 Task: Look for space in Millerovo, Russia from 10th June, 2023 to 25th June, 2023 for 4 adults in price range Rs.10000 to Rs.15000. Place can be private room with 4 bedrooms having 4 beds and 4 bathrooms. Property type can be house, flat, guest house, hotel. Amenities needed are: wifi, TV, free parkinig on premises, gym, breakfast. Booking option can be shelf check-in. Required host language is English.
Action: Mouse moved to (573, 120)
Screenshot: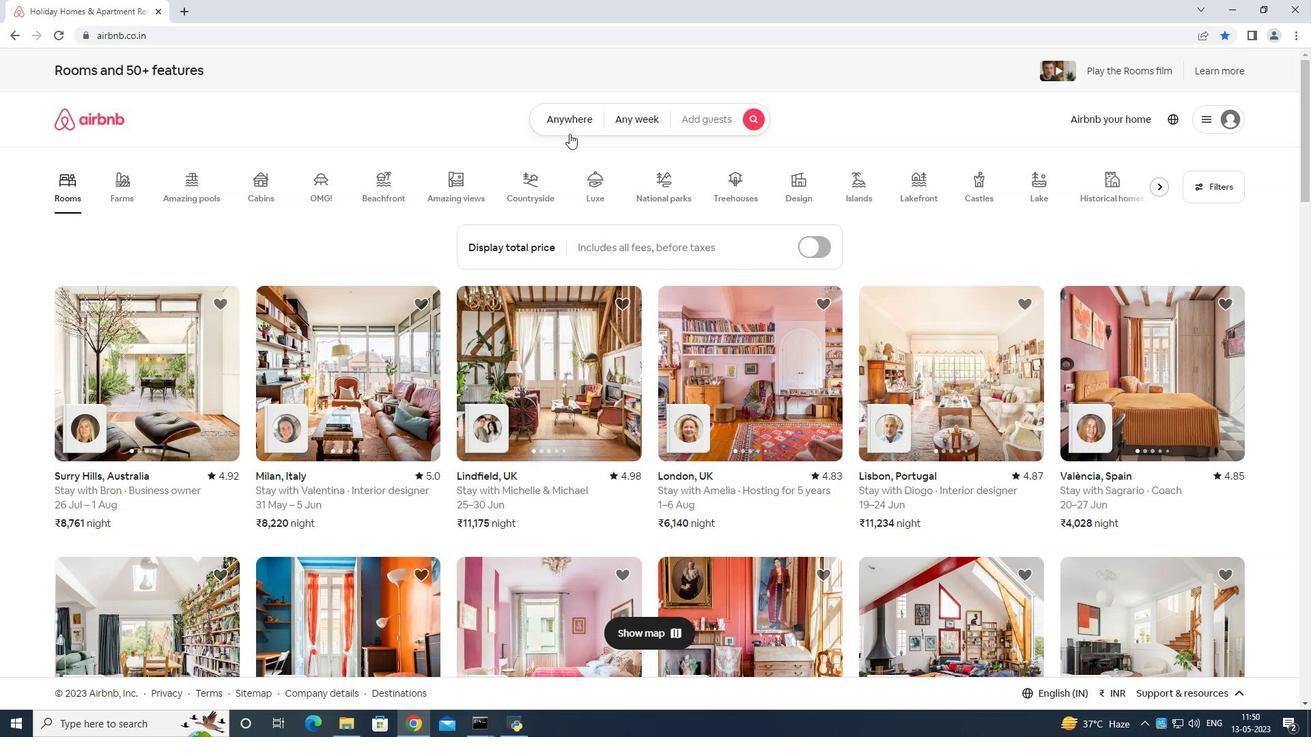 
Action: Mouse pressed left at (573, 120)
Screenshot: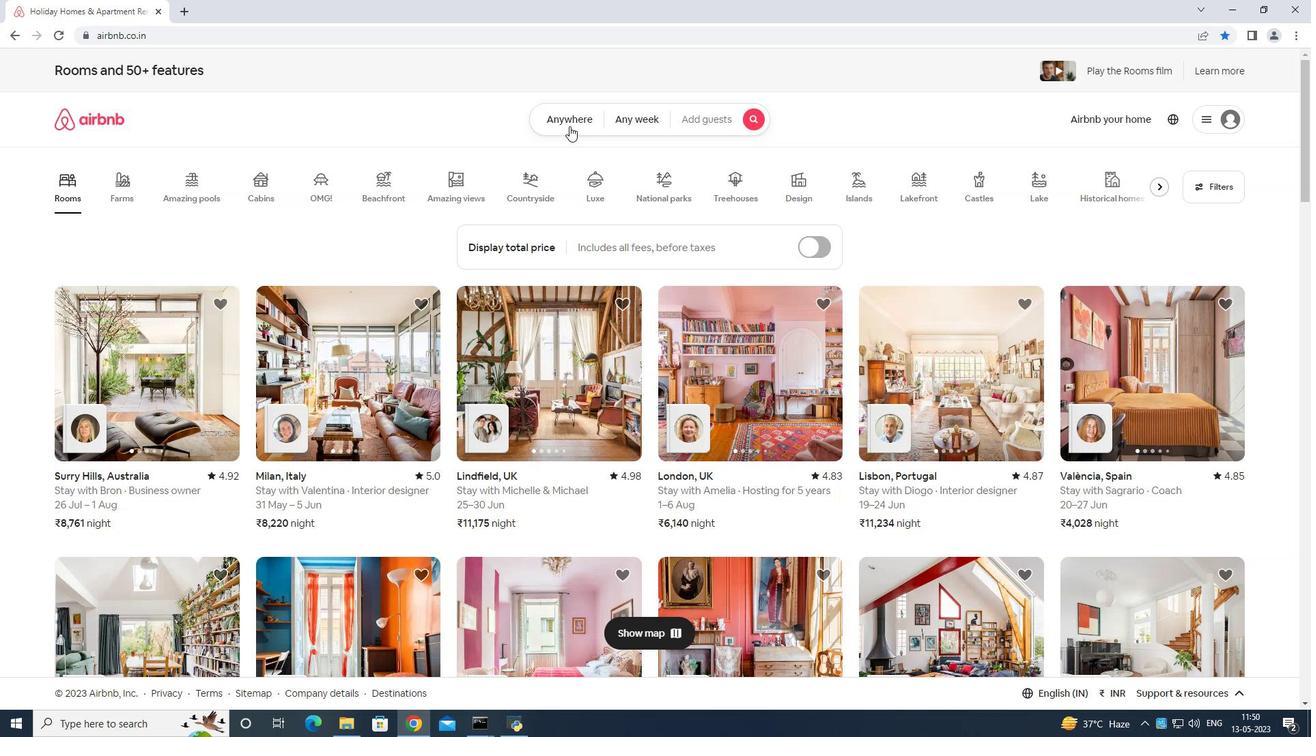 
Action: Mouse moved to (543, 168)
Screenshot: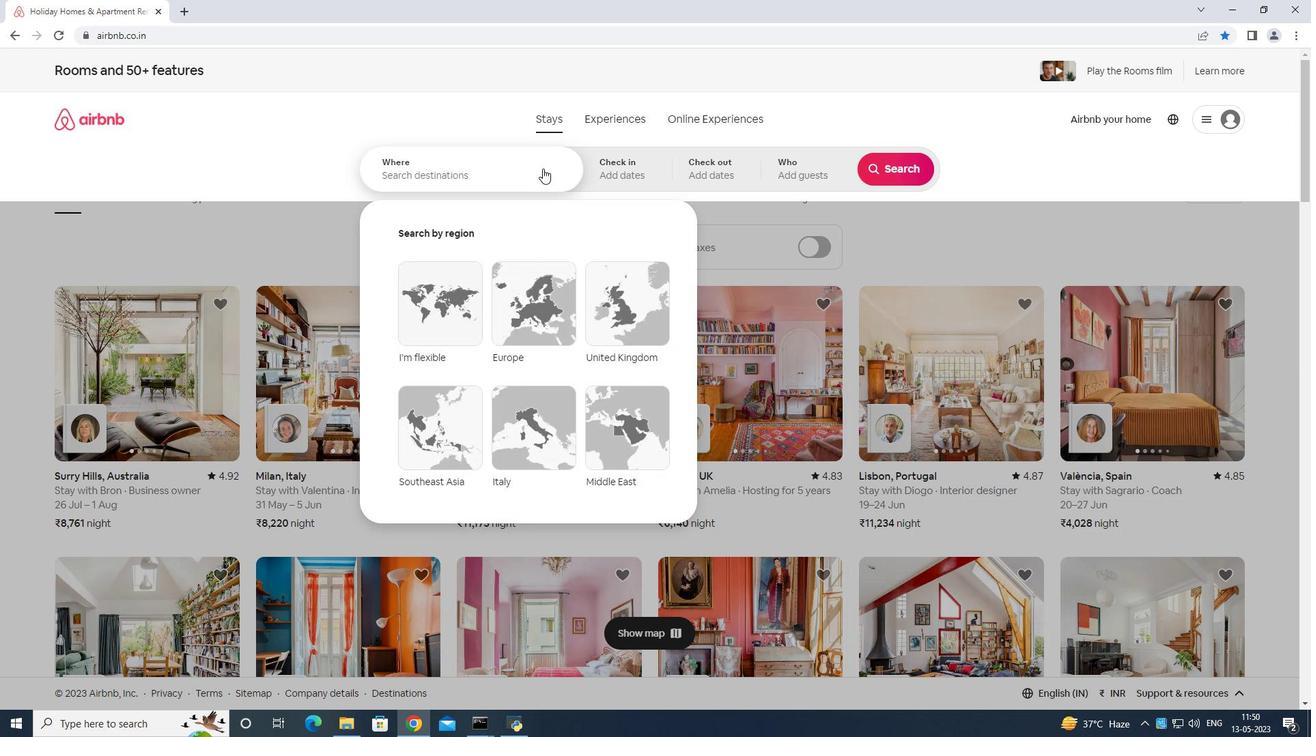
Action: Mouse pressed left at (543, 168)
Screenshot: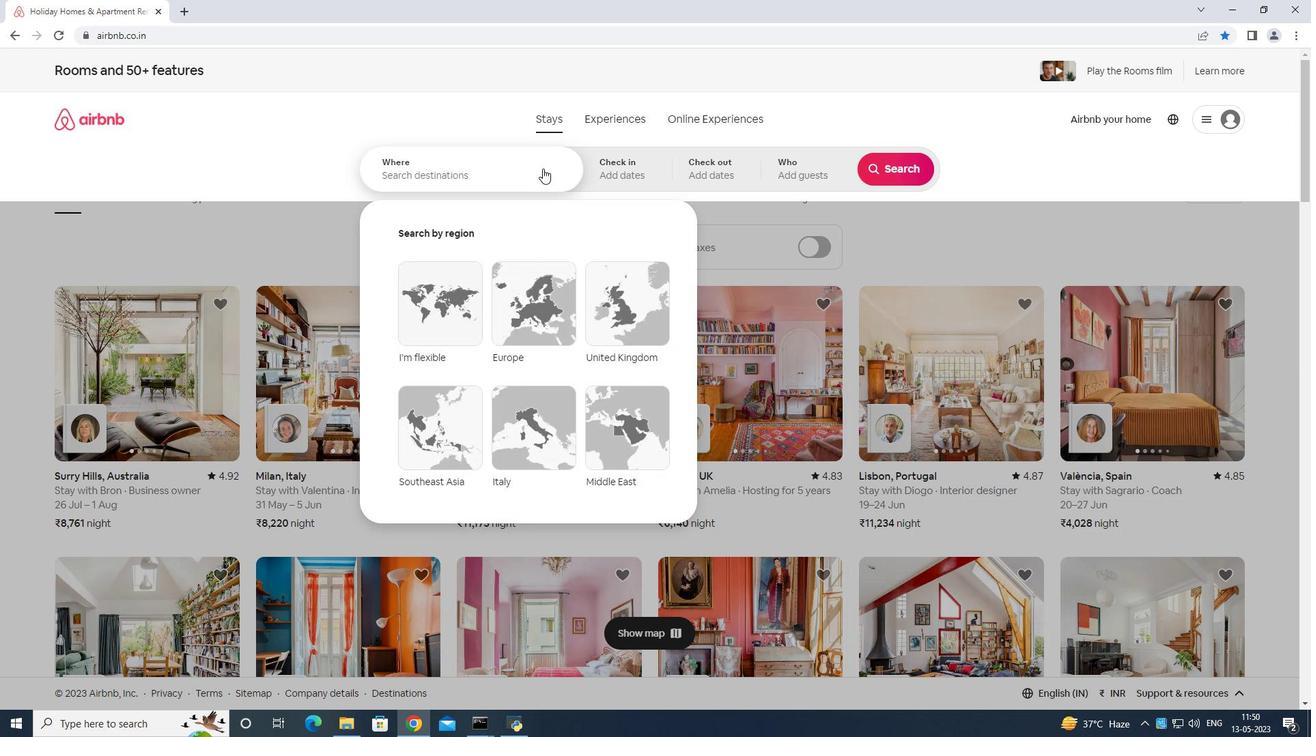 
Action: Mouse moved to (739, 153)
Screenshot: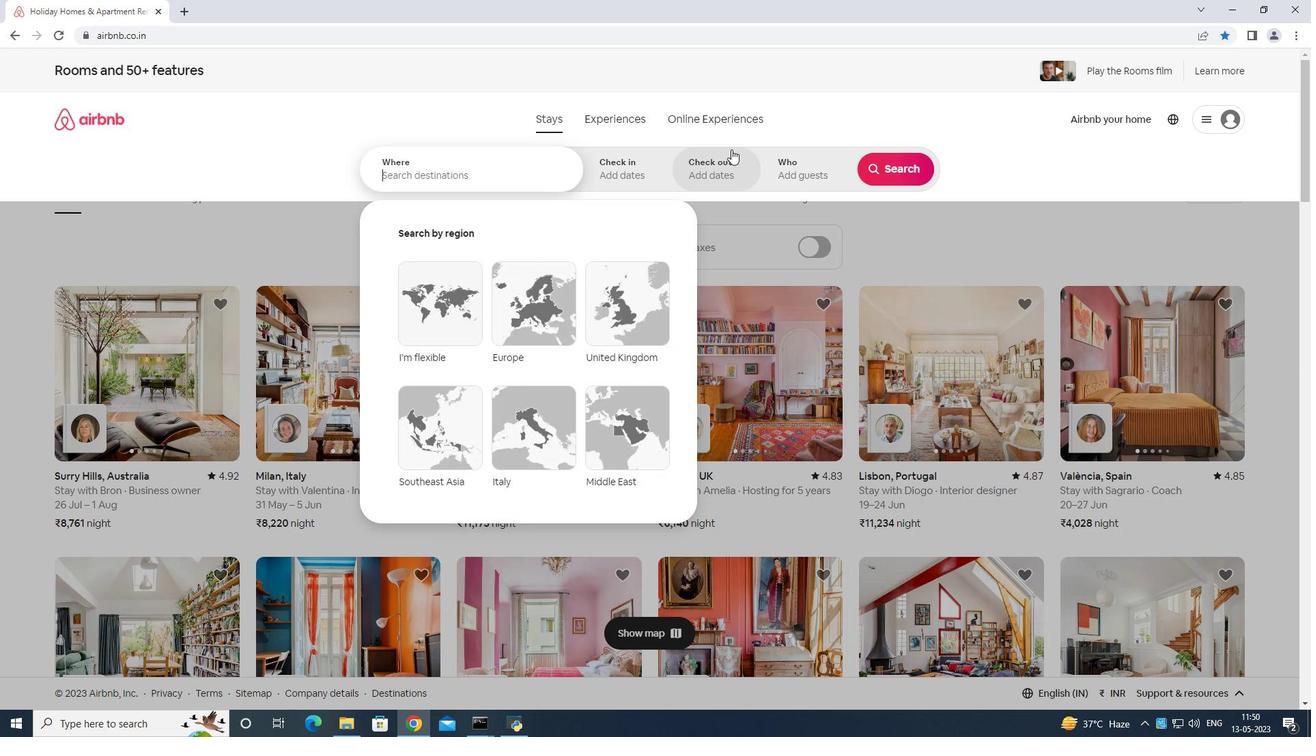 
Action: Key pressed <Key.shift>Millerob<Key.backspace>vo<Key.space>russia<Key.enter>
Screenshot: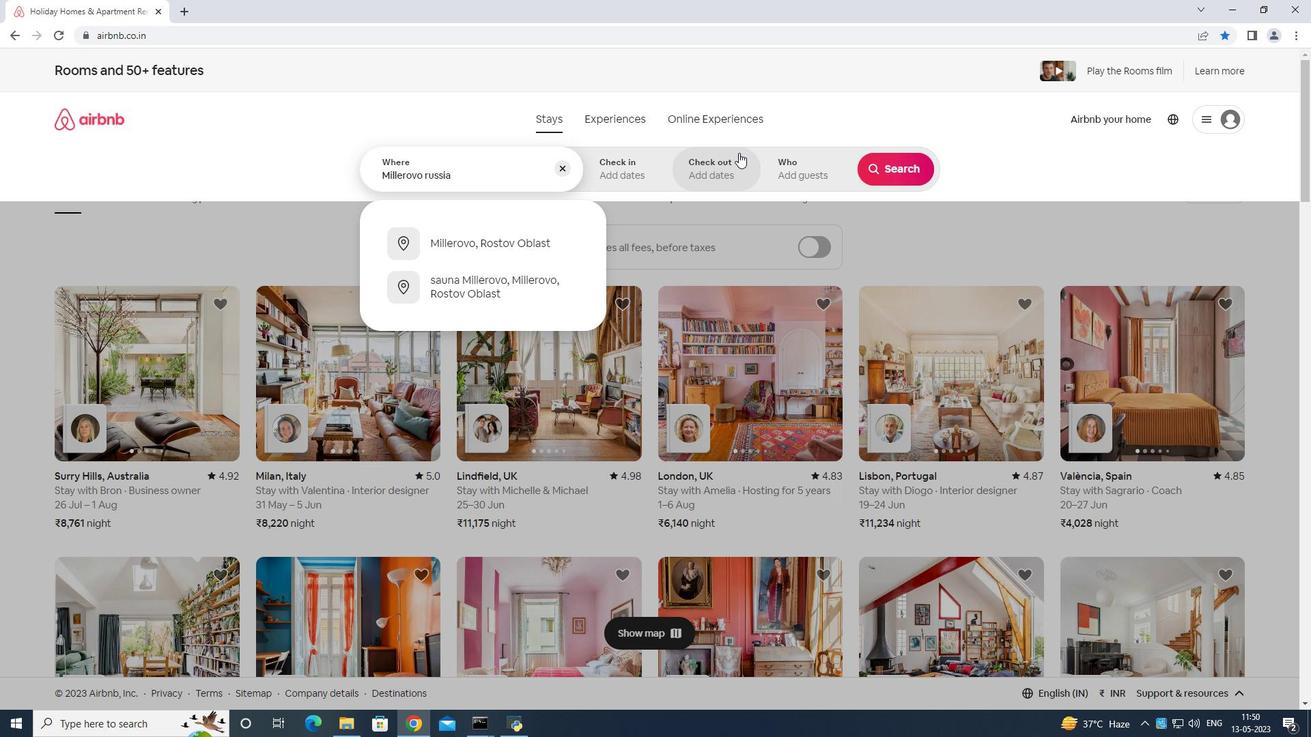 
Action: Mouse moved to (879, 356)
Screenshot: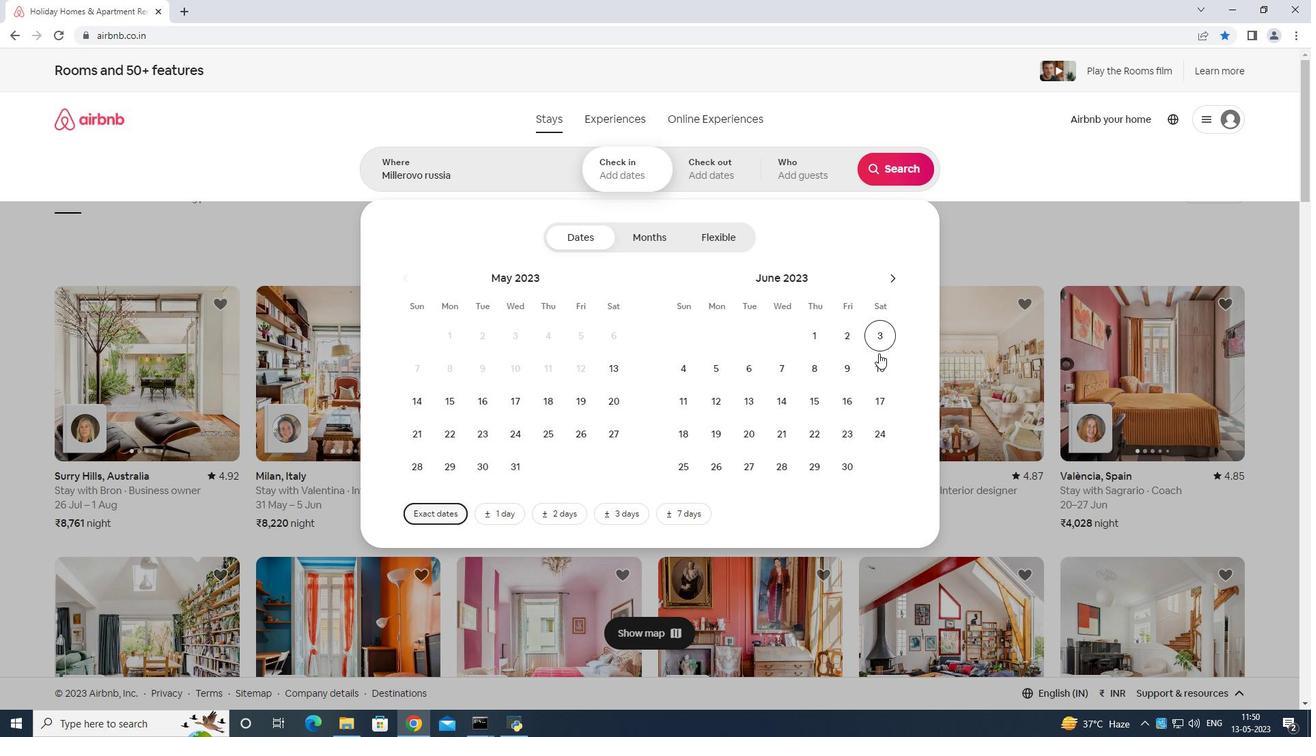 
Action: Mouse pressed left at (879, 356)
Screenshot: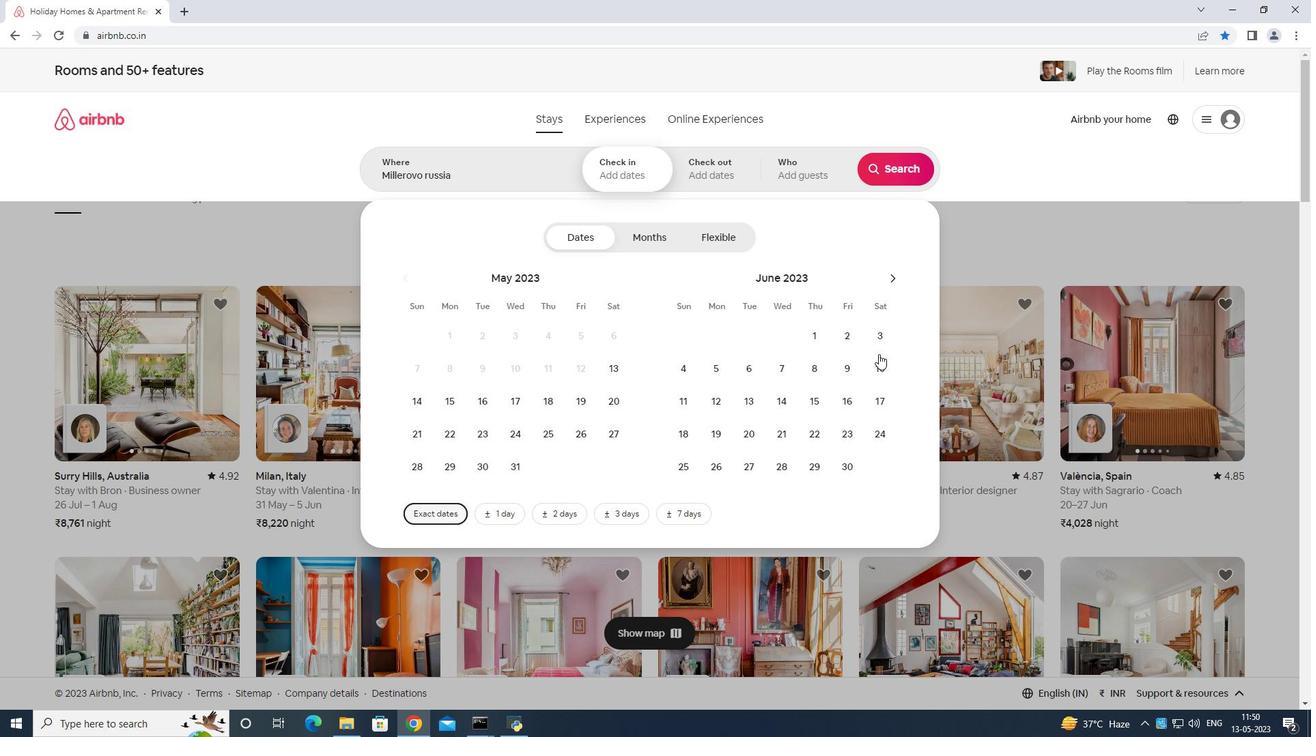 
Action: Mouse moved to (681, 458)
Screenshot: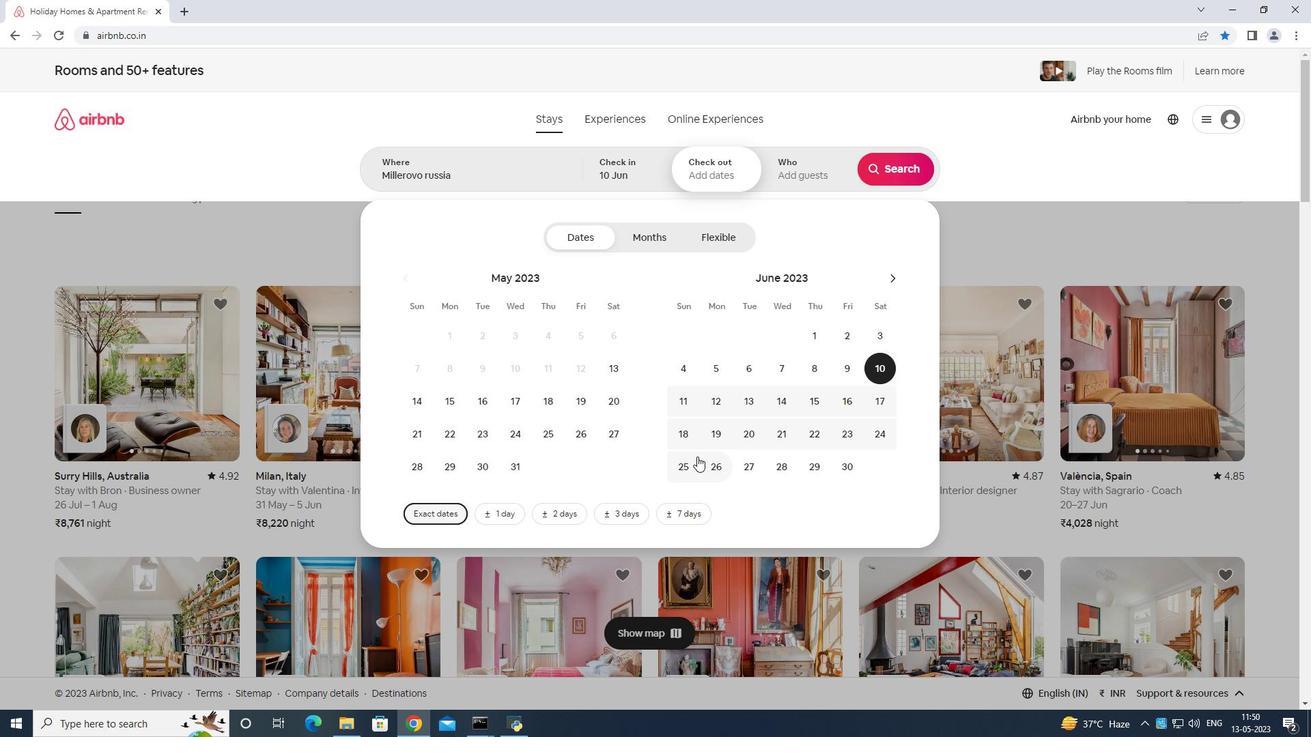 
Action: Mouse pressed left at (681, 458)
Screenshot: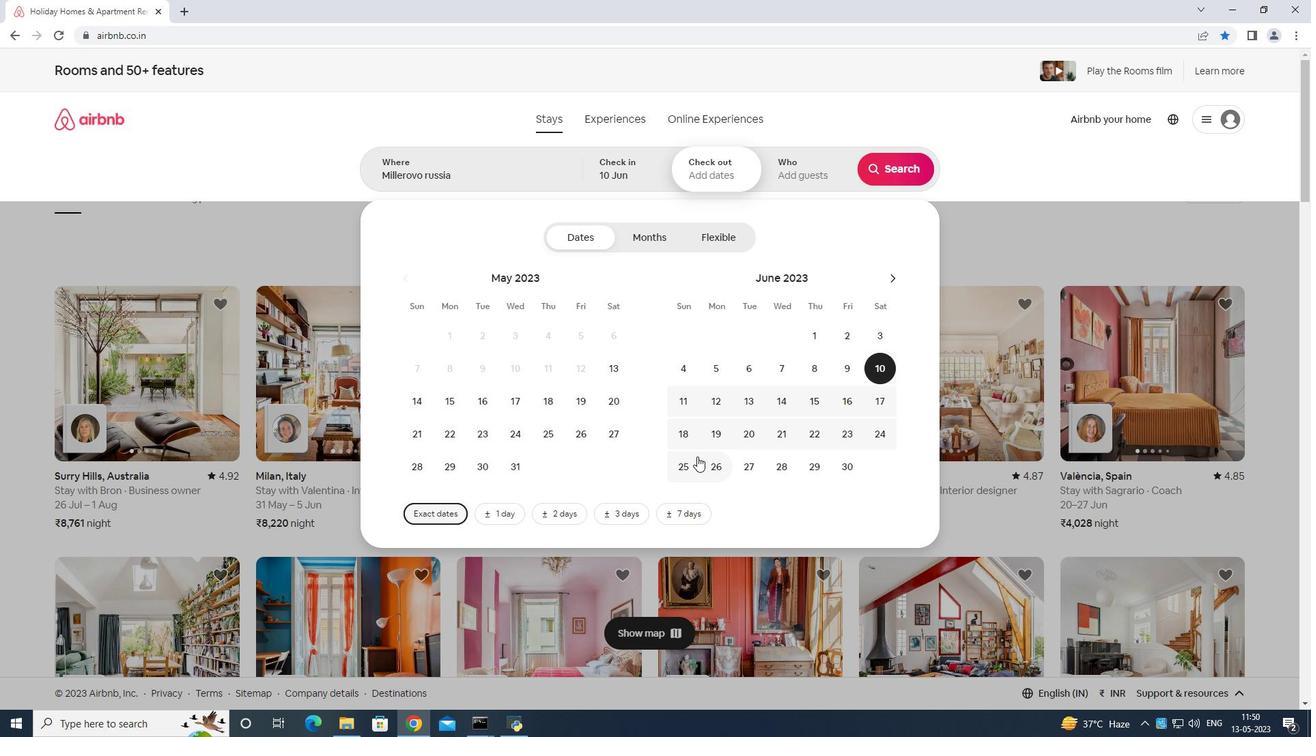
Action: Mouse moved to (787, 170)
Screenshot: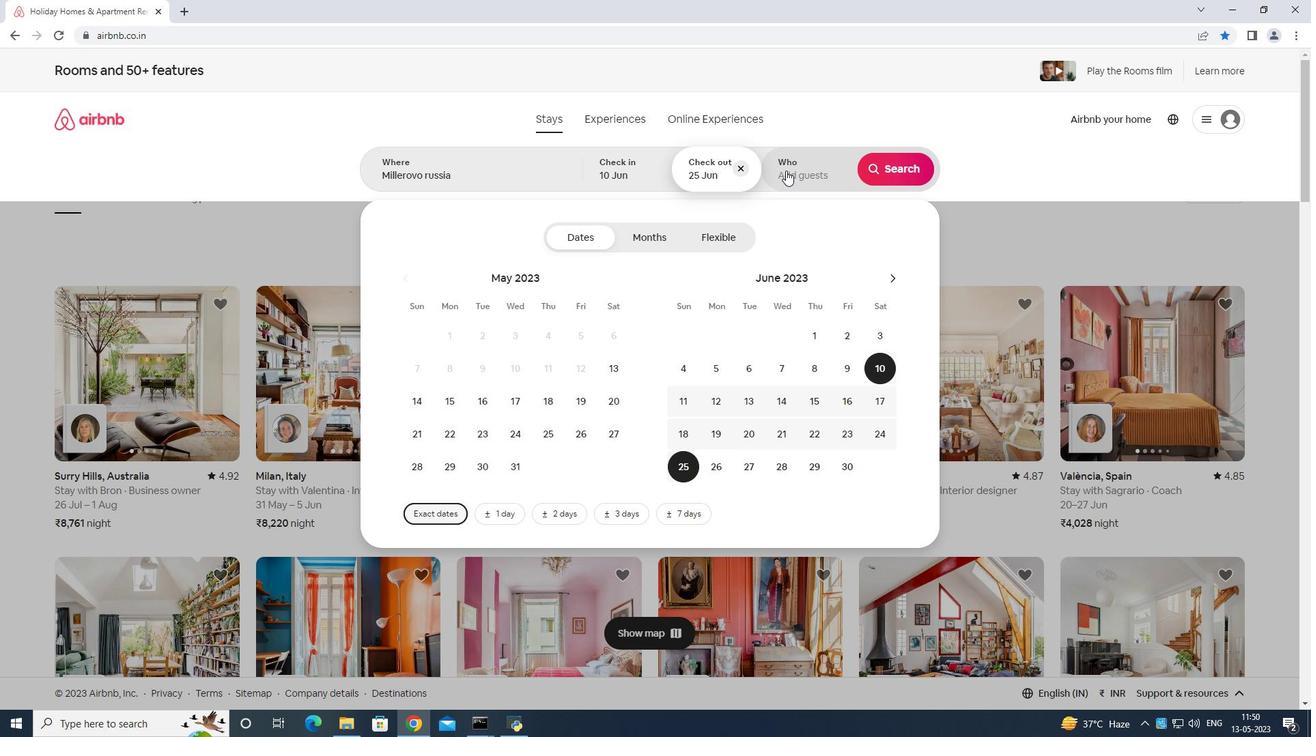 
Action: Mouse pressed left at (787, 170)
Screenshot: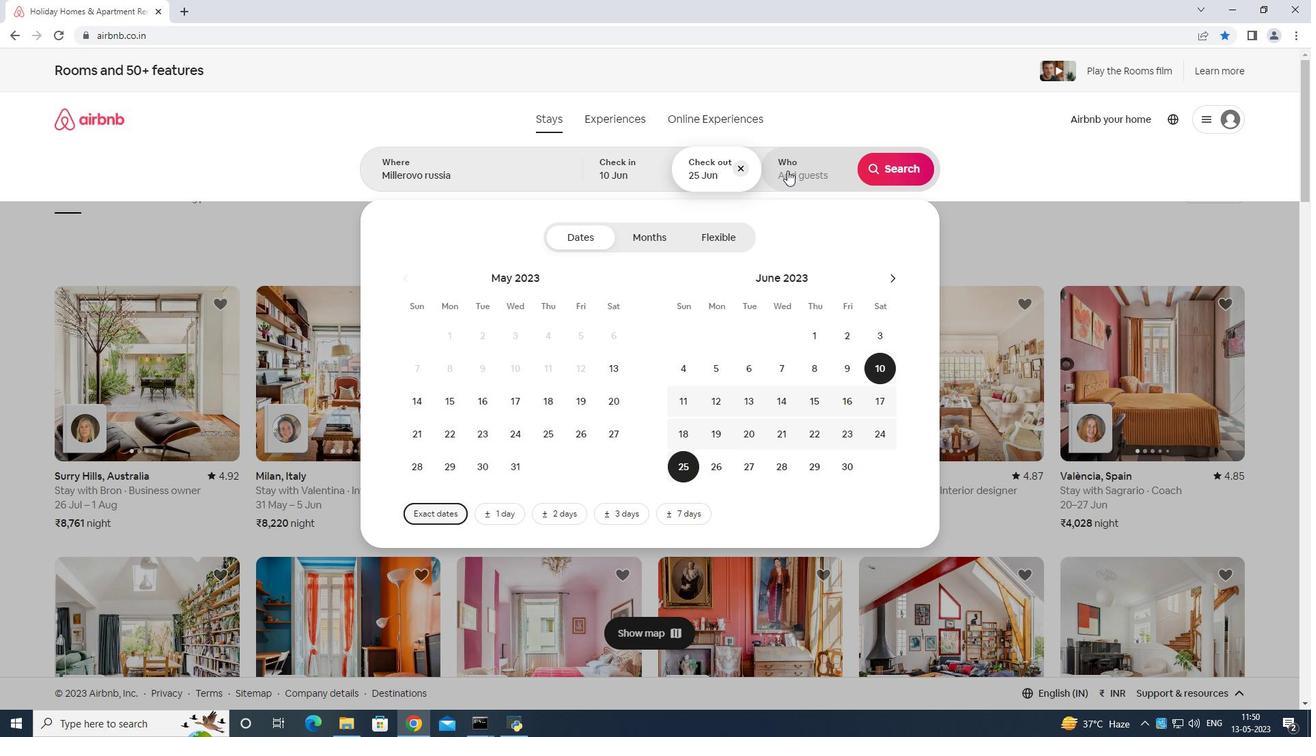 
Action: Mouse moved to (896, 237)
Screenshot: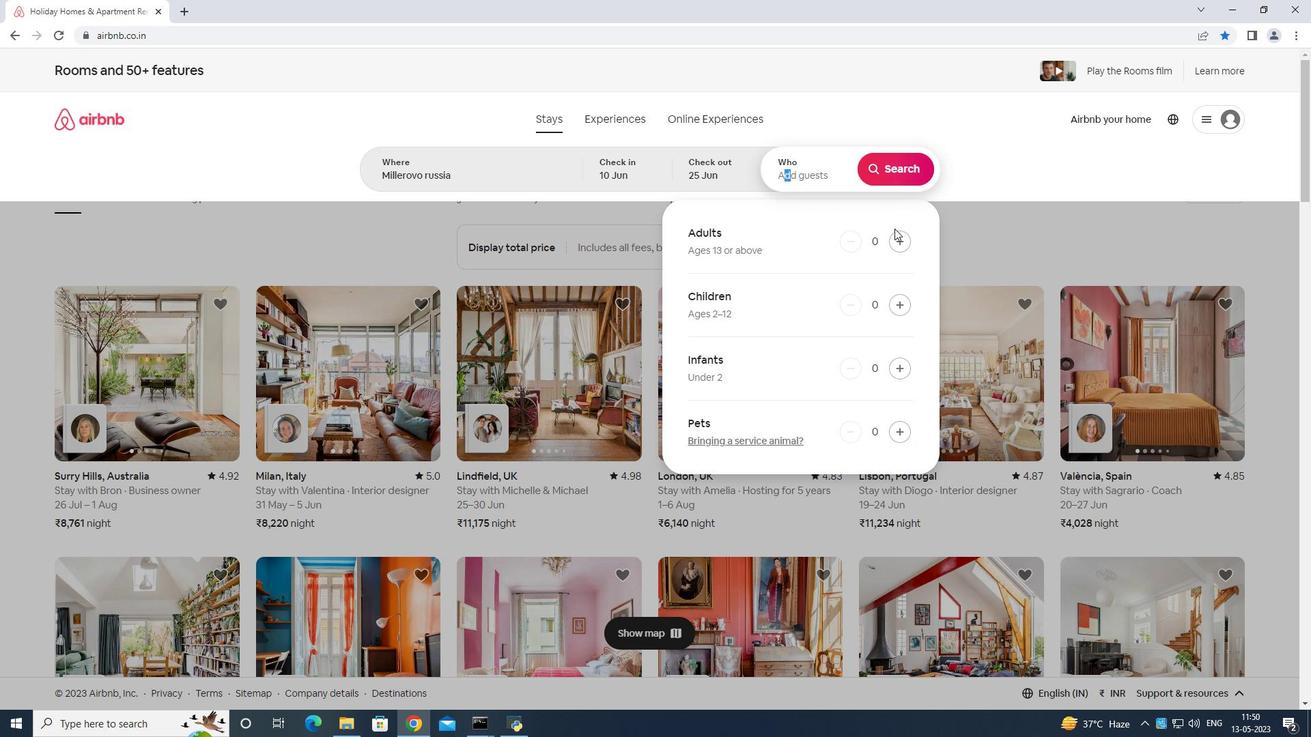 
Action: Mouse pressed left at (896, 237)
Screenshot: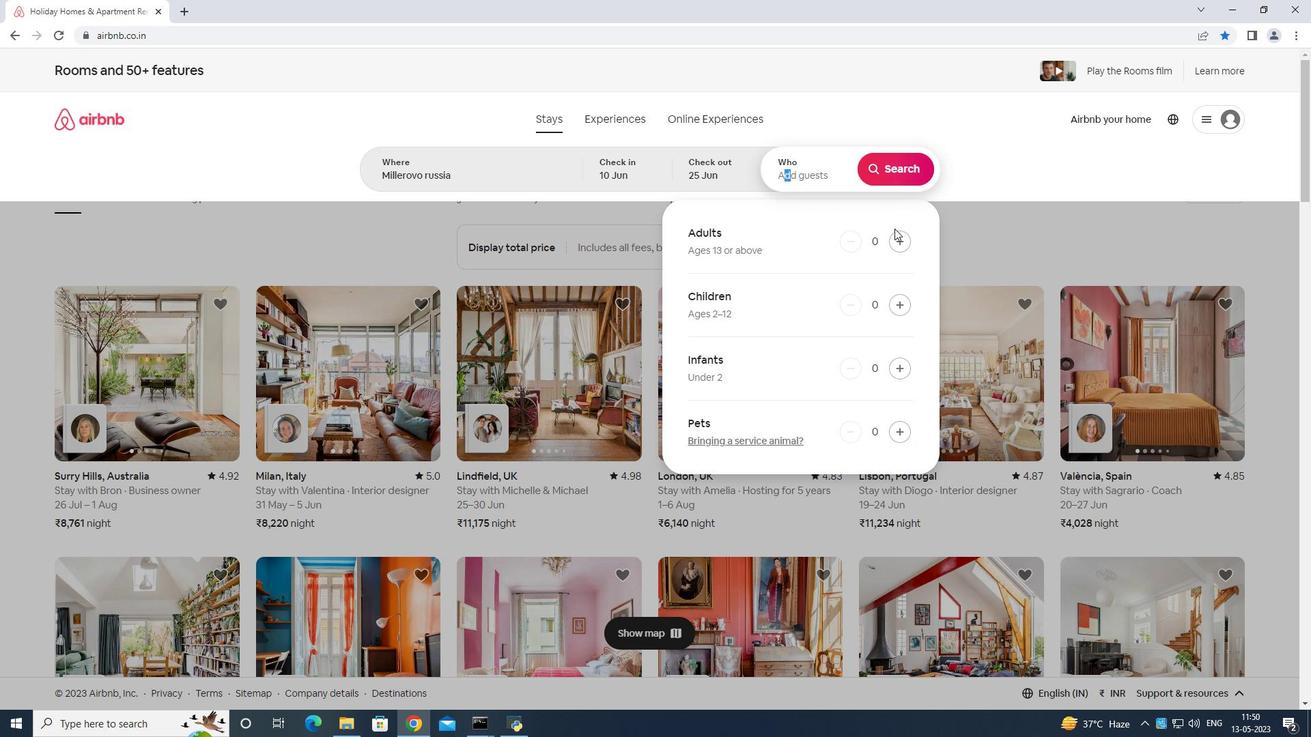 
Action: Mouse moved to (898, 237)
Screenshot: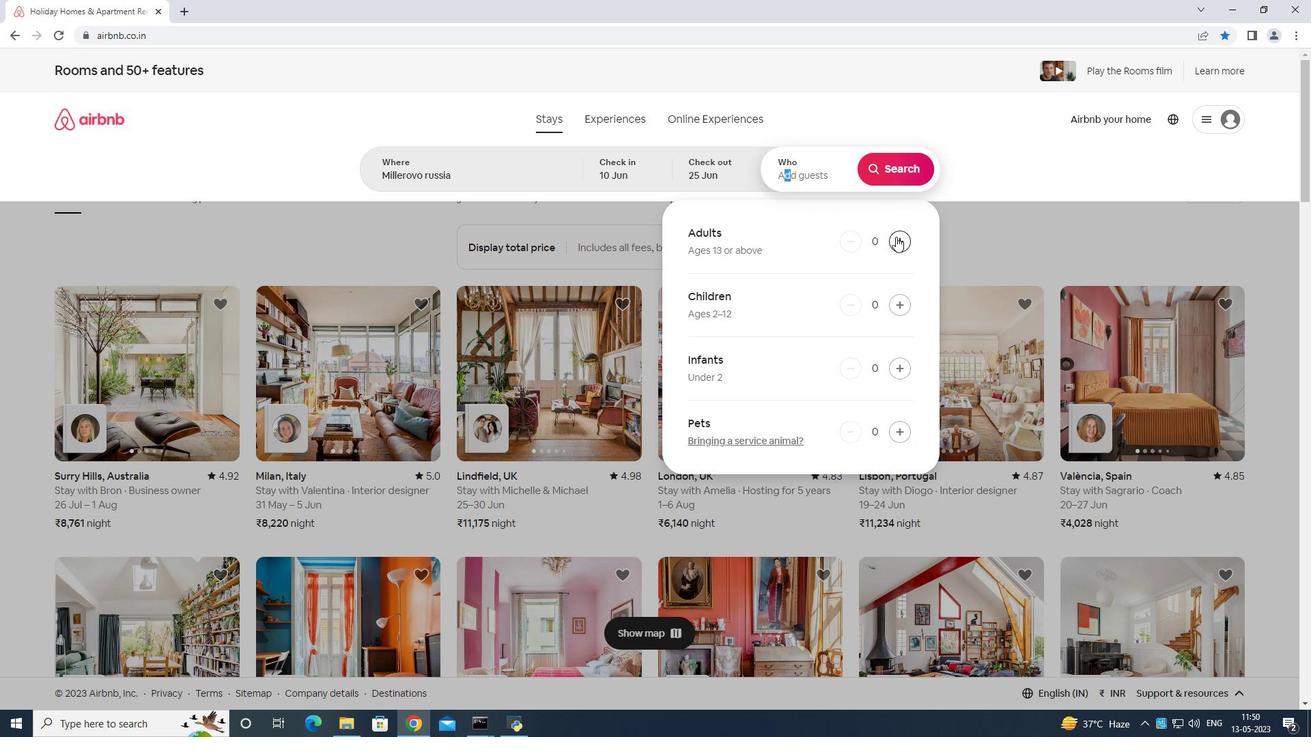 
Action: Mouse pressed left at (898, 237)
Screenshot: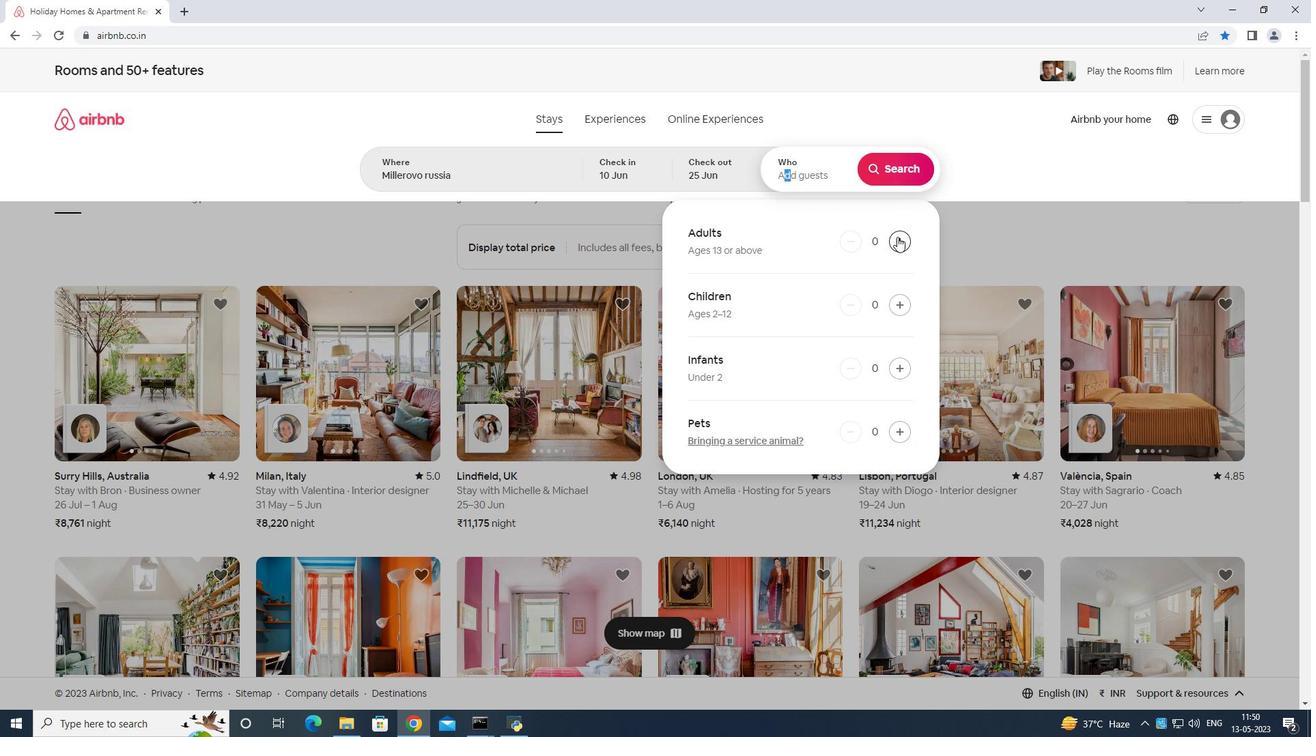 
Action: Mouse moved to (898, 235)
Screenshot: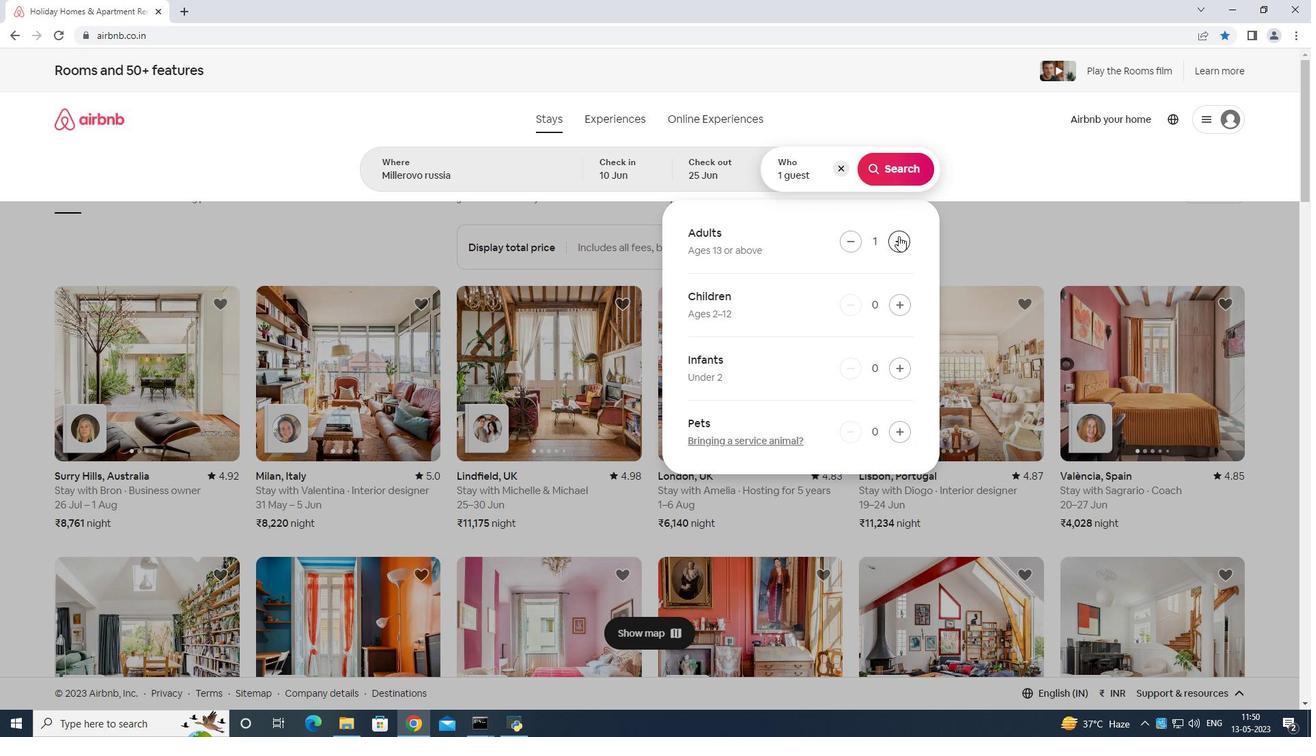 
Action: Mouse pressed left at (898, 235)
Screenshot: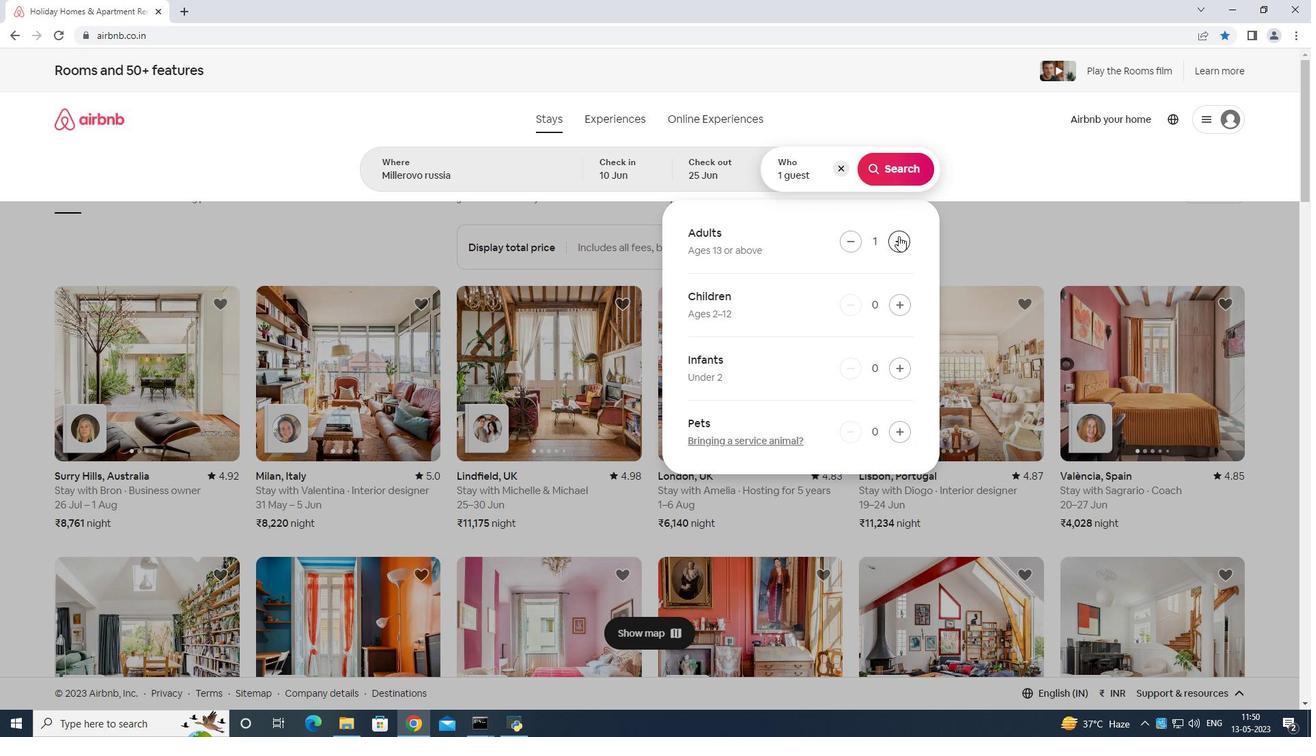 
Action: Mouse moved to (898, 235)
Screenshot: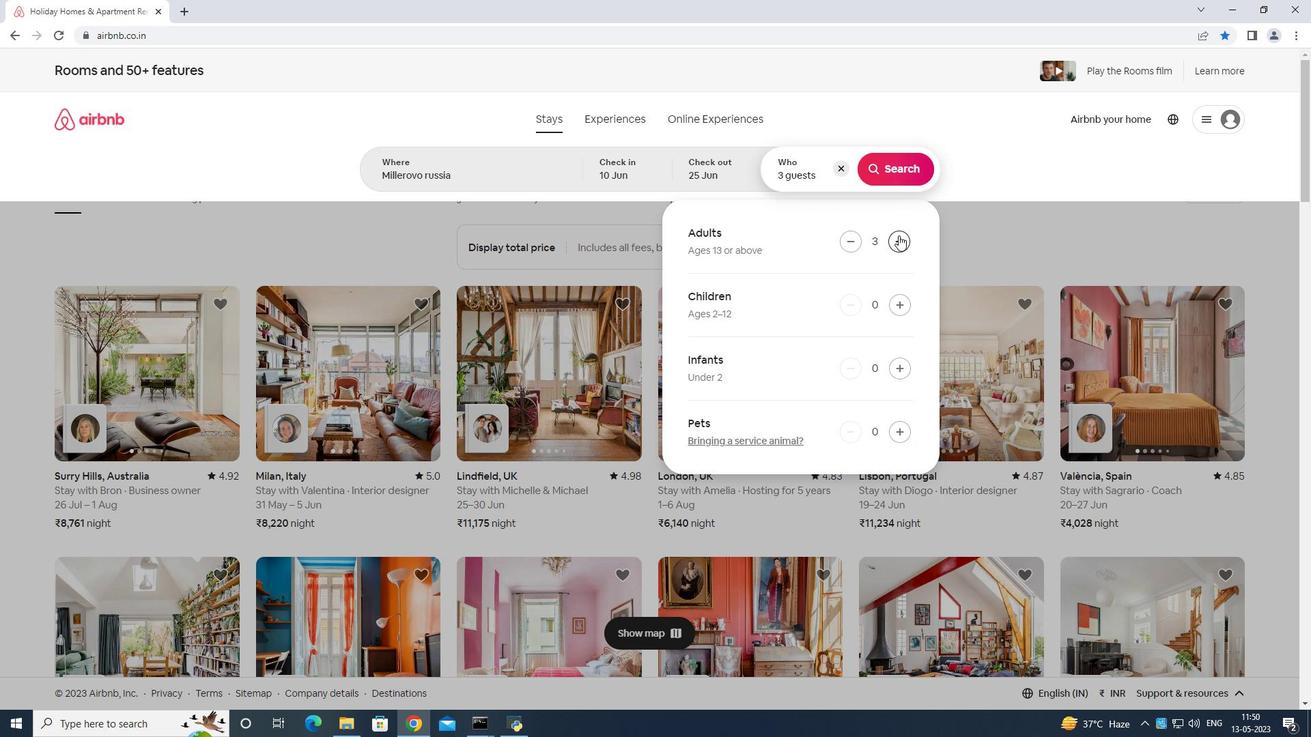 
Action: Mouse pressed left at (898, 235)
Screenshot: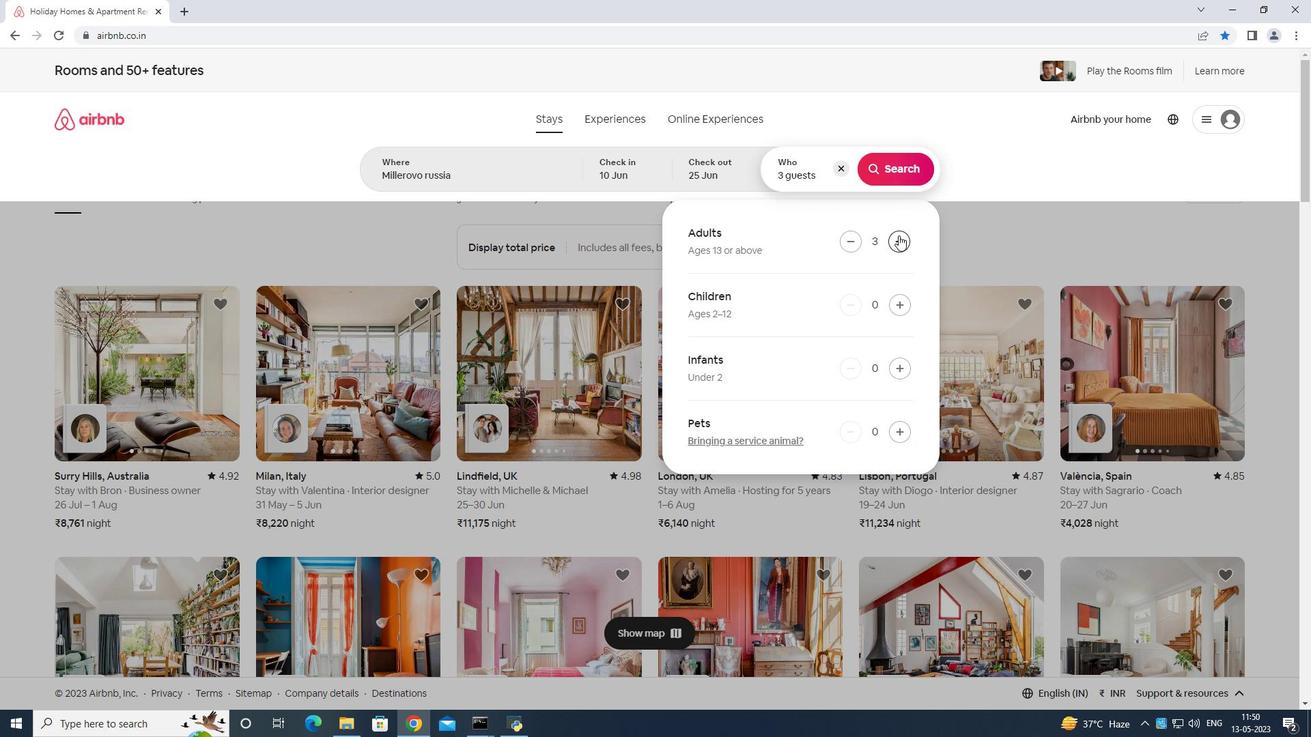 
Action: Mouse moved to (894, 165)
Screenshot: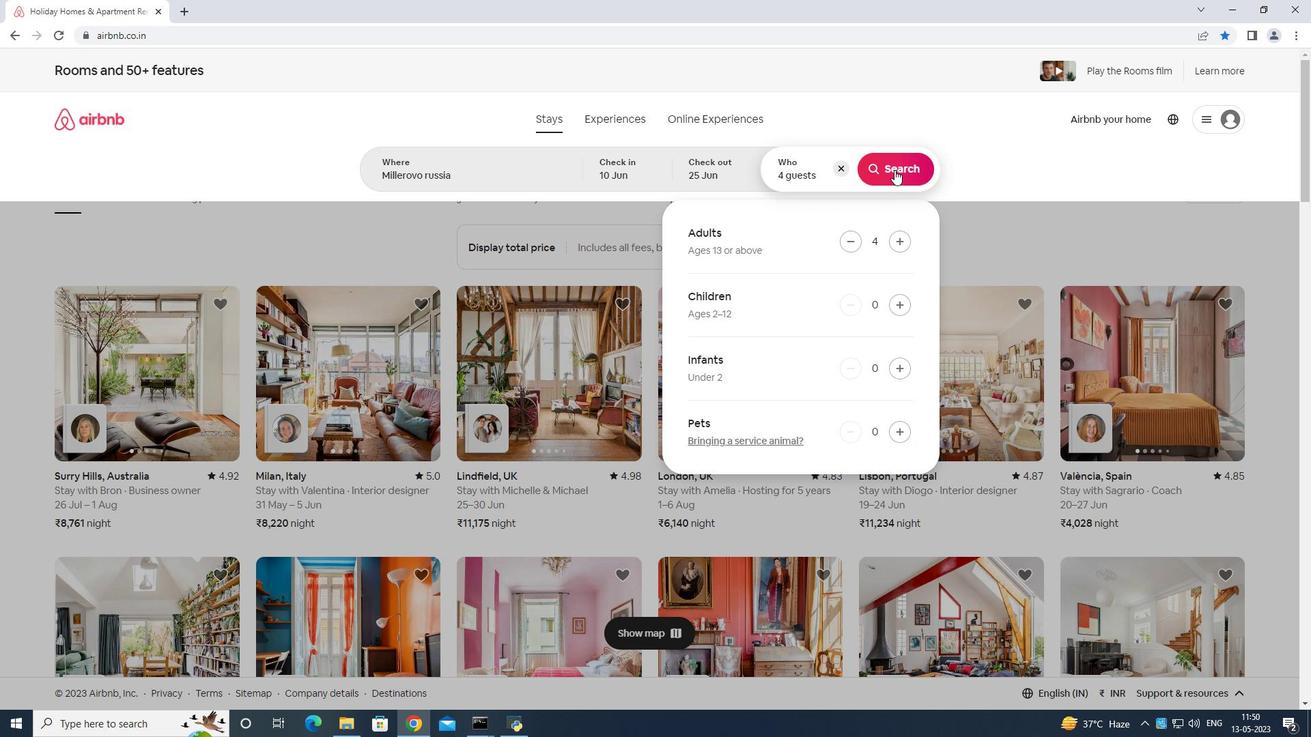 
Action: Mouse pressed left at (894, 165)
Screenshot: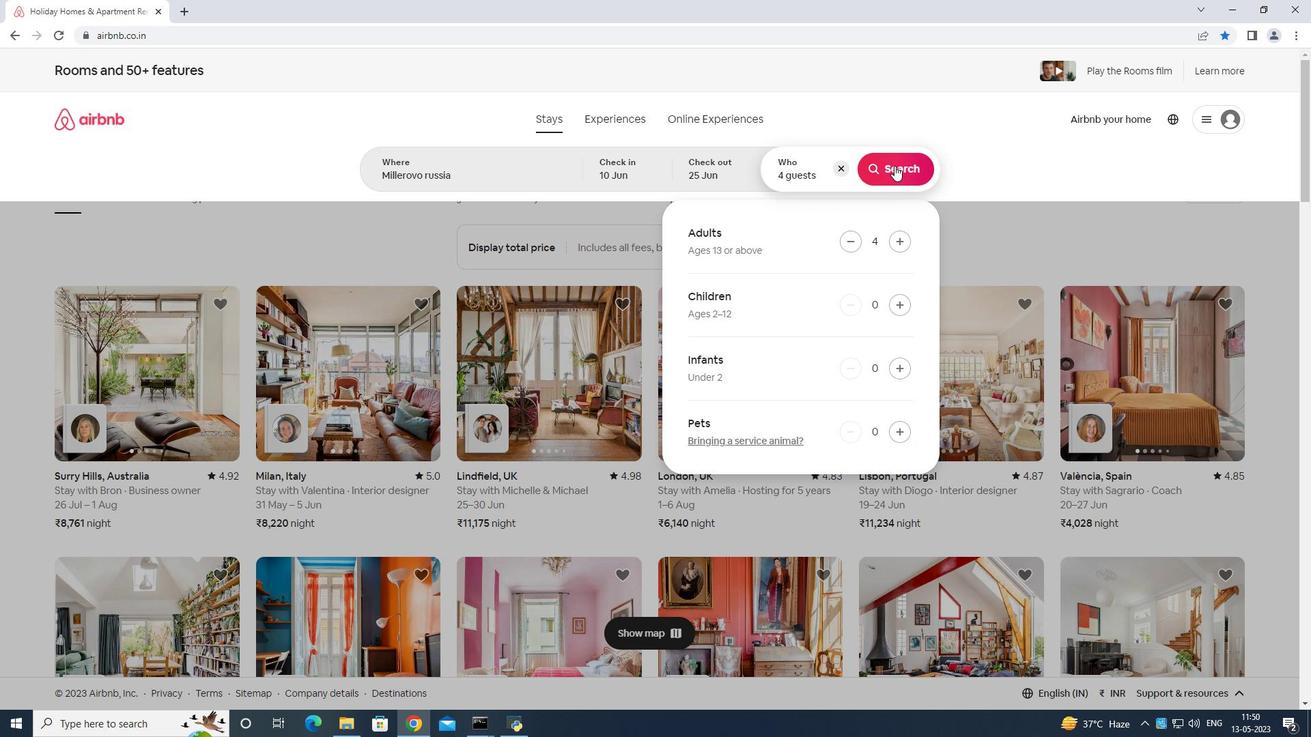 
Action: Mouse moved to (1253, 129)
Screenshot: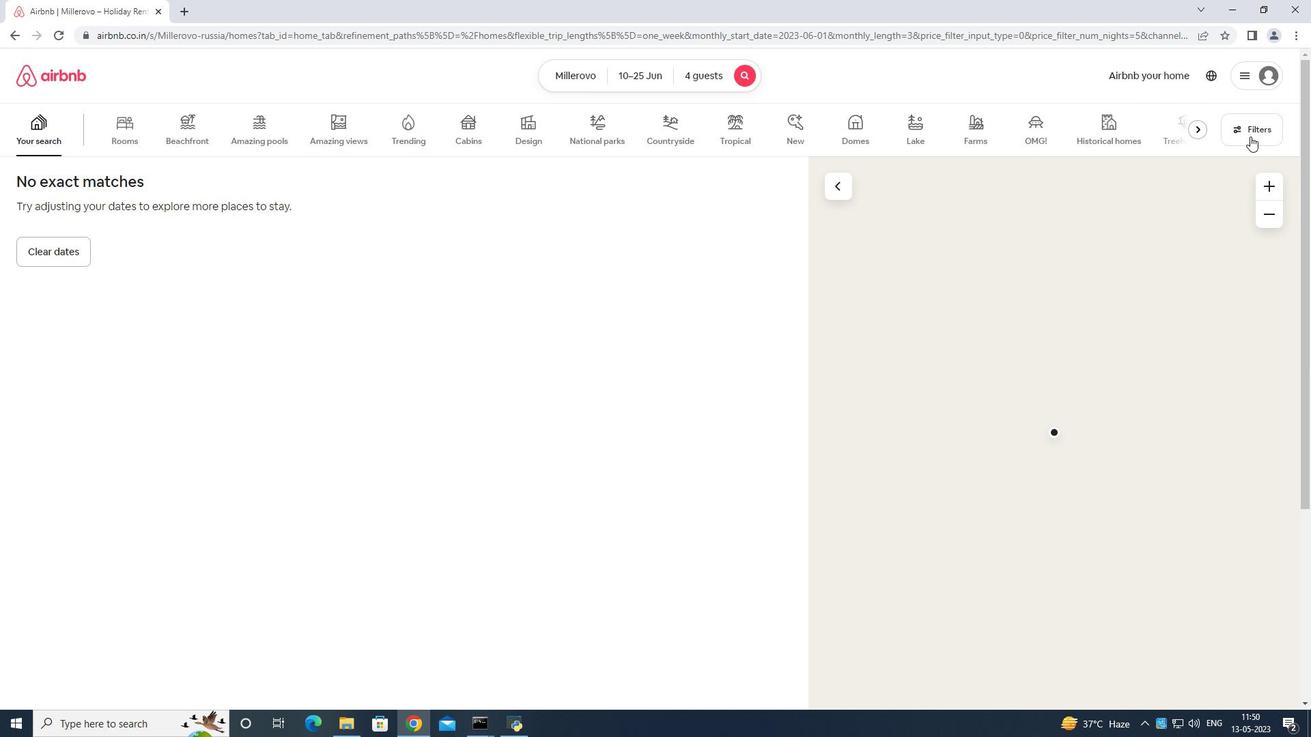 
Action: Mouse pressed left at (1253, 129)
Screenshot: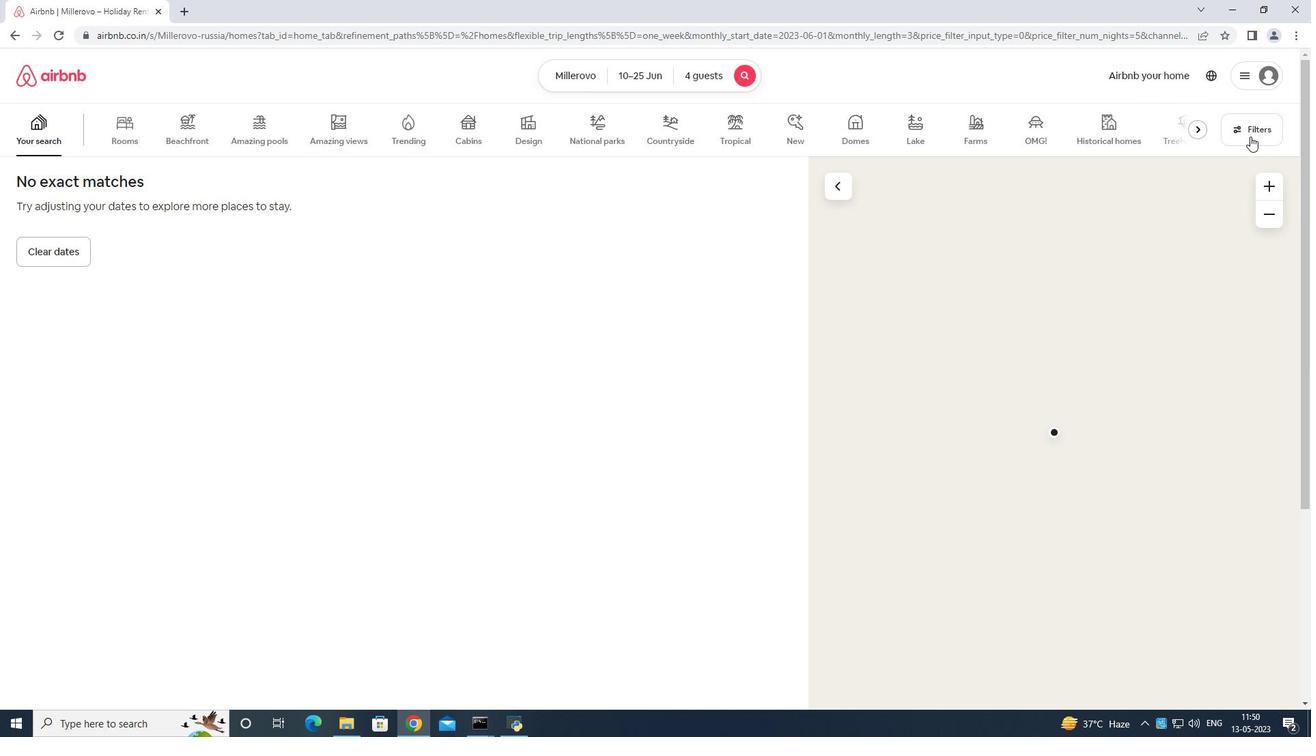 
Action: Mouse moved to (1243, 133)
Screenshot: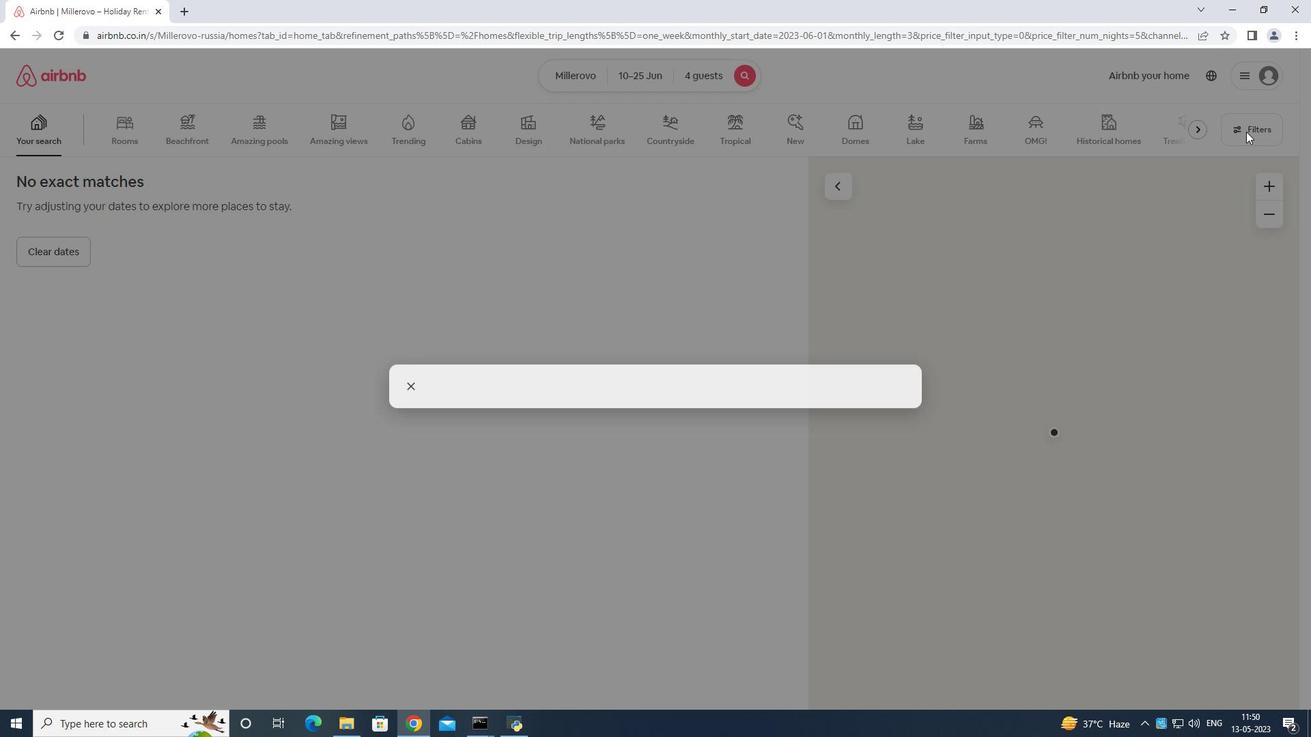 
Action: Key pressed <Key.backspace>
Screenshot: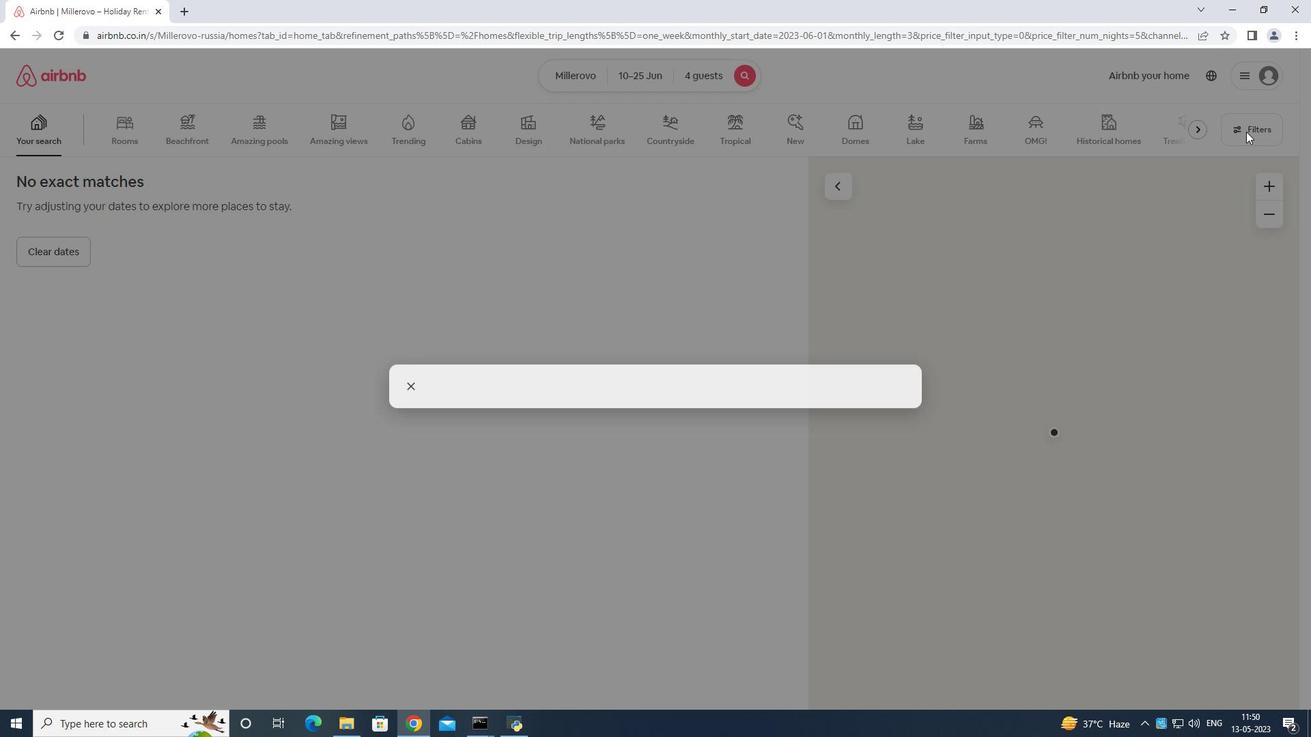 
Action: Mouse moved to (1239, 133)
Screenshot: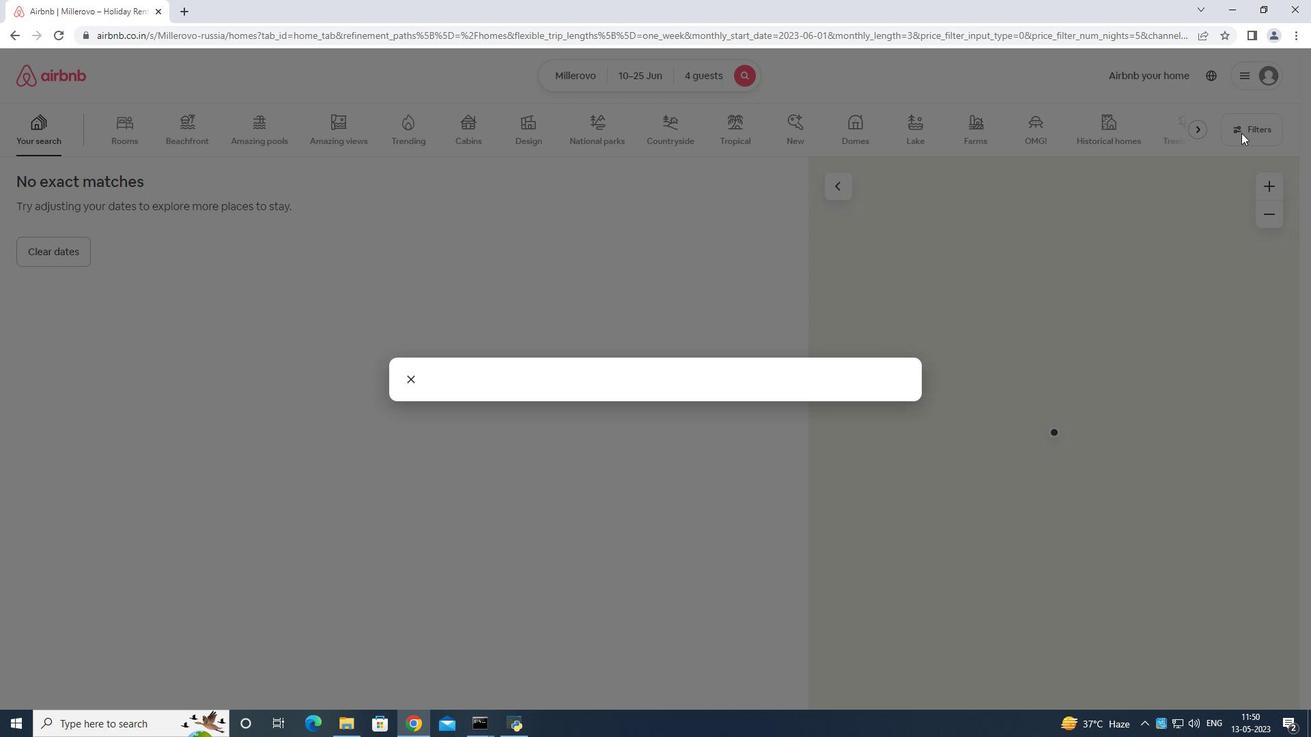 
Action: Key pressed <Key.backspace><Key.backspace><Key.backspace><Key.backspace><Key.backspace><Key.backspace><Key.backspace><Key.backspace><Key.backspace>
Screenshot: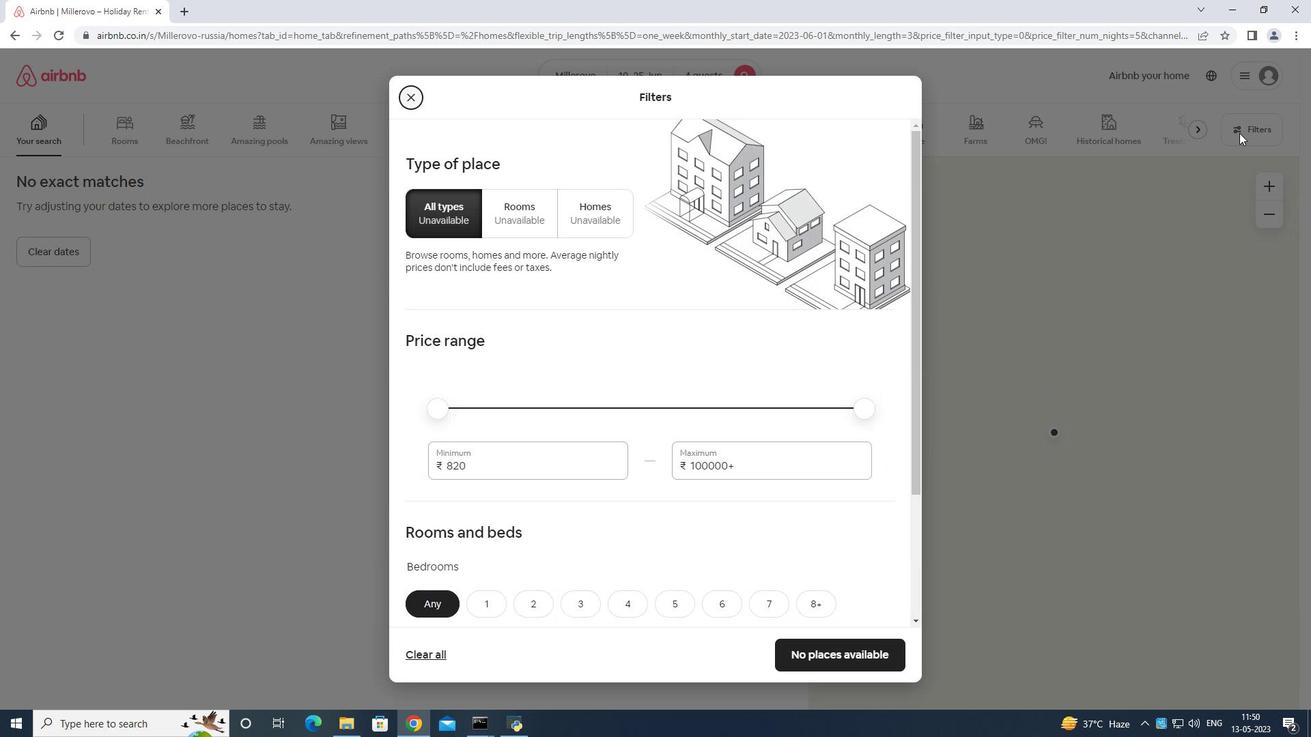 
Action: Mouse moved to (1238, 134)
Screenshot: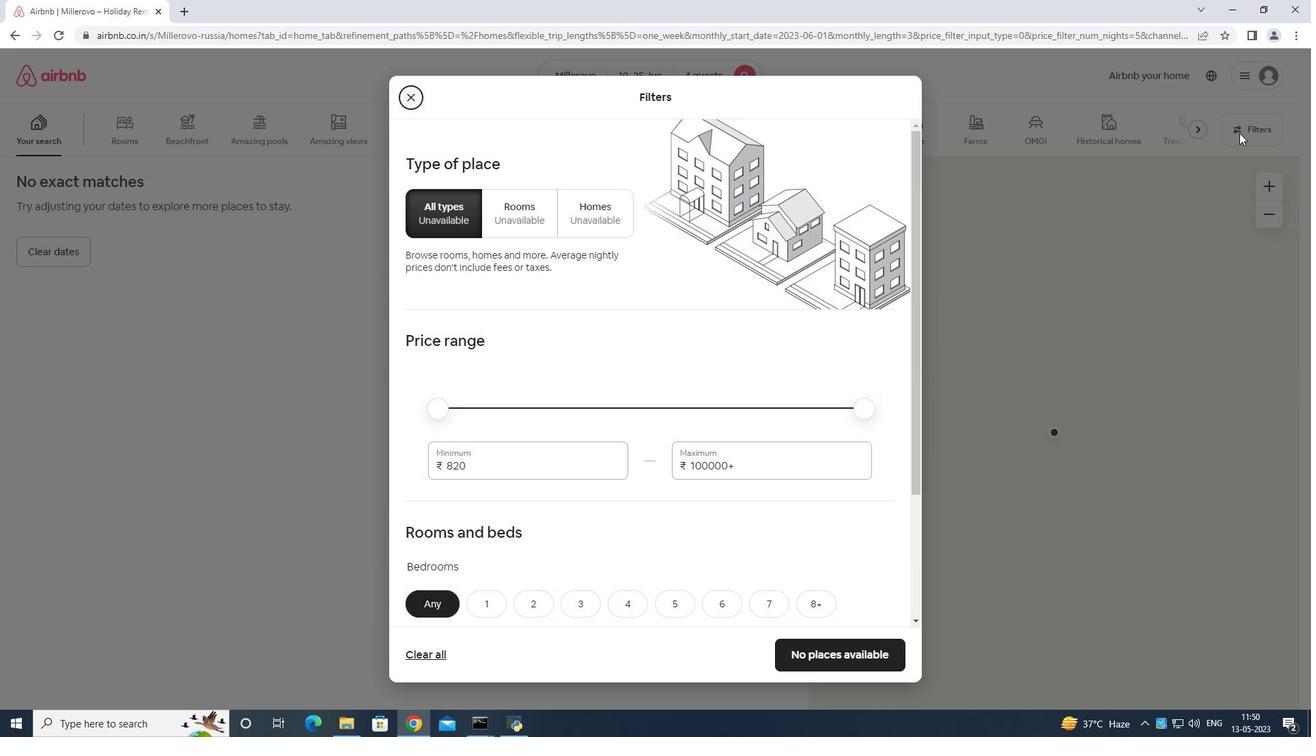 
Action: Key pressed <Key.backspace>
Screenshot: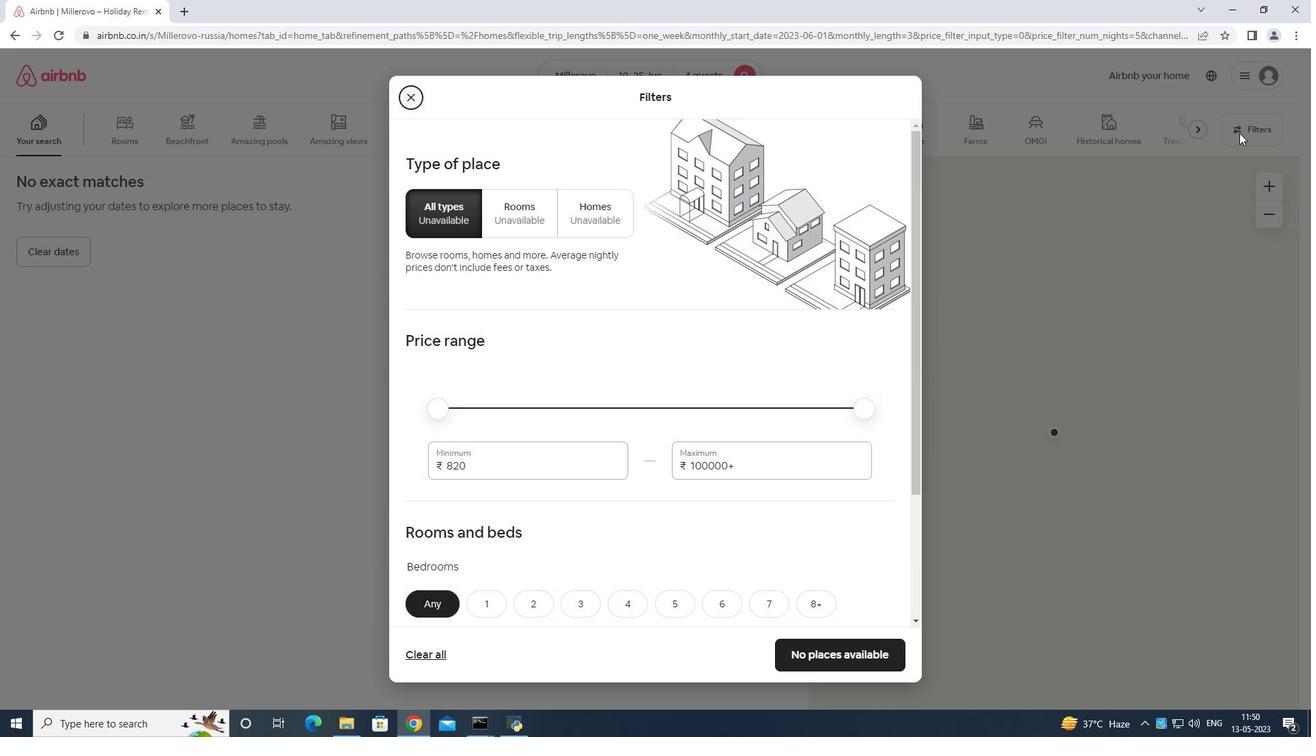 
Action: Mouse moved to (1163, 161)
Screenshot: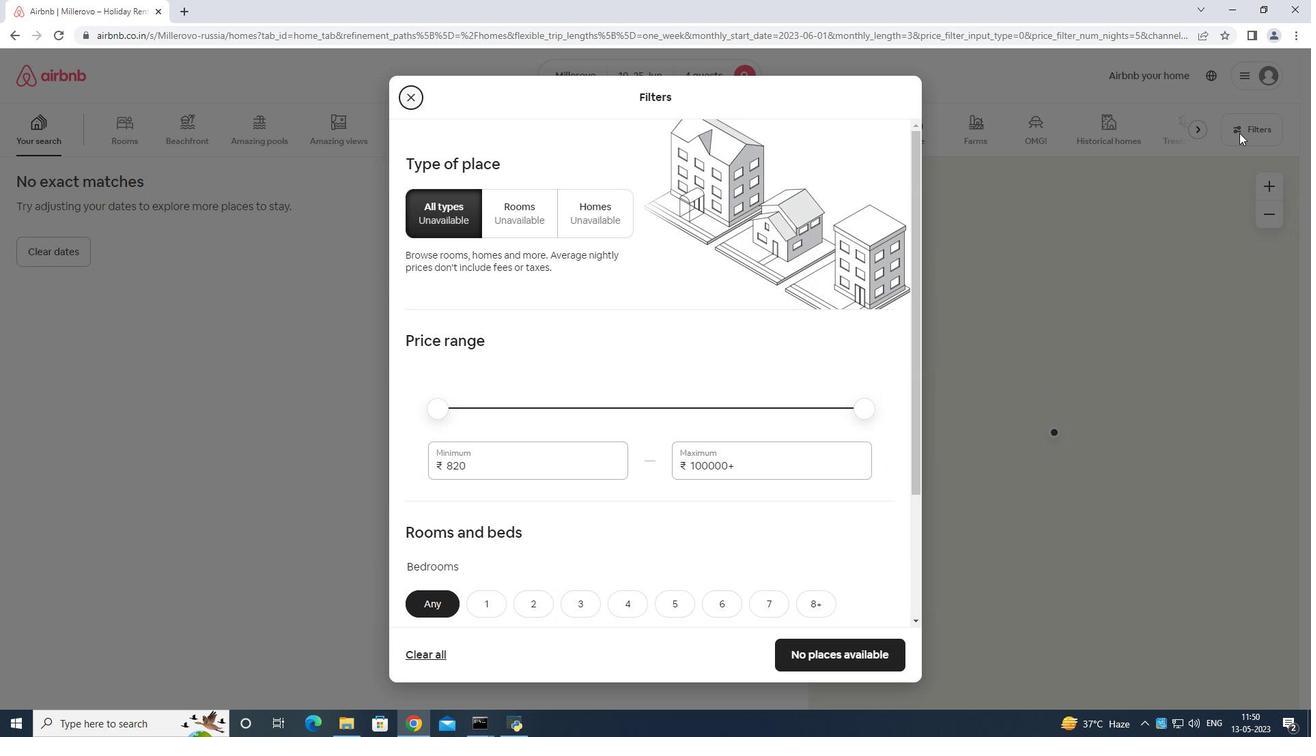 
Action: Key pressed <Key.backspace>
Screenshot: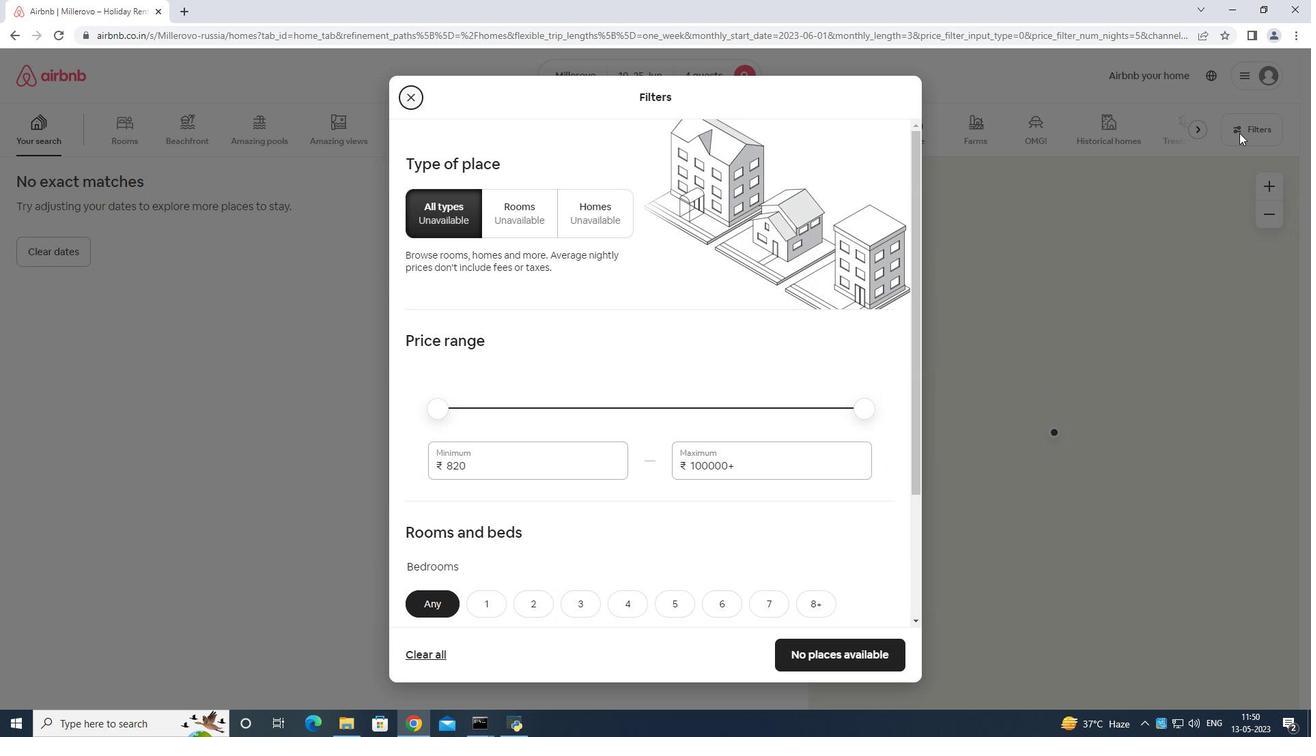 
Action: Mouse moved to (1040, 214)
Screenshot: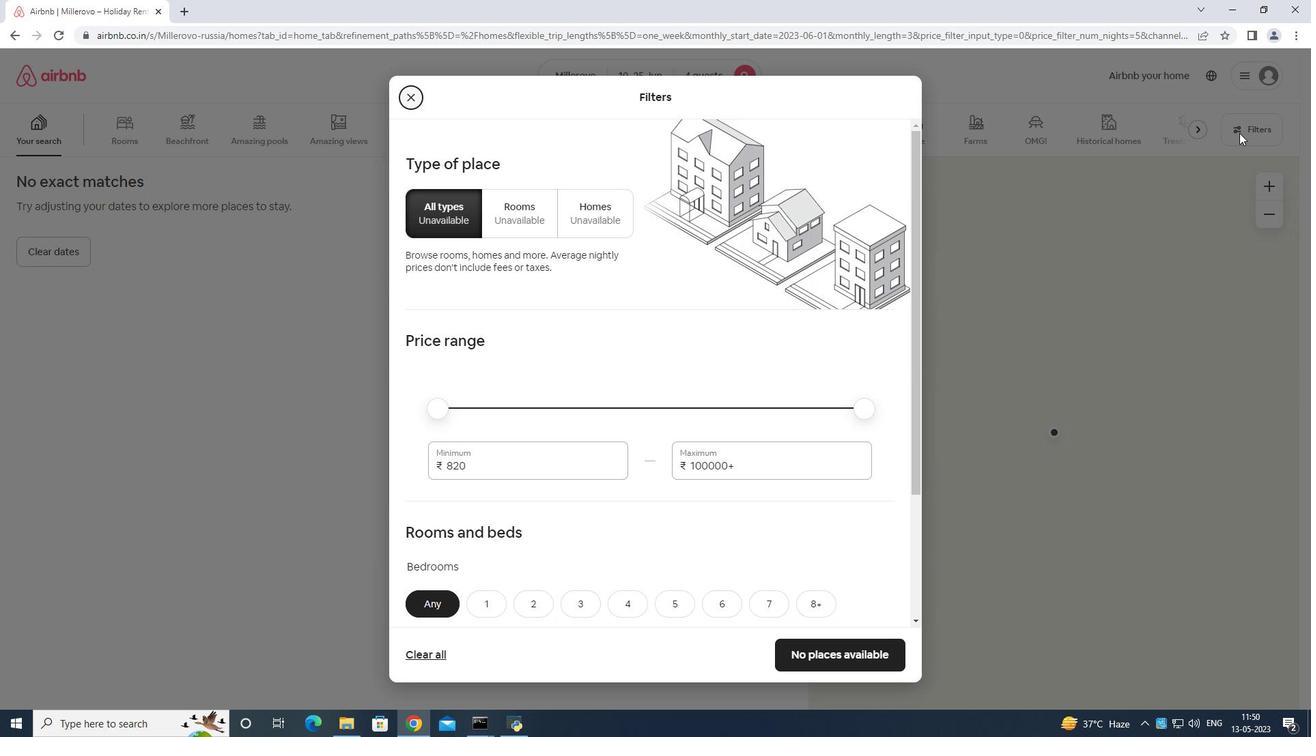 
Action: Key pressed <Key.backspace>
Screenshot: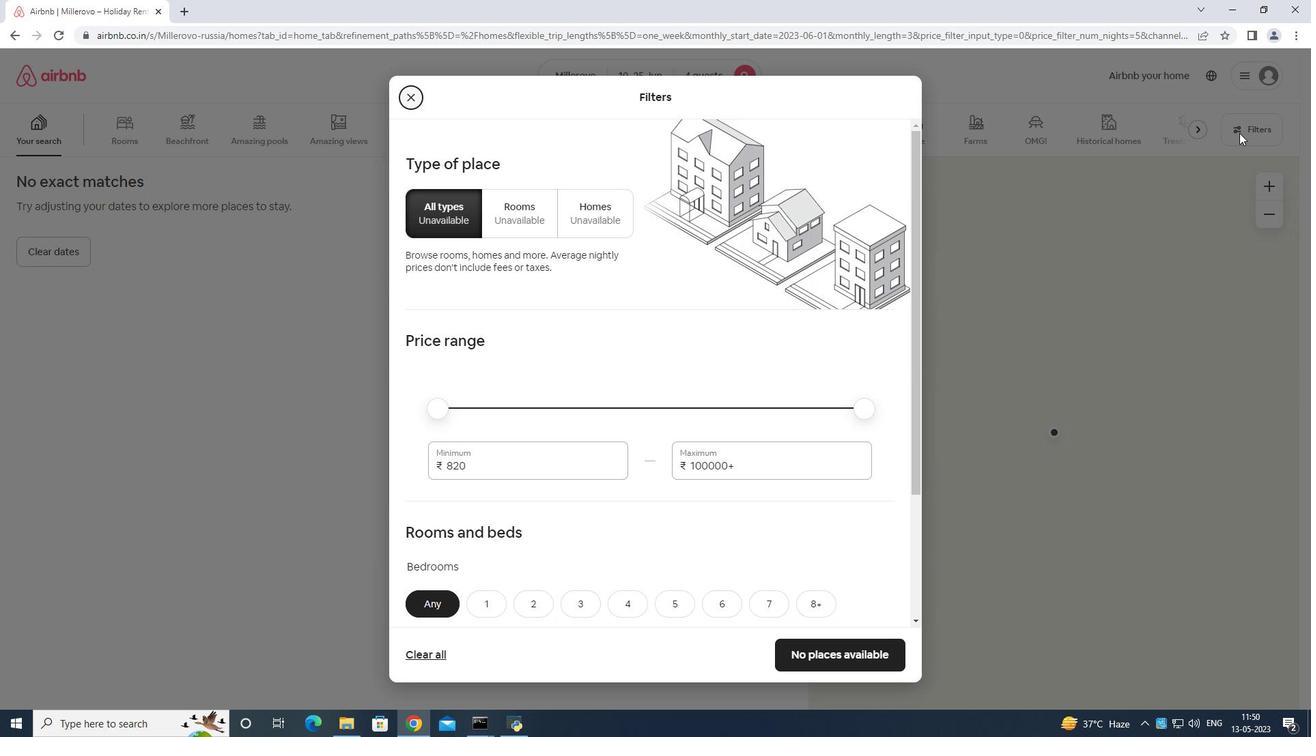 
Action: Mouse moved to (939, 255)
Screenshot: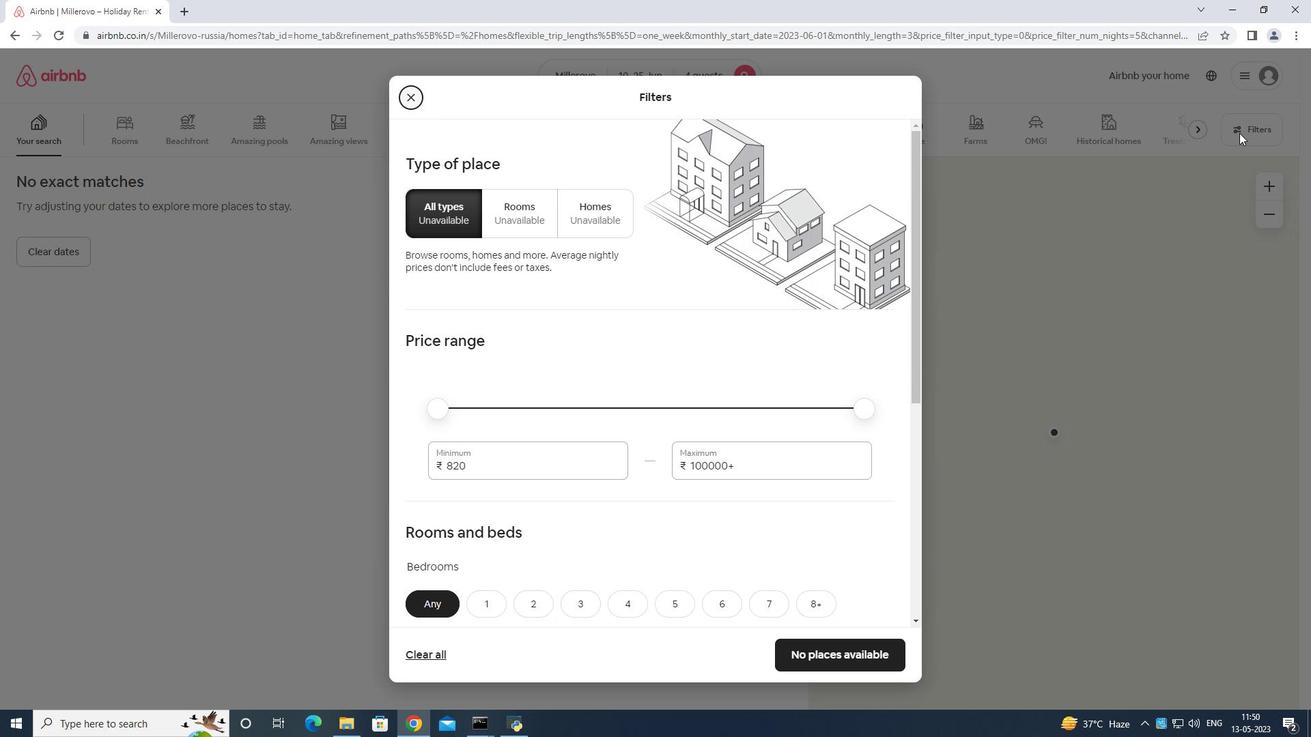 
Action: Key pressed <Key.backspace>
Screenshot: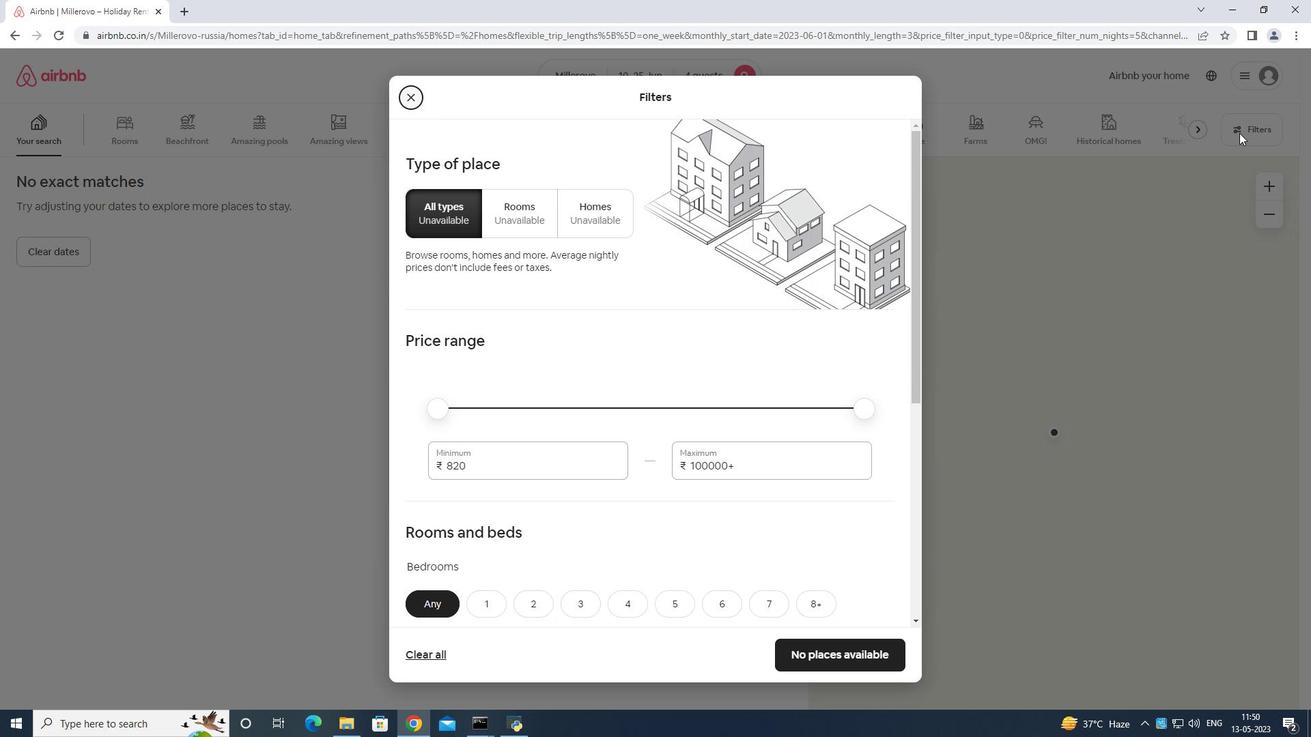 
Action: Mouse moved to (535, 456)
Screenshot: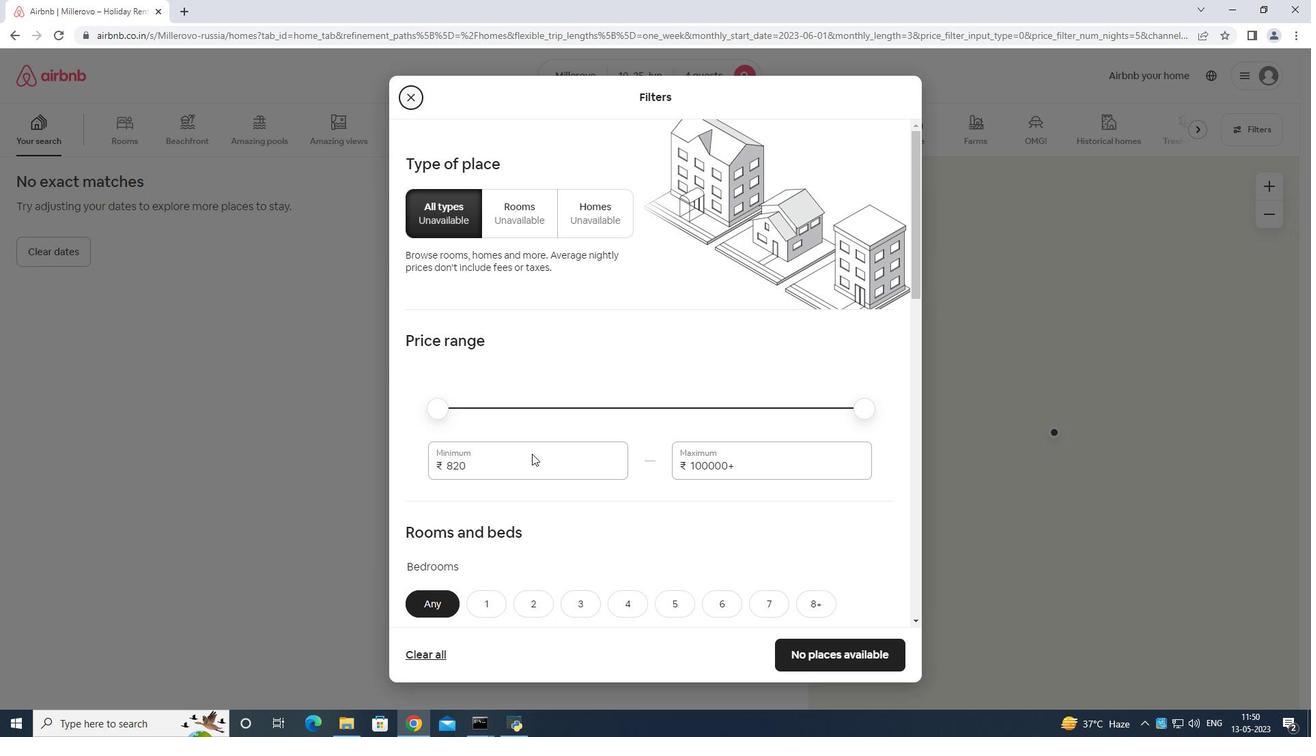 
Action: Mouse pressed left at (535, 456)
Screenshot: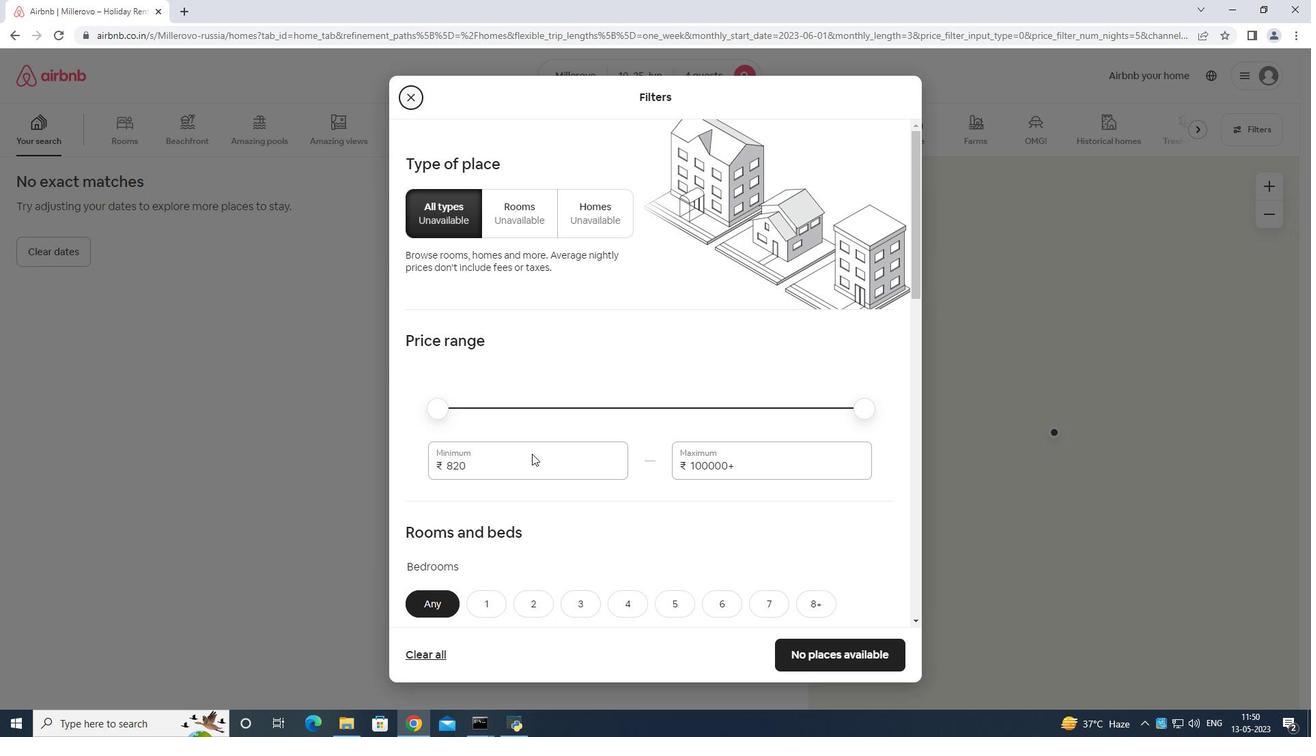 
Action: Mouse moved to (536, 453)
Screenshot: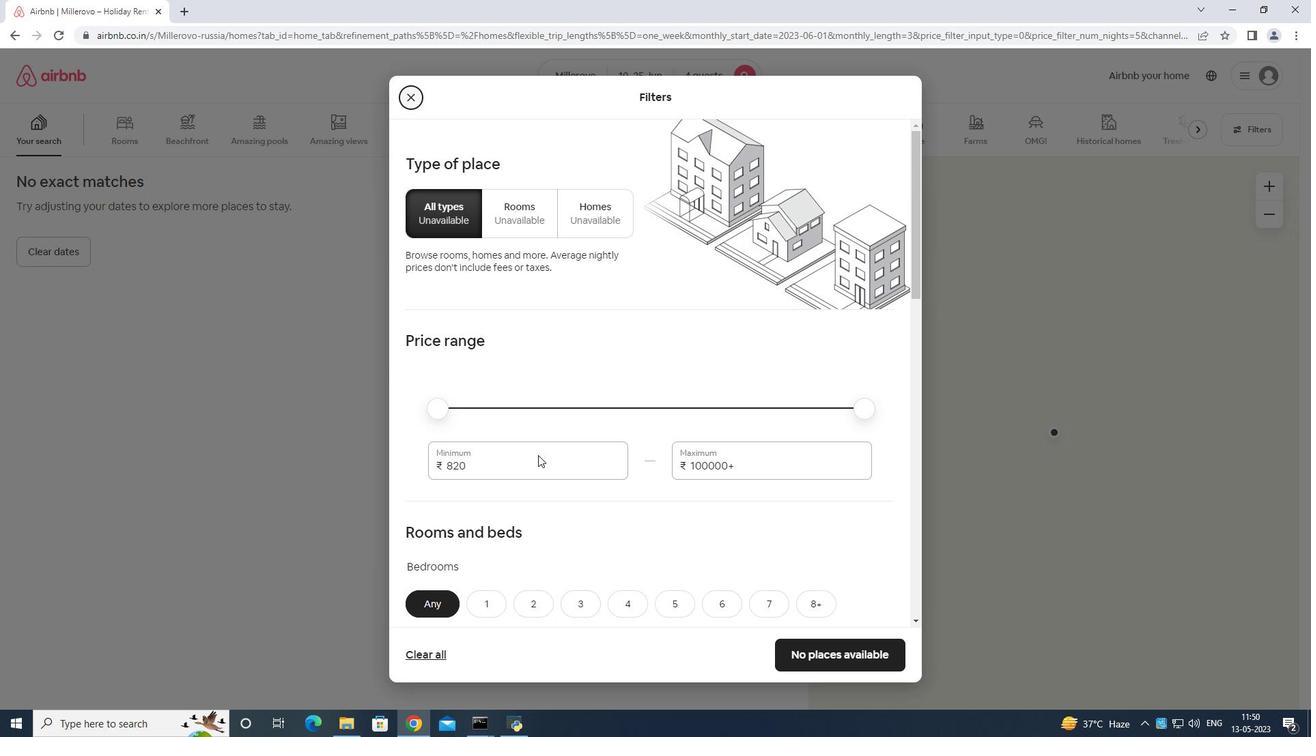 
Action: Key pressed <Key.backspace>
Screenshot: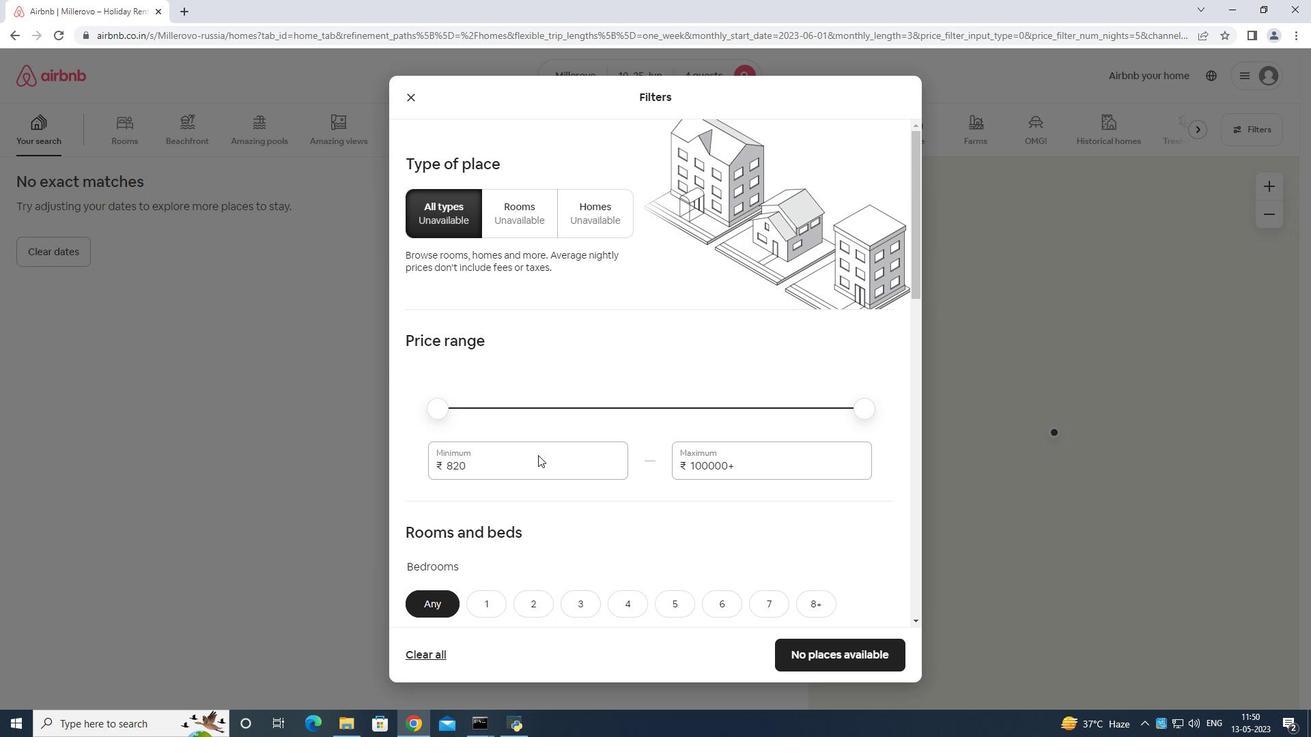 
Action: Mouse moved to (538, 450)
Screenshot: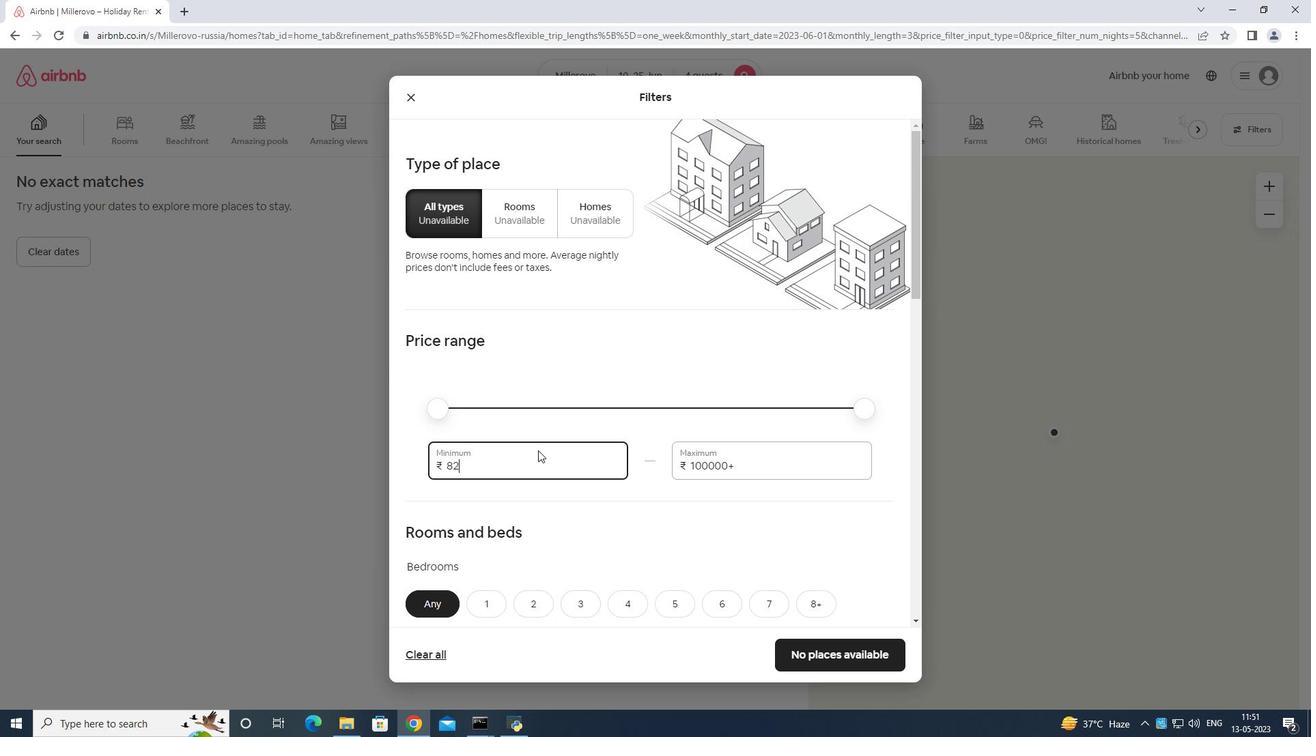 
Action: Key pressed <Key.backspace>
Screenshot: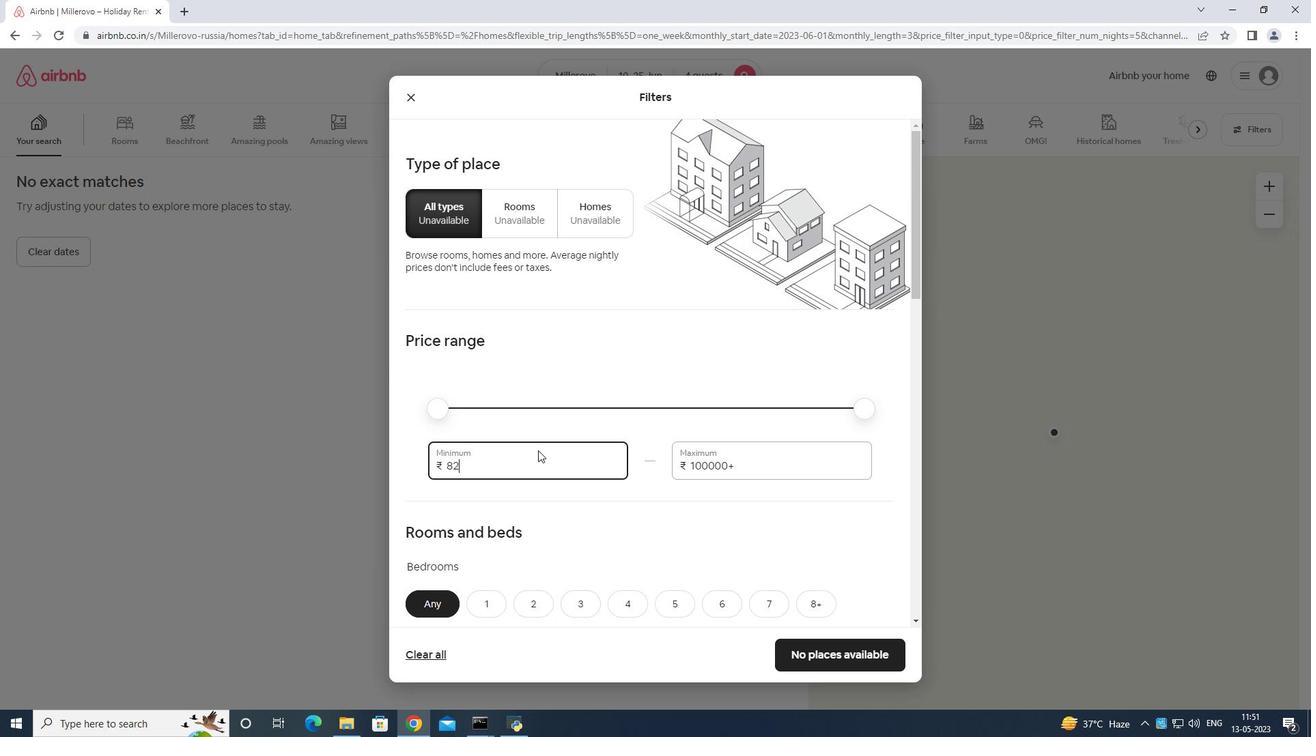 
Action: Mouse moved to (538, 449)
Screenshot: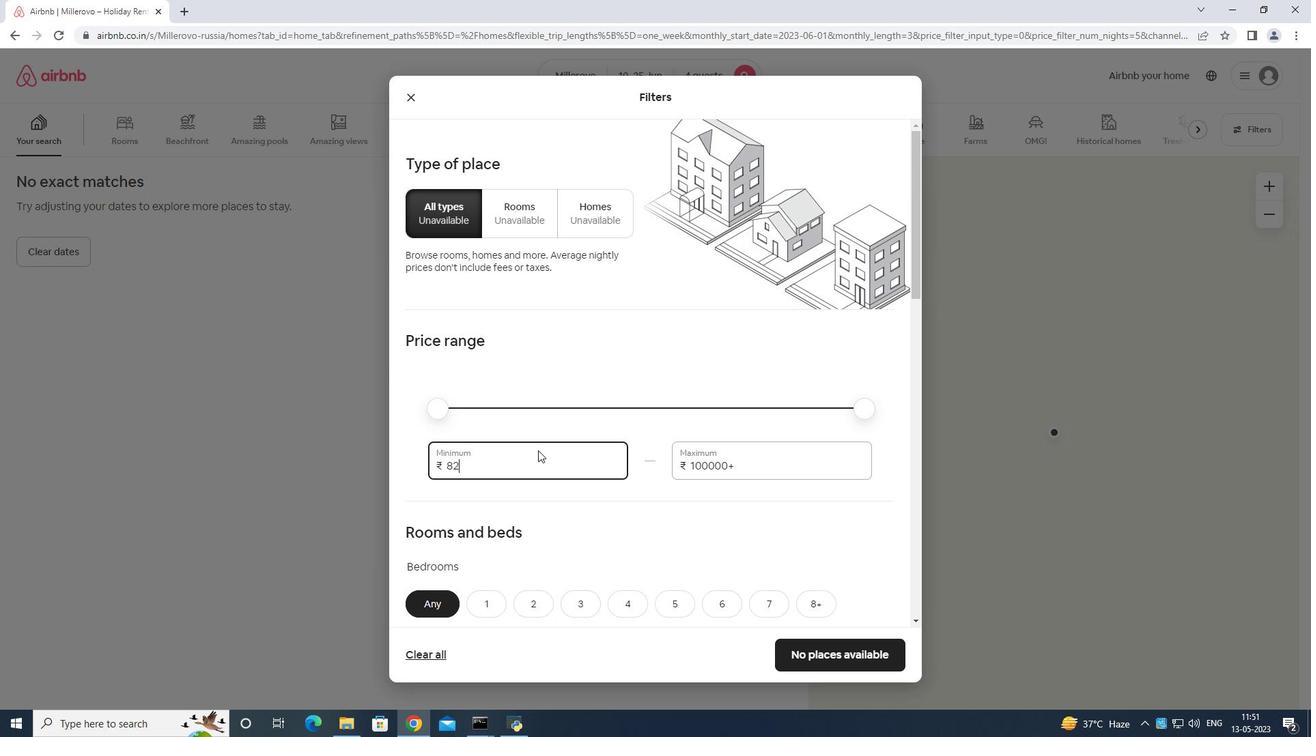 
Action: Key pressed <Key.backspace><Key.backspace>
Screenshot: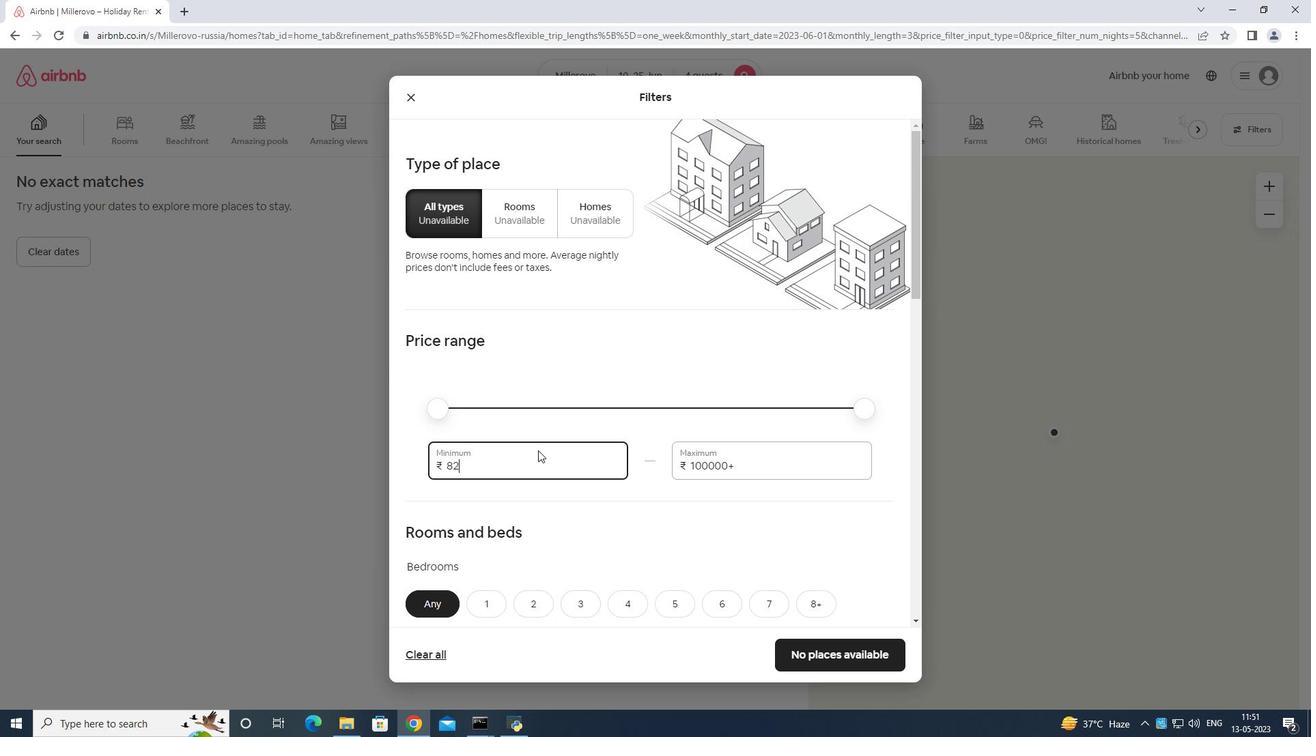 
Action: Mouse moved to (538, 448)
Screenshot: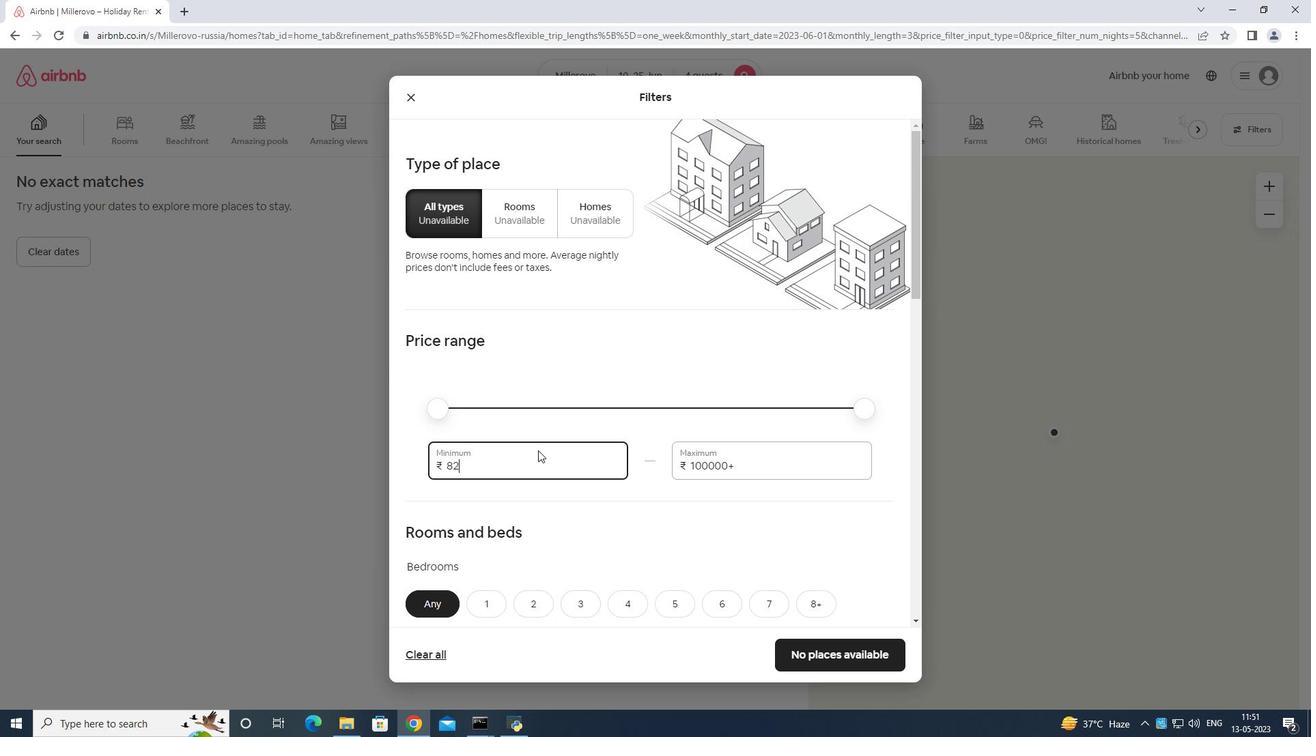 
Action: Key pressed <Key.backspace><Key.backspace><Key.backspace>
Screenshot: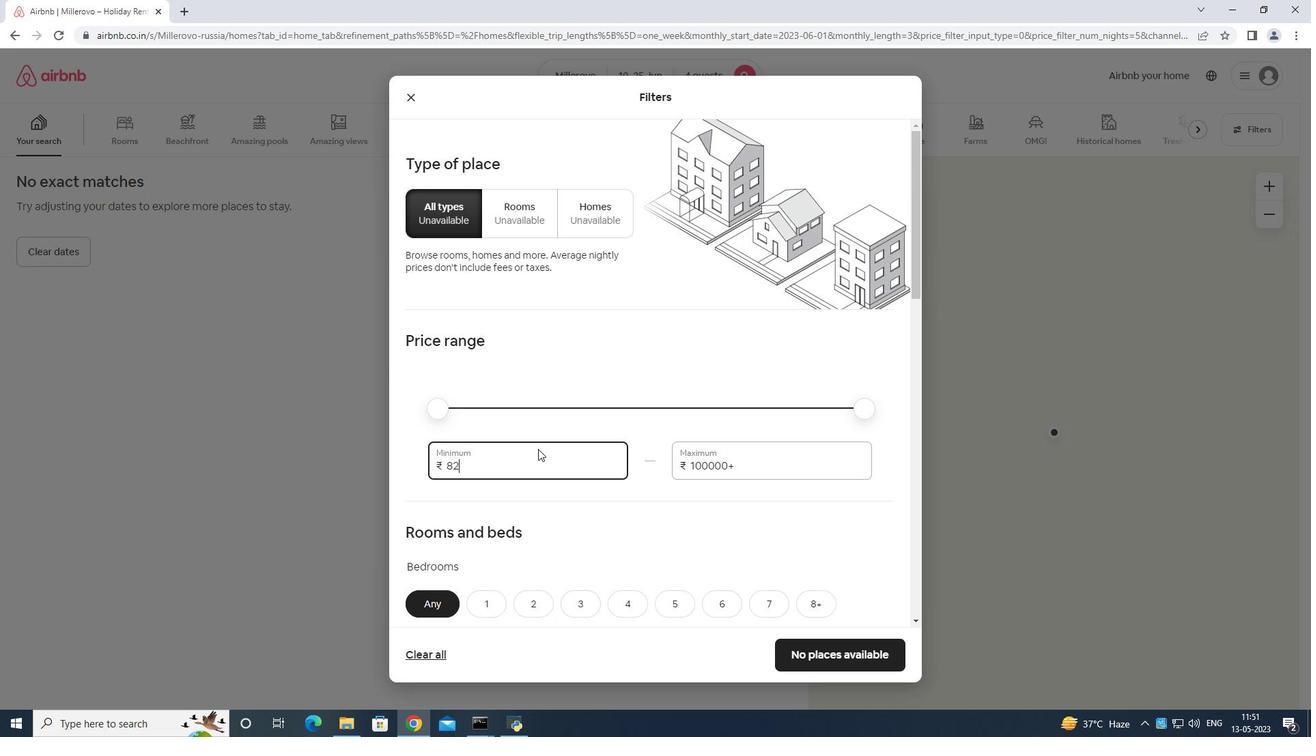 
Action: Mouse moved to (538, 448)
Screenshot: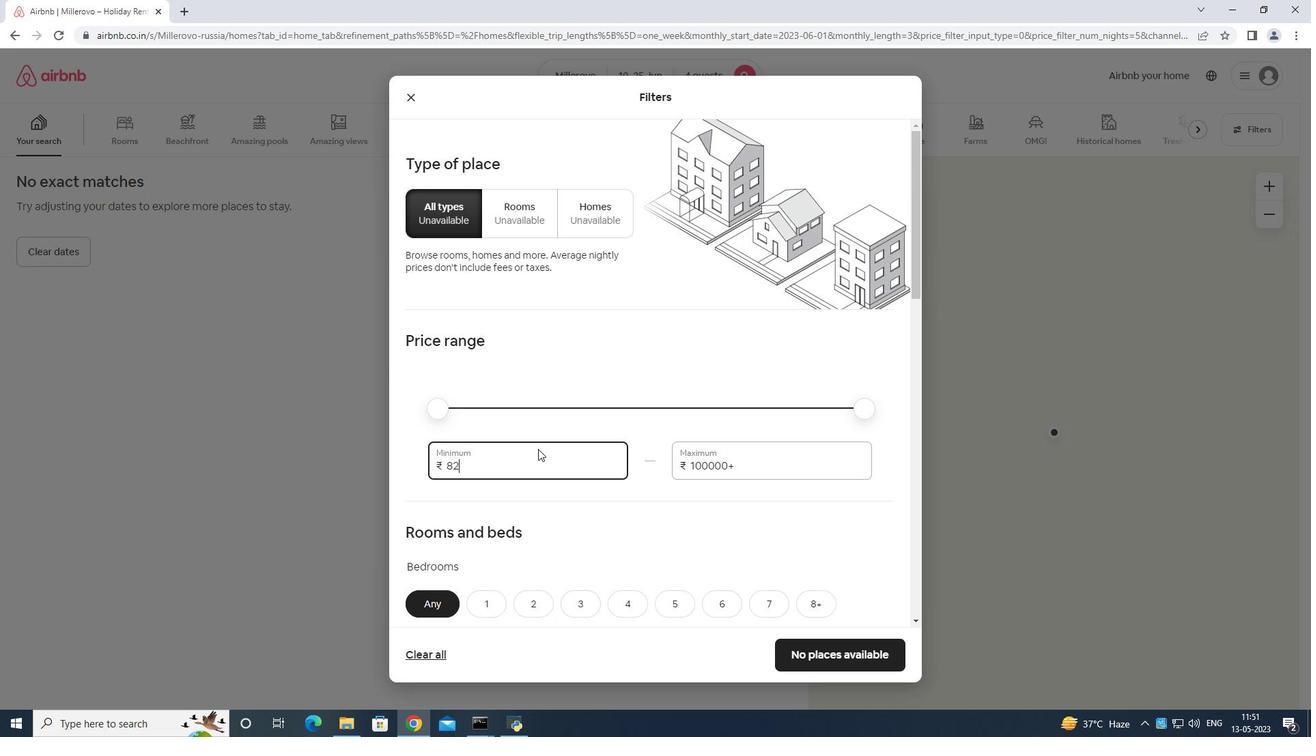
Action: Key pressed <Key.backspace>
Screenshot: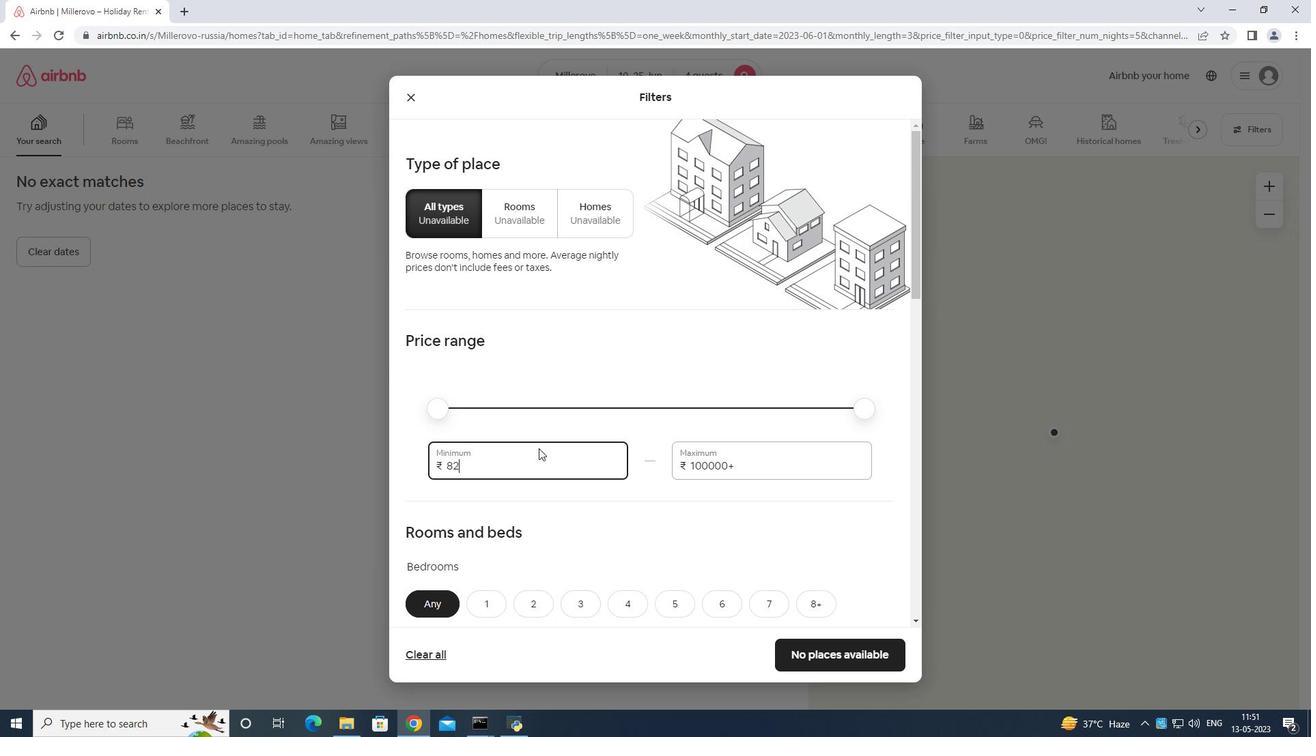 
Action: Mouse moved to (539, 448)
Screenshot: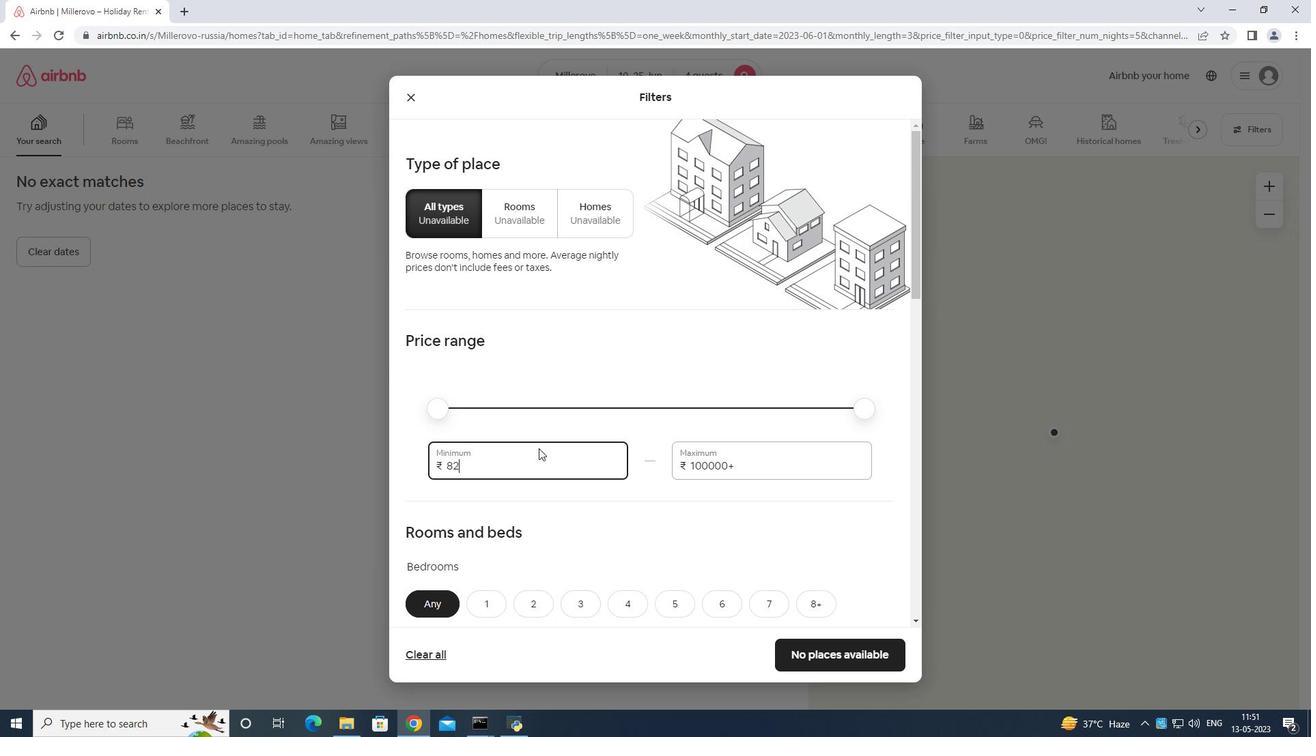 
Action: Key pressed <Key.backspace>
Screenshot: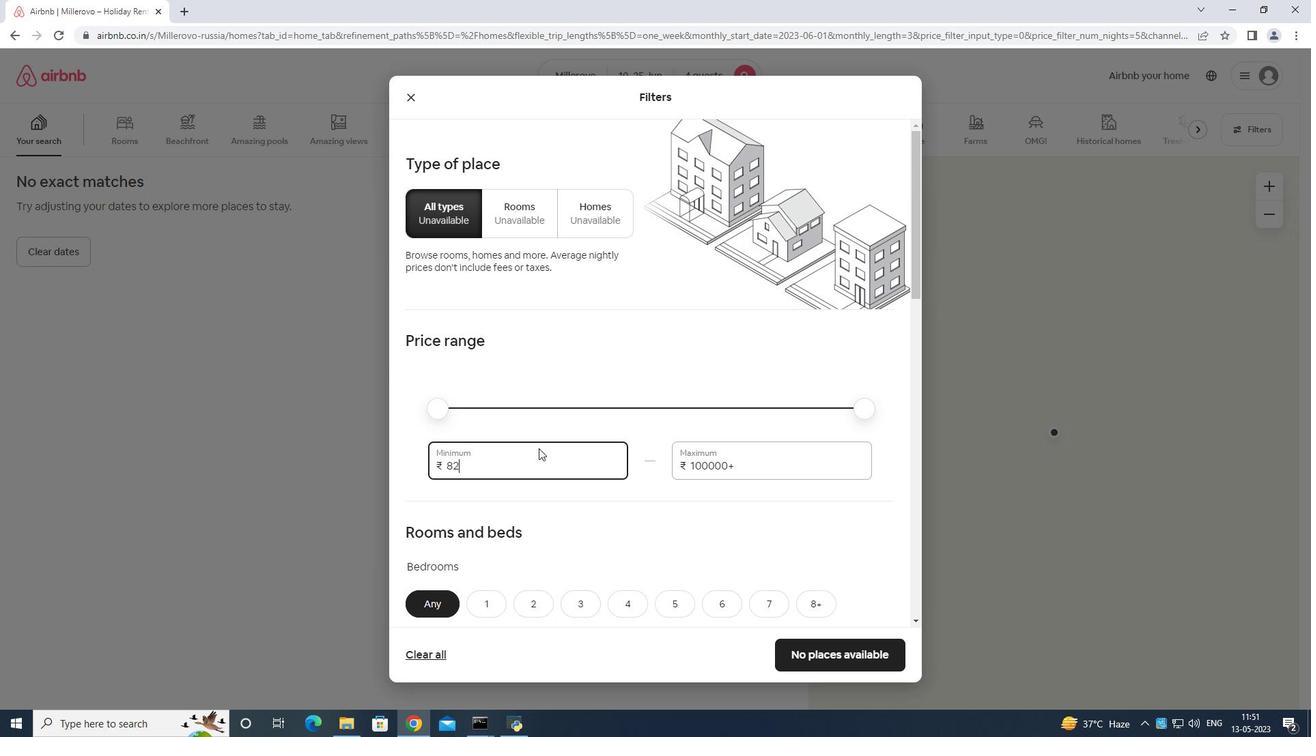 
Action: Mouse moved to (539, 448)
Screenshot: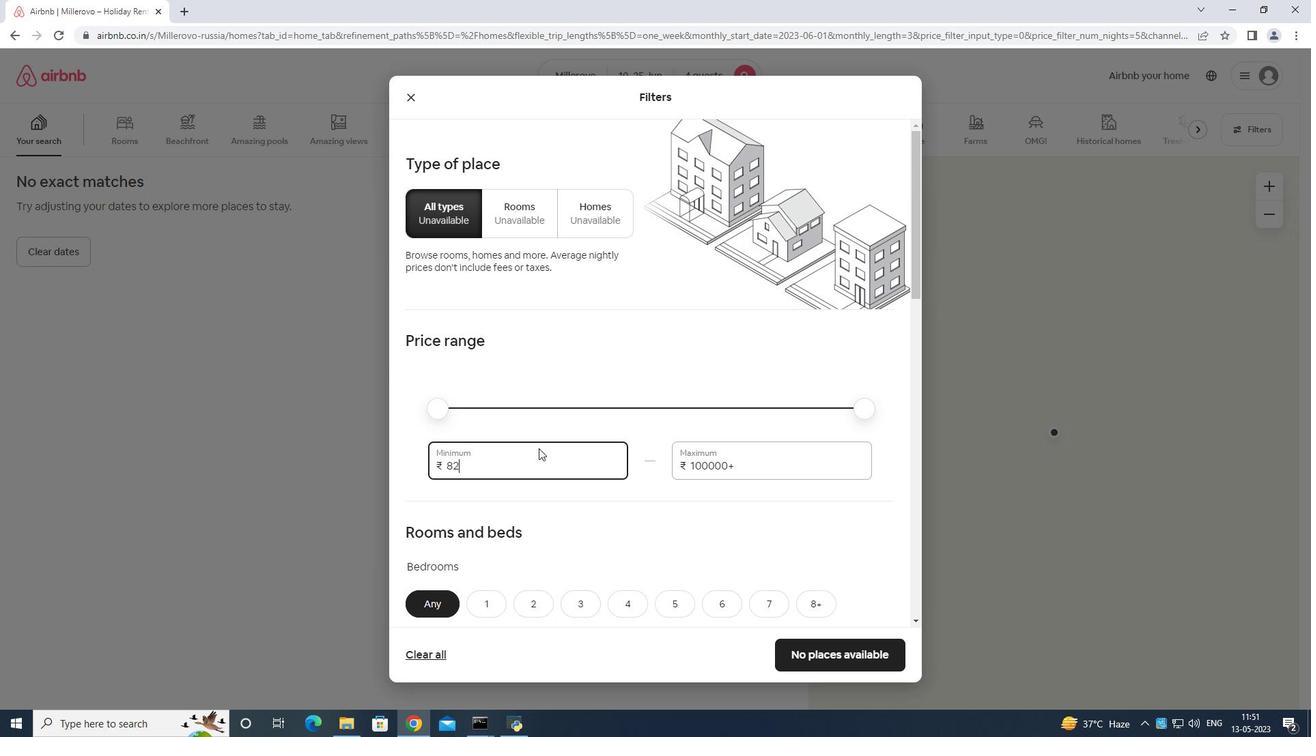 
Action: Key pressed <Key.backspace>
Screenshot: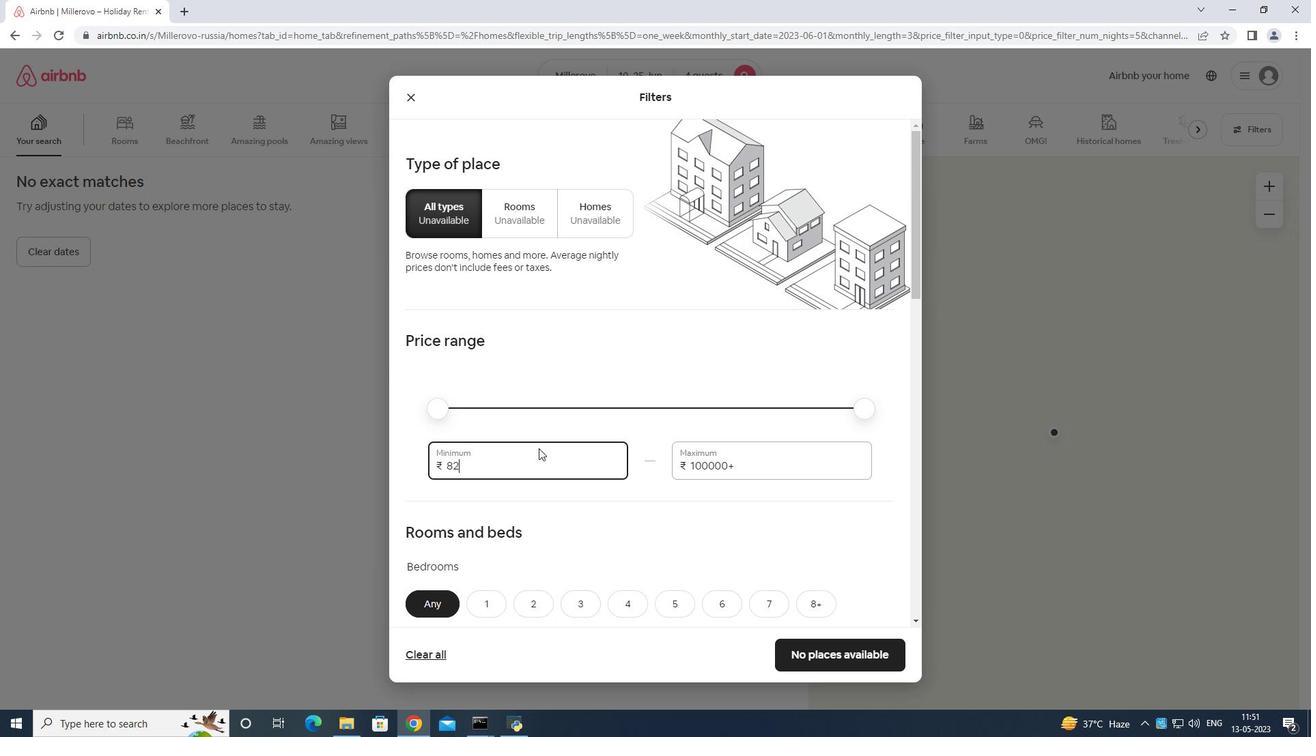 
Action: Mouse moved to (543, 446)
Screenshot: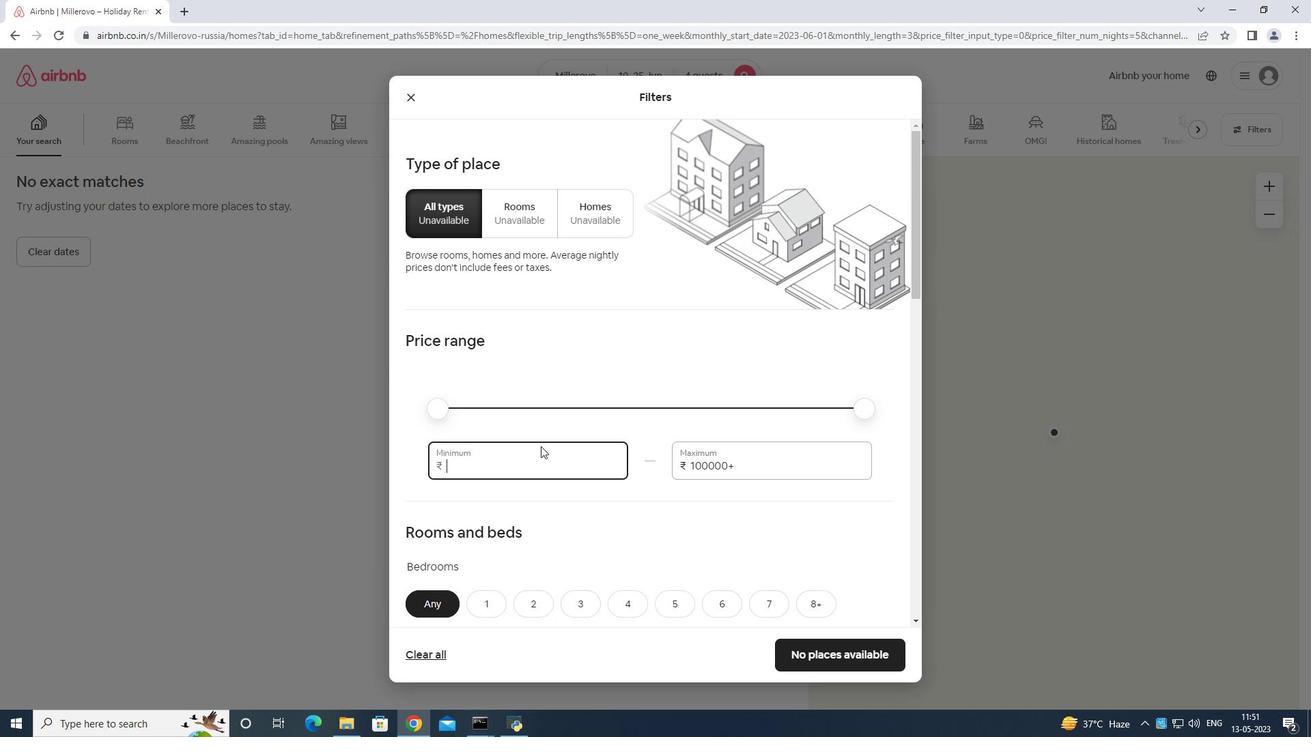 
Action: Key pressed 1
Screenshot: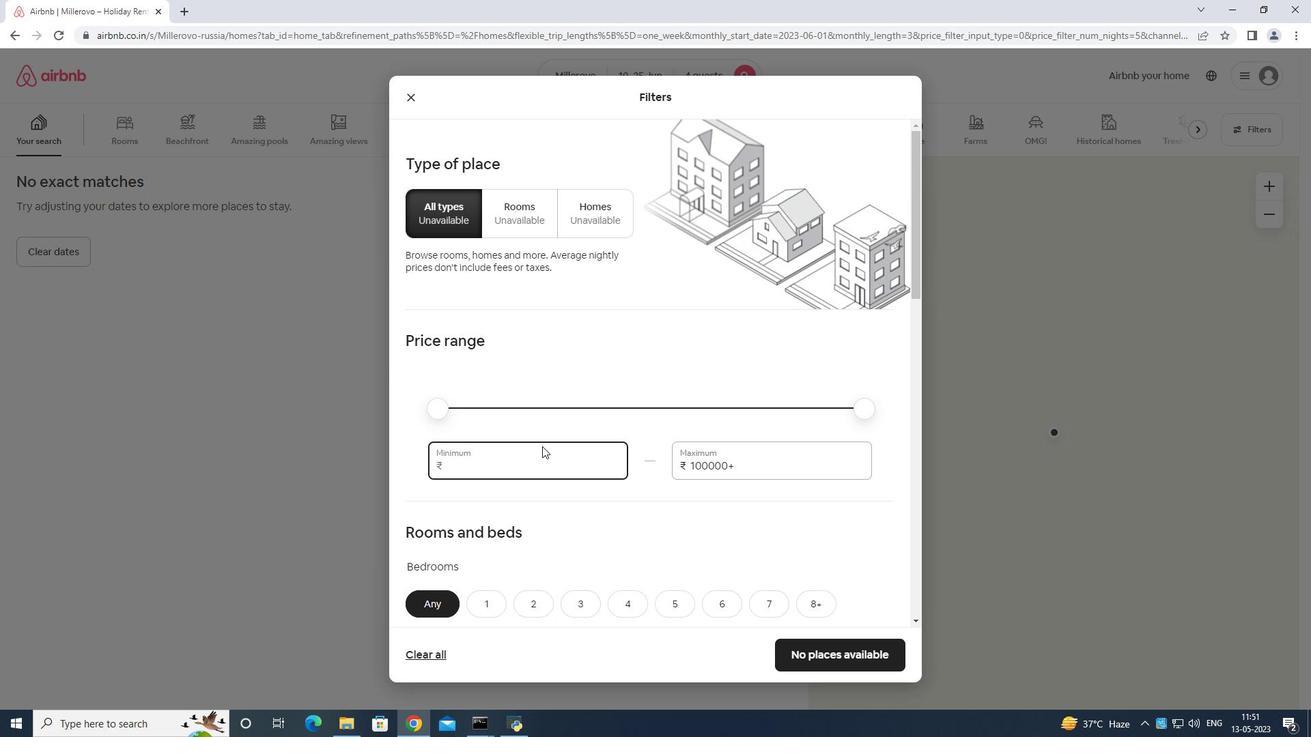 
Action: Mouse moved to (544, 446)
Screenshot: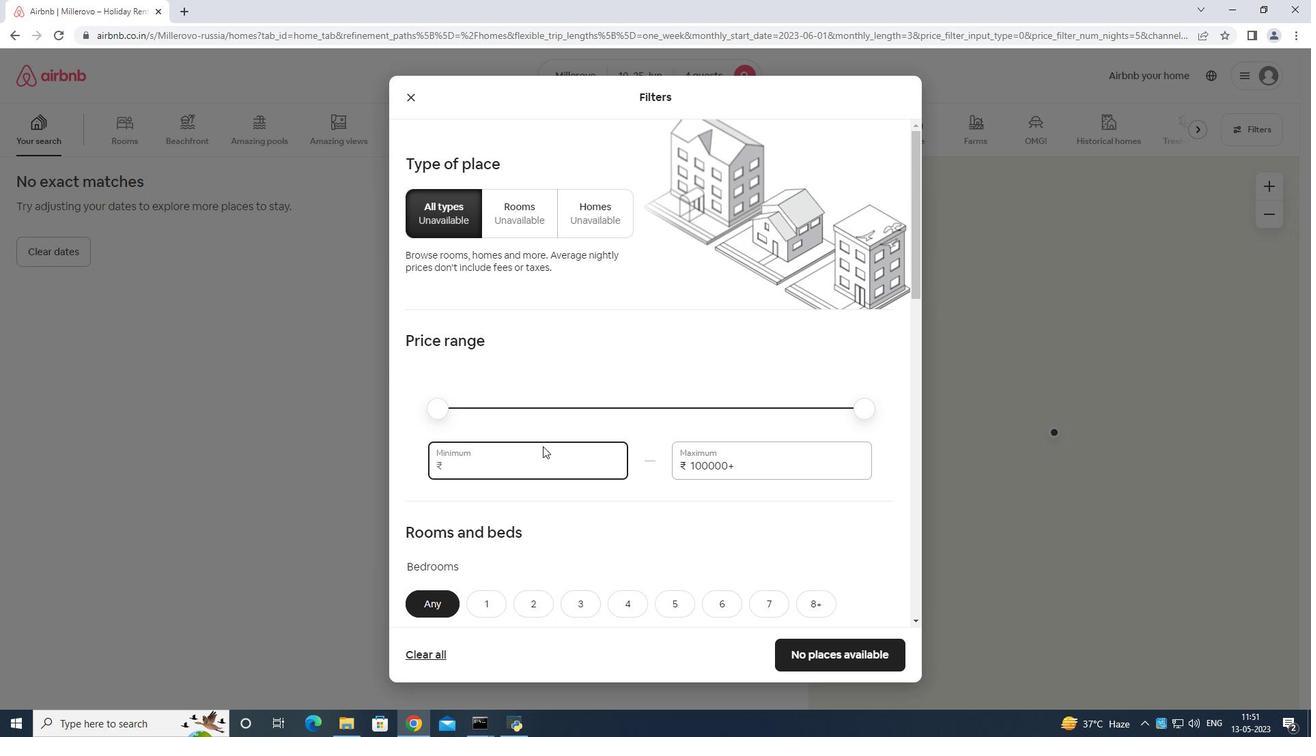 
Action: Key pressed 000
Screenshot: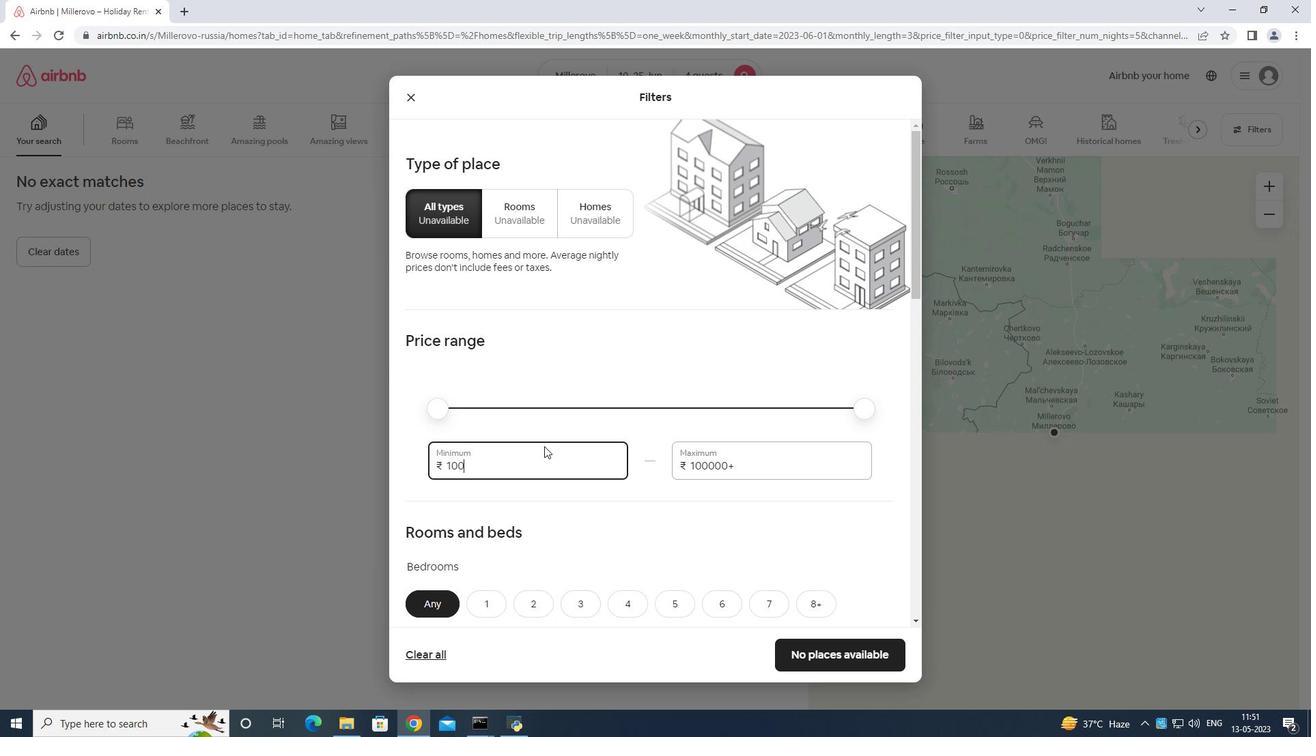 
Action: Mouse moved to (544, 446)
Screenshot: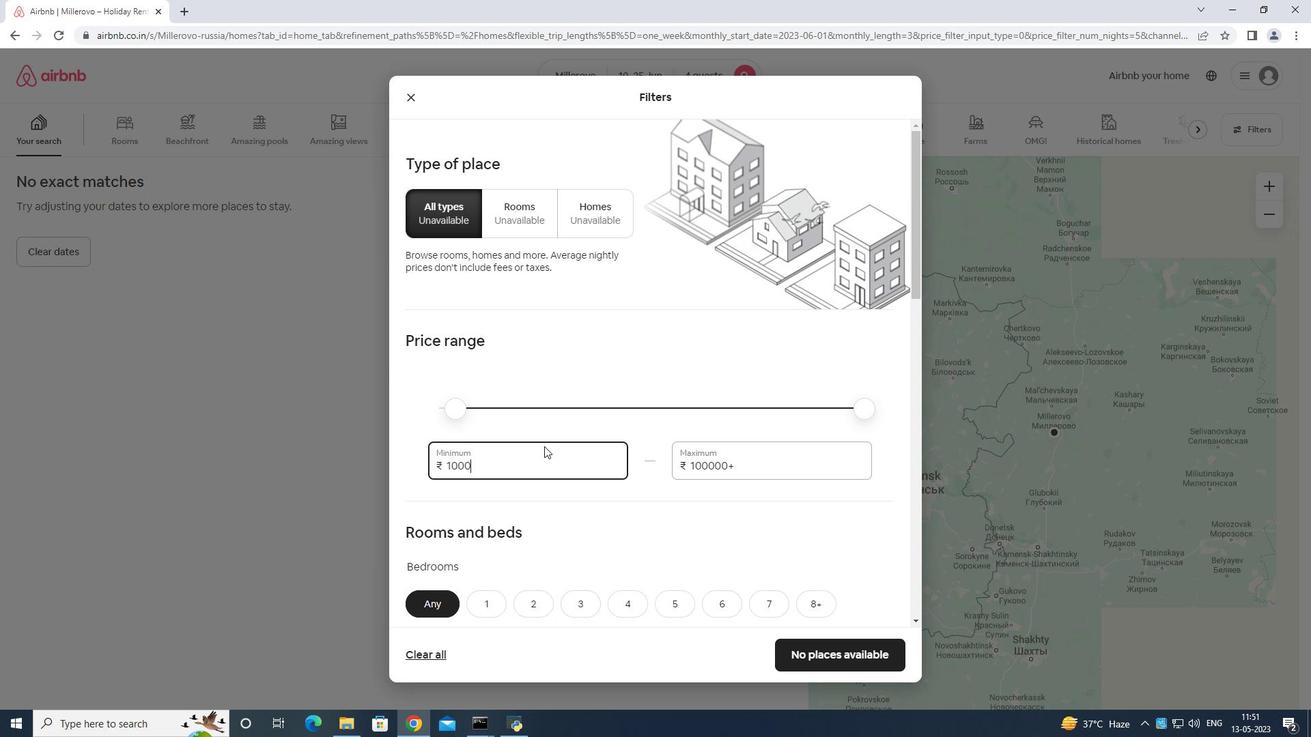 
Action: Key pressed 0
Screenshot: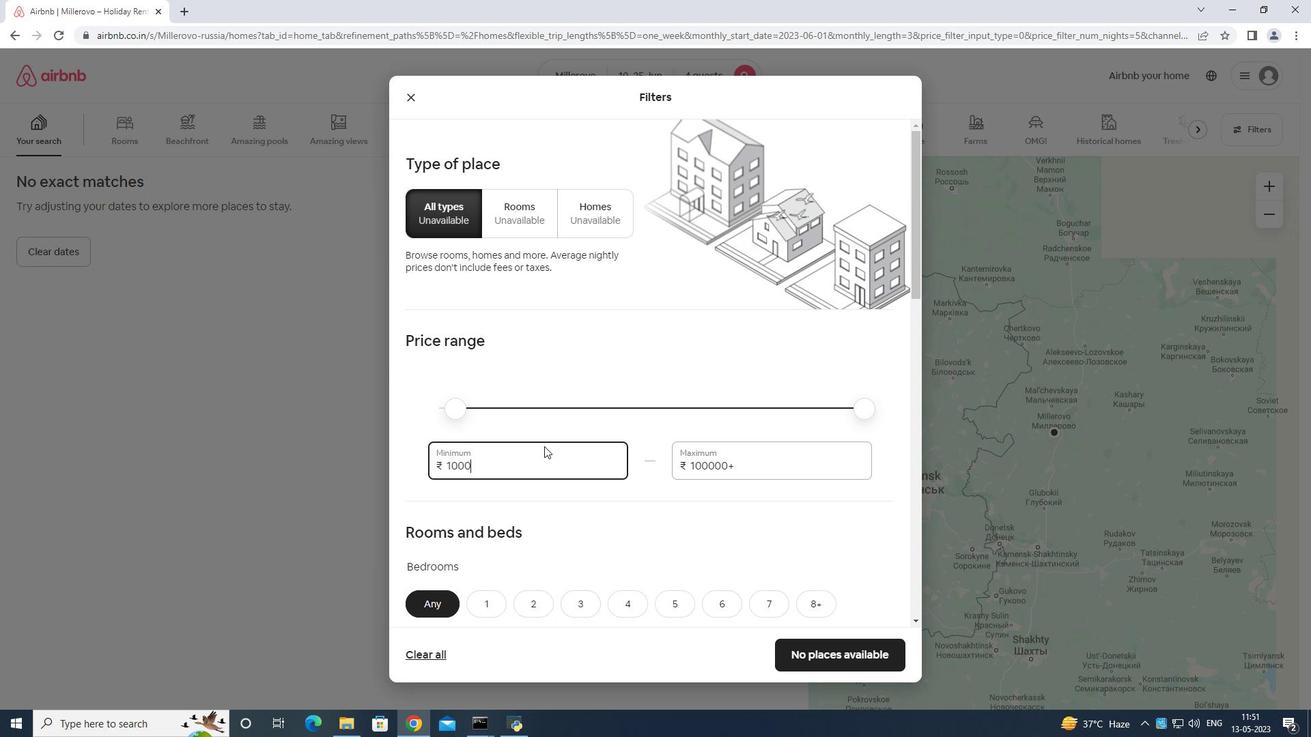 
Action: Mouse moved to (745, 459)
Screenshot: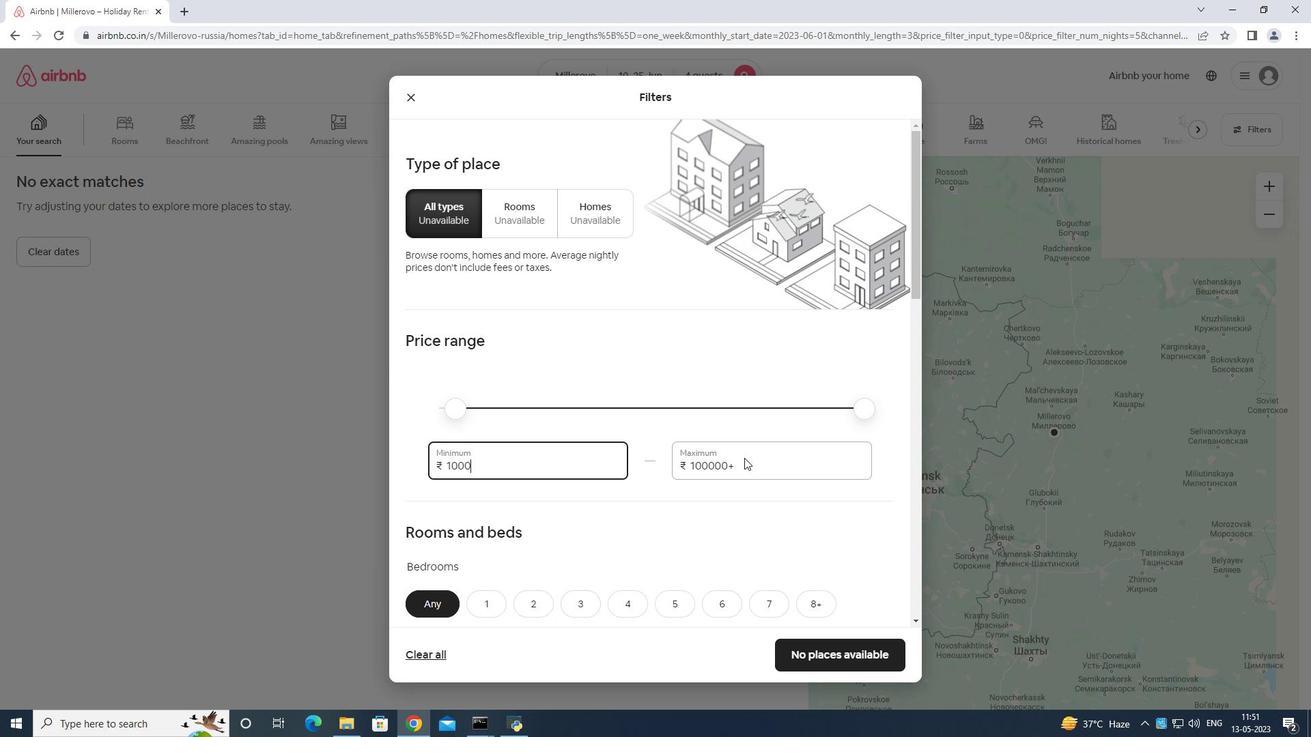 
Action: Key pressed 0
Screenshot: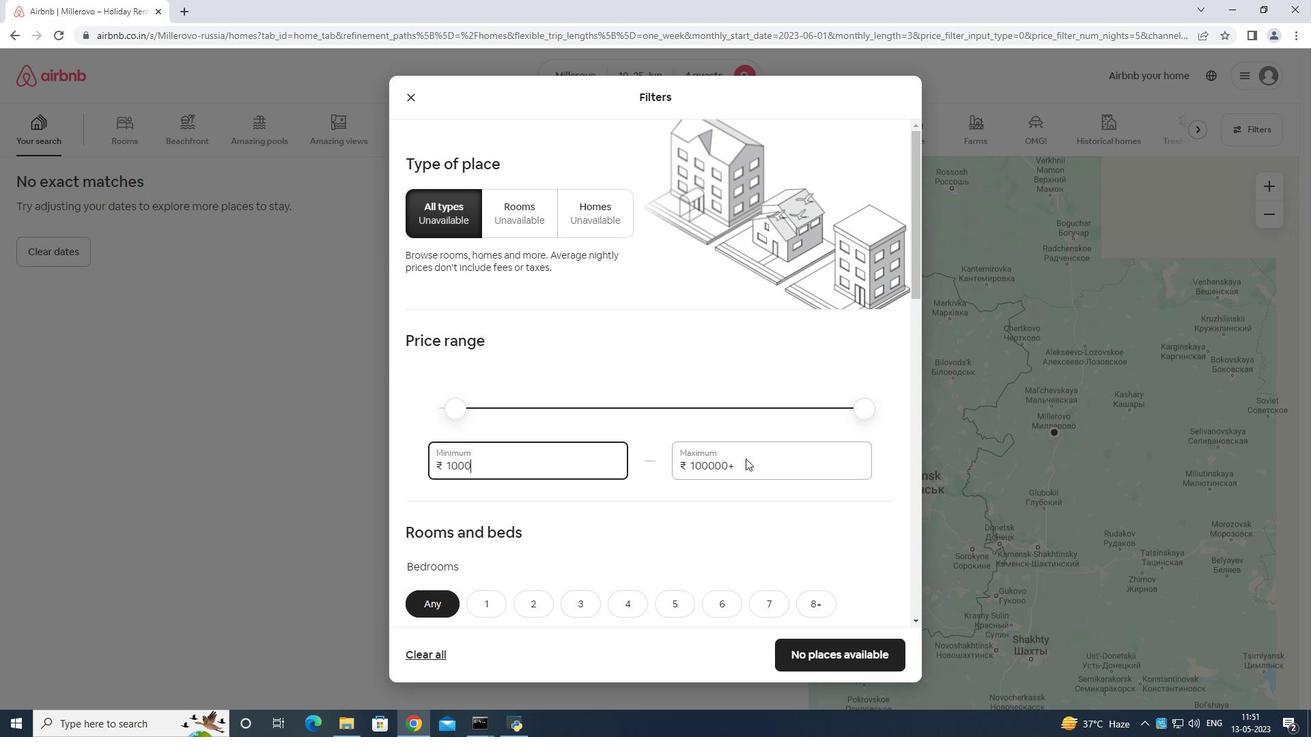 
Action: Mouse moved to (576, 457)
Screenshot: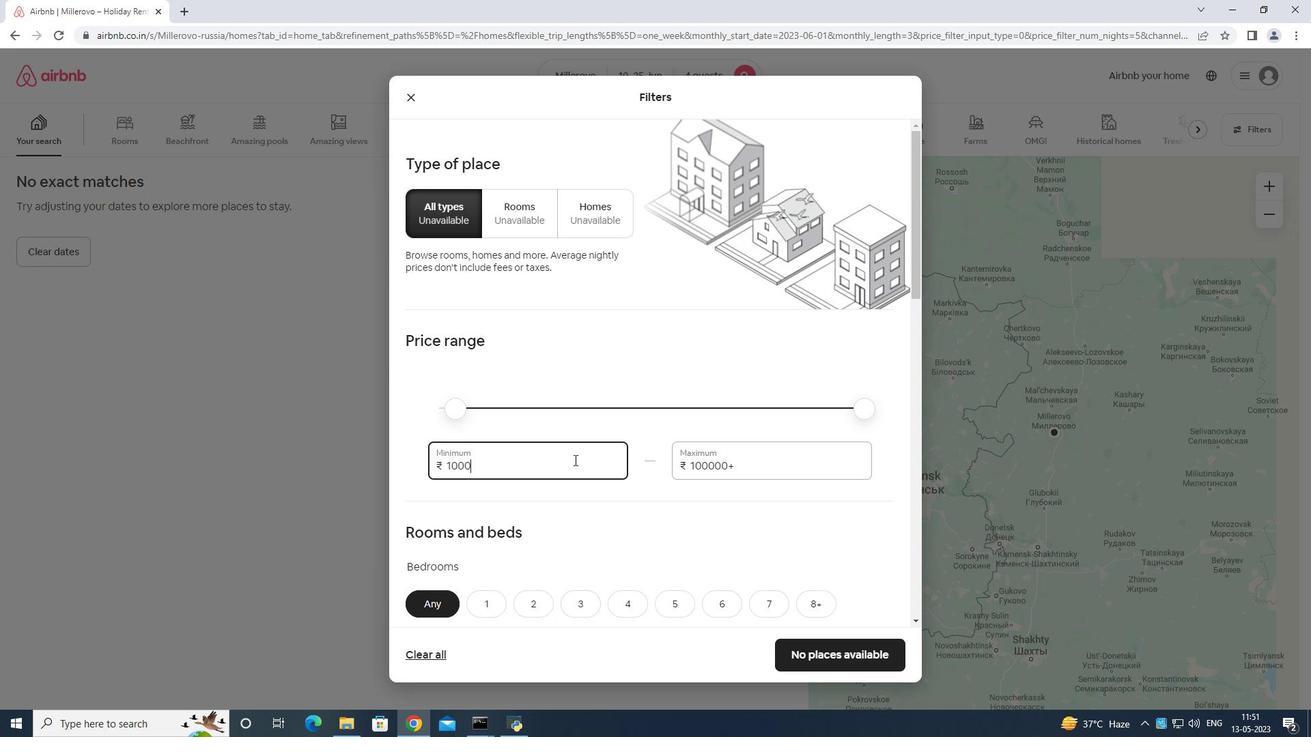 
Action: Mouse pressed left at (576, 457)
Screenshot: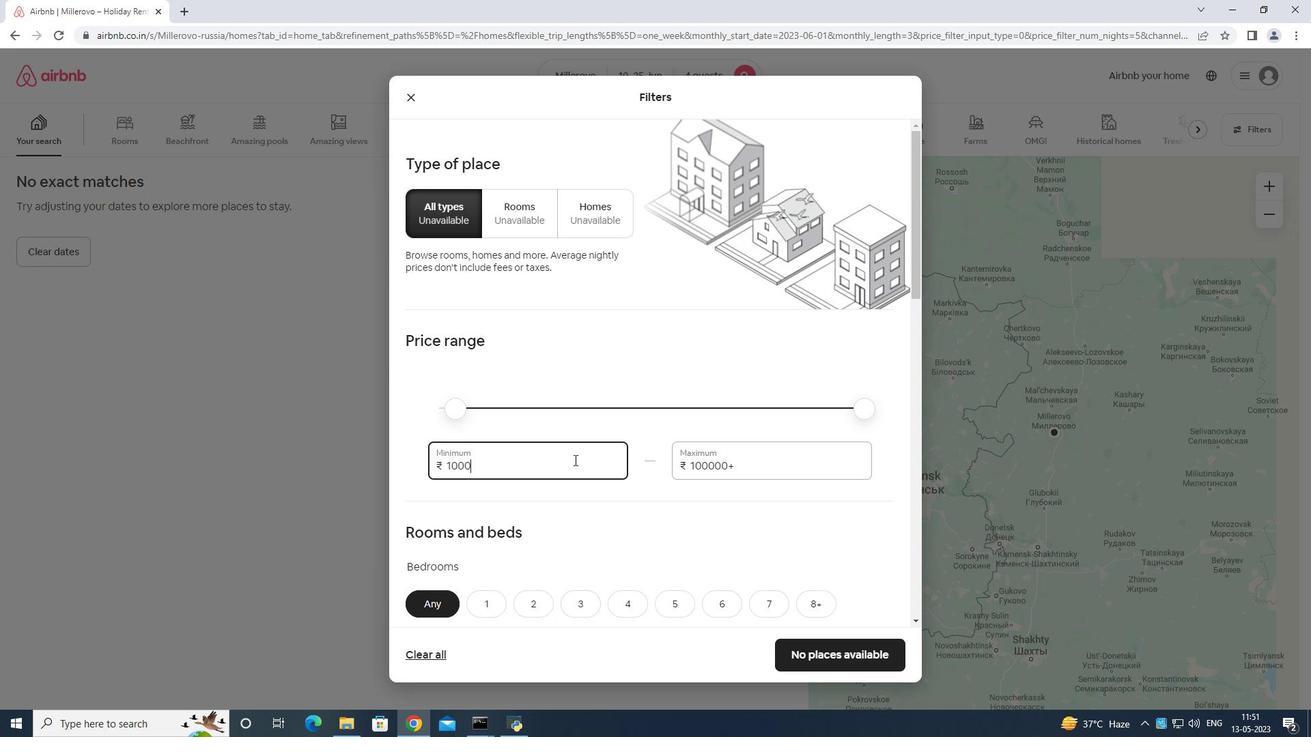 
Action: Mouse moved to (577, 457)
Screenshot: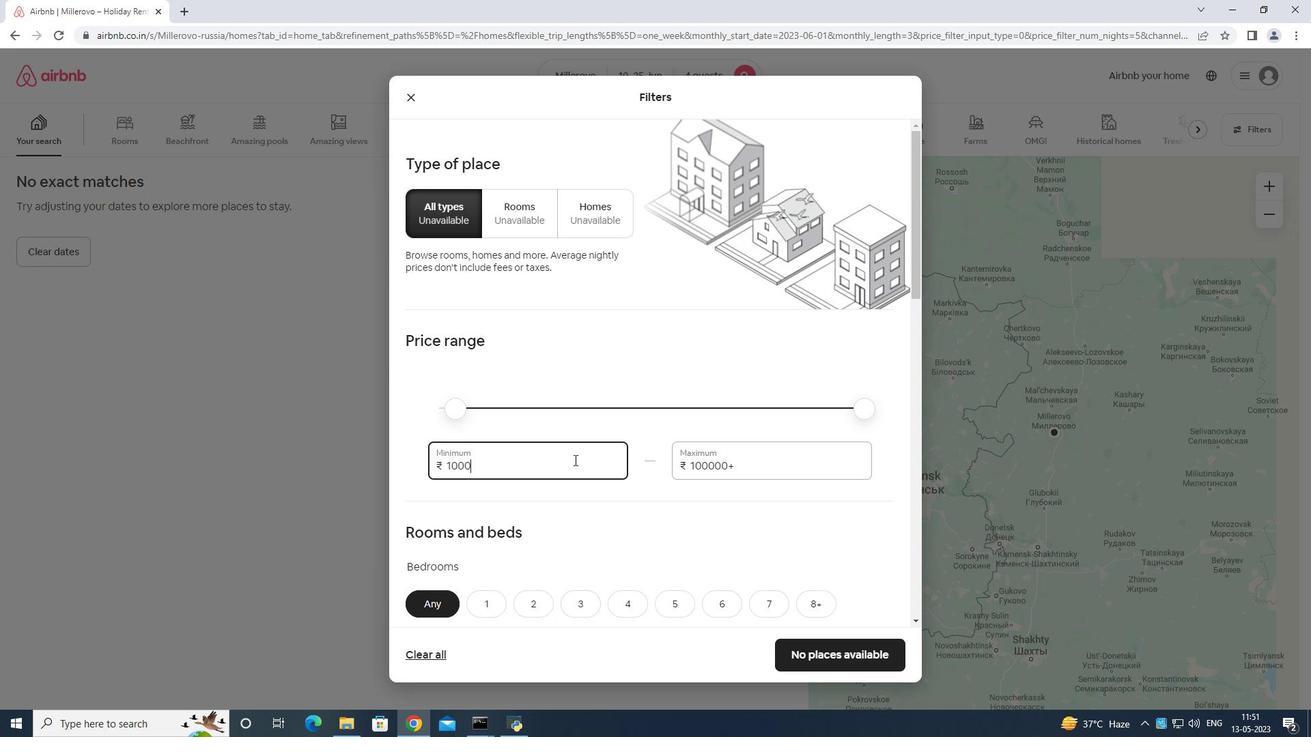 
Action: Key pressed 0
Screenshot: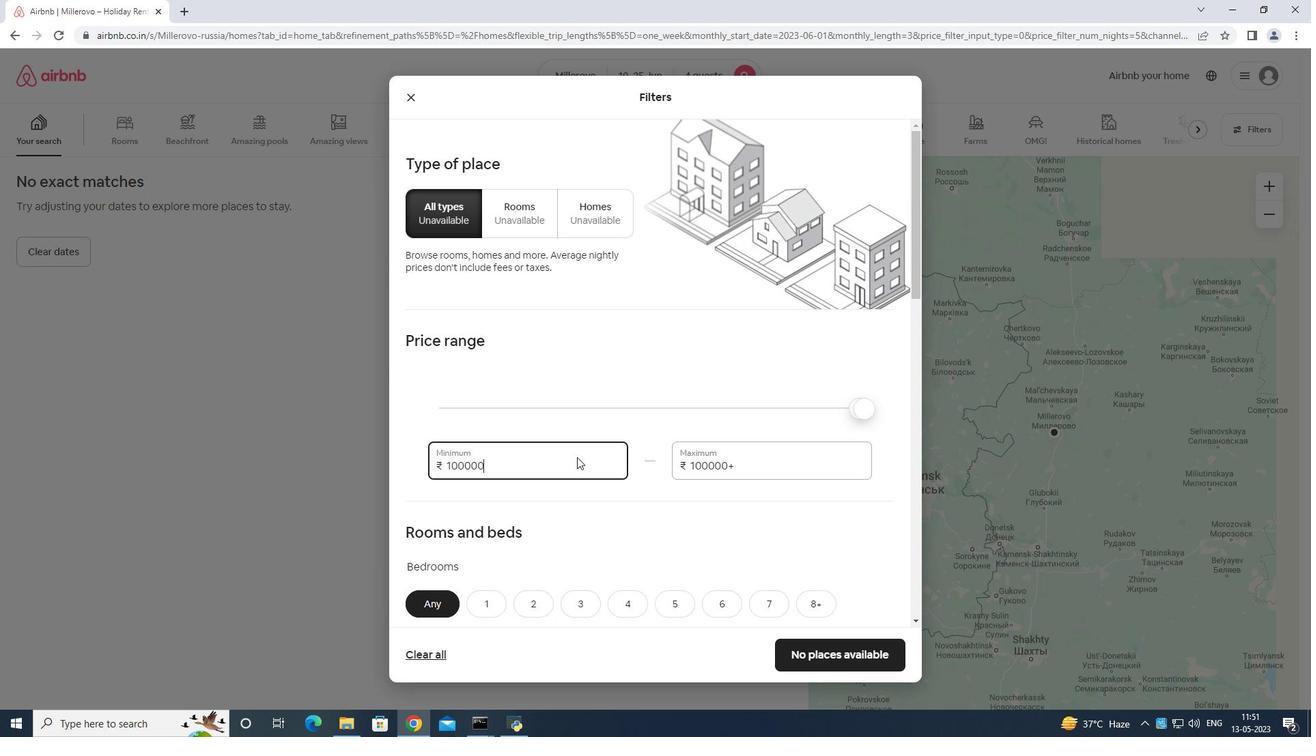 
Action: Mouse moved to (587, 453)
Screenshot: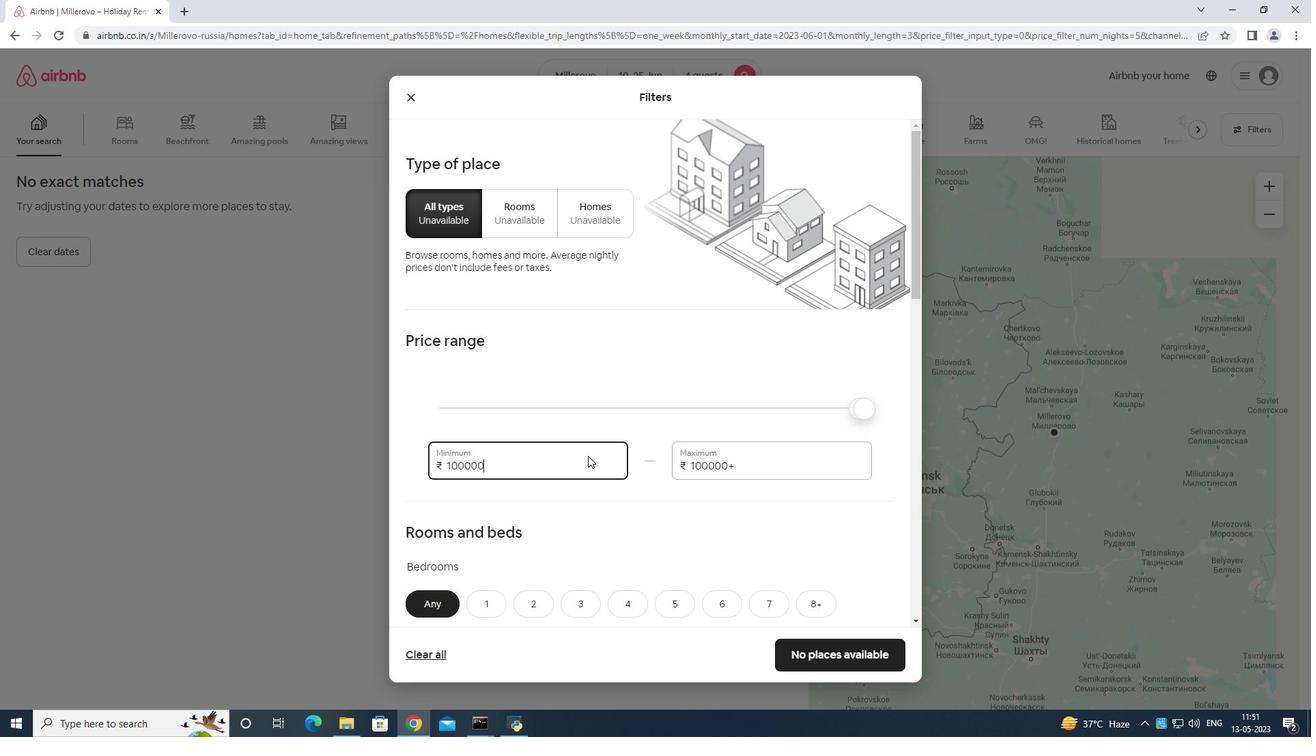 
Action: Key pressed <Key.backspace>
Screenshot: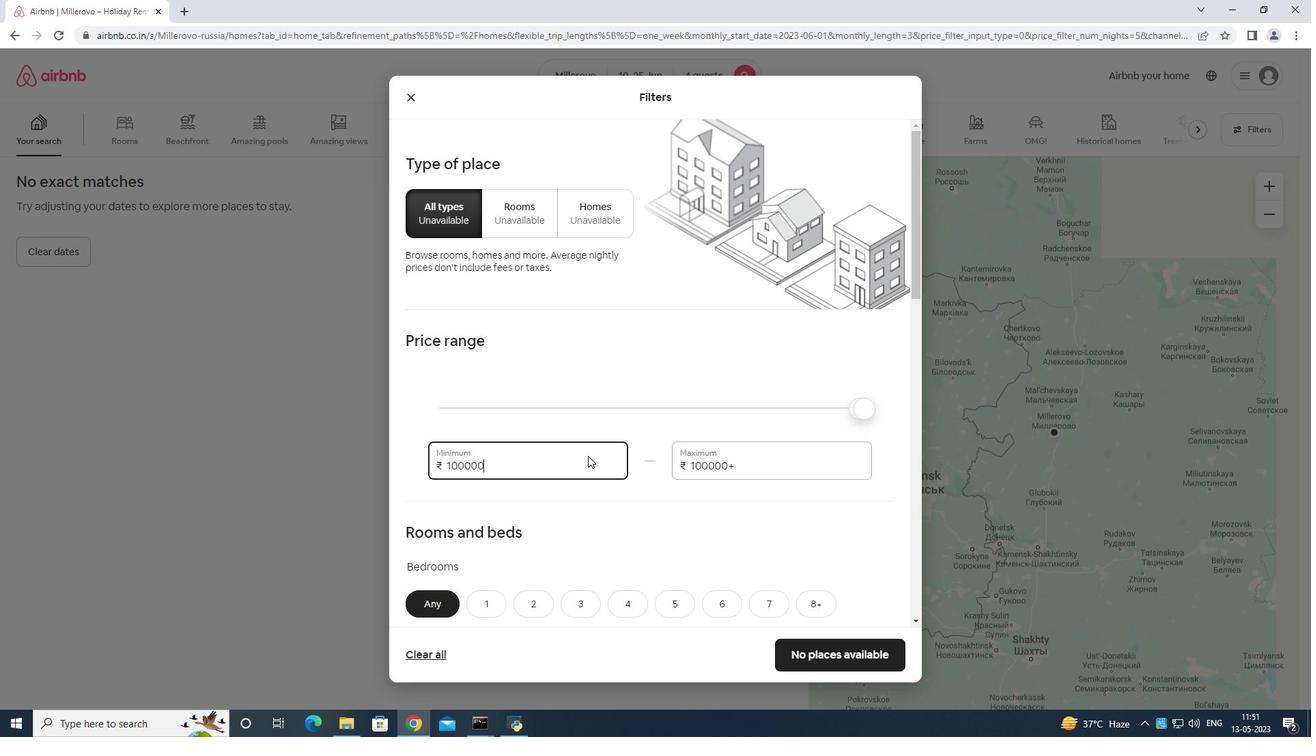 
Action: Mouse moved to (767, 459)
Screenshot: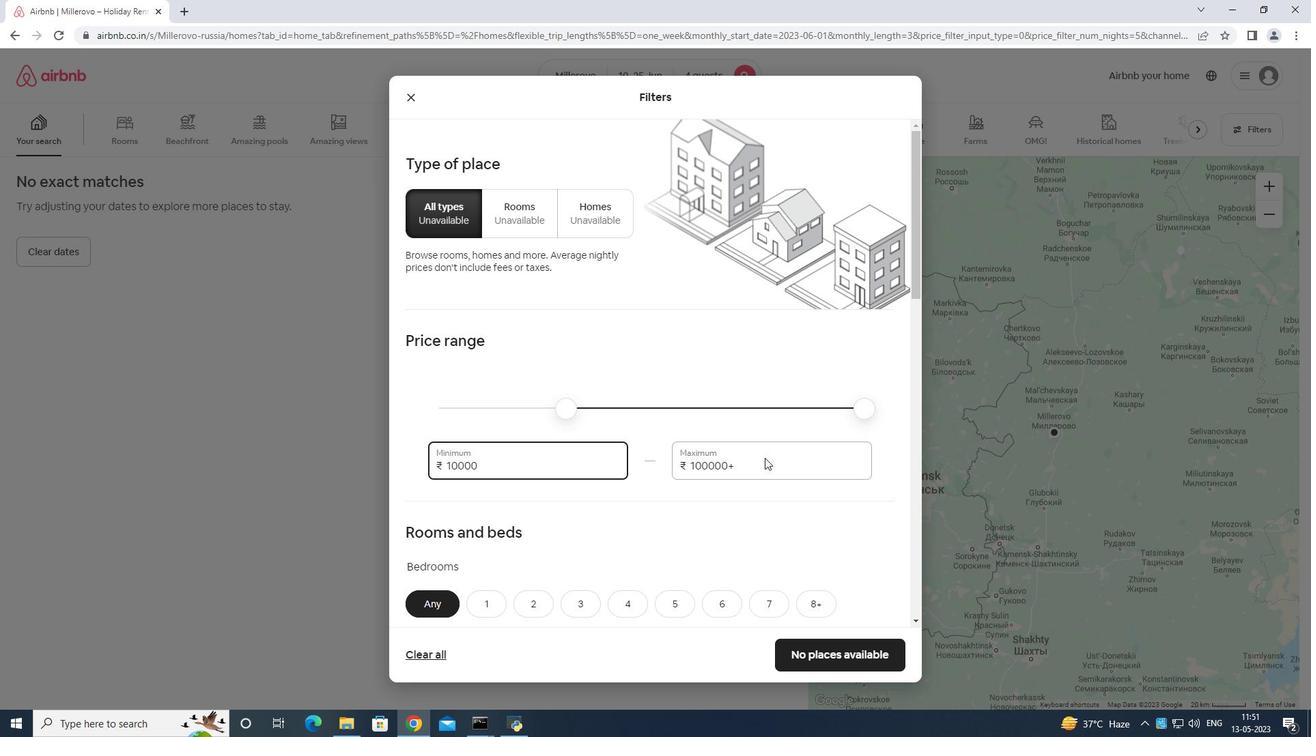 
Action: Mouse pressed left at (767, 459)
Screenshot: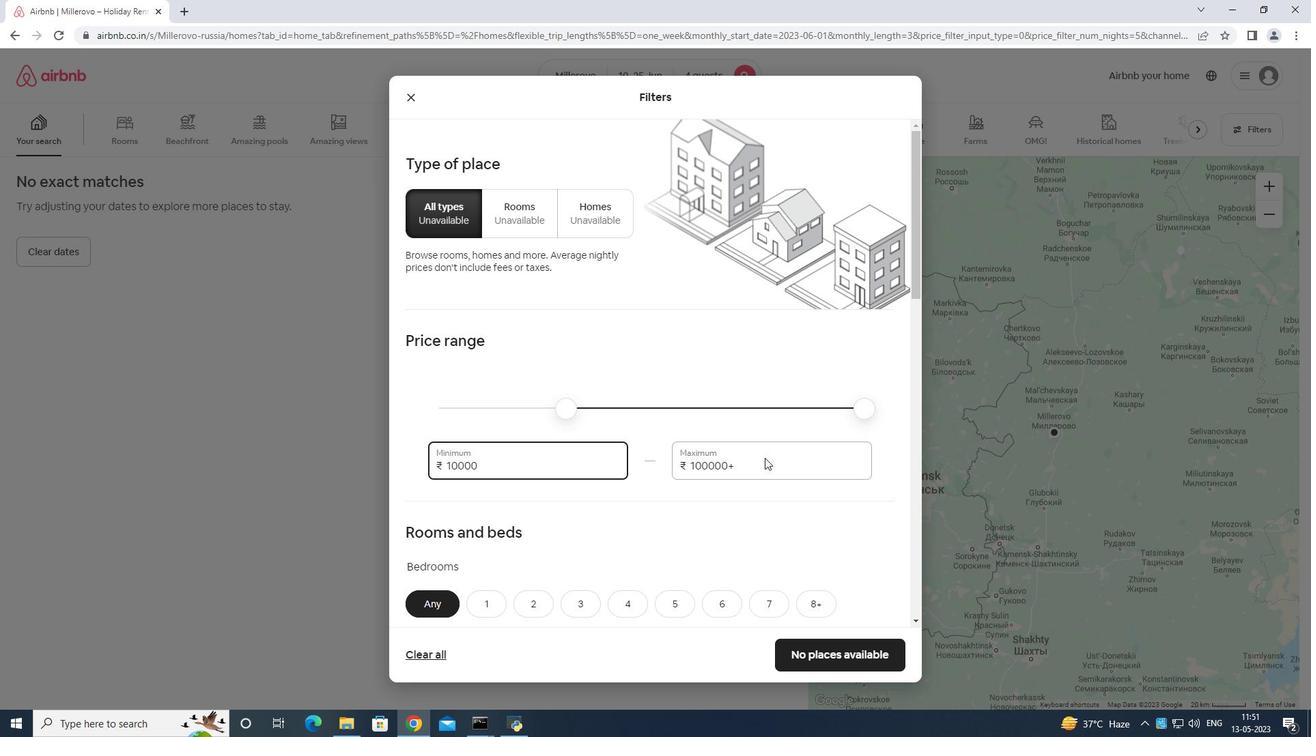 
Action: Mouse moved to (767, 459)
Screenshot: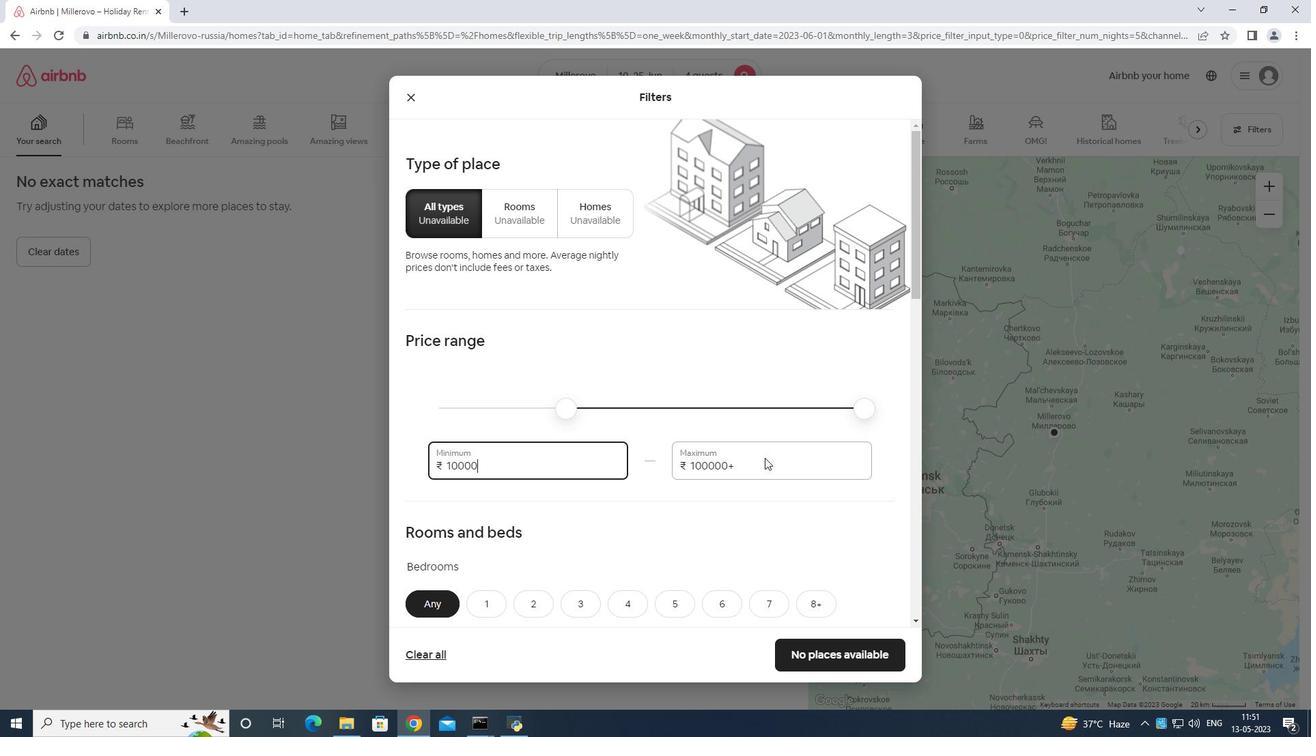 
Action: Key pressed <Key.backspace><Key.backspace><Key.backspace><Key.backspace><Key.backspace><Key.backspace><Key.backspace><Key.backspace><Key.backspace><Key.backspace><Key.backspace><Key.backspace><Key.backspace><Key.backspace><Key.backspace><Key.backspace><Key.backspace><Key.backspace><Key.backspace><Key.backspace><Key.backspace><Key.backspace><Key.backspace><Key.backspace><Key.backspace>25
Screenshot: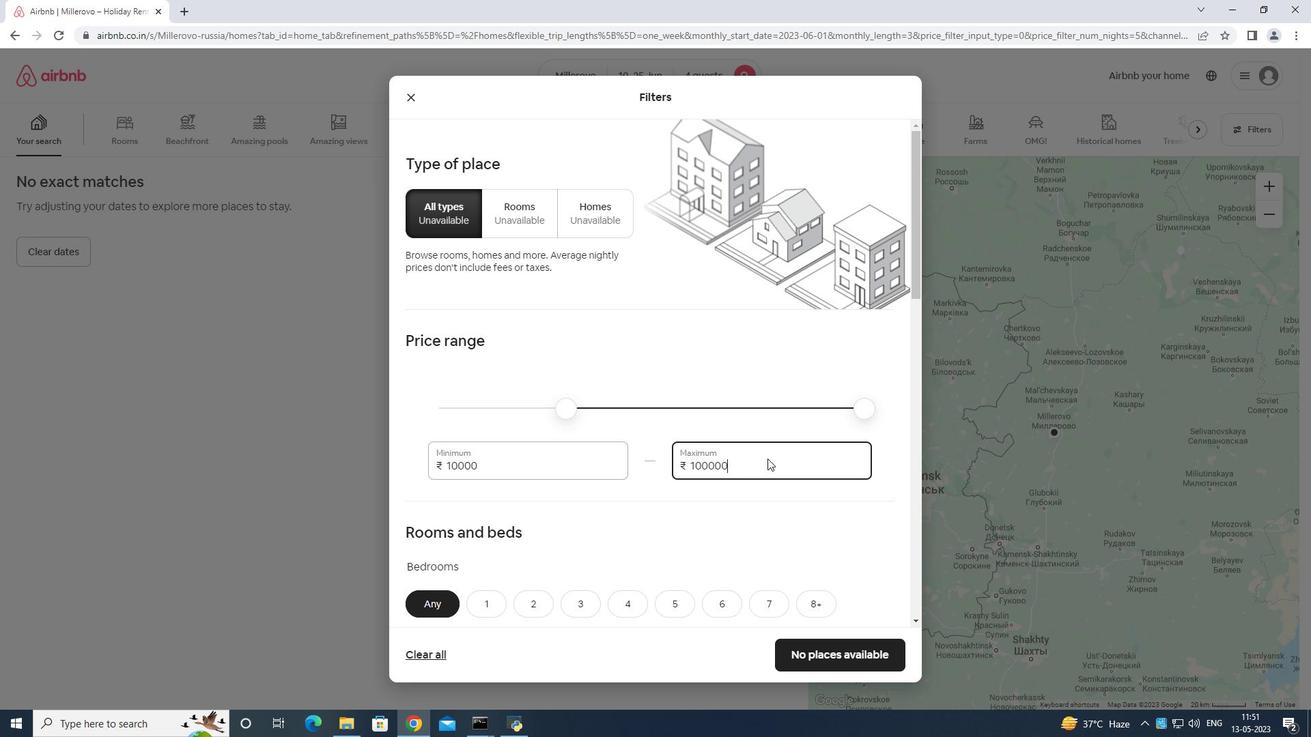 
Action: Mouse moved to (768, 459)
Screenshot: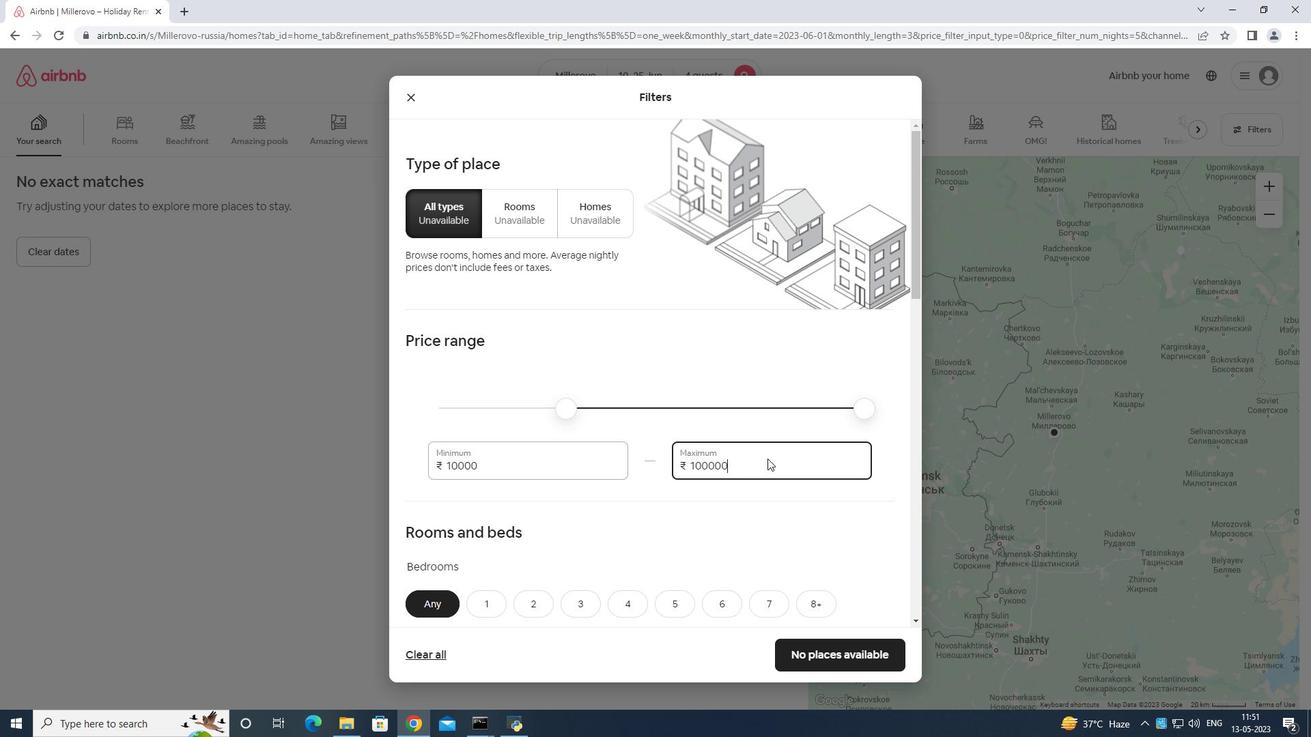 
Action: Key pressed <Key.backspace><Key.backspace>15
Screenshot: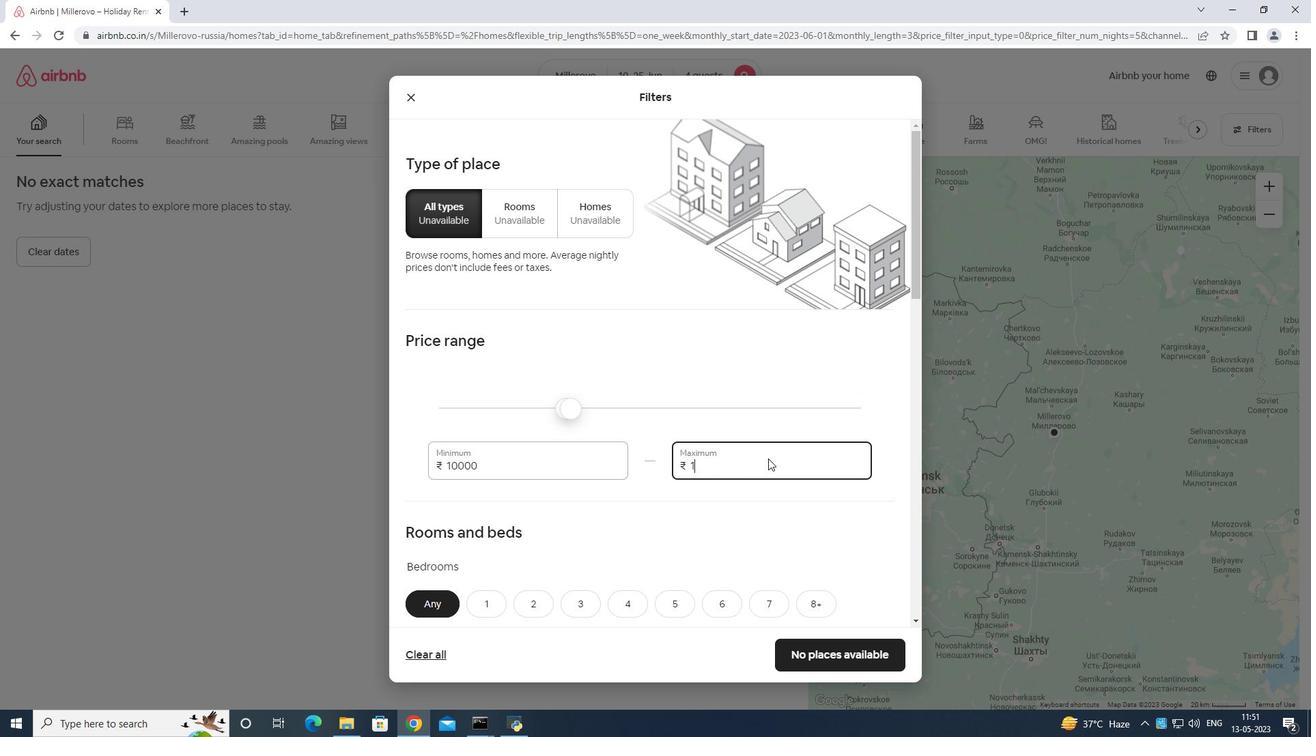 
Action: Mouse moved to (769, 459)
Screenshot: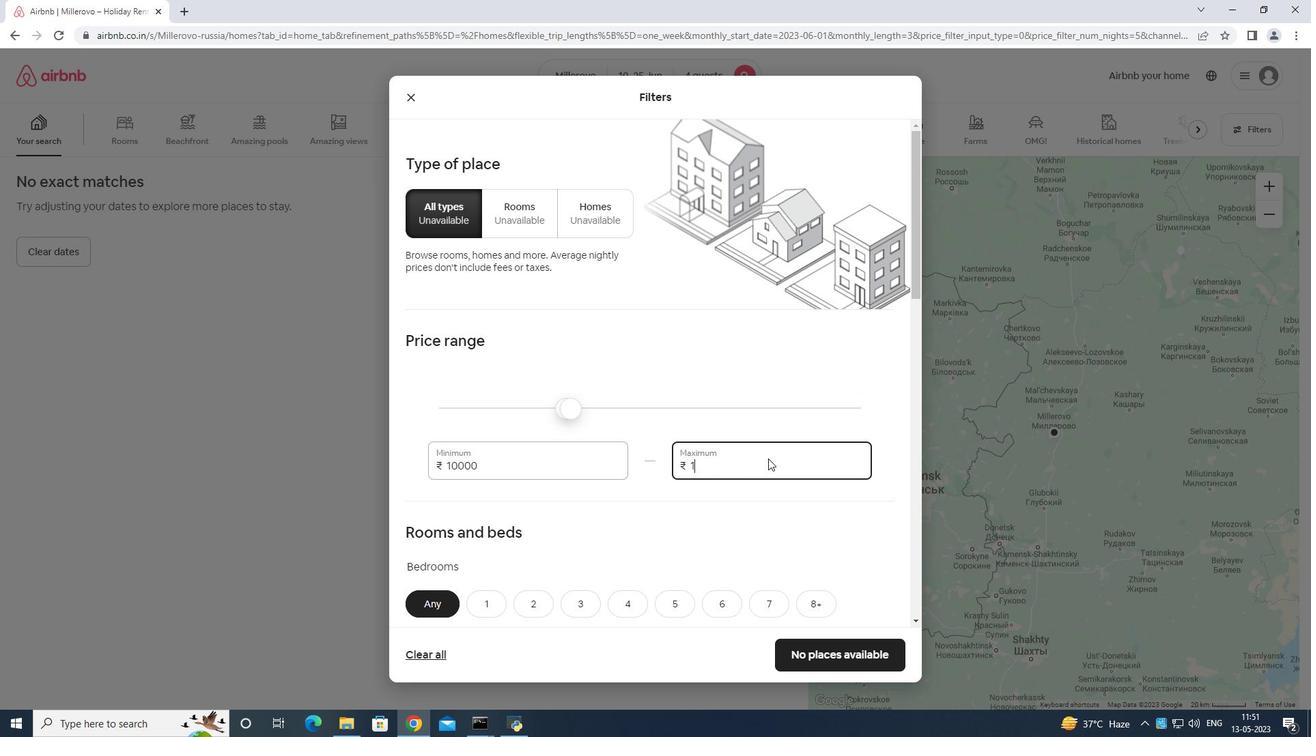 
Action: Key pressed 000
Screenshot: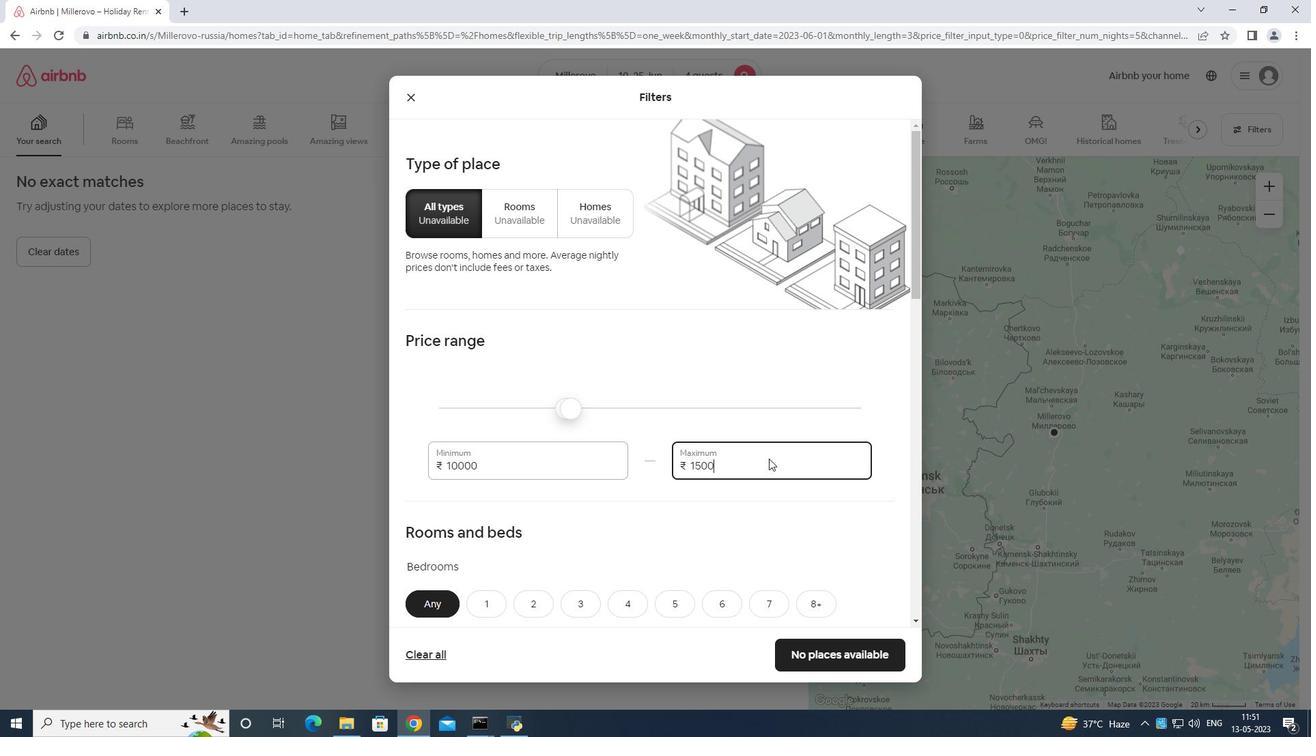 
Action: Mouse moved to (768, 448)
Screenshot: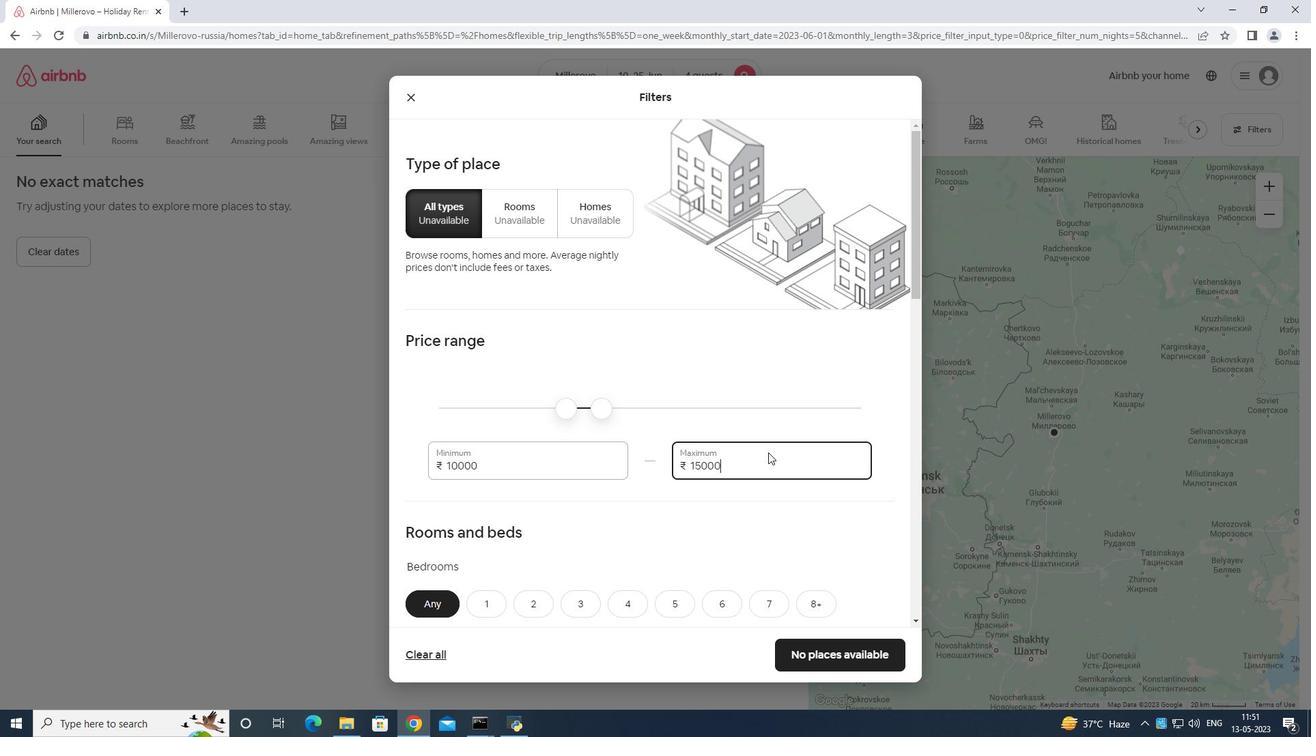 
Action: Mouse scrolled (768, 447) with delta (0, 0)
Screenshot: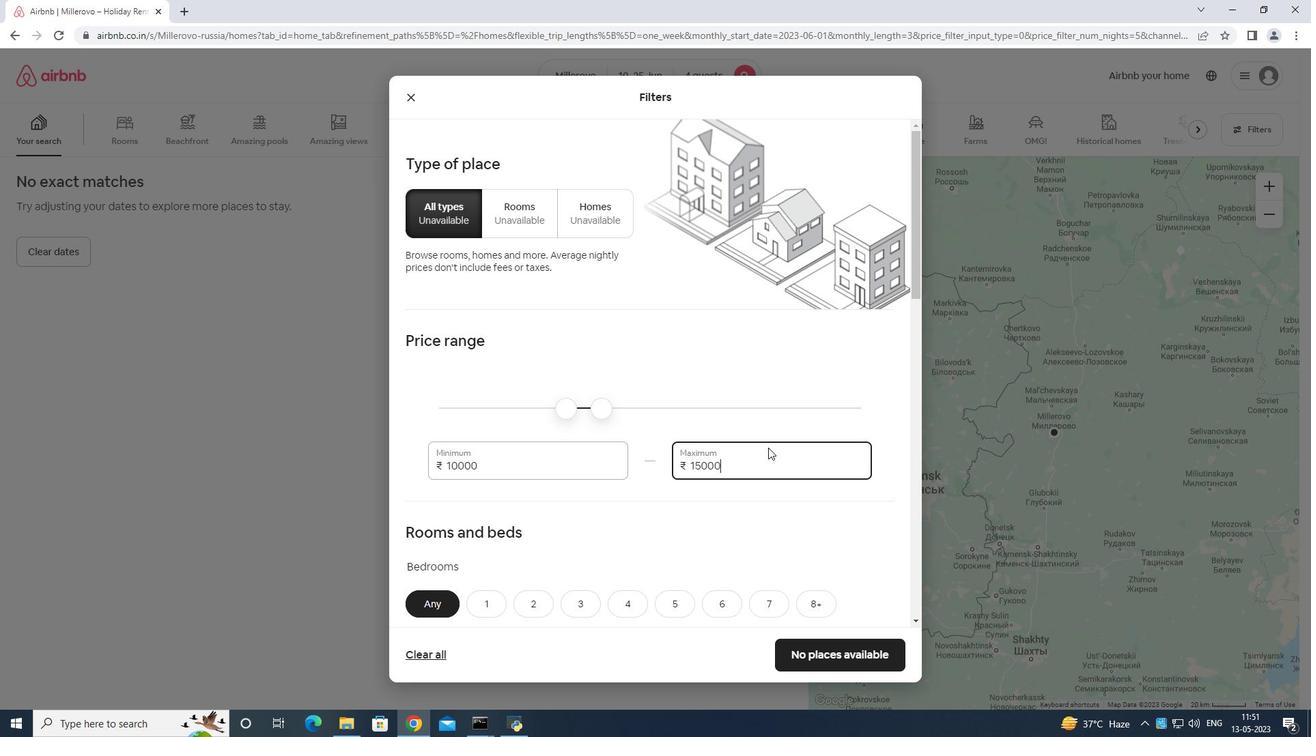 
Action: Mouse scrolled (768, 447) with delta (0, 0)
Screenshot: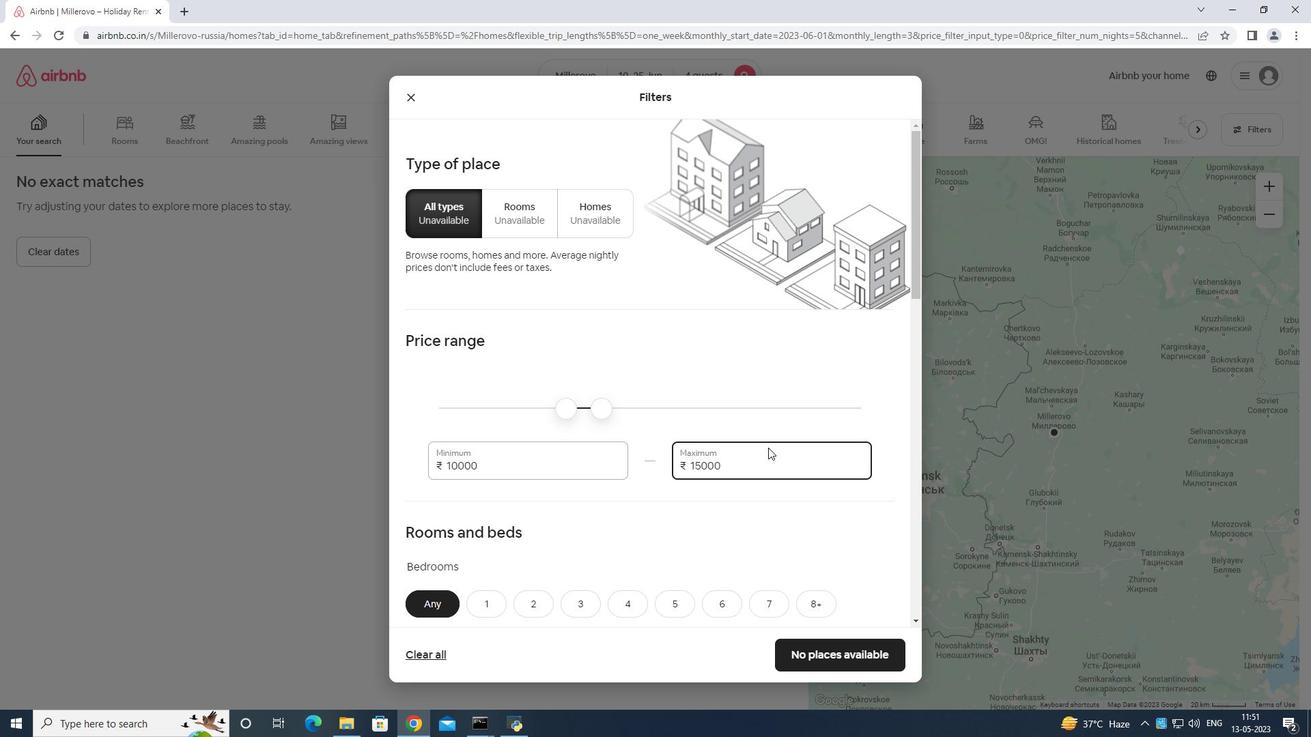 
Action: Mouse scrolled (768, 447) with delta (0, 0)
Screenshot: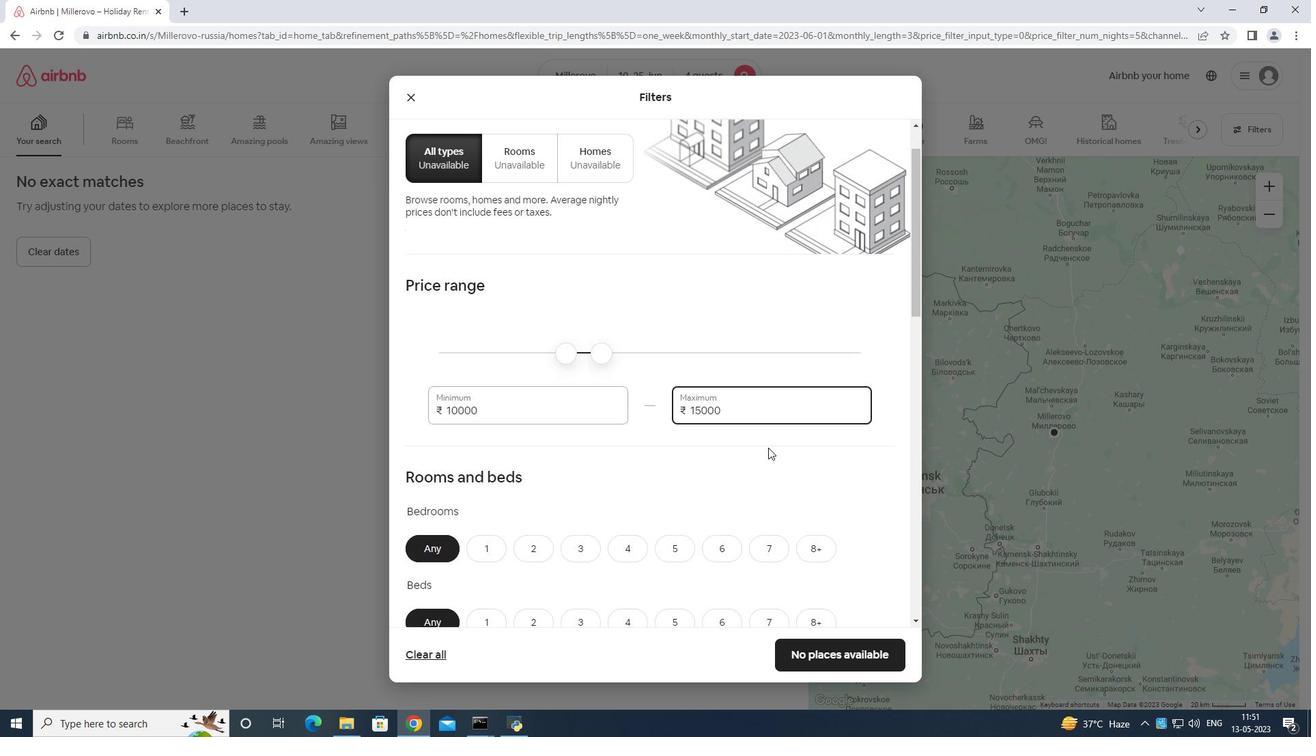 
Action: Mouse moved to (624, 400)
Screenshot: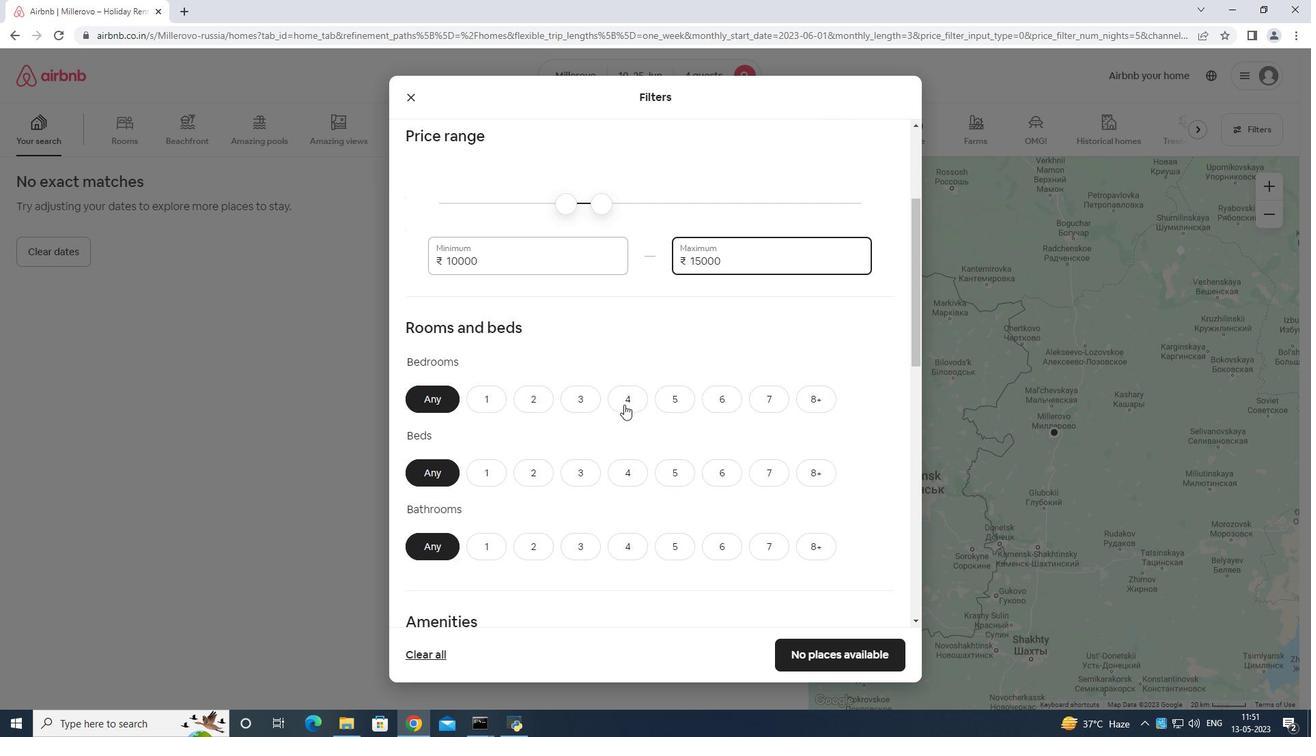 
Action: Mouse pressed left at (624, 400)
Screenshot: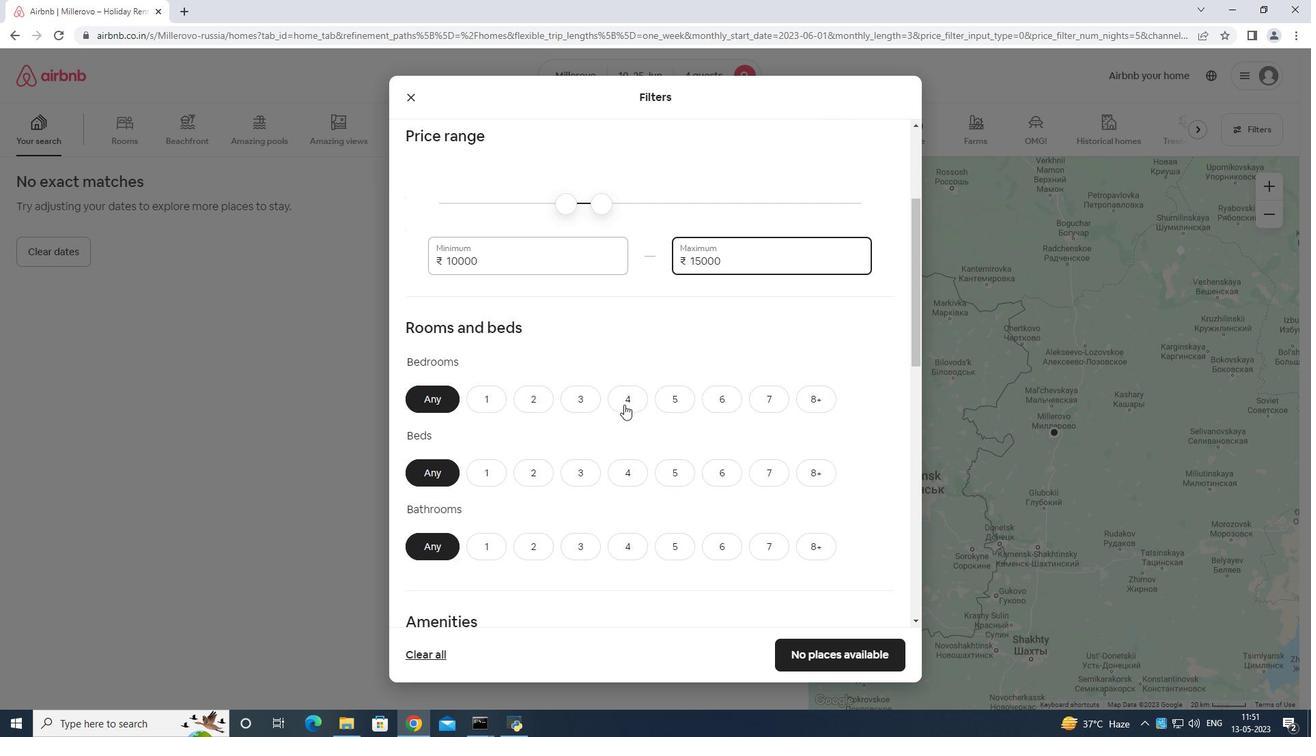 
Action: Mouse moved to (627, 475)
Screenshot: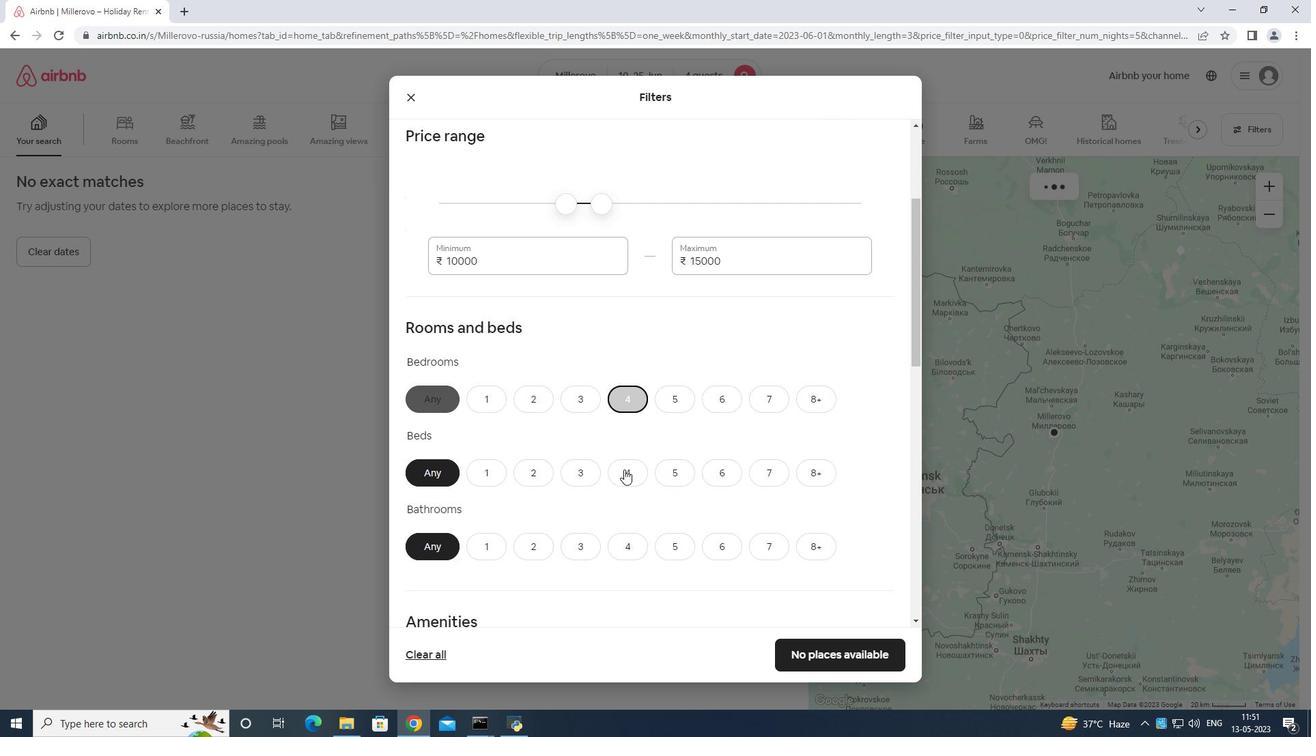 
Action: Mouse pressed left at (627, 475)
Screenshot: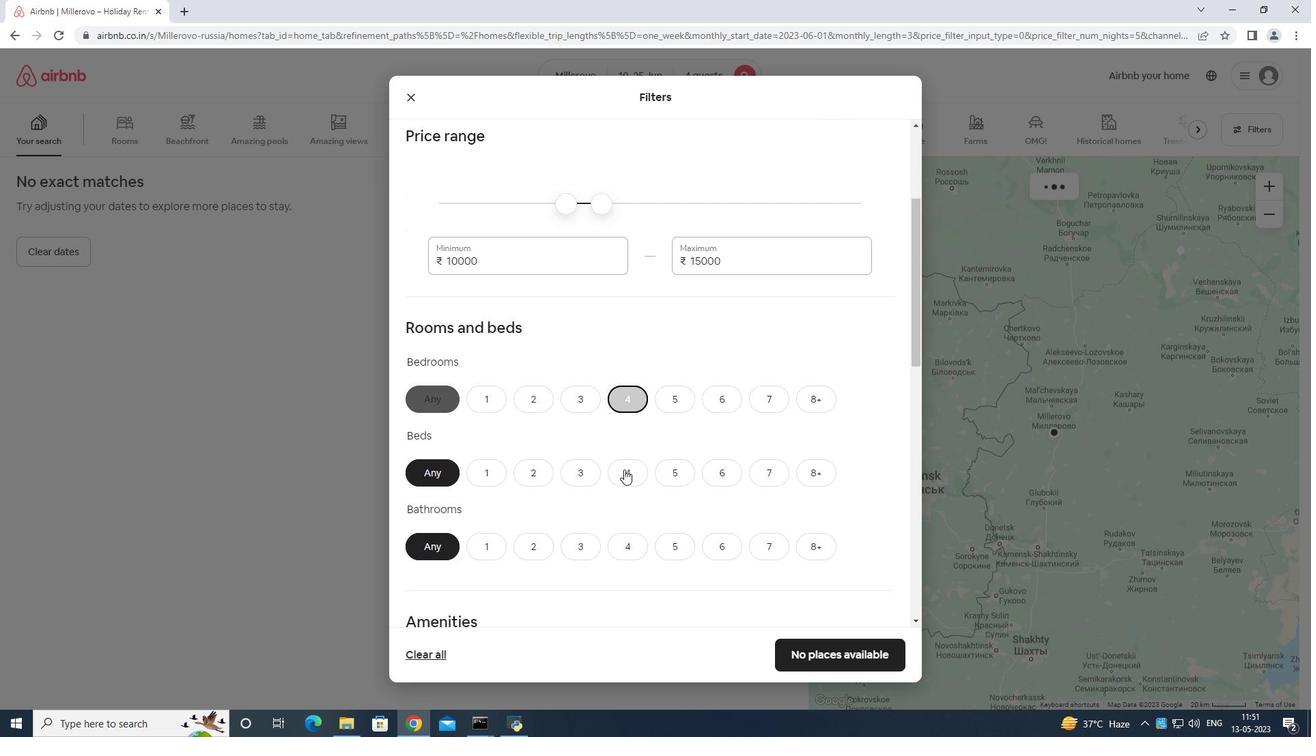
Action: Mouse moved to (629, 547)
Screenshot: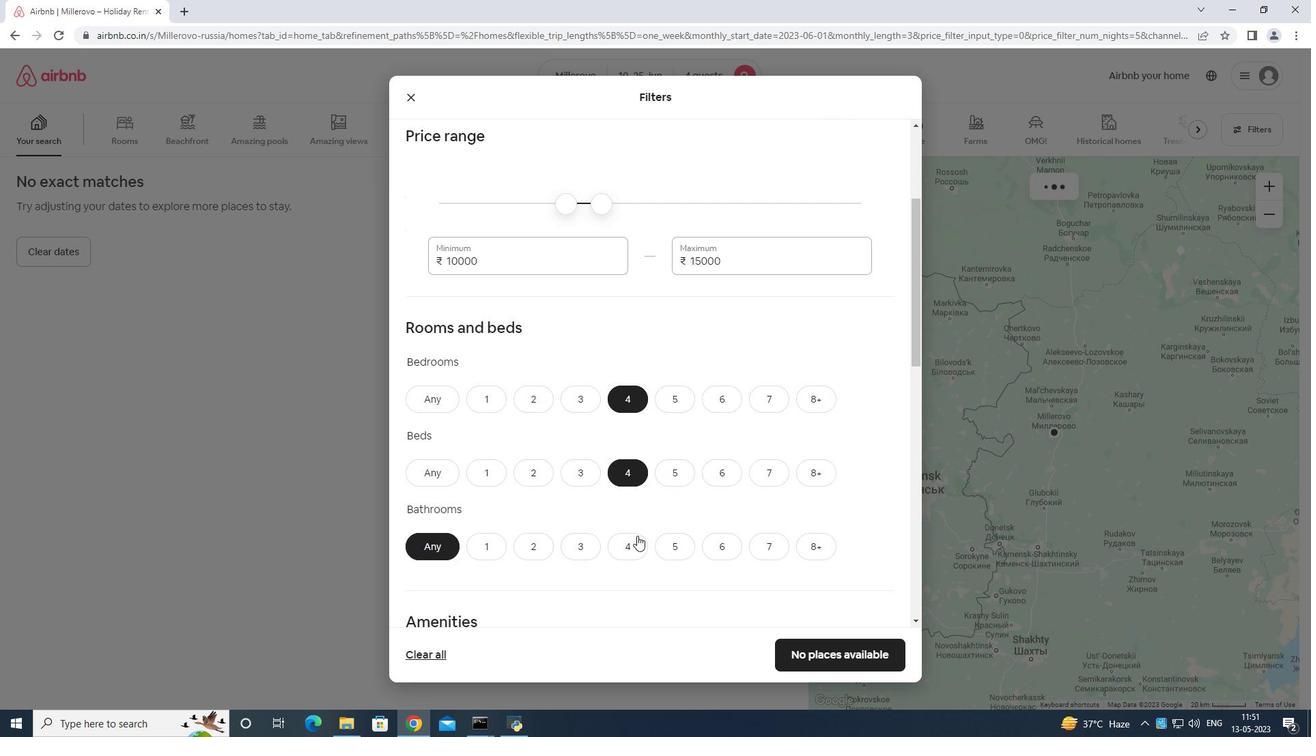 
Action: Mouse pressed left at (629, 547)
Screenshot: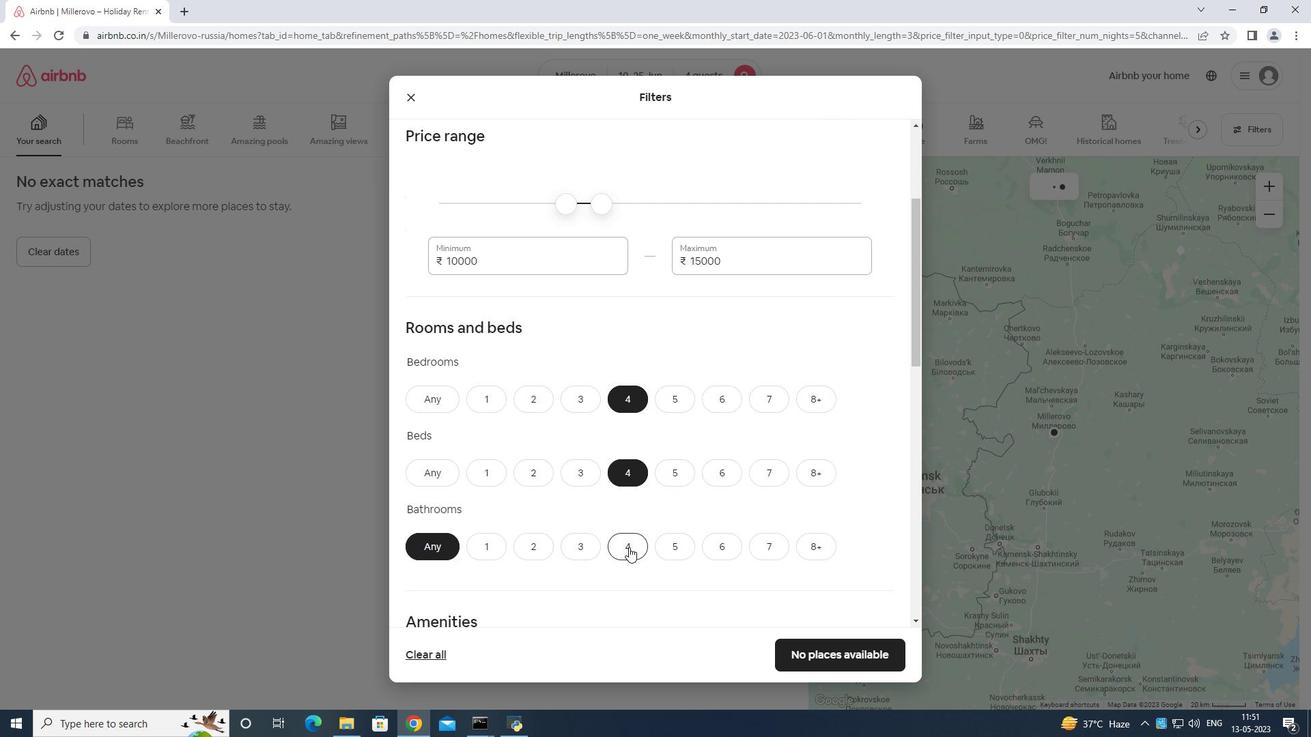 
Action: Mouse moved to (816, 394)
Screenshot: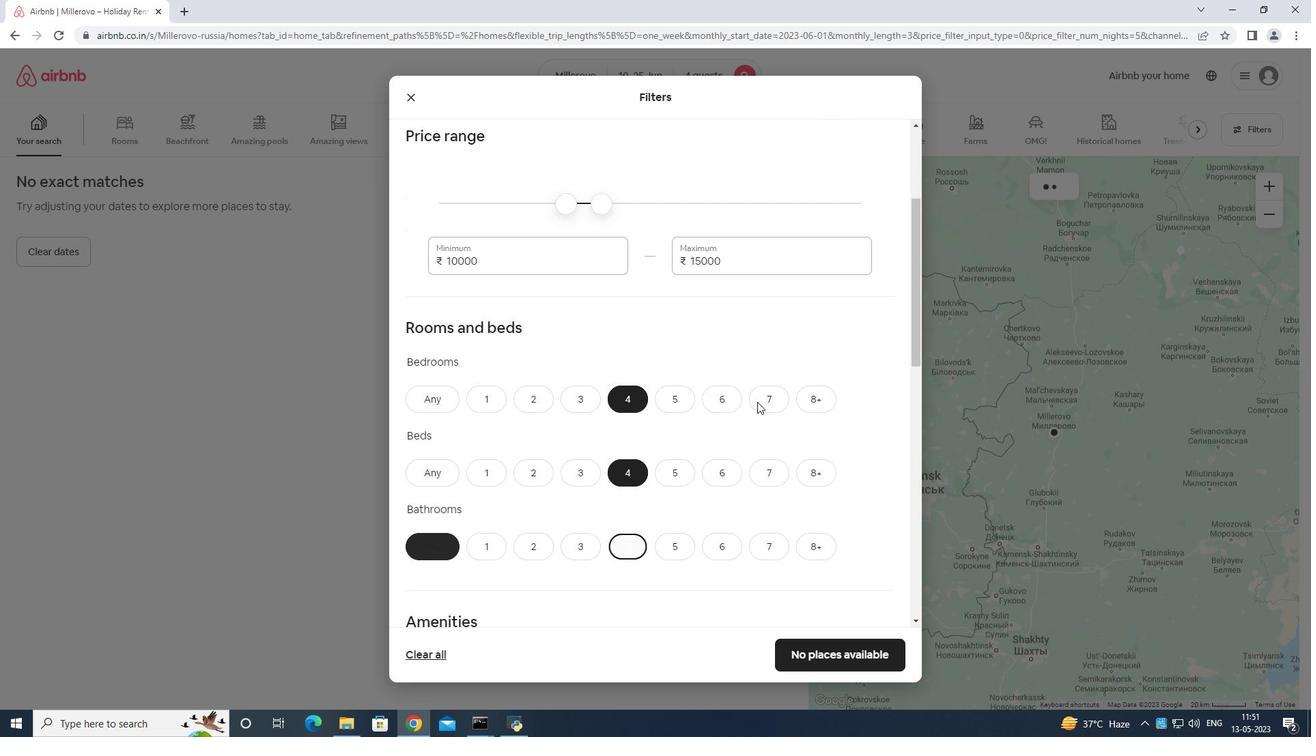 
Action: Mouse scrolled (816, 394) with delta (0, 0)
Screenshot: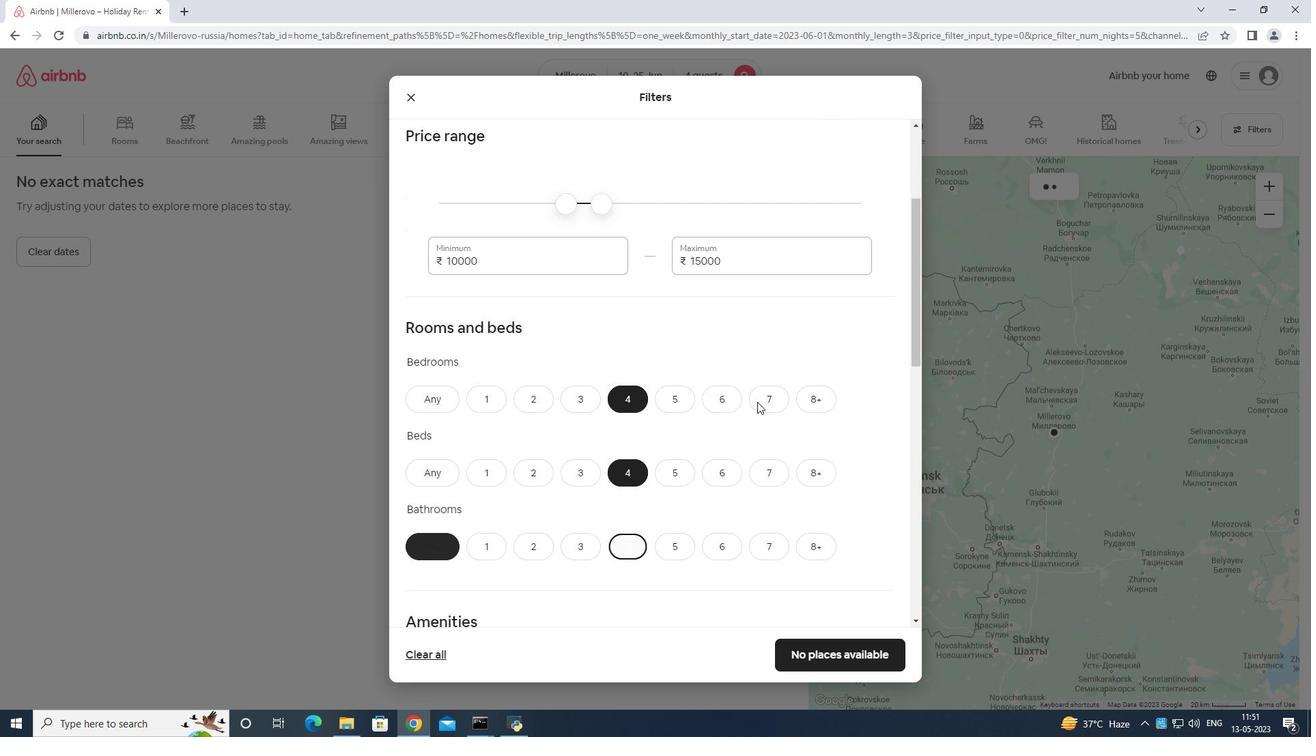 
Action: Mouse moved to (827, 407)
Screenshot: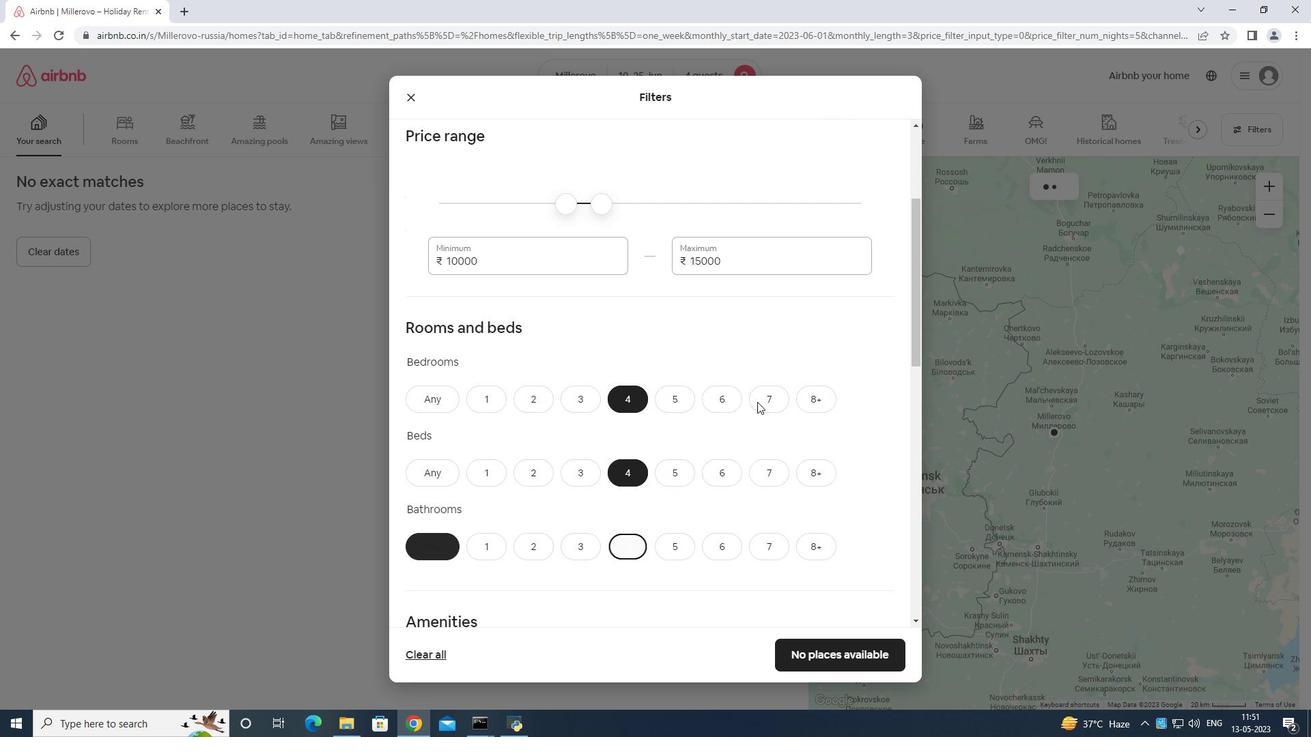 
Action: Mouse scrolled (827, 406) with delta (0, 0)
Screenshot: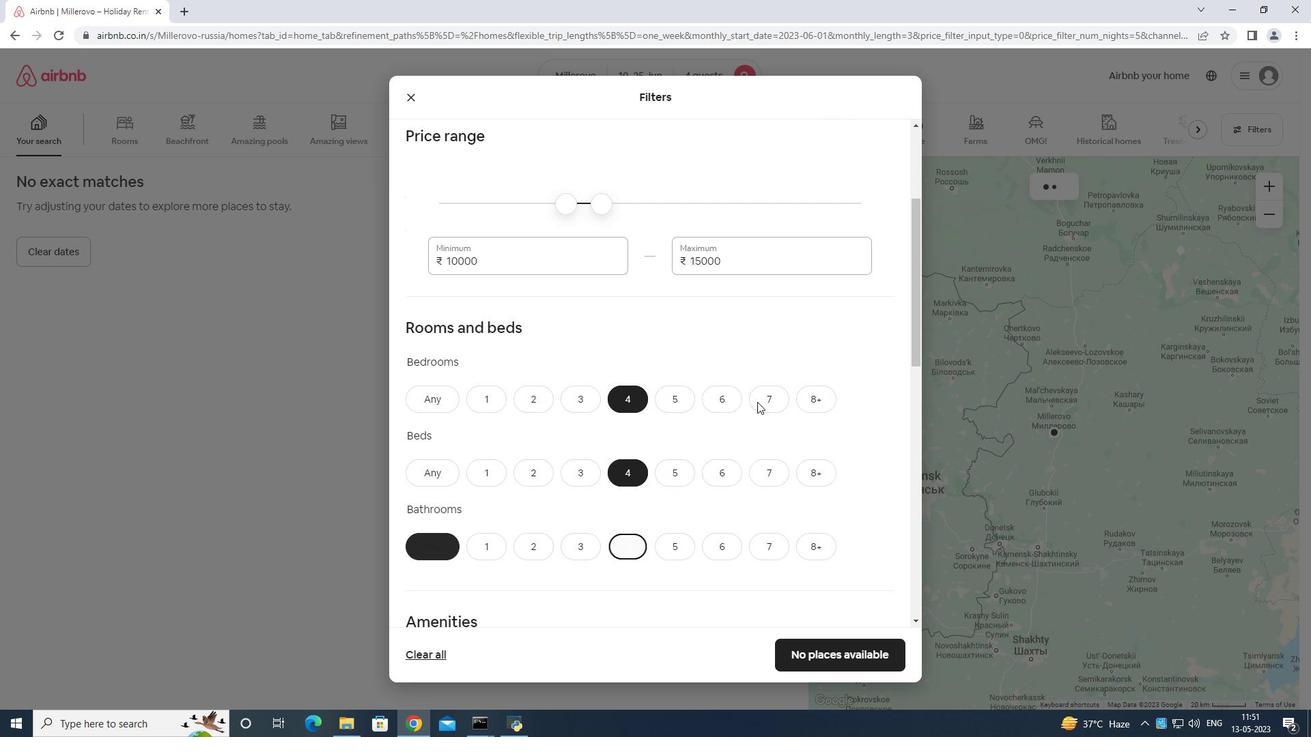 
Action: Mouse moved to (827, 407)
Screenshot: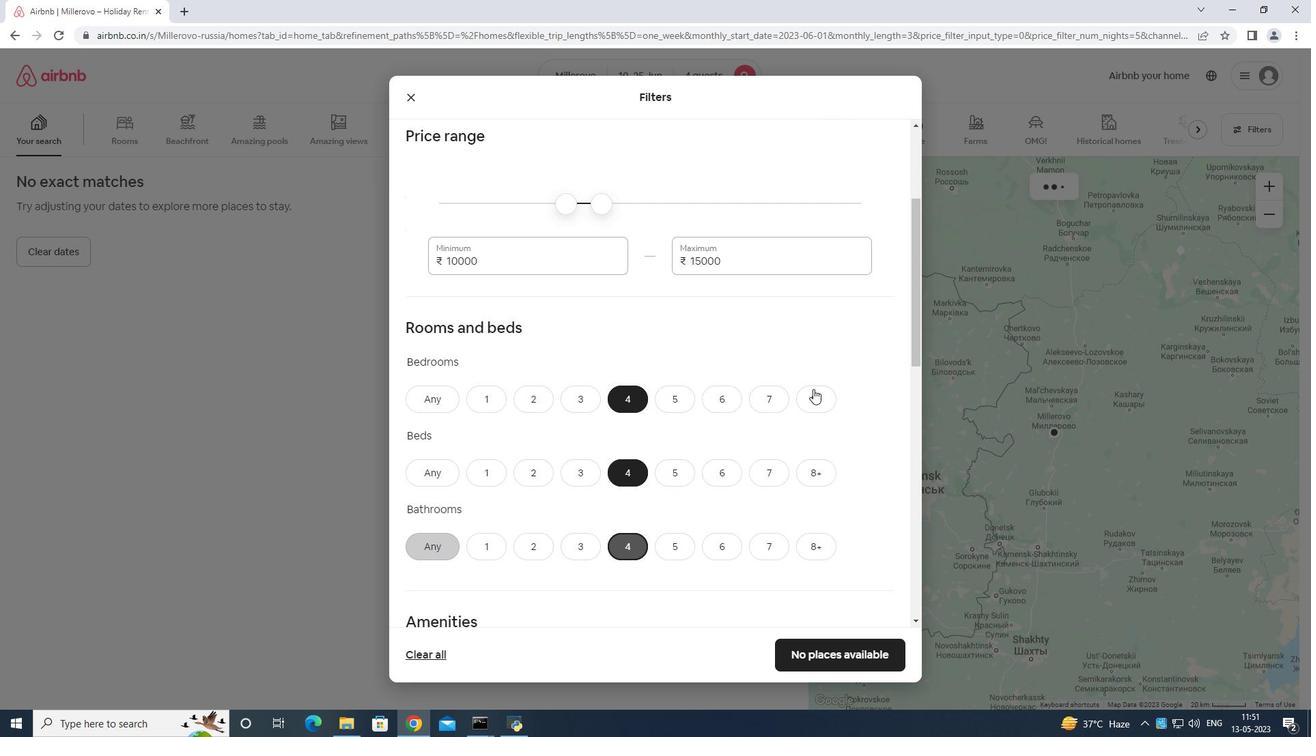 
Action: Mouse scrolled (827, 406) with delta (0, 0)
Screenshot: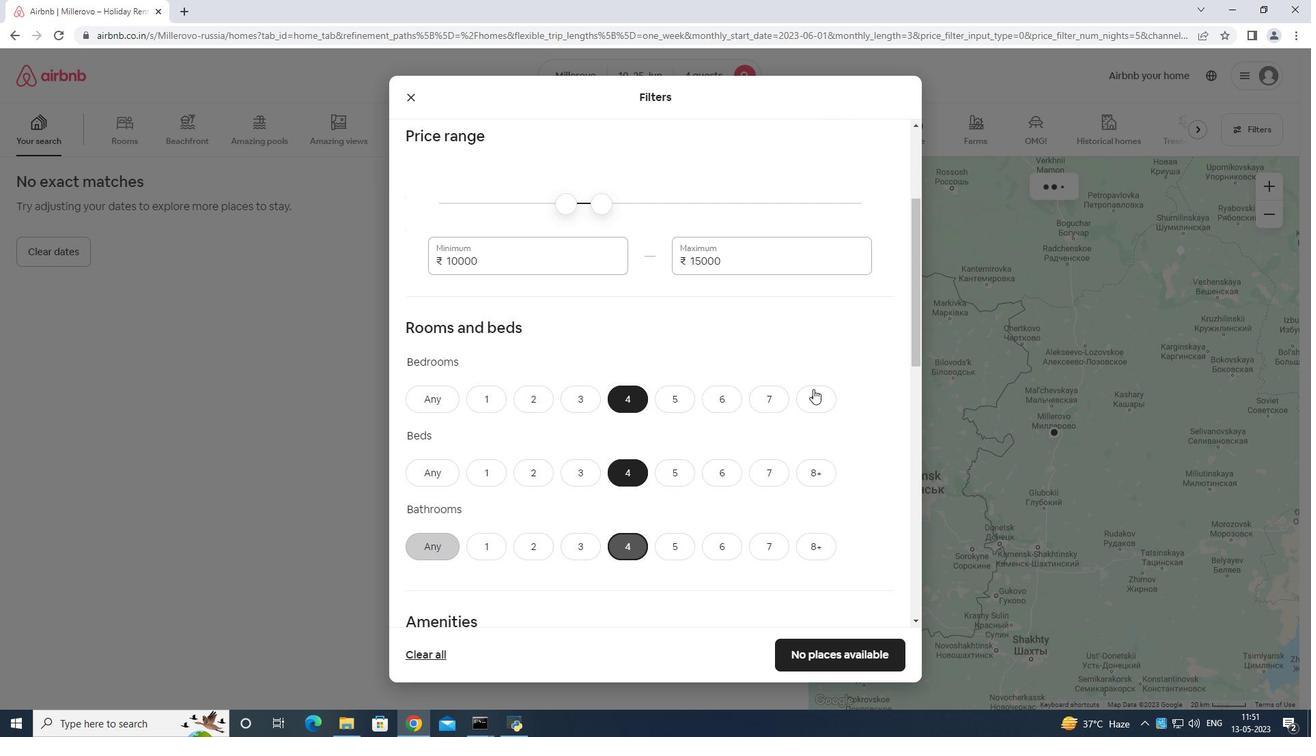 
Action: Mouse moved to (825, 404)
Screenshot: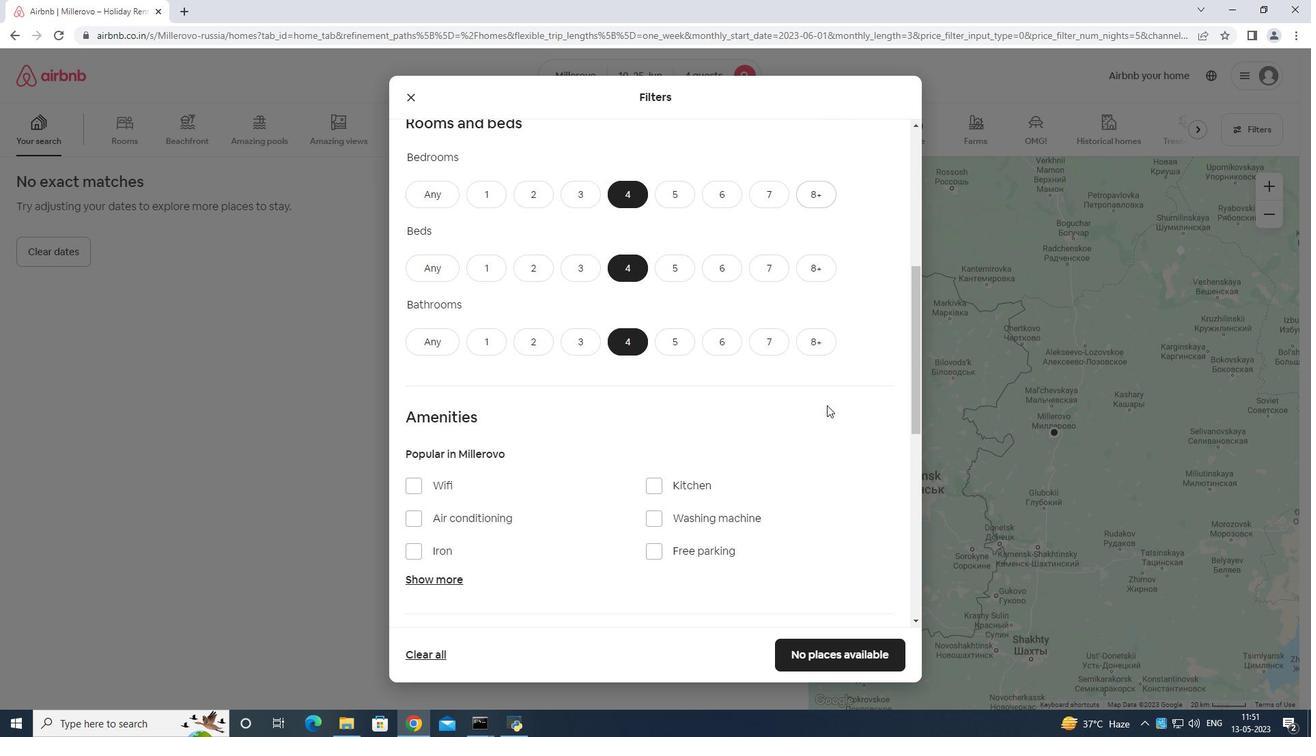 
Action: Mouse scrolled (825, 403) with delta (0, 0)
Screenshot: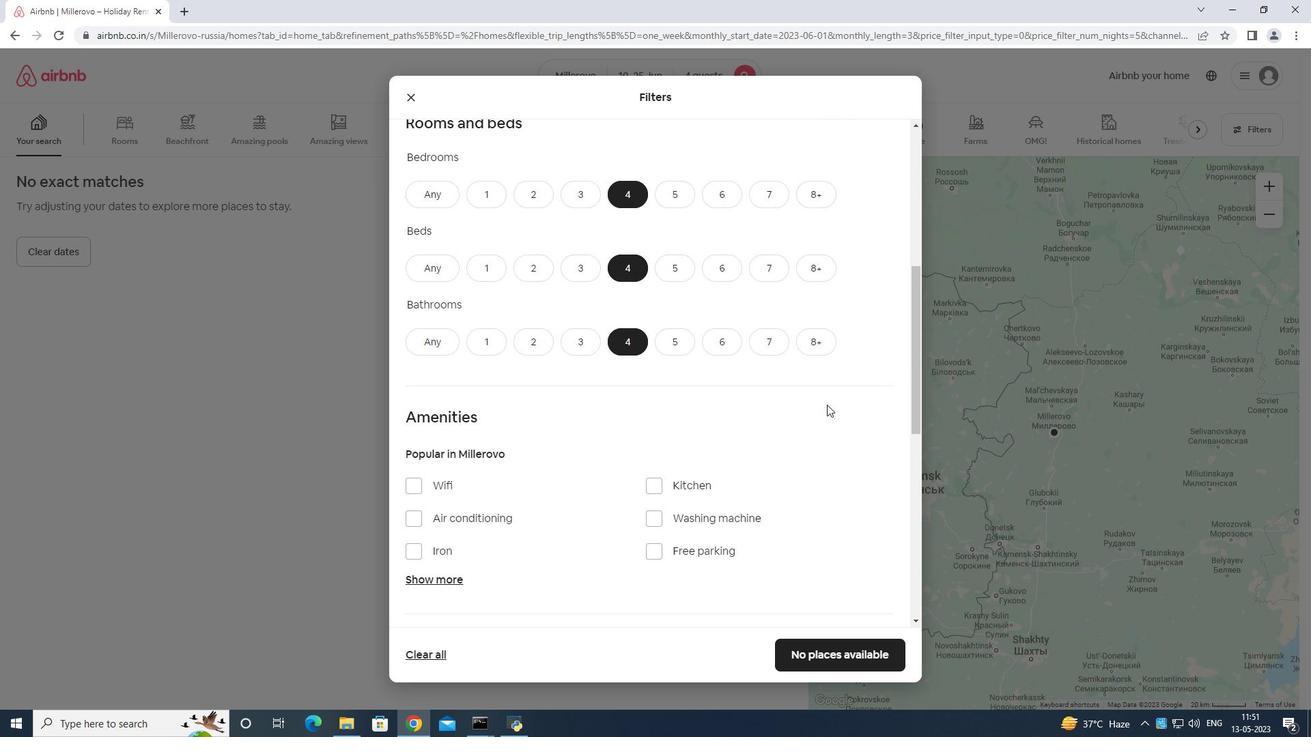 
Action: Mouse moved to (649, 483)
Screenshot: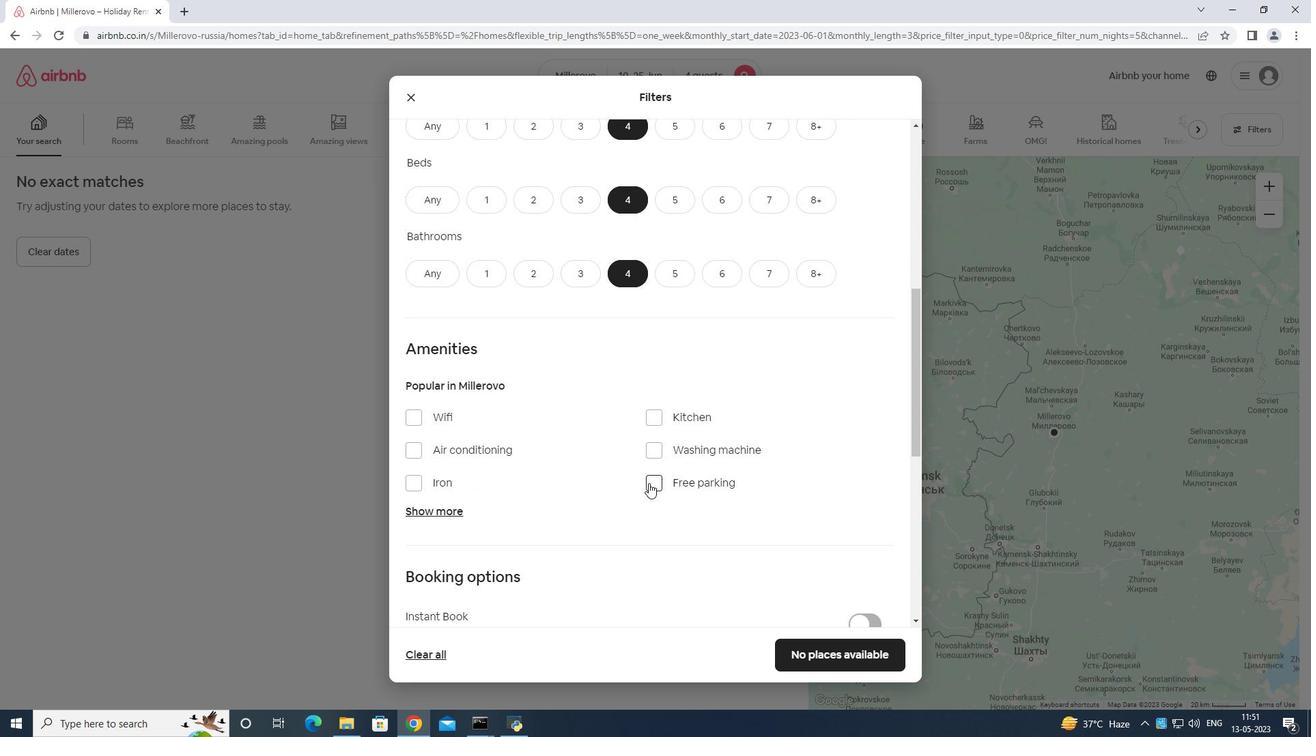 
Action: Mouse pressed left at (649, 483)
Screenshot: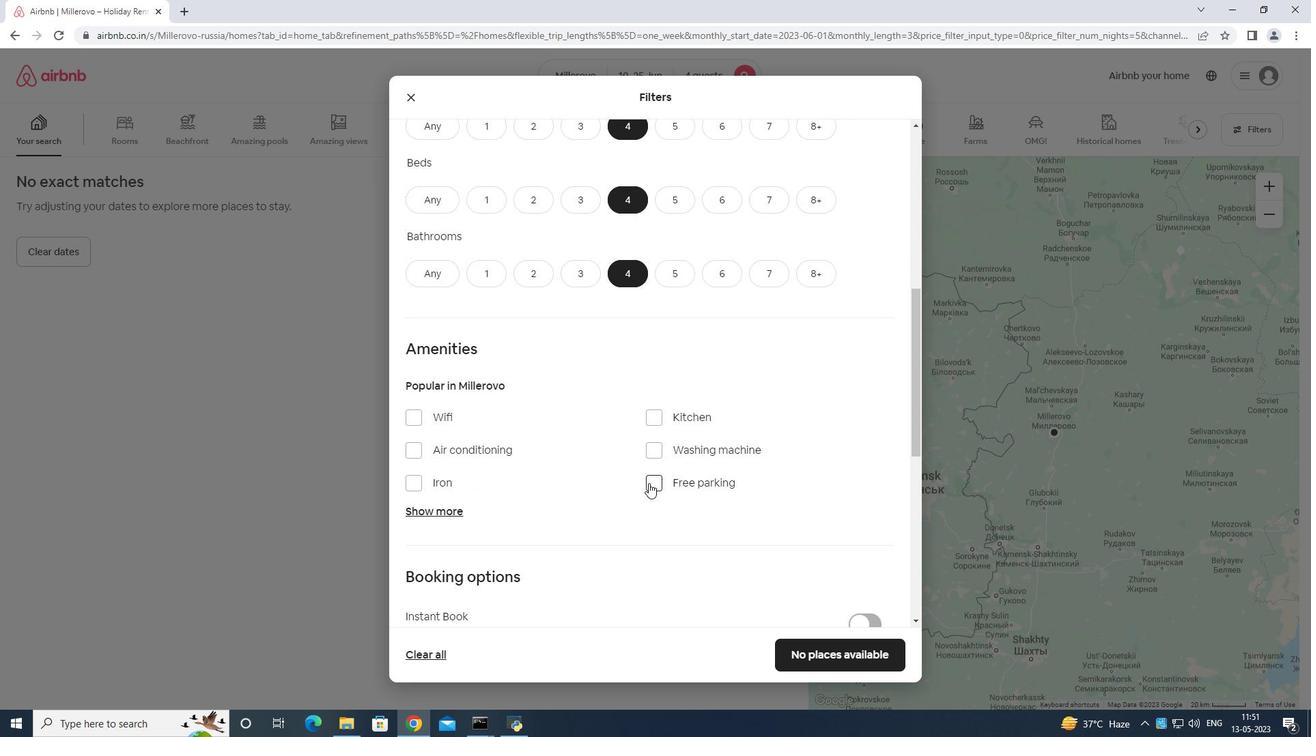 
Action: Mouse moved to (409, 418)
Screenshot: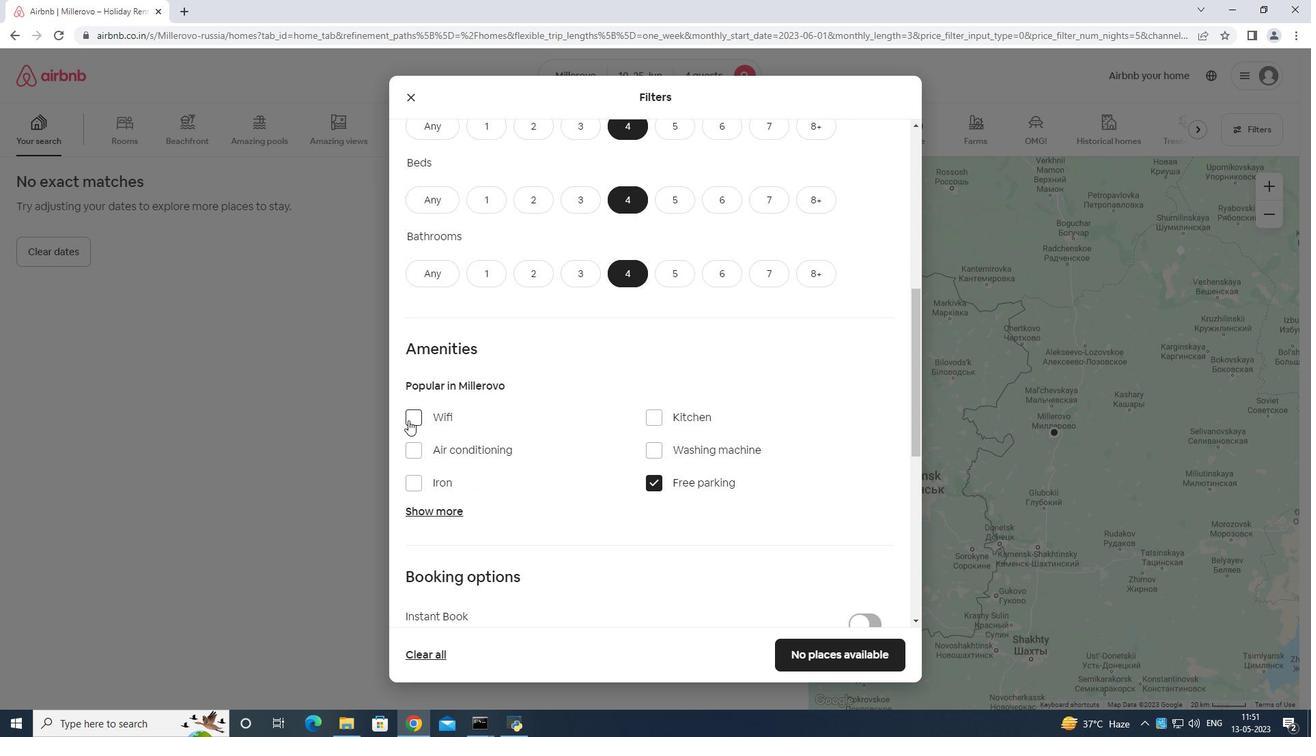 
Action: Mouse pressed left at (409, 418)
Screenshot: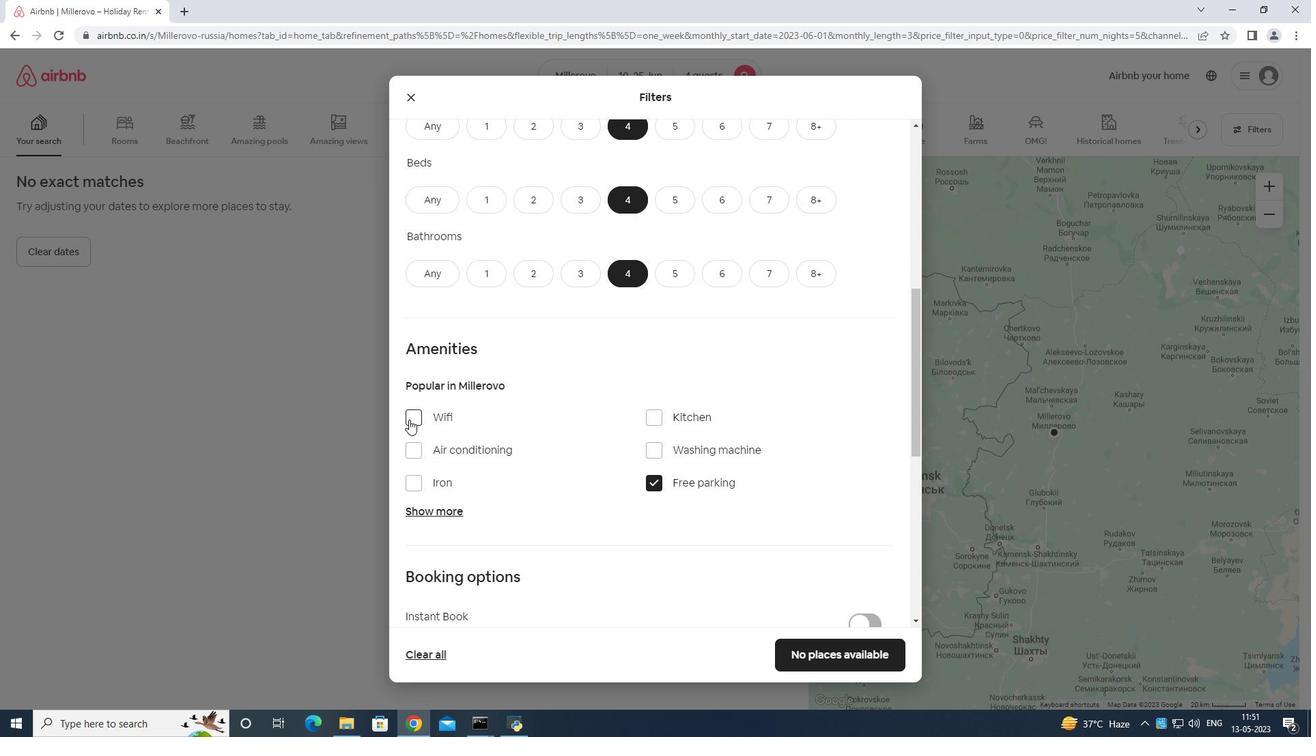 
Action: Mouse moved to (438, 508)
Screenshot: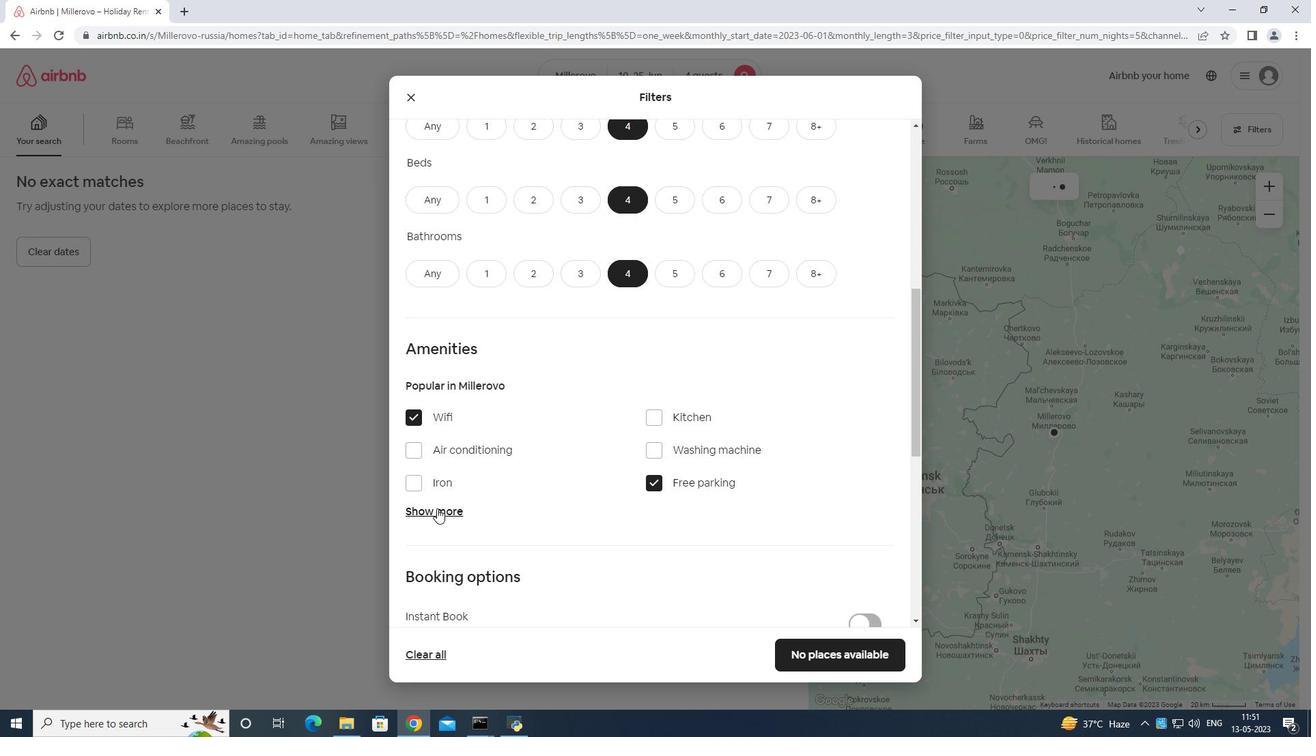 
Action: Mouse pressed left at (438, 508)
Screenshot: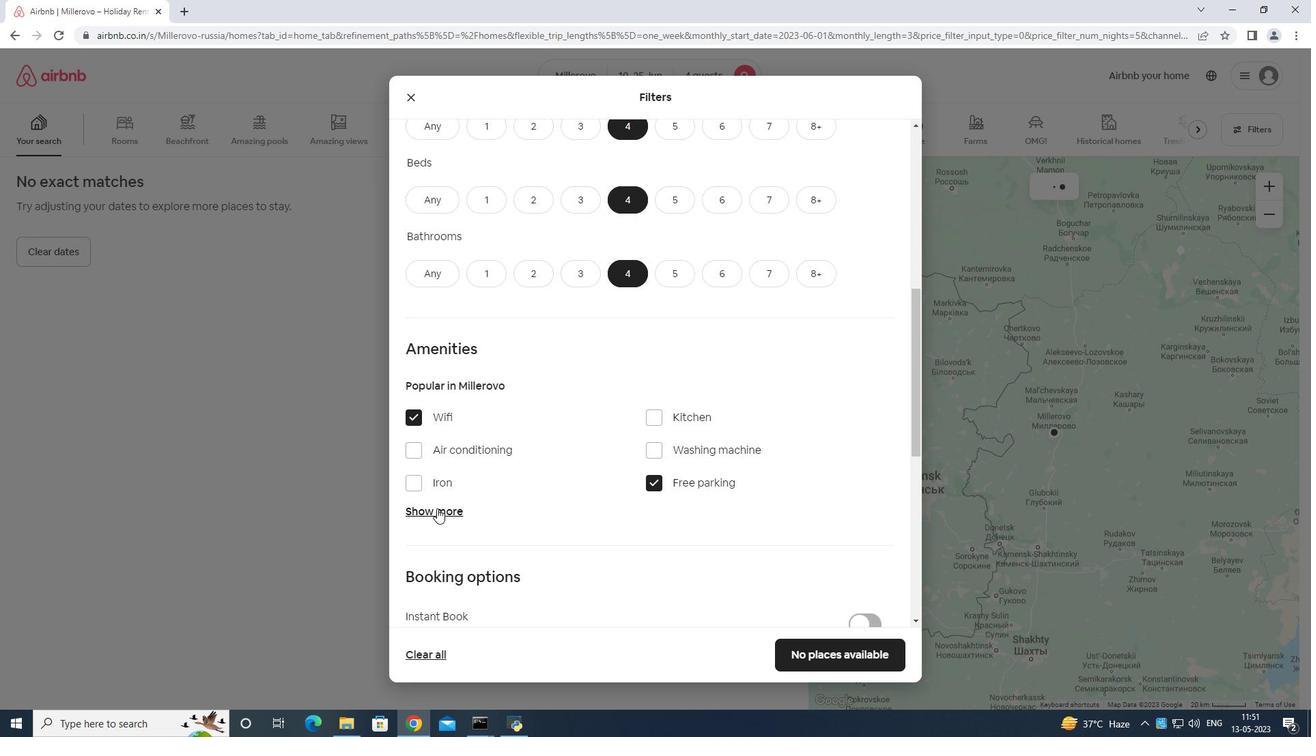 
Action: Mouse moved to (700, 444)
Screenshot: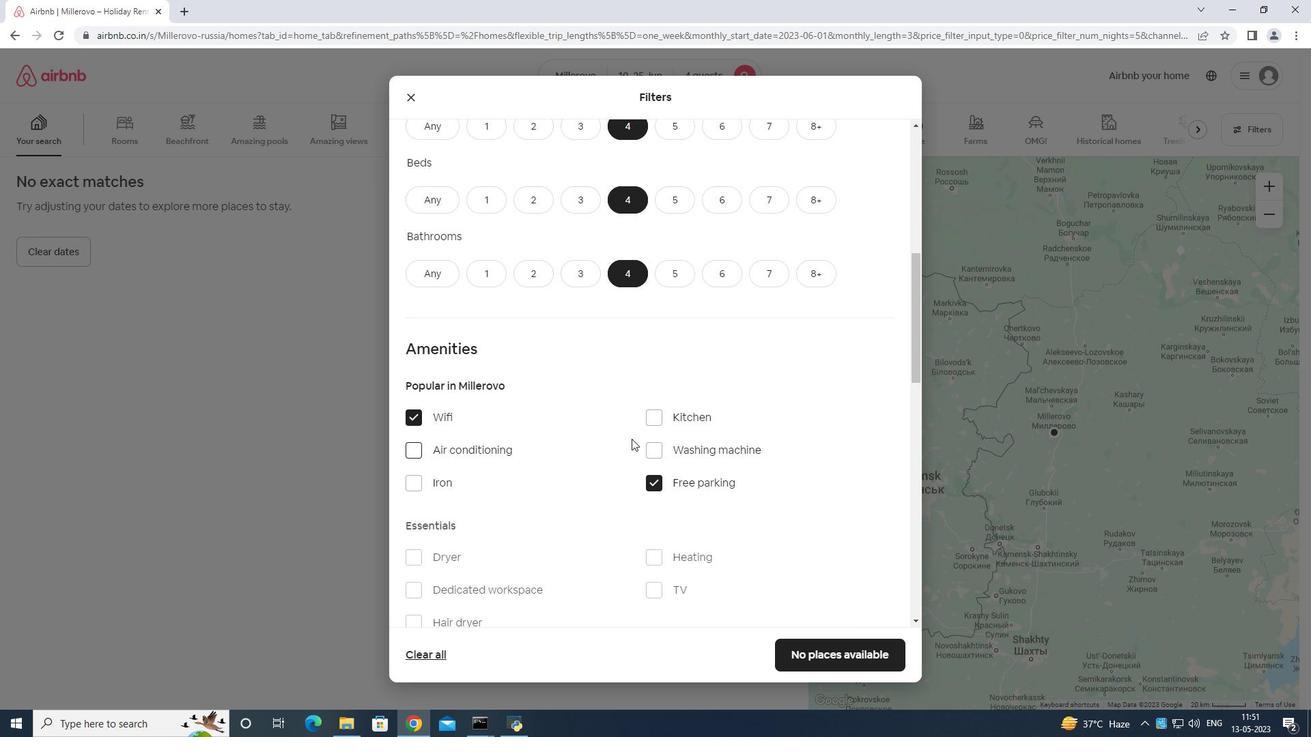 
Action: Mouse scrolled (700, 444) with delta (0, 0)
Screenshot: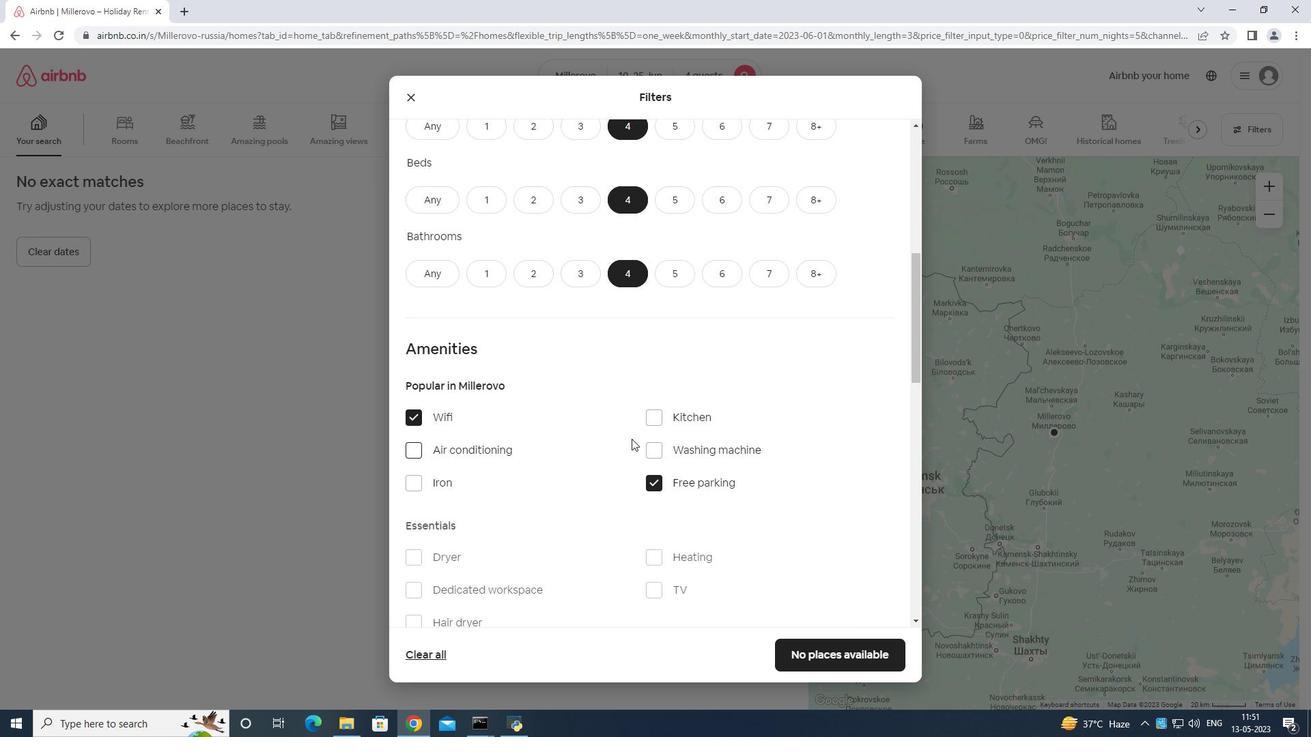 
Action: Mouse moved to (704, 444)
Screenshot: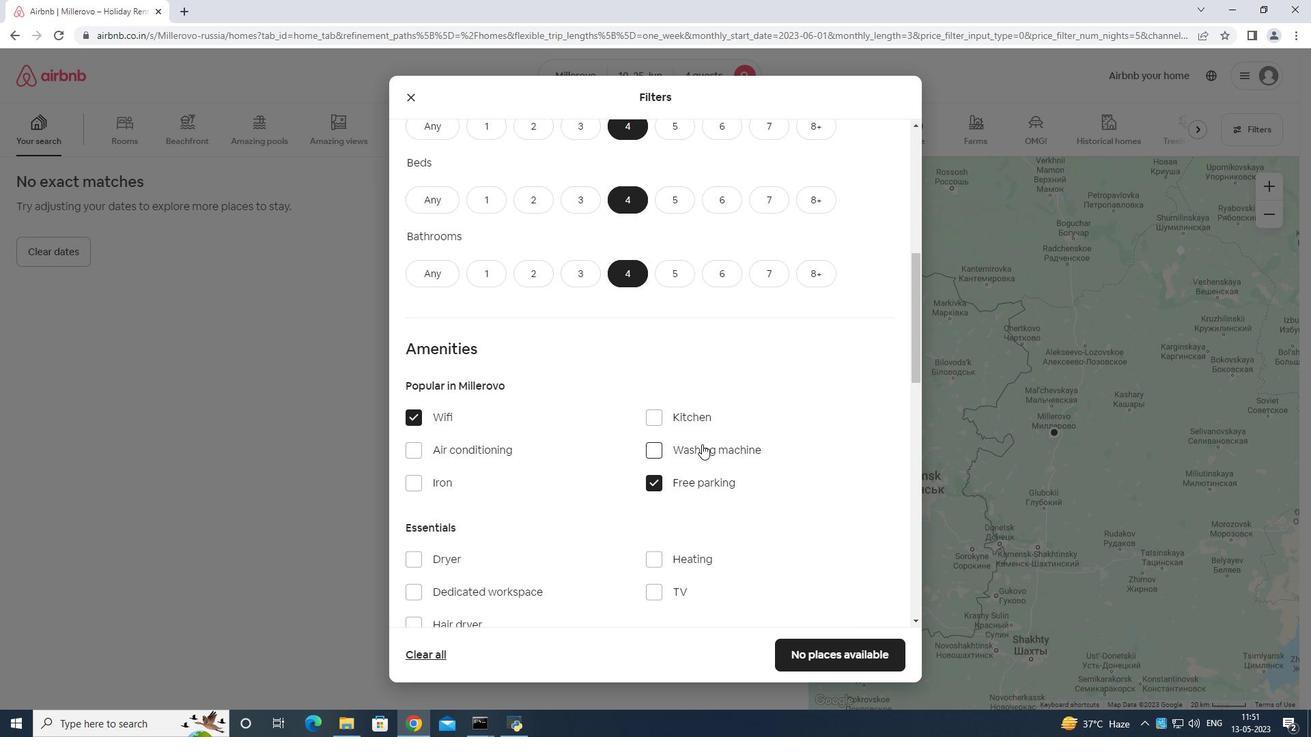 
Action: Mouse scrolled (704, 444) with delta (0, 0)
Screenshot: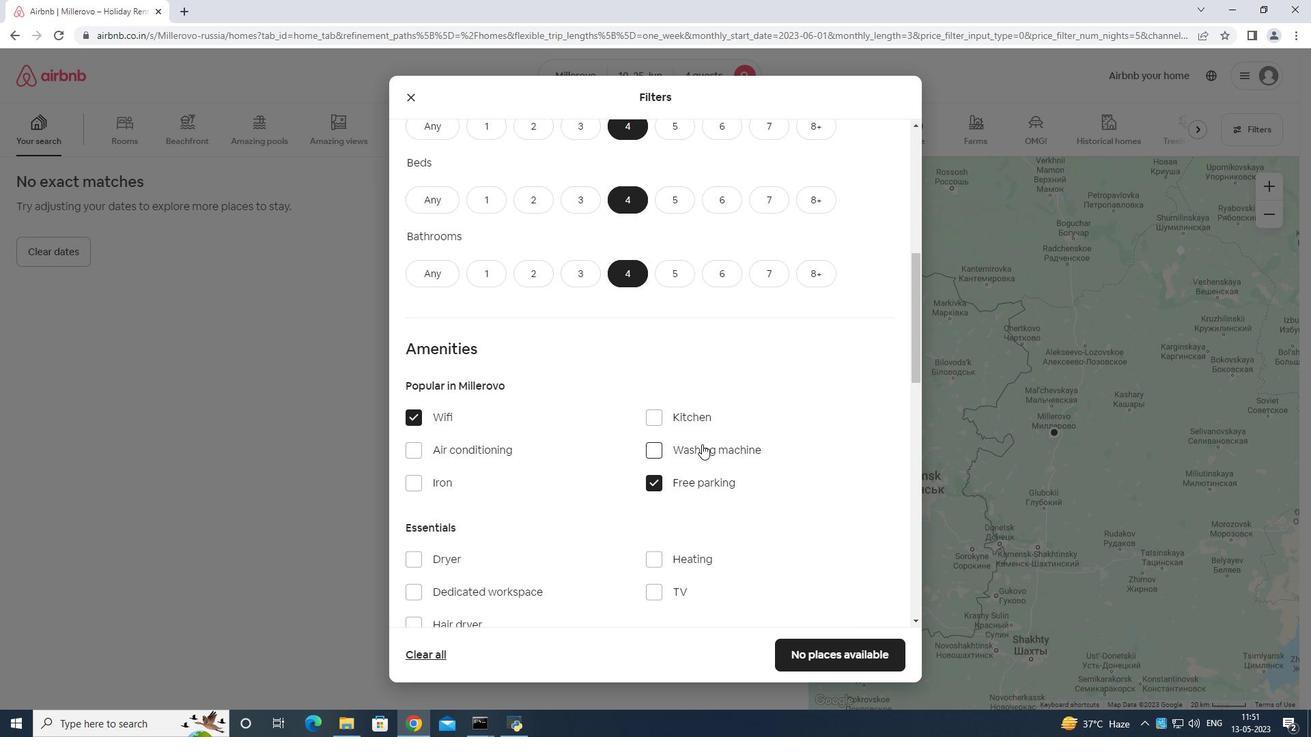 
Action: Mouse moved to (653, 452)
Screenshot: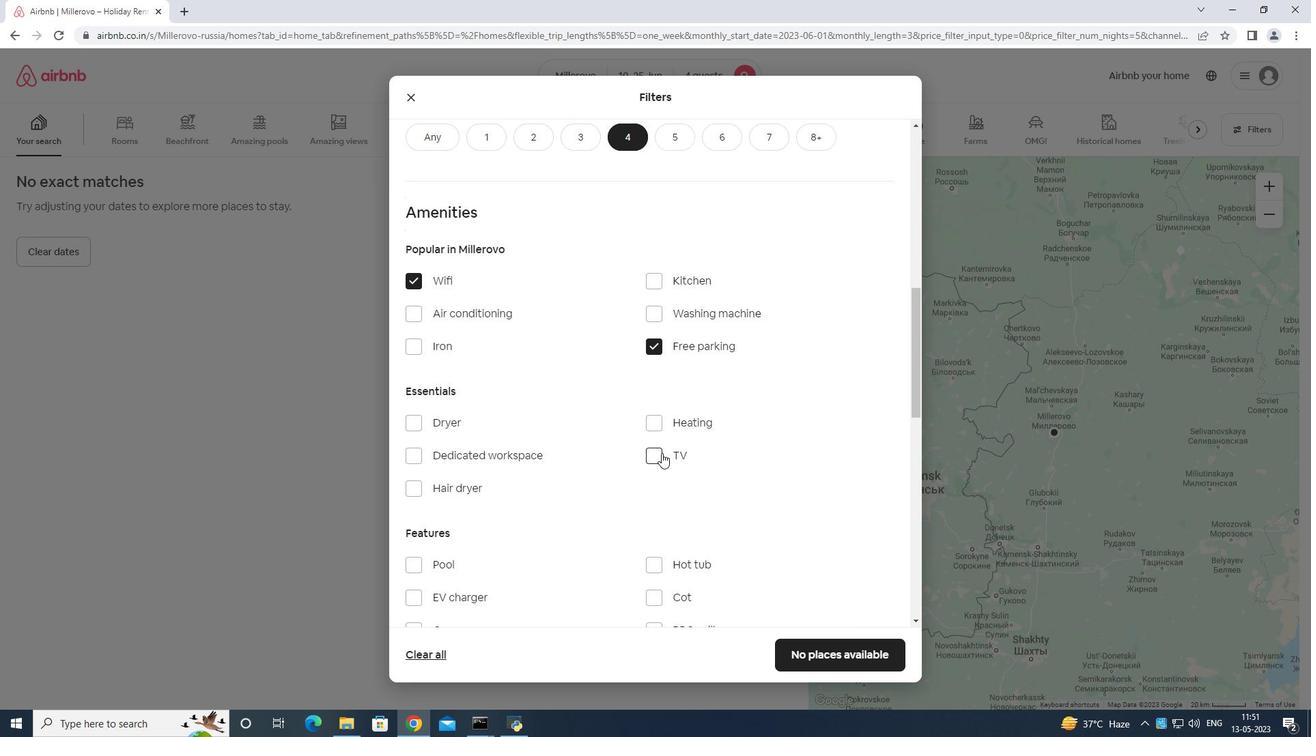 
Action: Mouse pressed left at (653, 452)
Screenshot: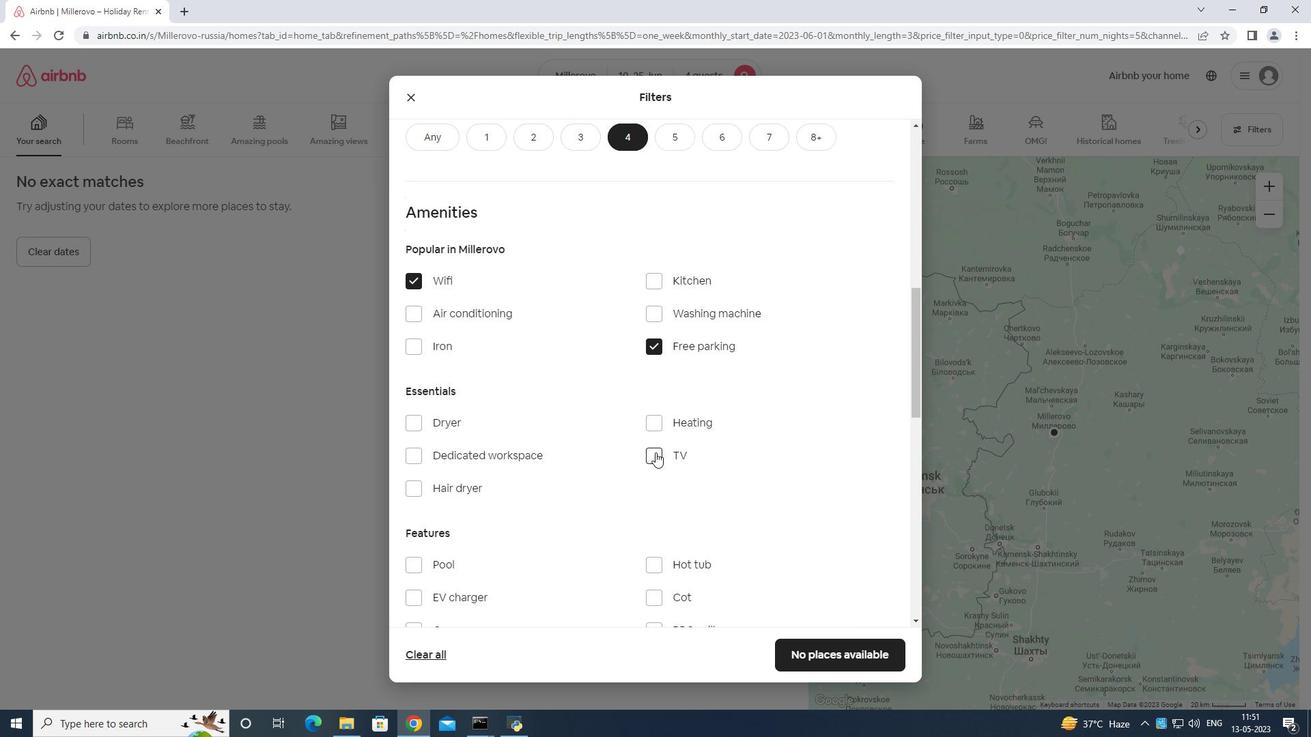 
Action: Mouse moved to (708, 380)
Screenshot: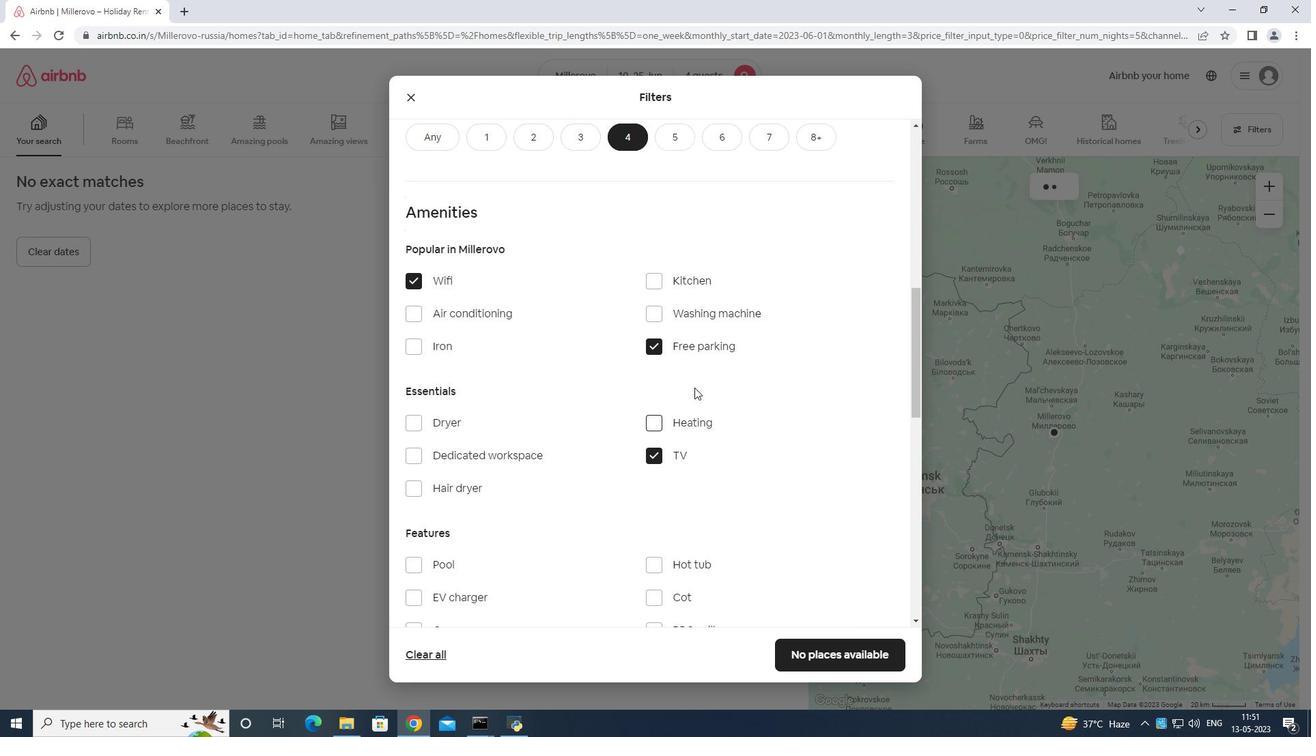 
Action: Mouse scrolled (708, 379) with delta (0, 0)
Screenshot: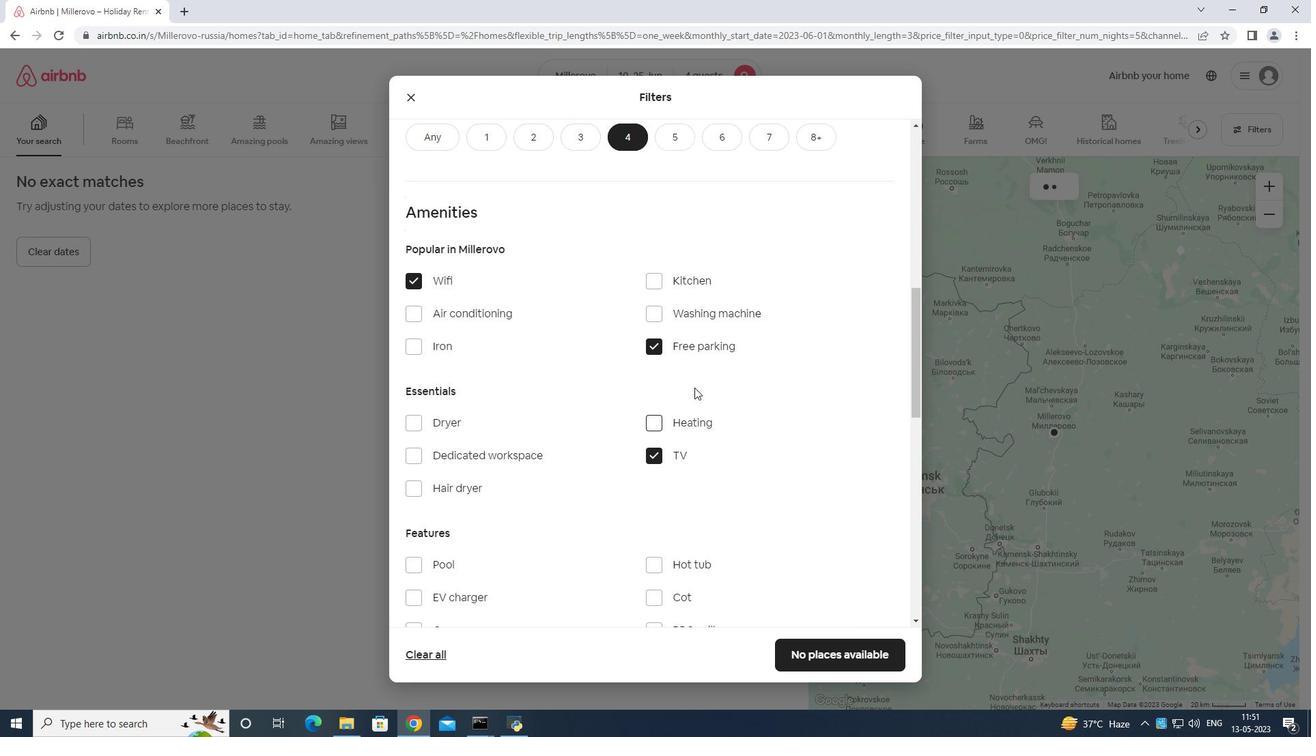 
Action: Mouse moved to (708, 383)
Screenshot: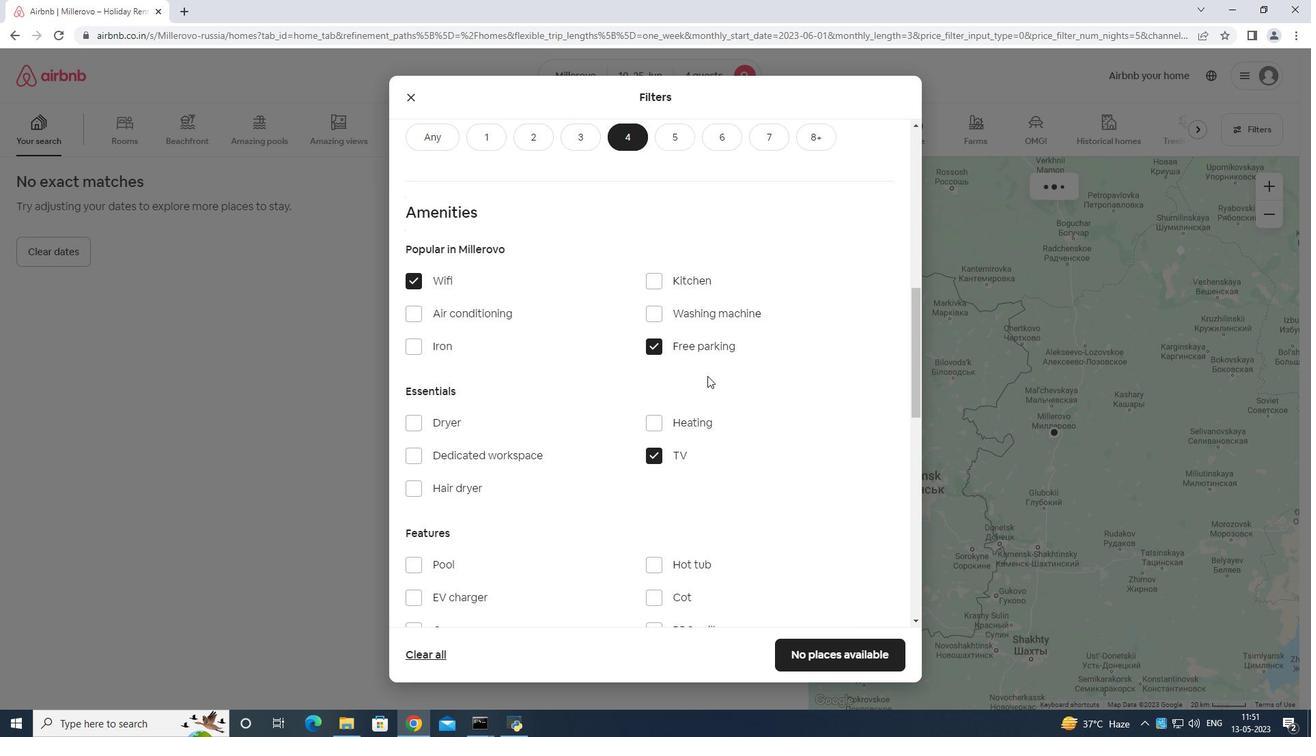 
Action: Mouse scrolled (708, 383) with delta (0, 0)
Screenshot: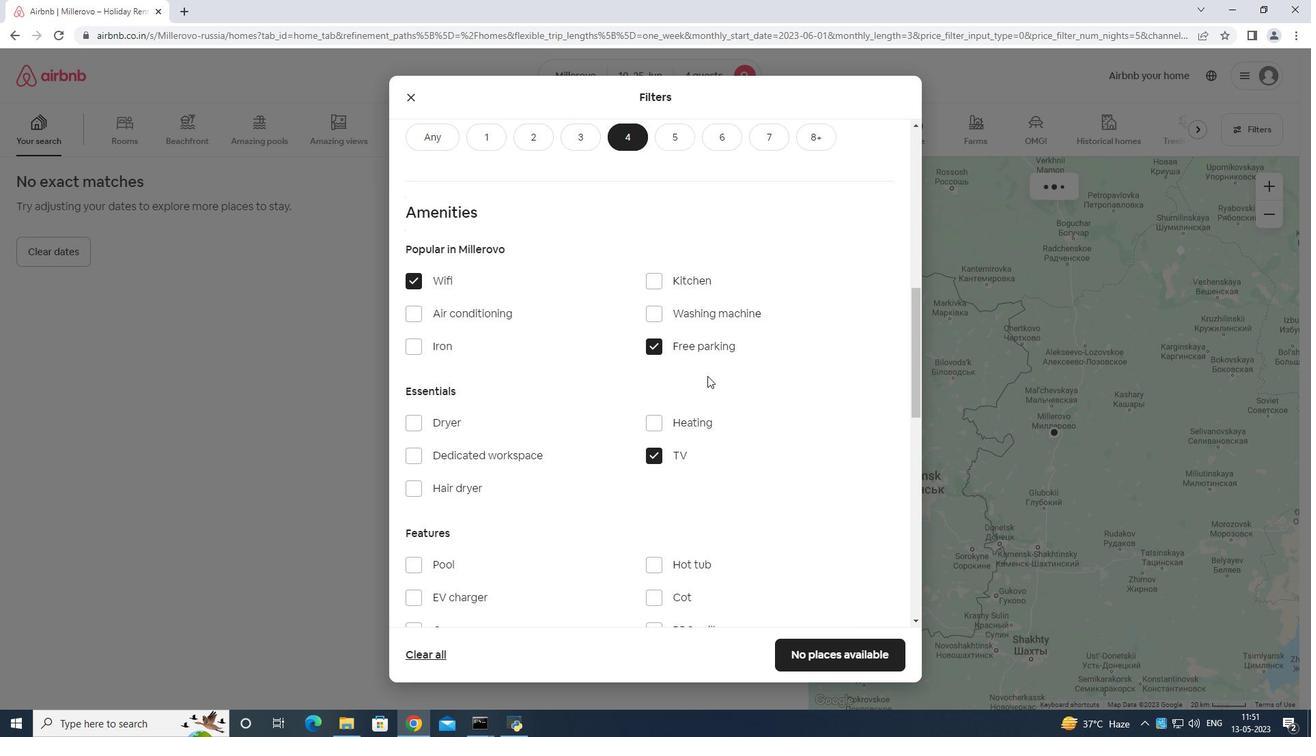 
Action: Mouse moved to (708, 384)
Screenshot: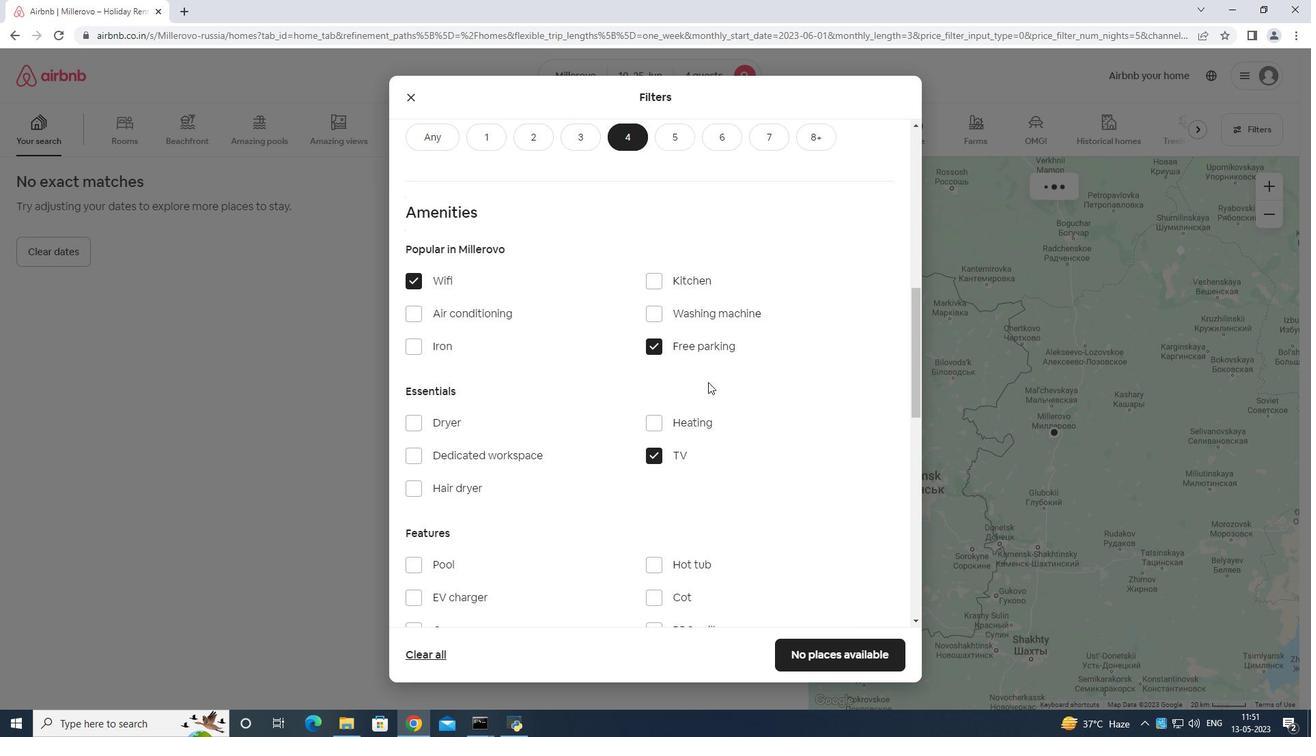 
Action: Mouse scrolled (708, 383) with delta (0, 0)
Screenshot: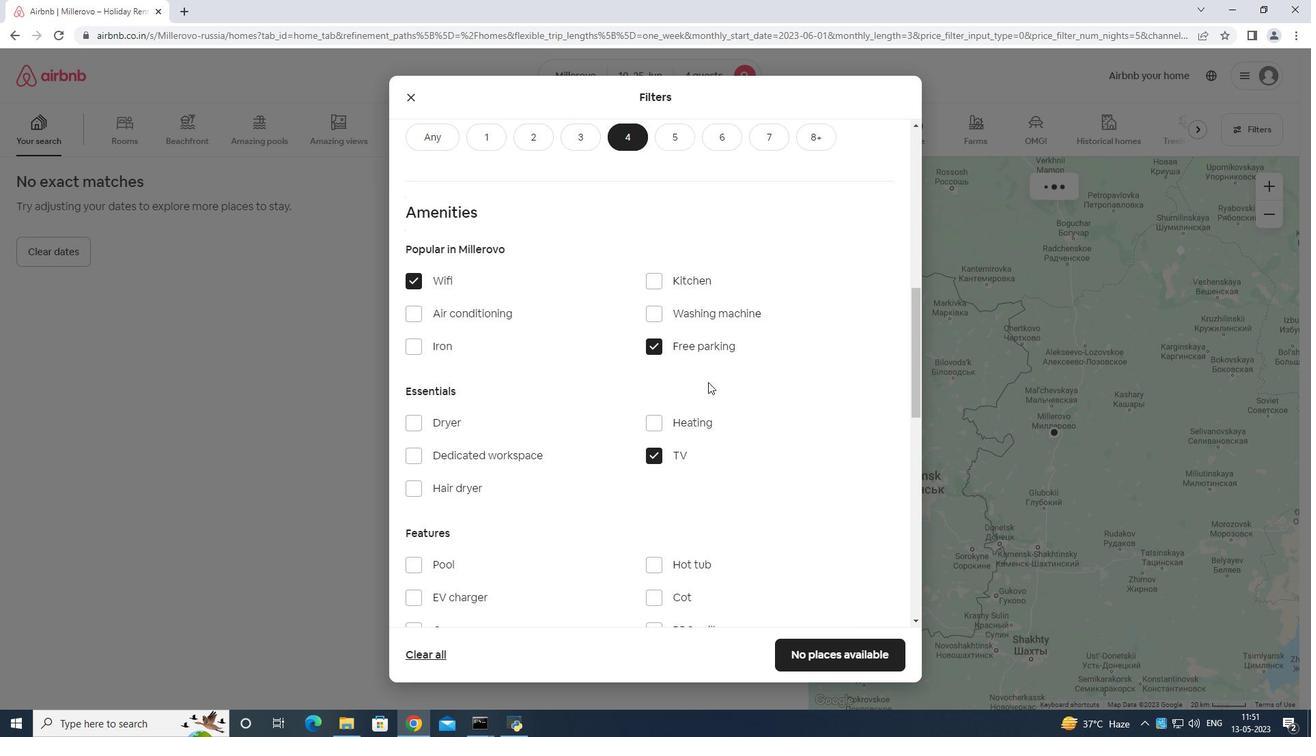 
Action: Mouse moved to (417, 424)
Screenshot: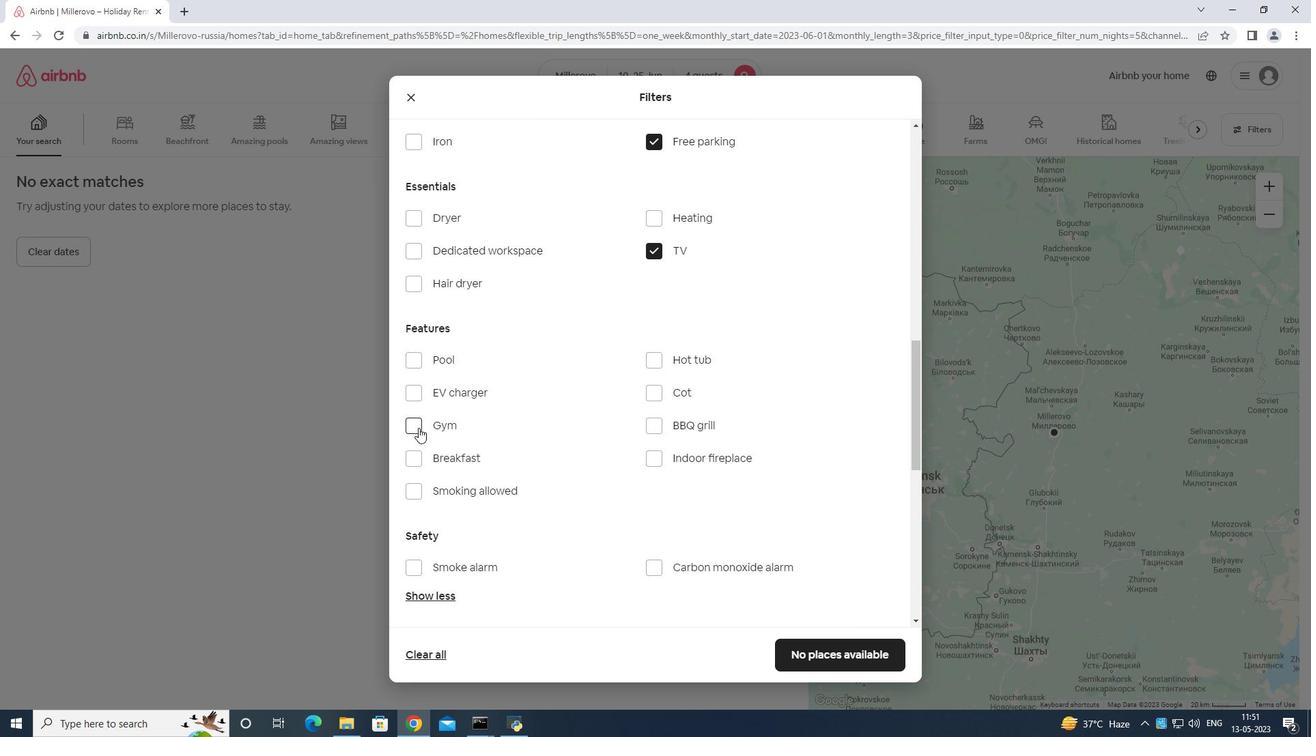 
Action: Mouse pressed left at (417, 424)
Screenshot: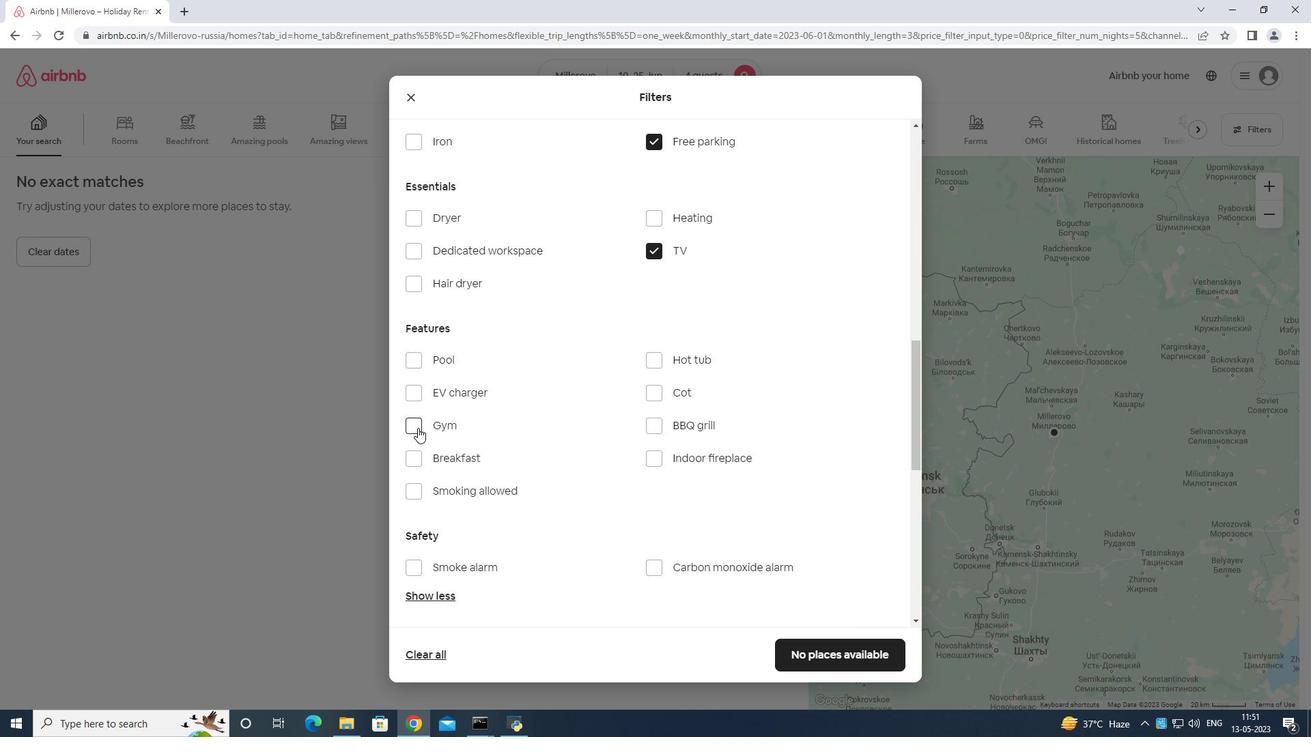 
Action: Mouse moved to (410, 450)
Screenshot: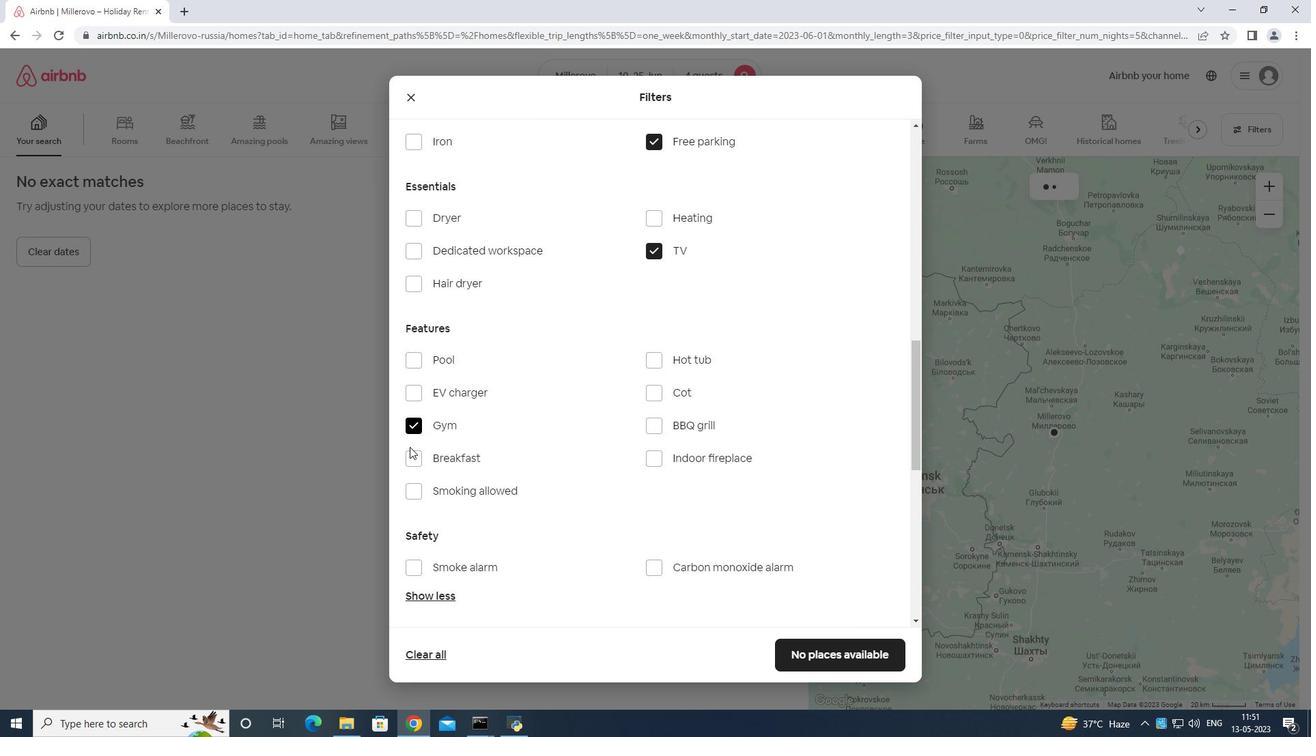 
Action: Mouse pressed left at (410, 450)
Screenshot: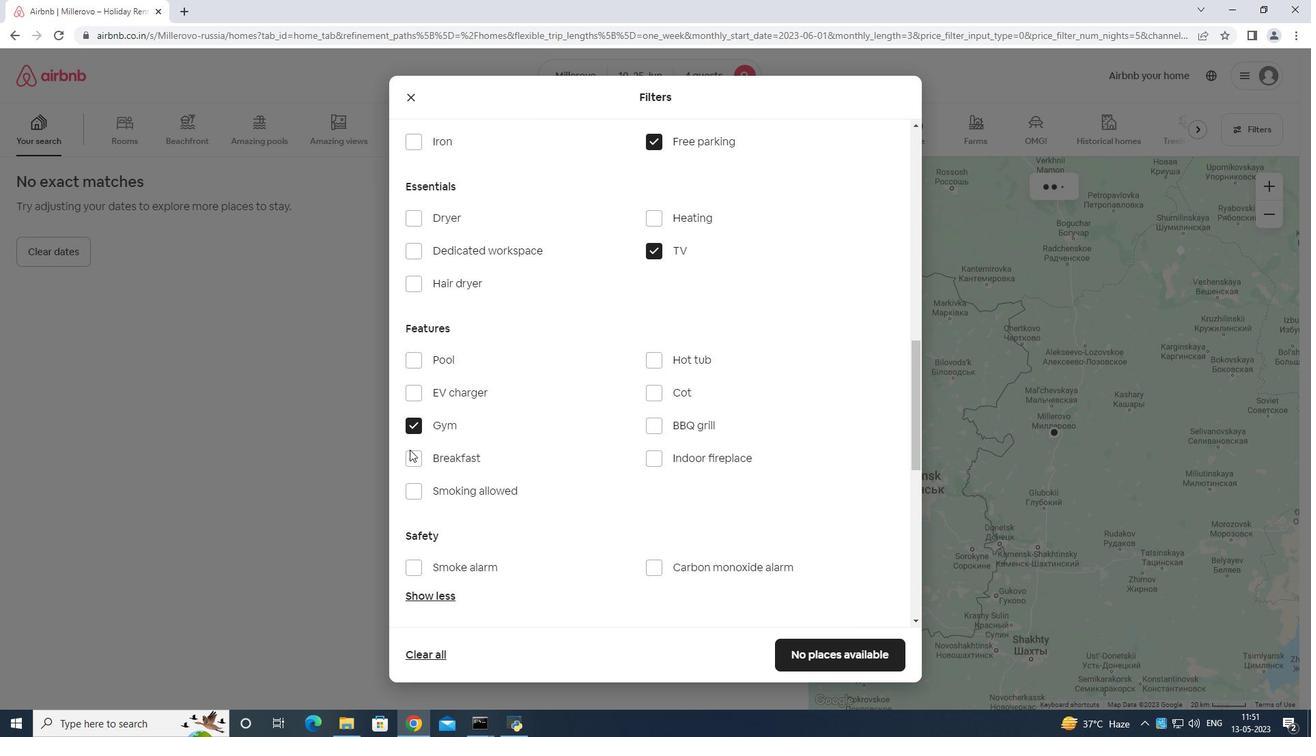 
Action: Mouse moved to (847, 320)
Screenshot: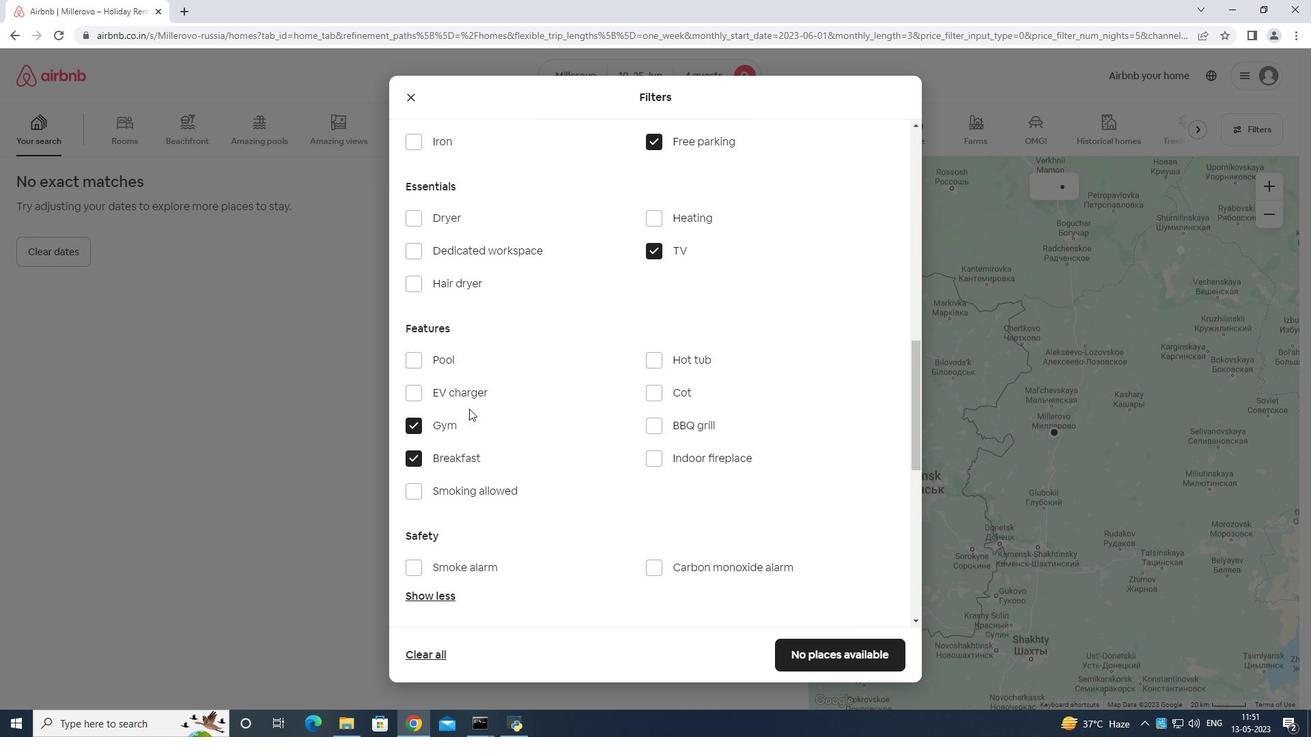 
Action: Mouse scrolled (847, 319) with delta (0, 0)
Screenshot: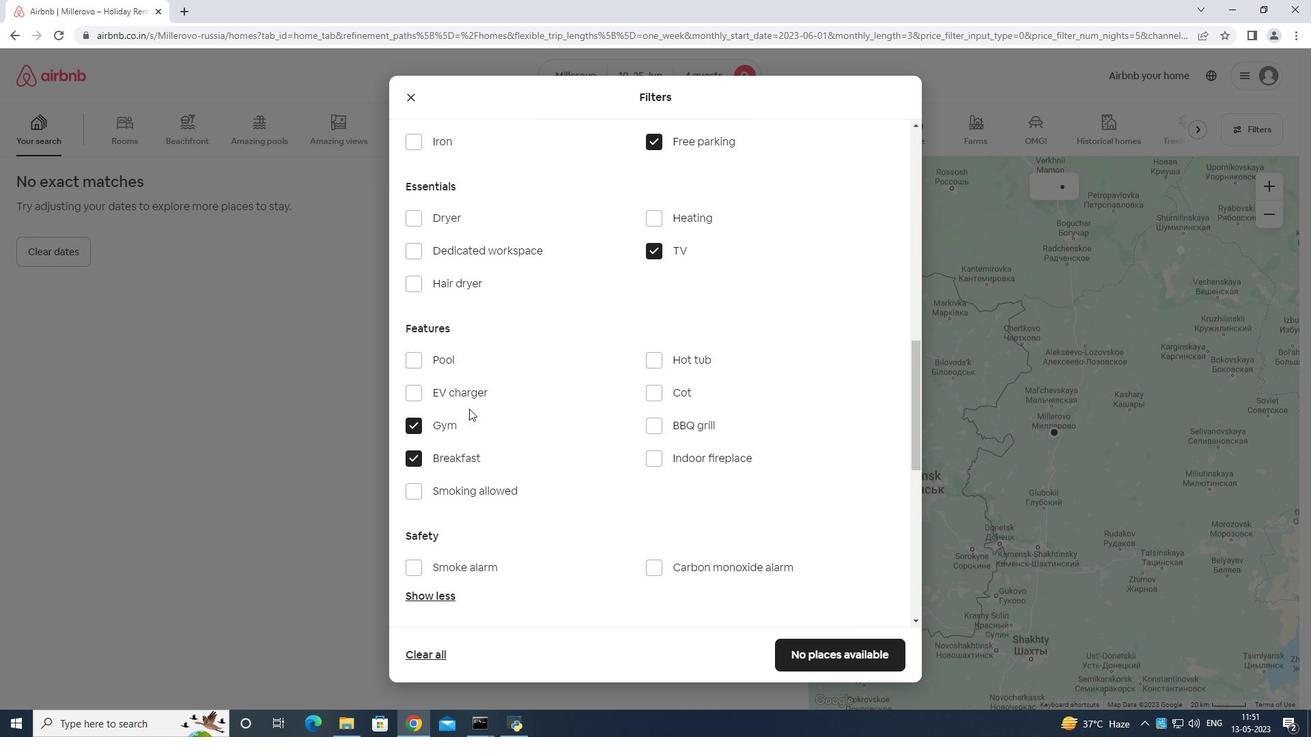 
Action: Mouse moved to (965, 321)
Screenshot: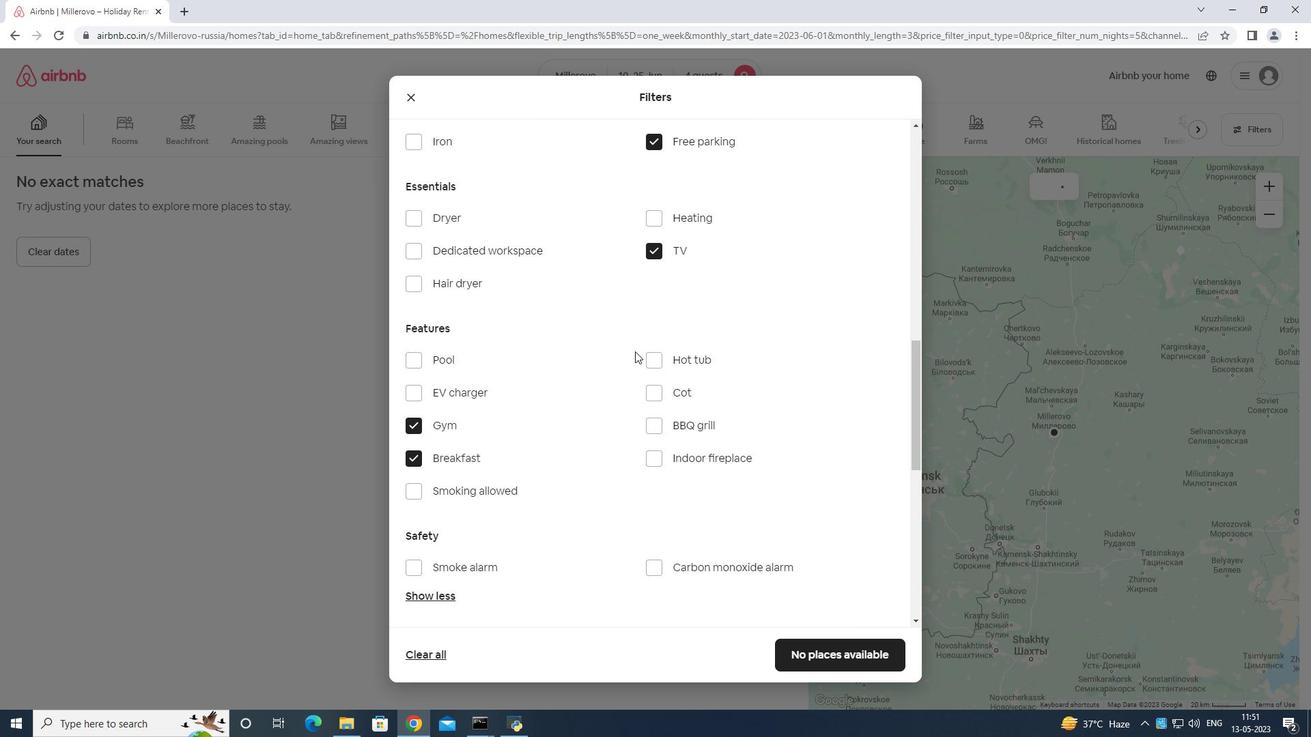 
Action: Mouse scrolled (965, 321) with delta (0, 0)
Screenshot: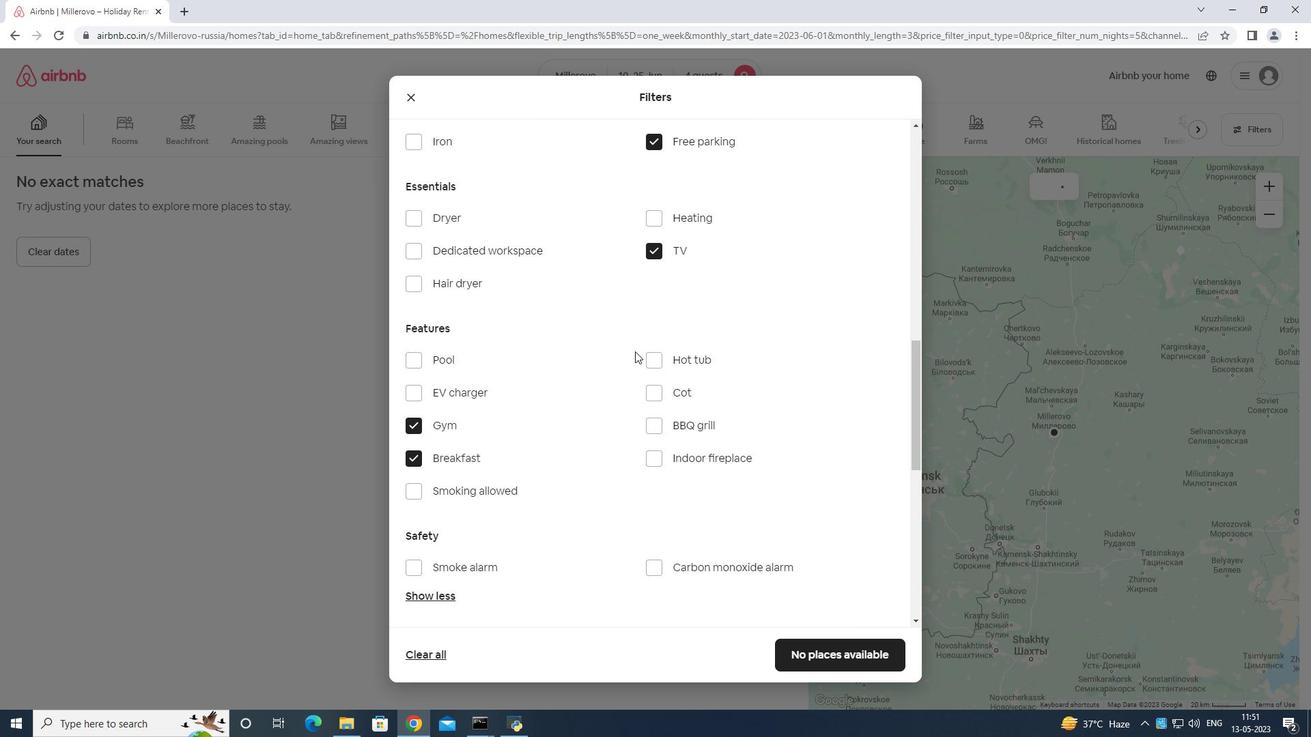 
Action: Mouse moved to (979, 324)
Screenshot: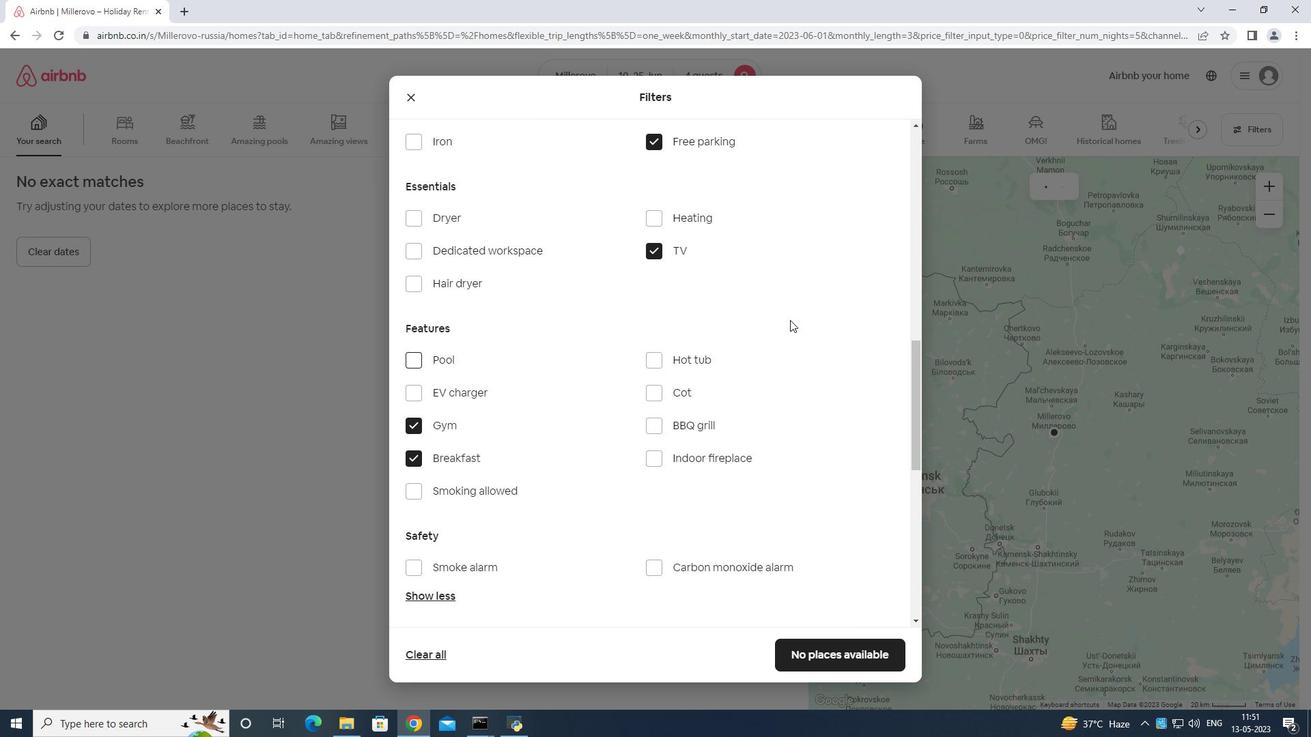 
Action: Mouse scrolled (979, 323) with delta (0, 0)
Screenshot: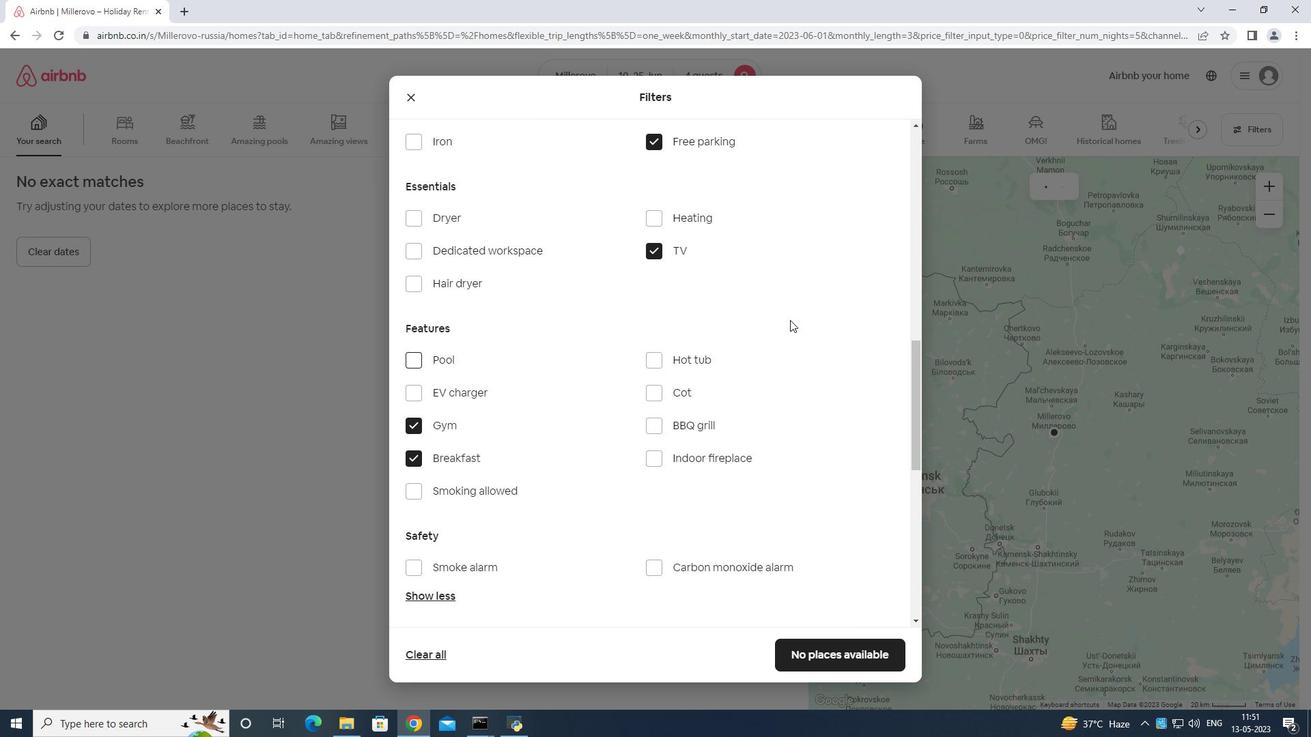 
Action: Mouse moved to (981, 324)
Screenshot: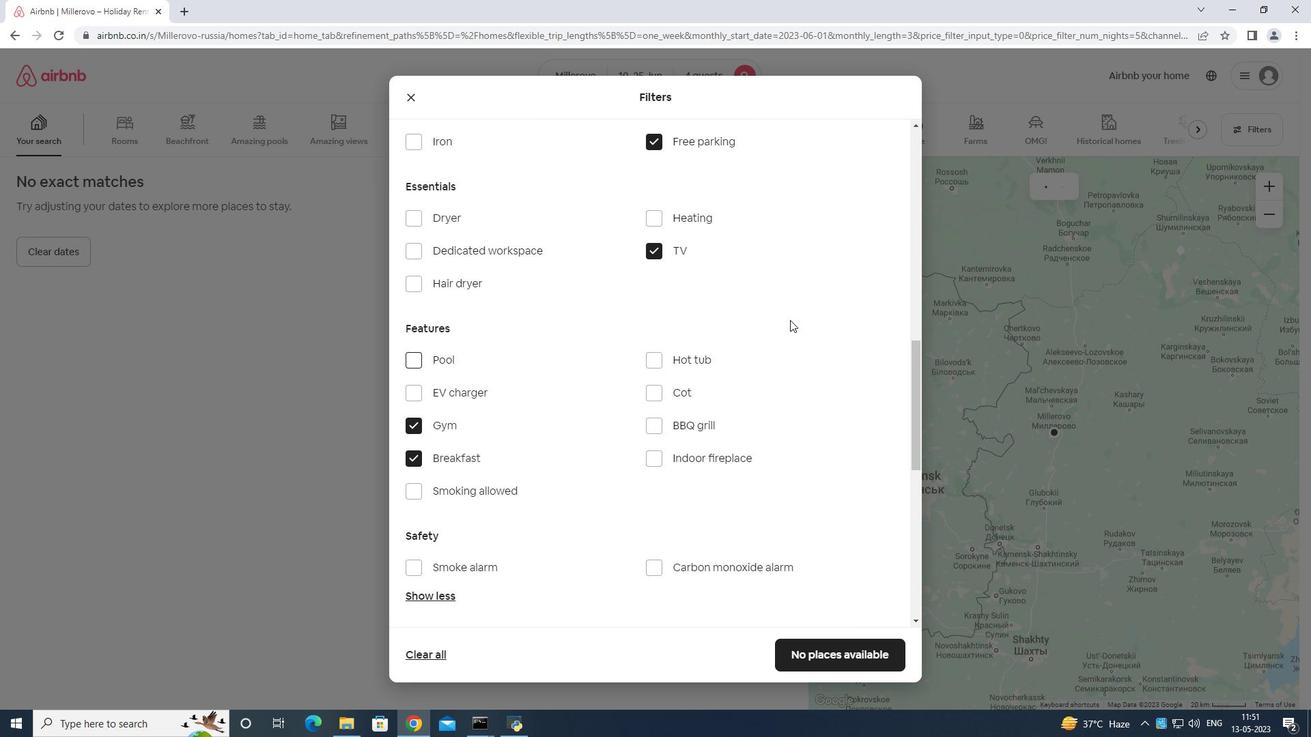 
Action: Mouse scrolled (981, 323) with delta (0, 0)
Screenshot: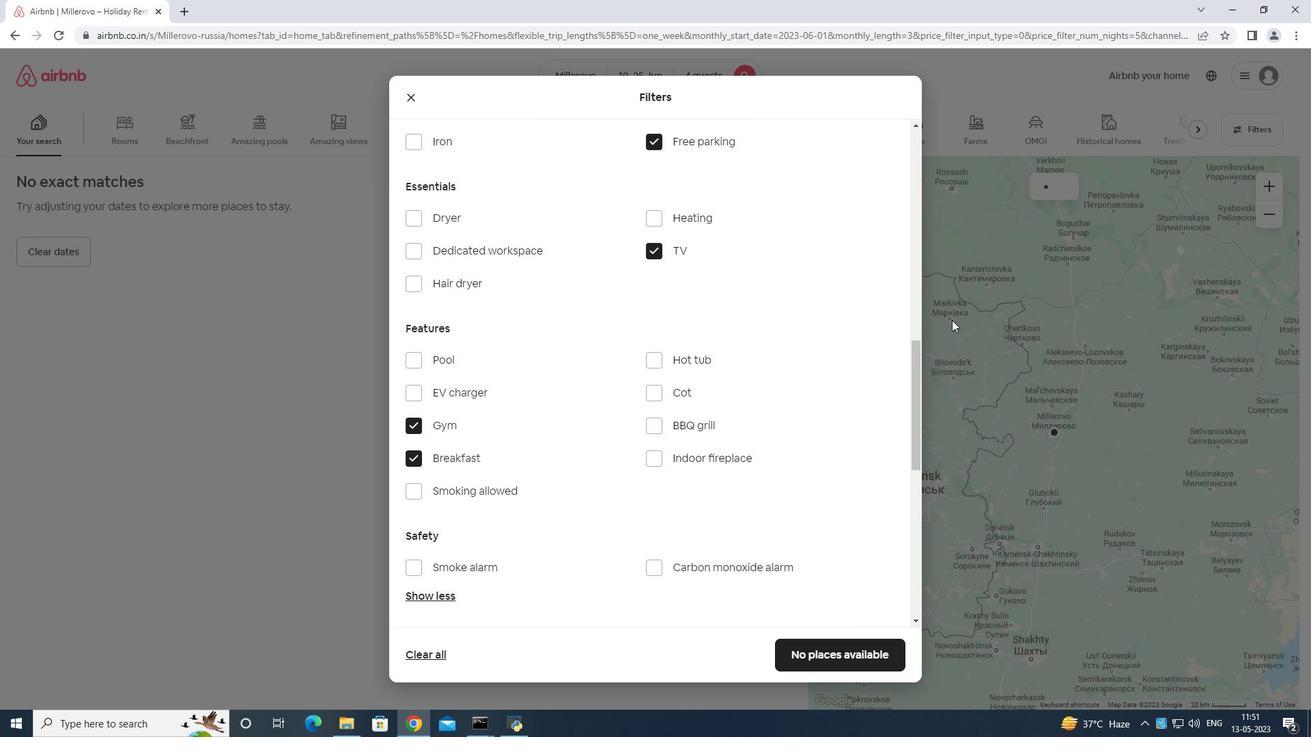 
Action: Mouse moved to (982, 324)
Screenshot: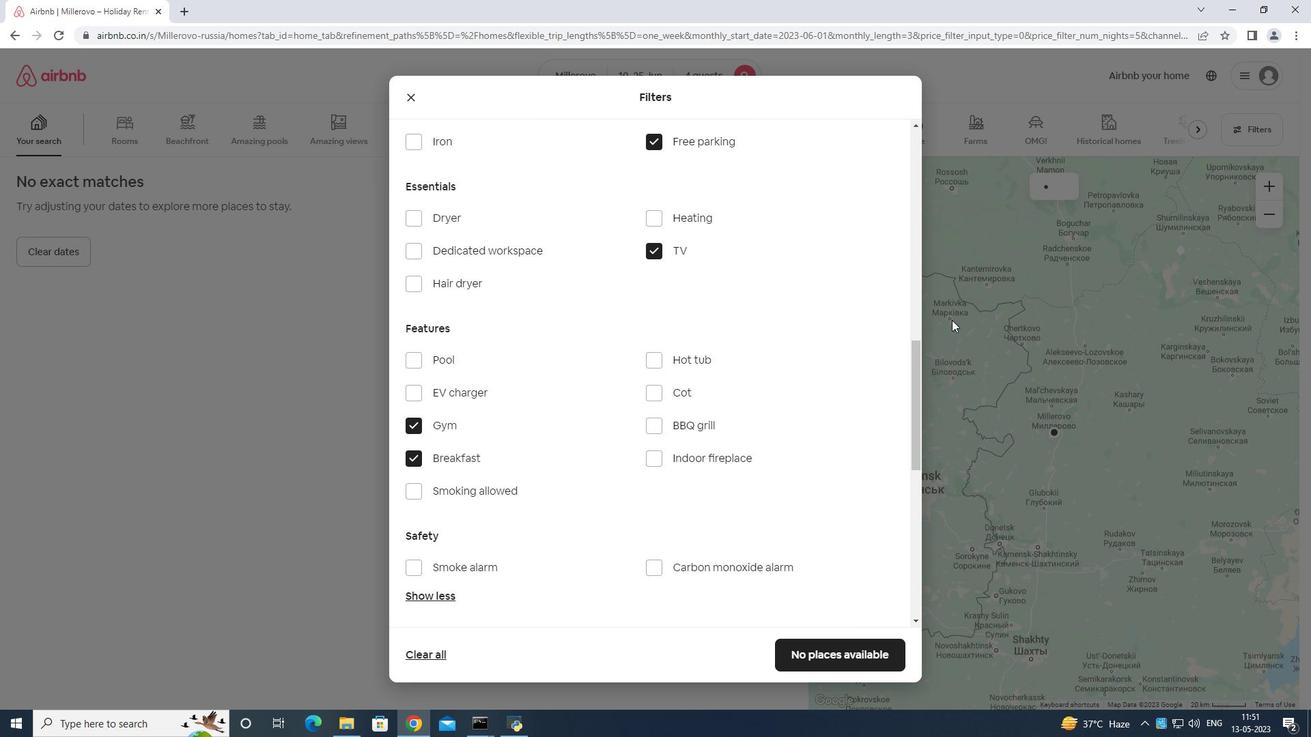 
Action: Mouse scrolled (982, 323) with delta (0, 0)
Screenshot: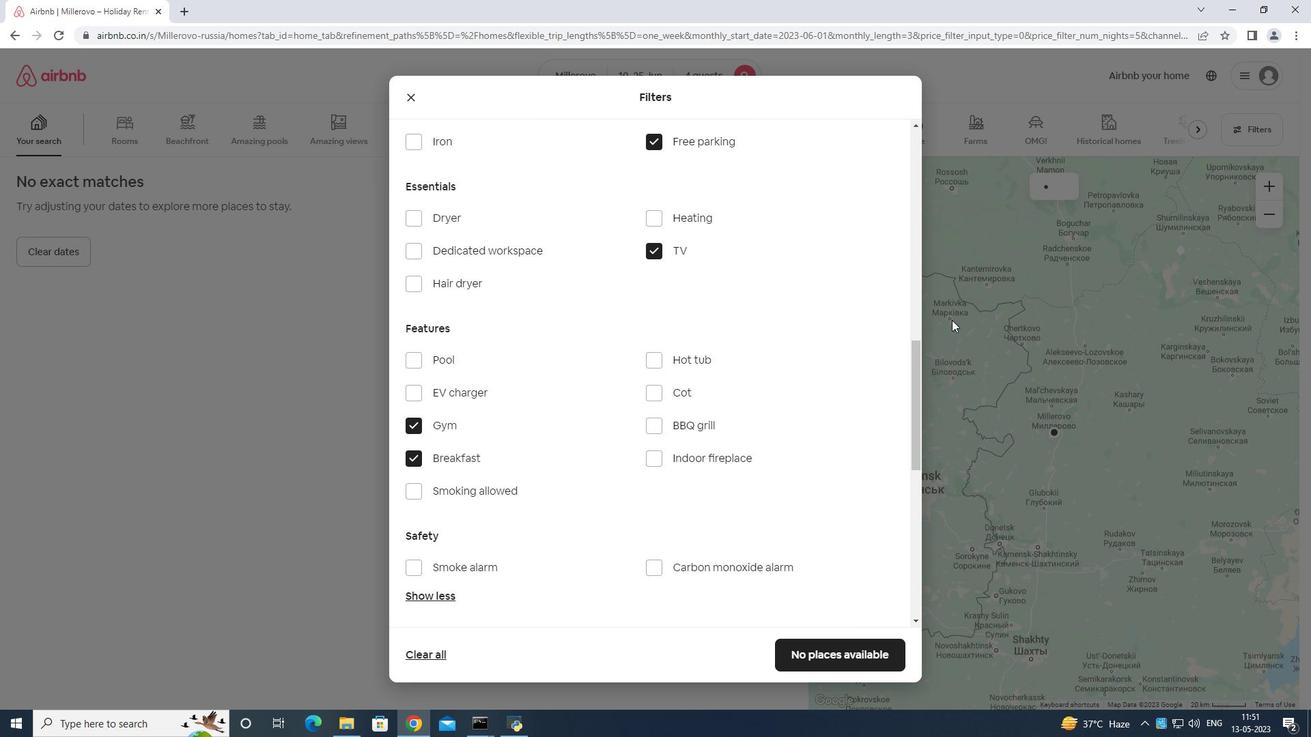 
Action: Mouse moved to (808, 354)
Screenshot: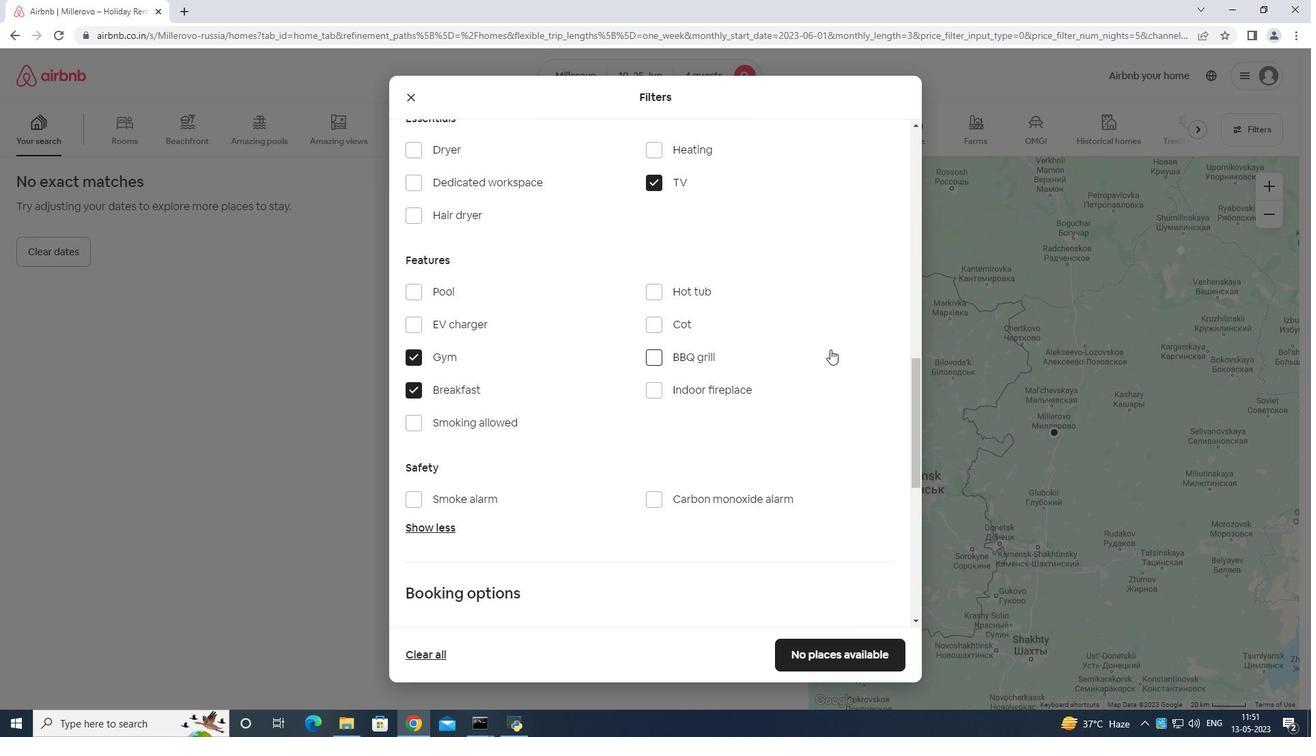 
Action: Mouse scrolled (808, 353) with delta (0, 0)
Screenshot: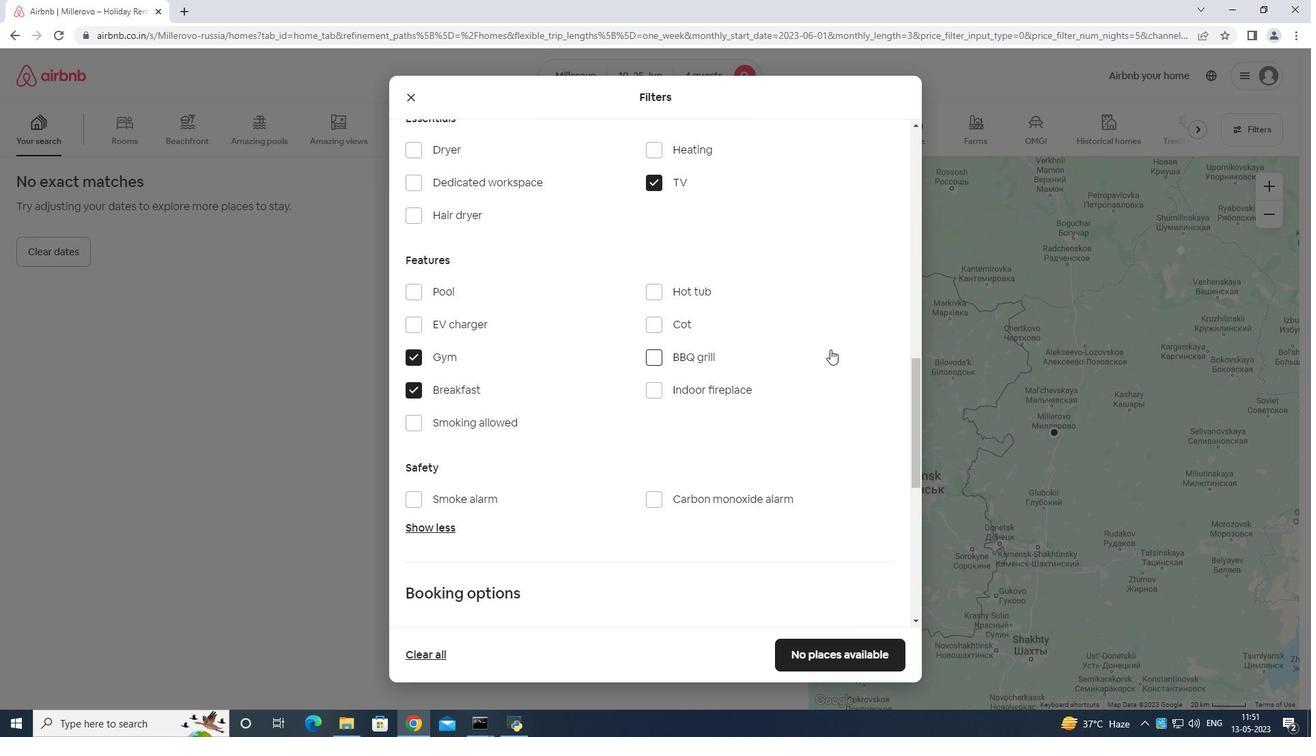 
Action: Mouse moved to (810, 357)
Screenshot: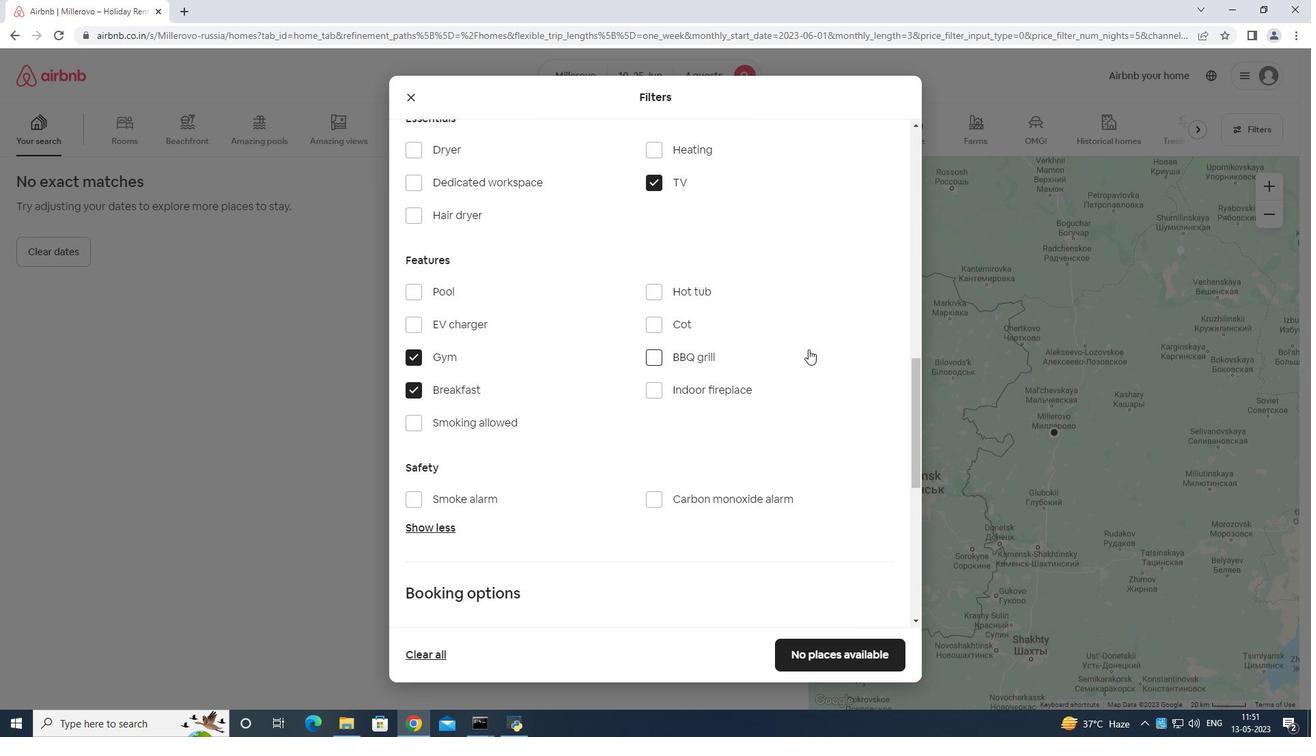 
Action: Mouse scrolled (810, 356) with delta (0, 0)
Screenshot: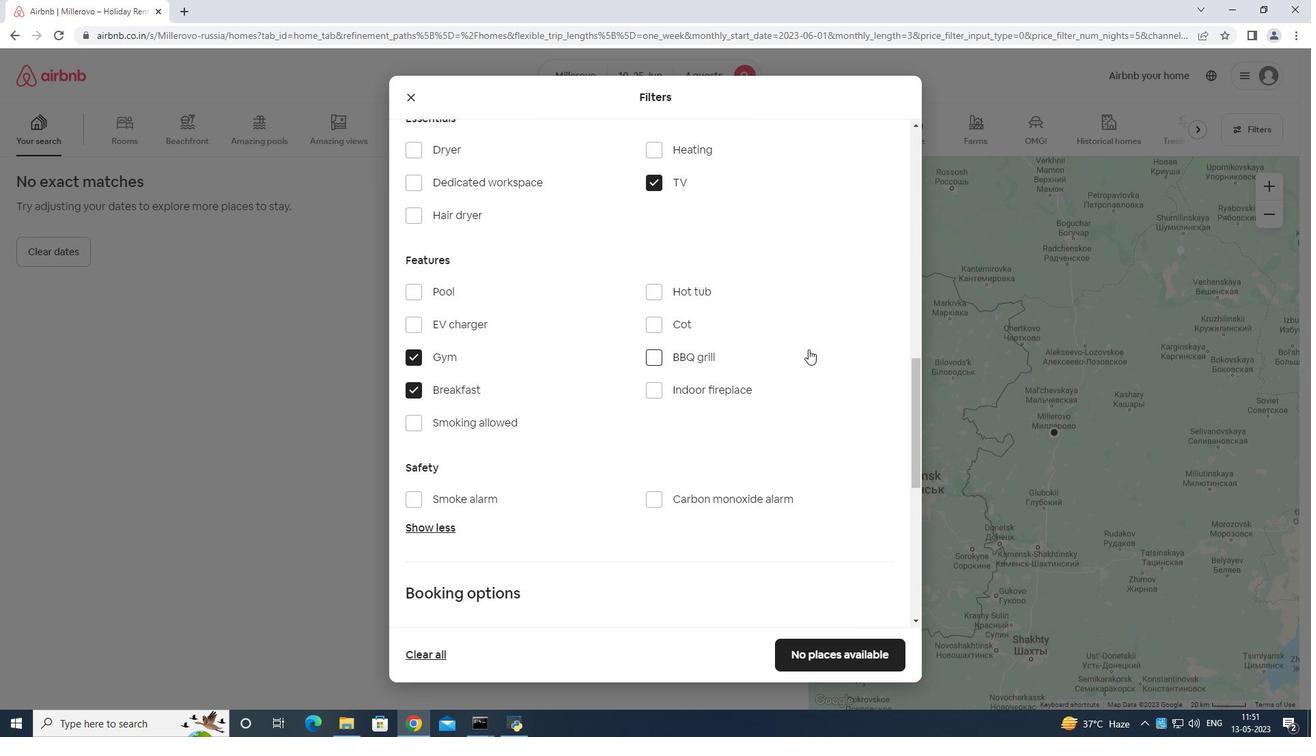 
Action: Mouse moved to (811, 357)
Screenshot: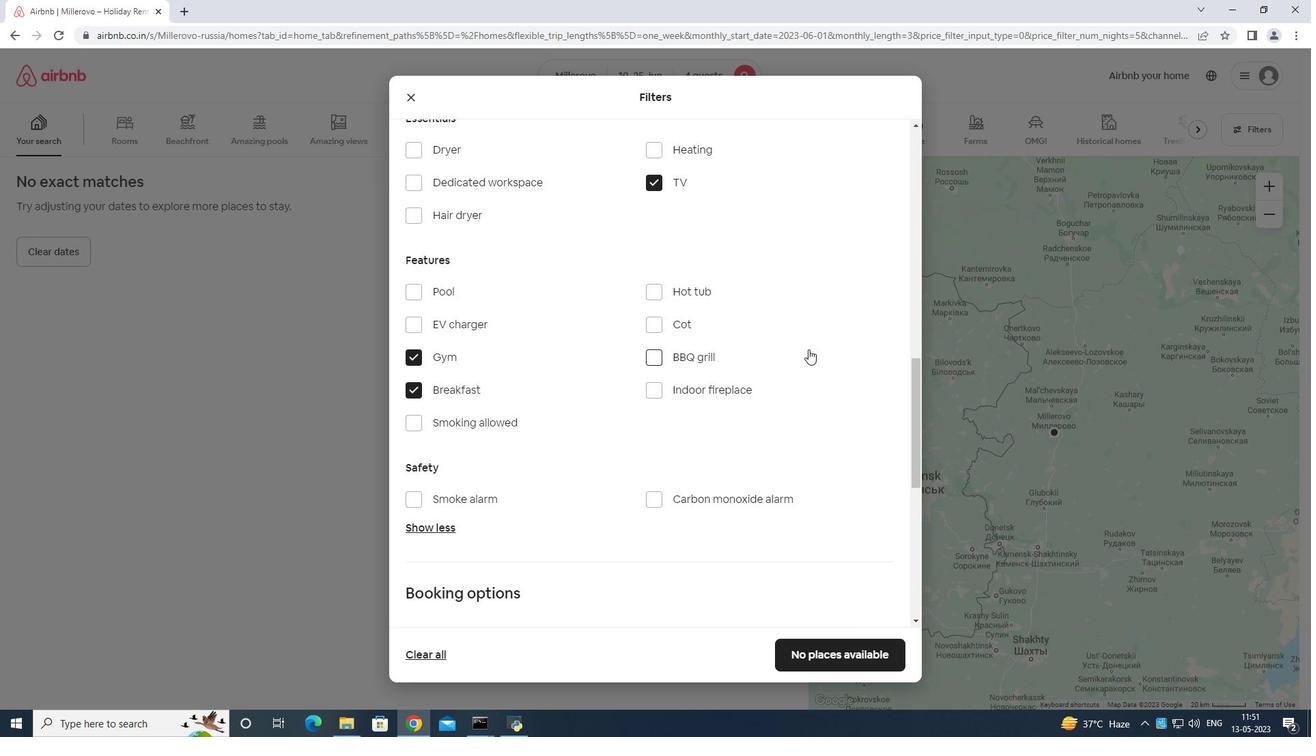 
Action: Mouse scrolled (811, 357) with delta (0, 0)
Screenshot: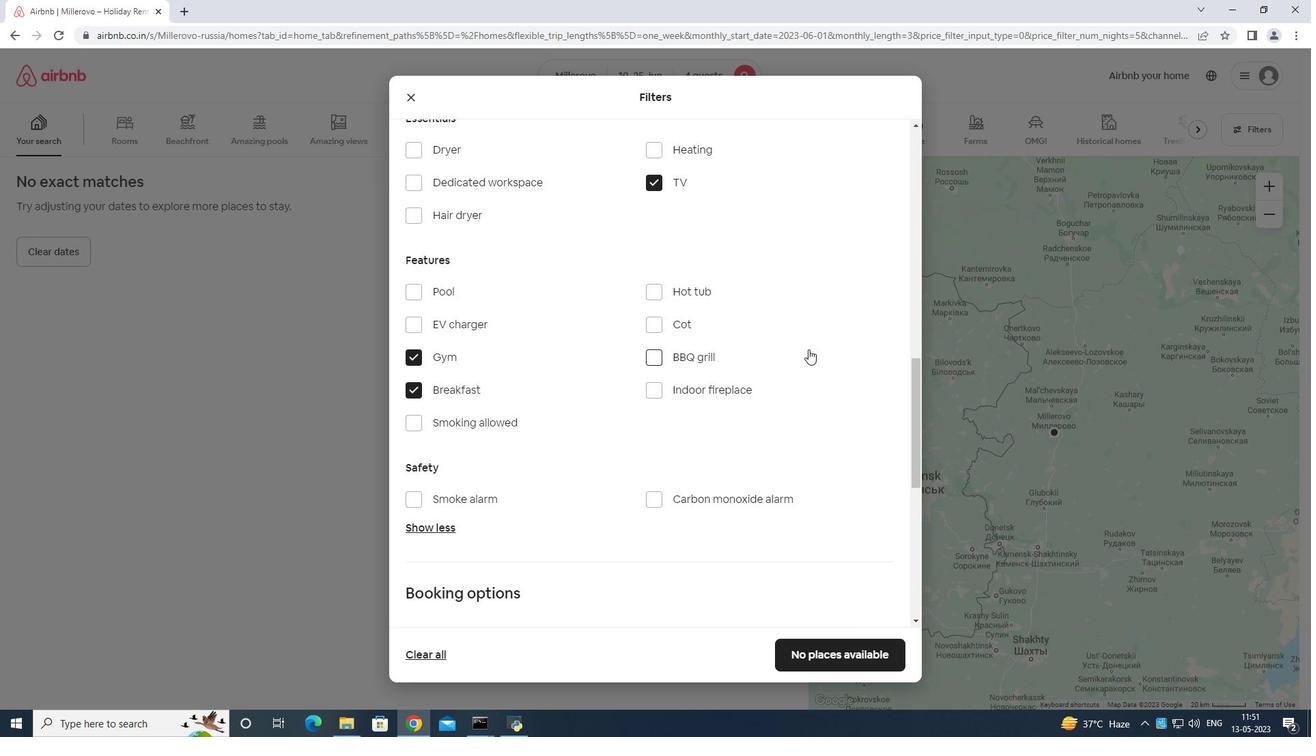
Action: Mouse moved to (857, 475)
Screenshot: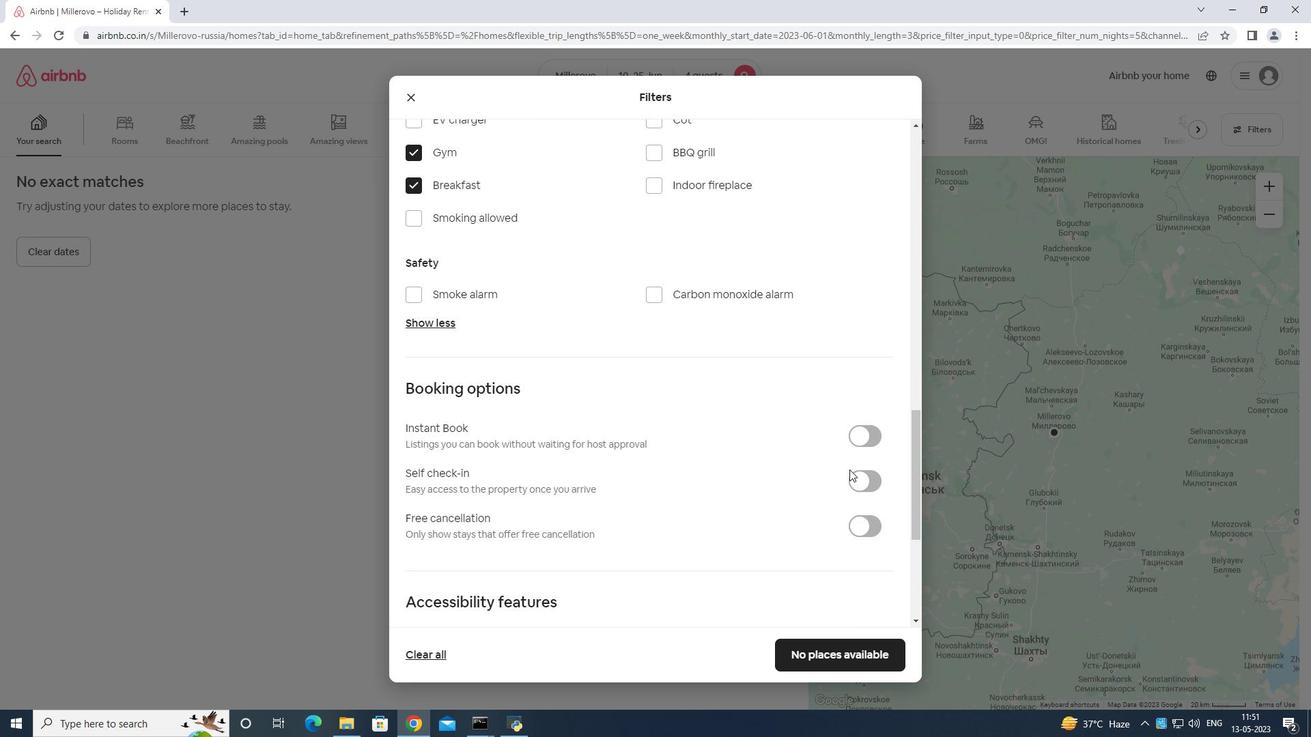 
Action: Mouse pressed left at (857, 475)
Screenshot: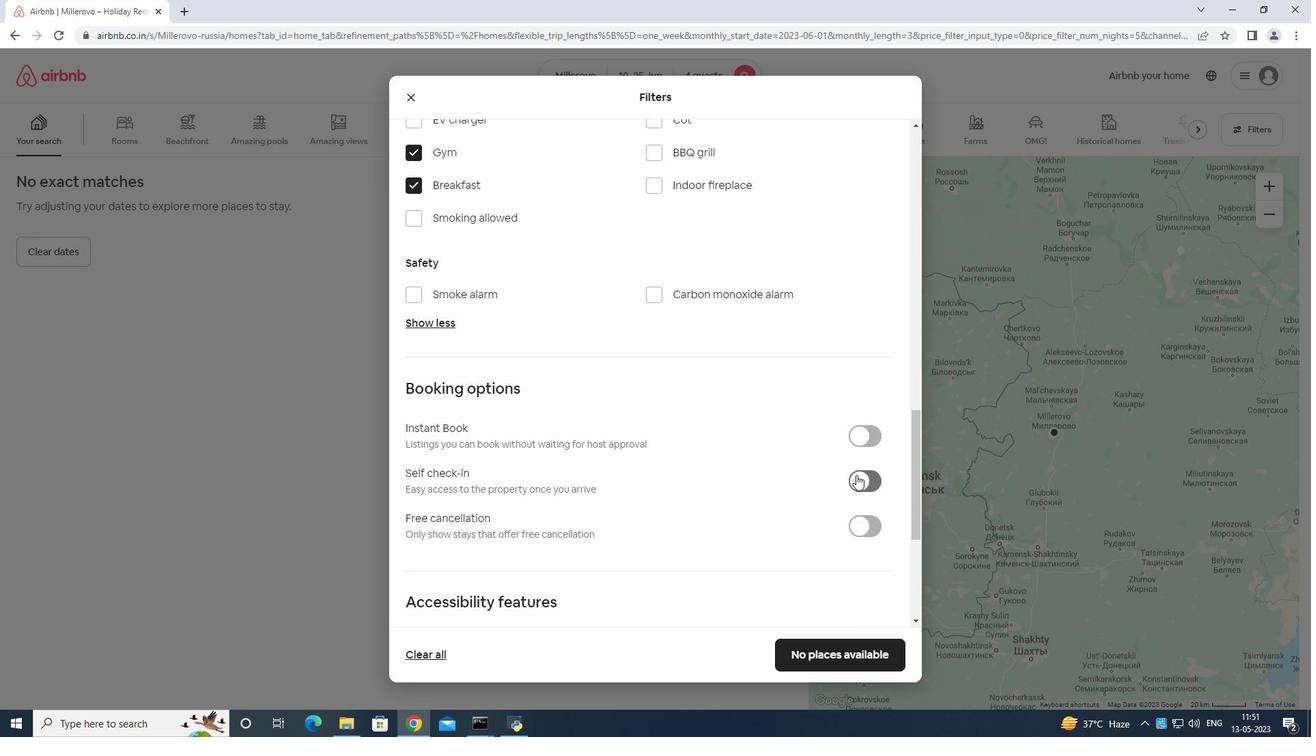 
Action: Mouse moved to (885, 394)
Screenshot: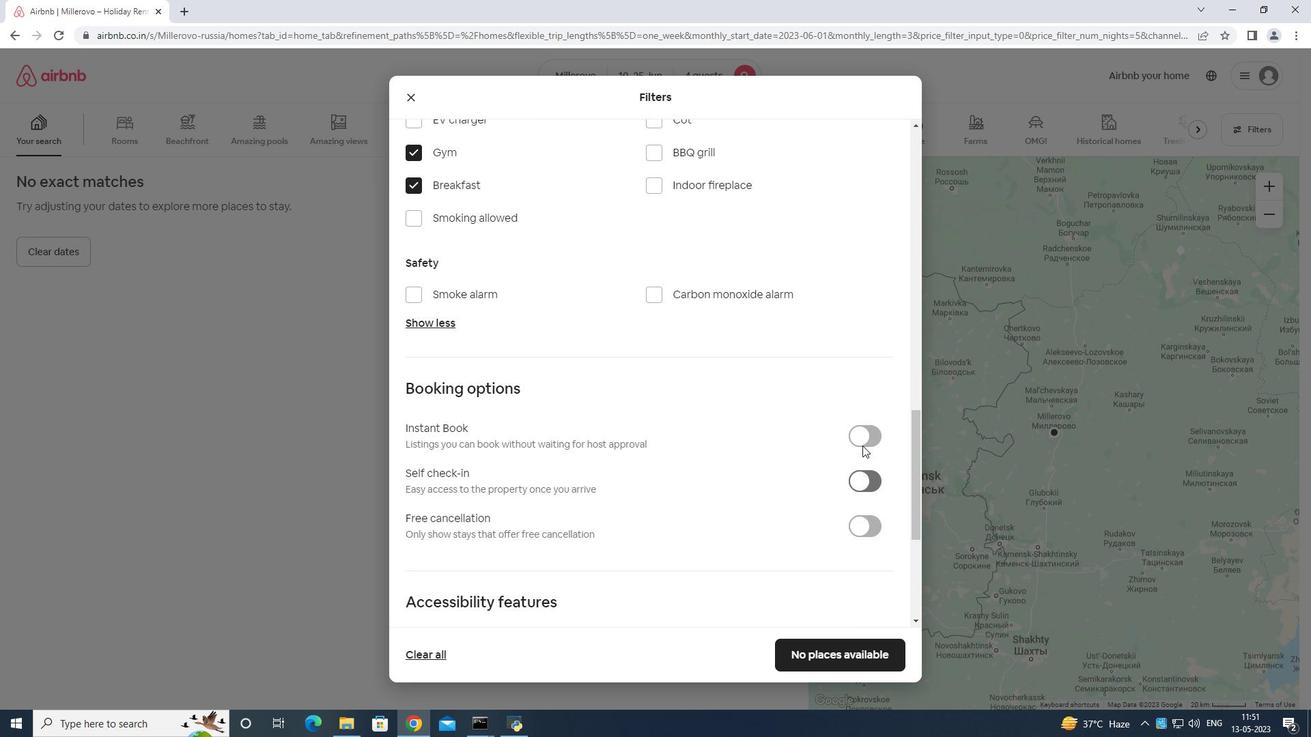 
Action: Mouse scrolled (885, 394) with delta (0, 0)
Screenshot: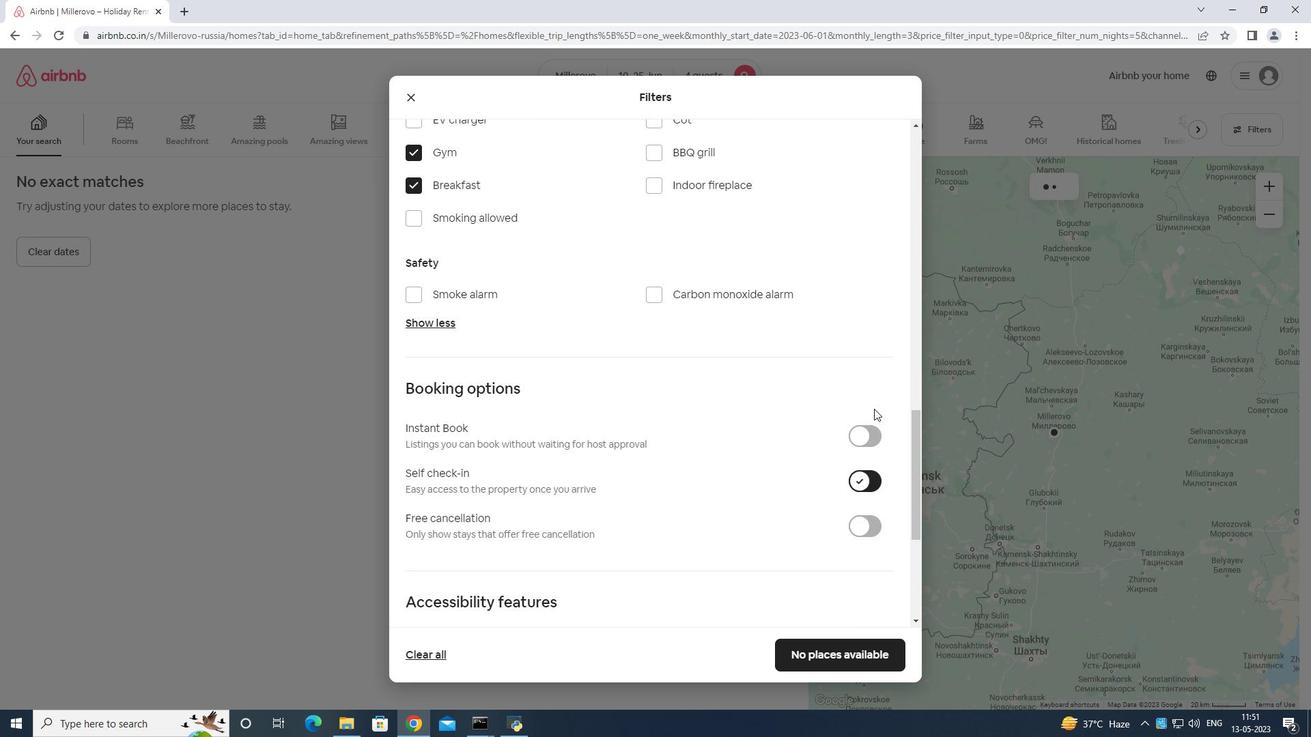 
Action: Mouse moved to (885, 395)
Screenshot: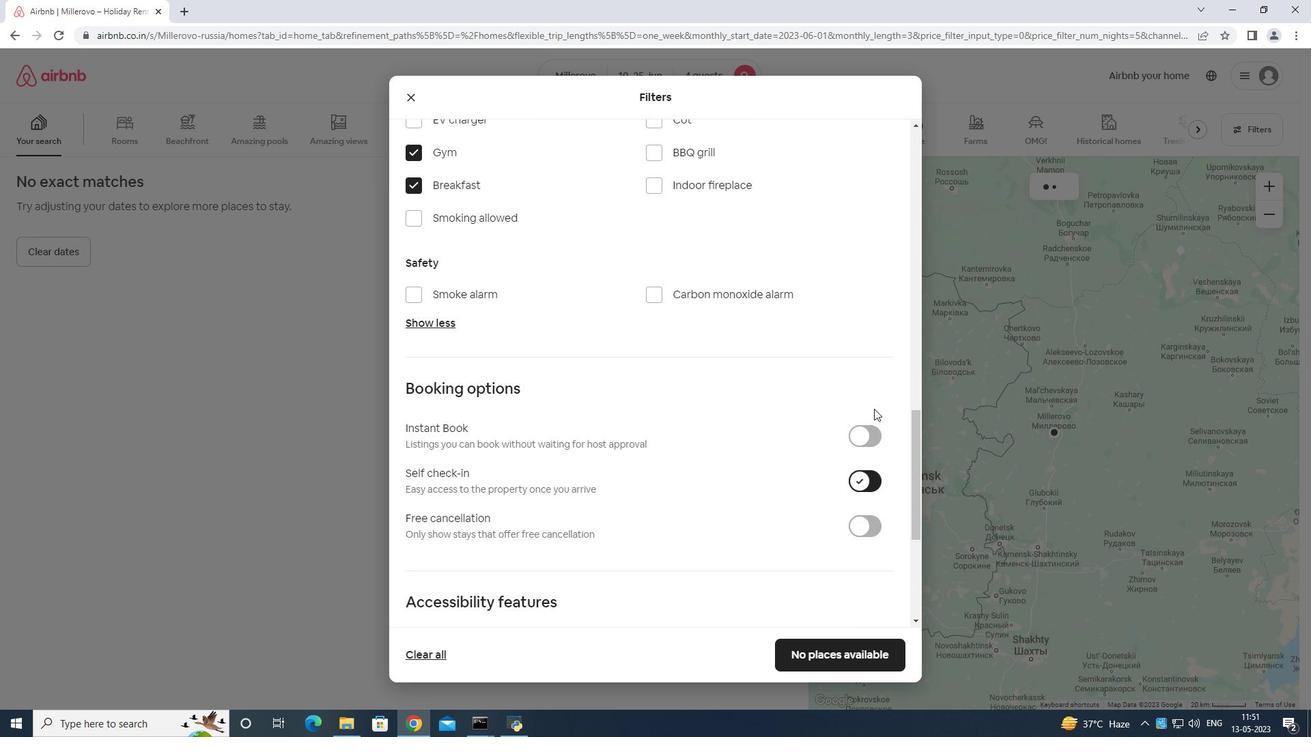 
Action: Mouse scrolled (885, 394) with delta (0, 0)
Screenshot: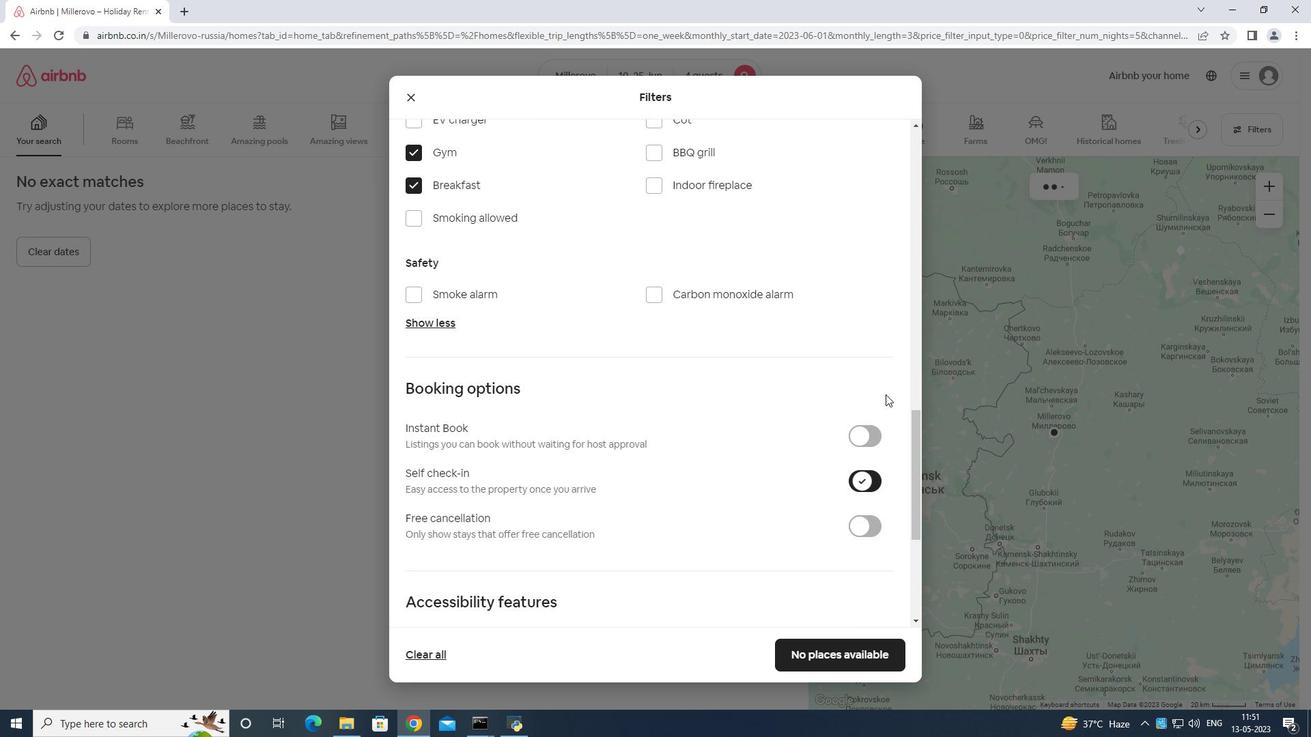 
Action: Mouse moved to (885, 396)
Screenshot: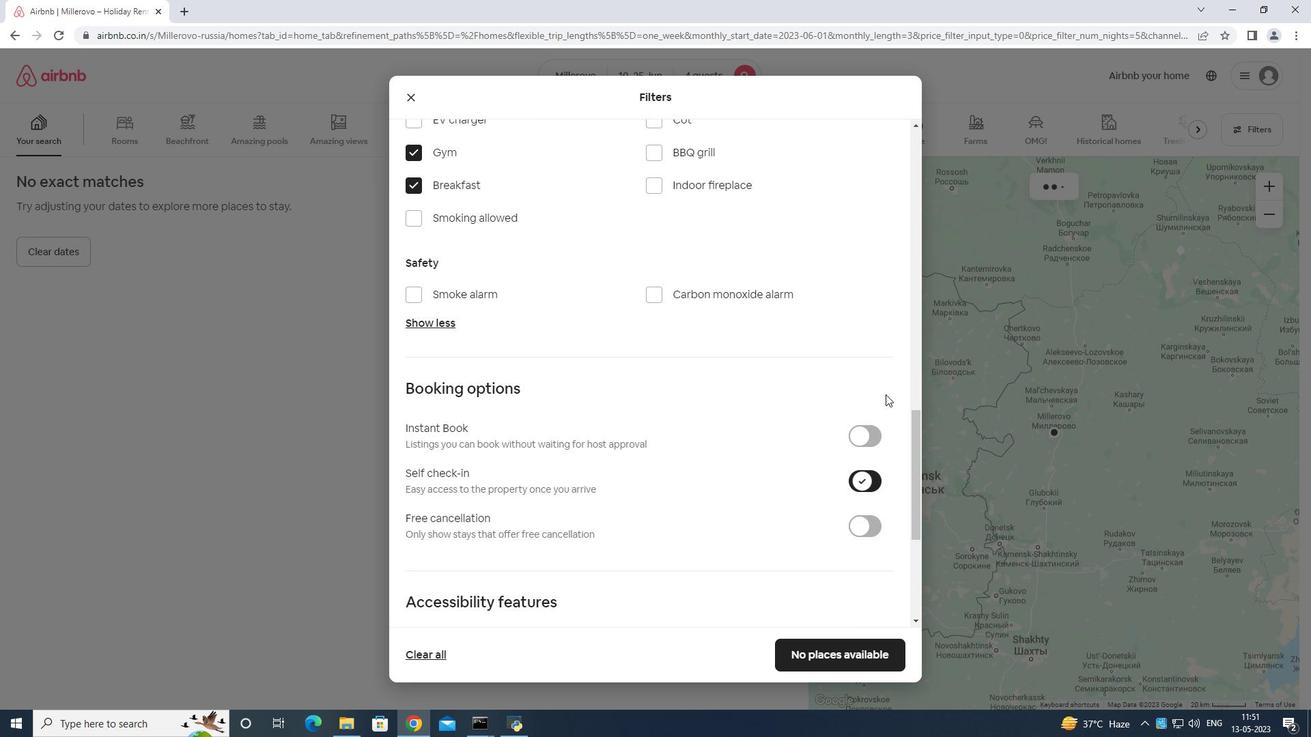 
Action: Mouse scrolled (885, 396) with delta (0, 0)
Screenshot: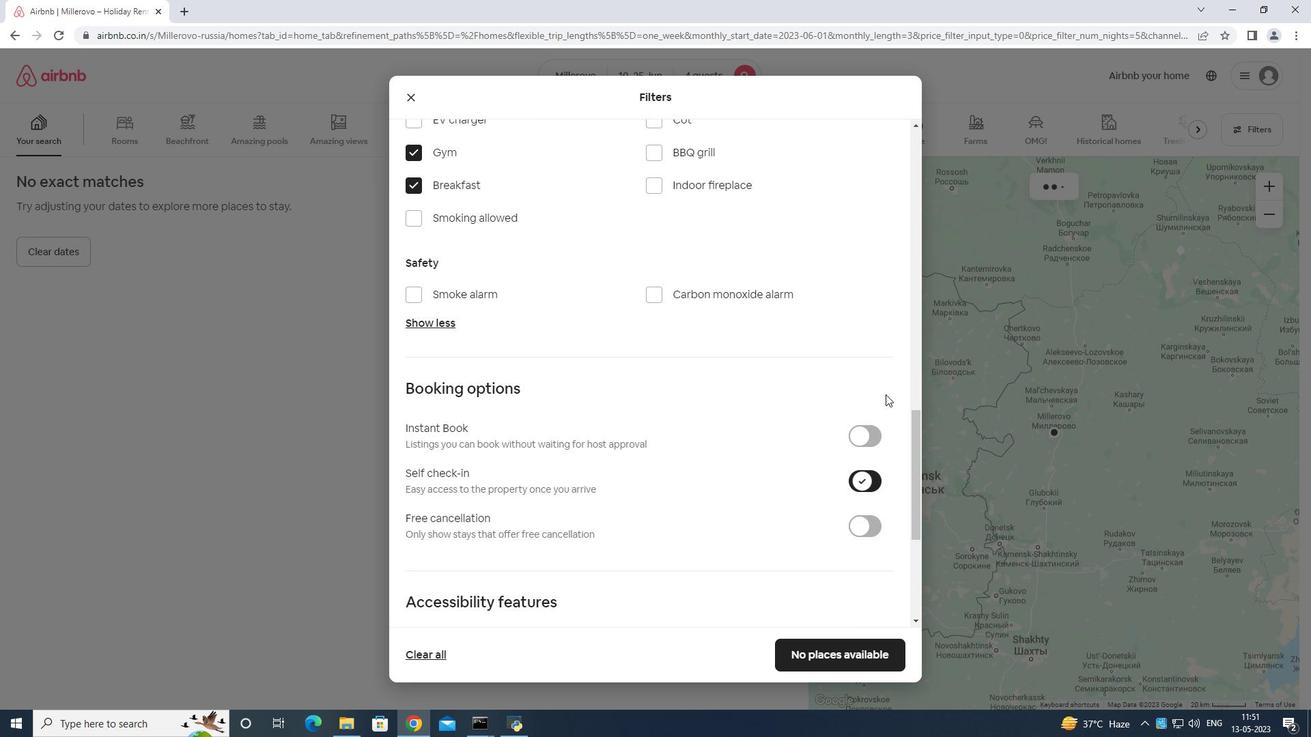 
Action: Mouse moved to (885, 397)
Screenshot: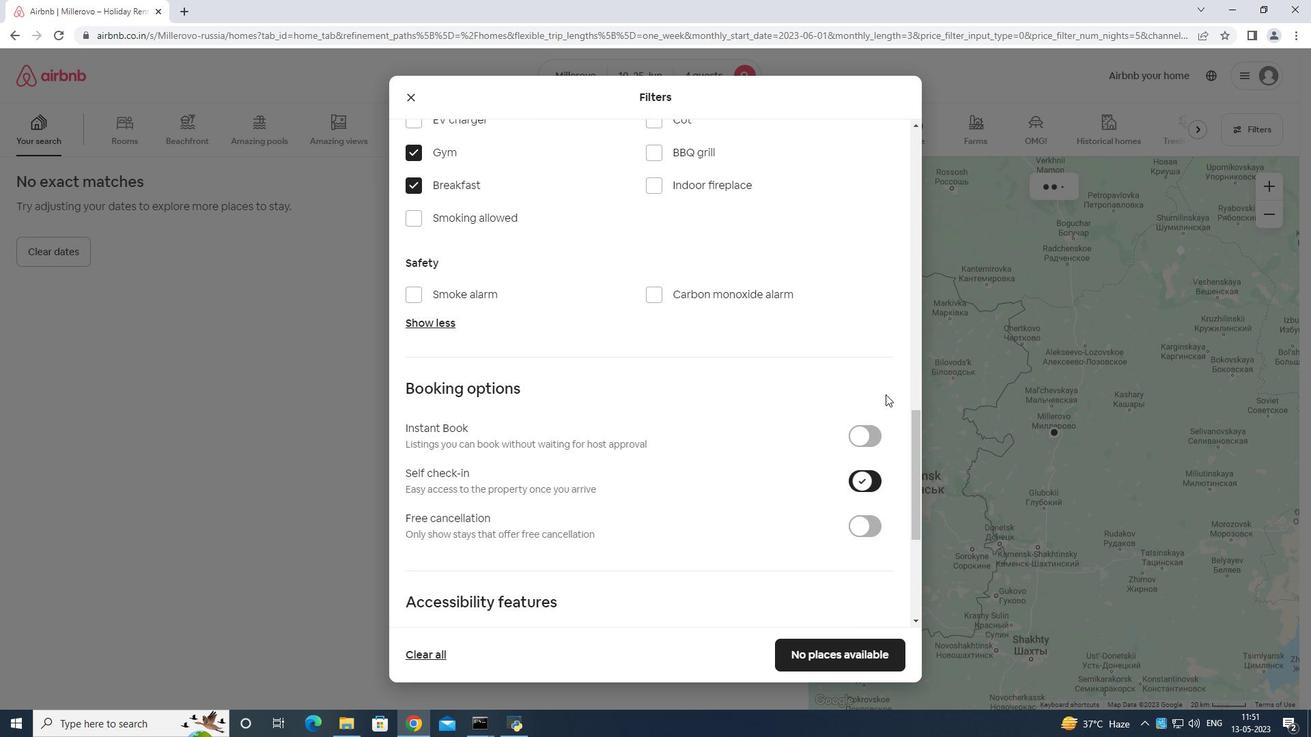
Action: Mouse scrolled (885, 396) with delta (0, 0)
Screenshot: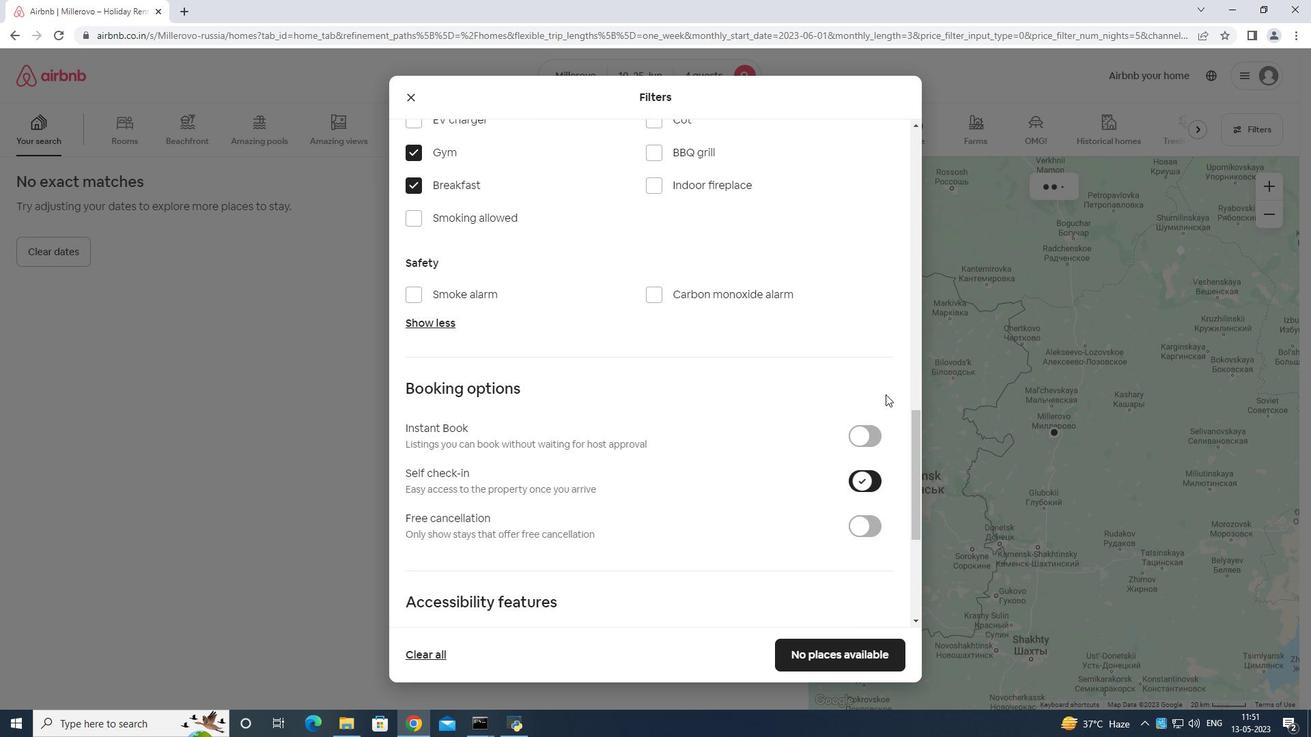 
Action: Mouse scrolled (885, 396) with delta (0, 0)
Screenshot: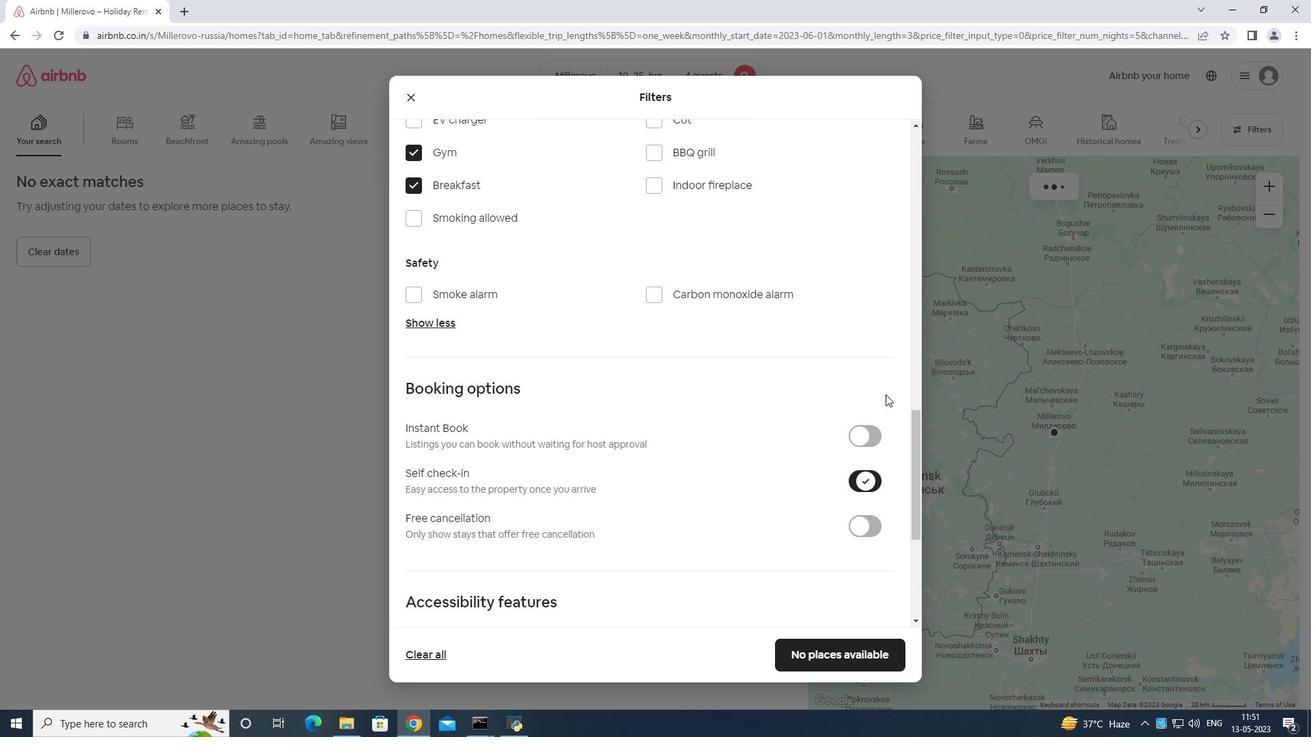 
Action: Mouse moved to (857, 382)
Screenshot: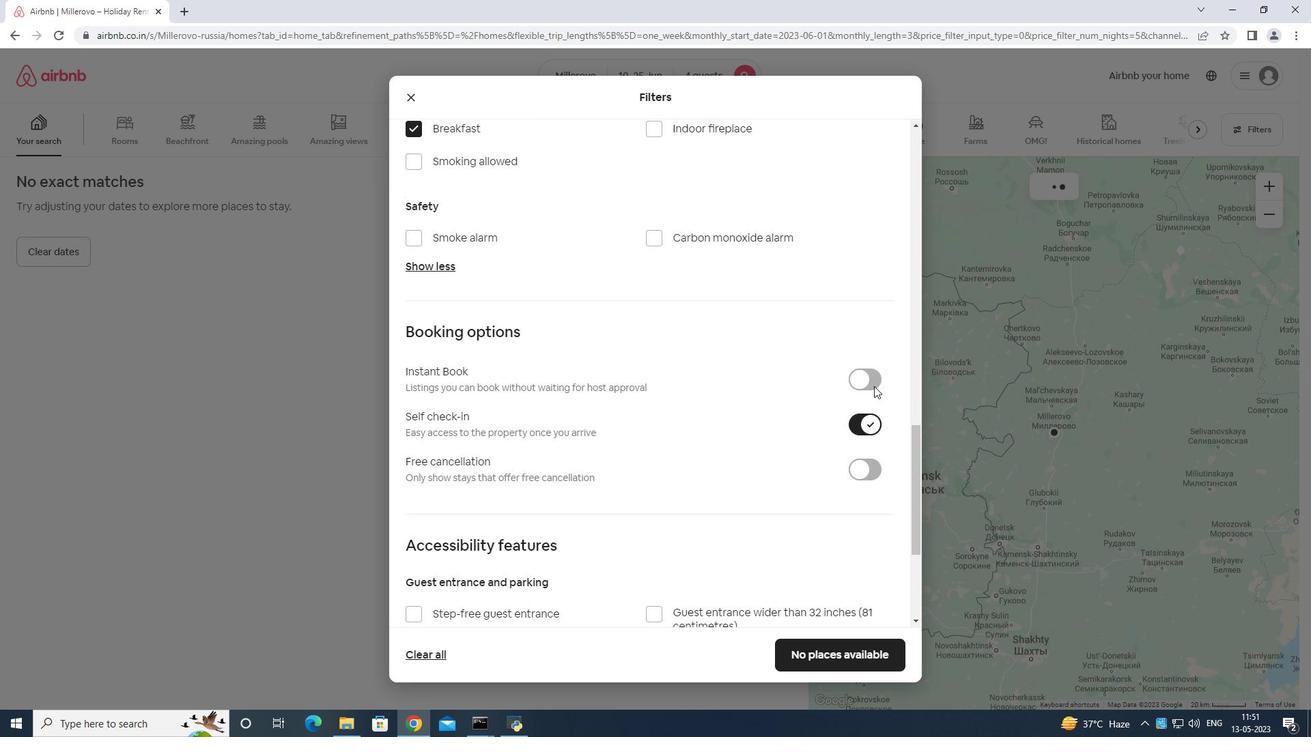 
Action: Mouse scrolled (857, 381) with delta (0, 0)
Screenshot: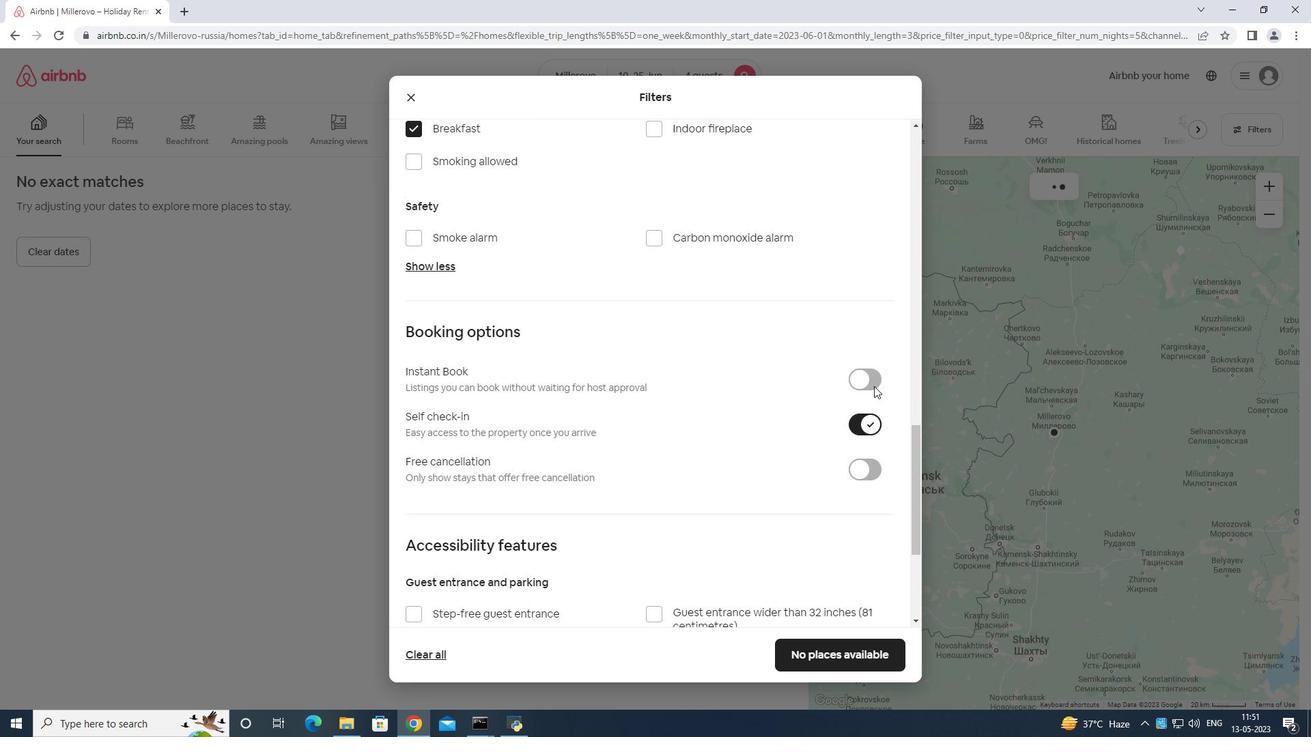 
Action: Mouse moved to (854, 385)
Screenshot: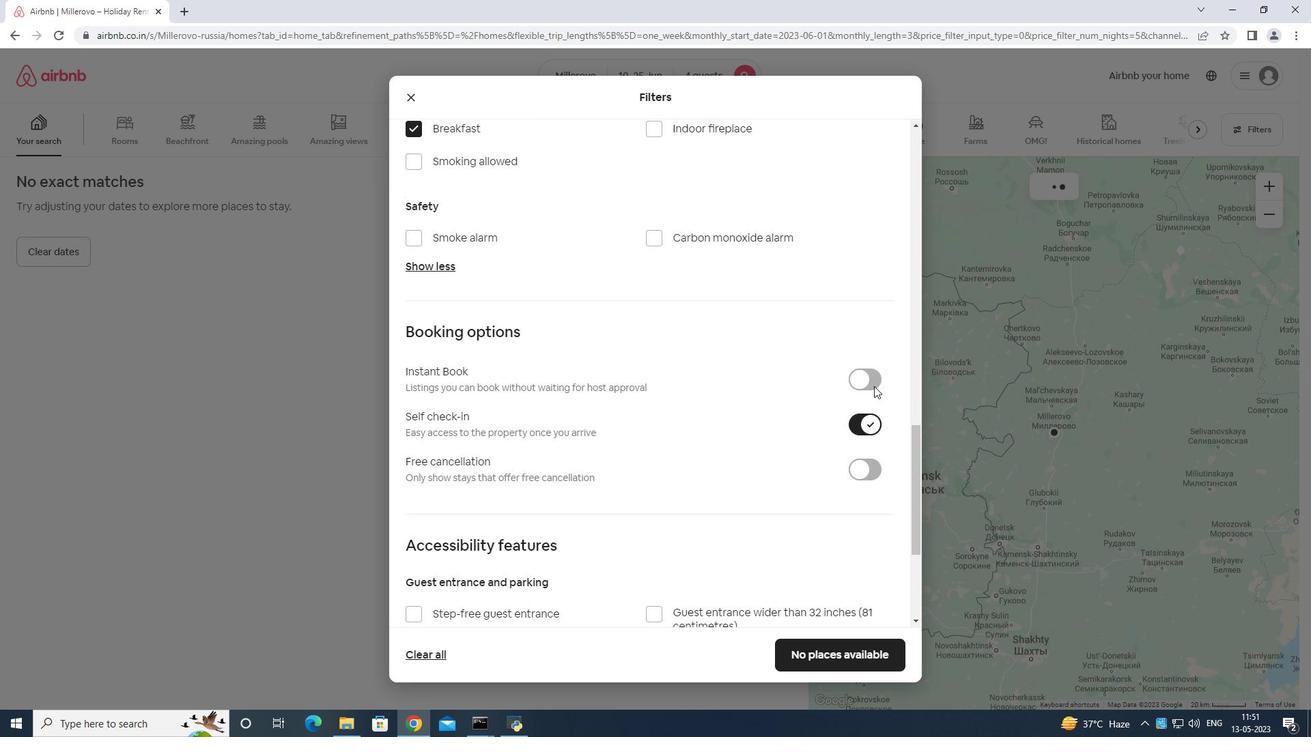 
Action: Mouse scrolled (854, 385) with delta (0, 0)
Screenshot: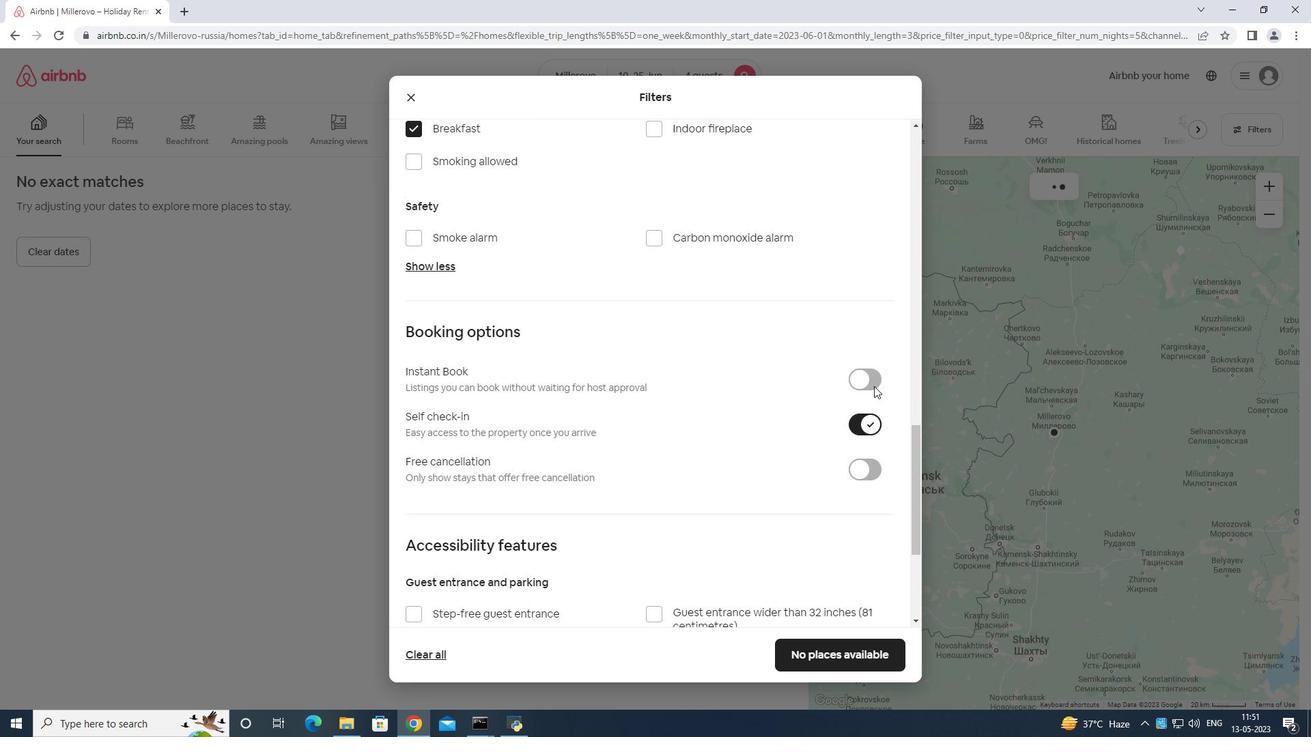 
Action: Mouse moved to (850, 387)
Screenshot: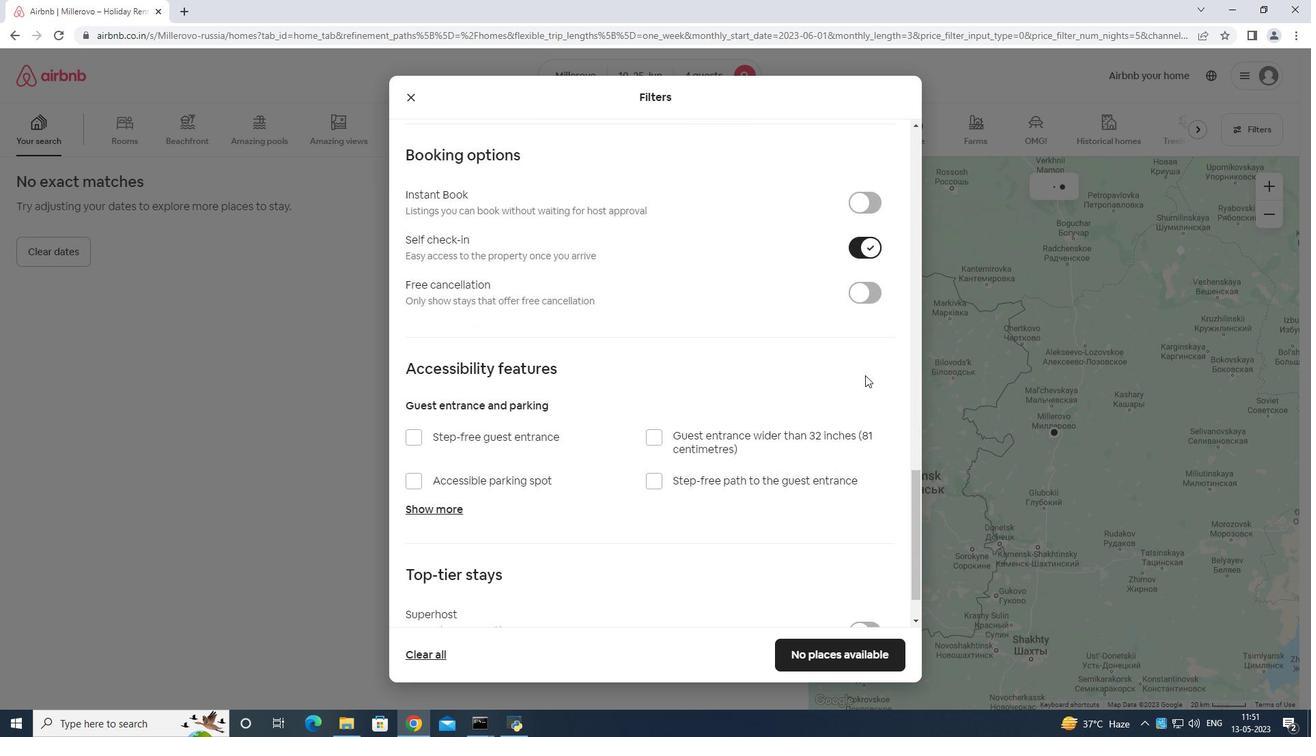 
Action: Mouse scrolled (851, 387) with delta (0, 0)
Screenshot: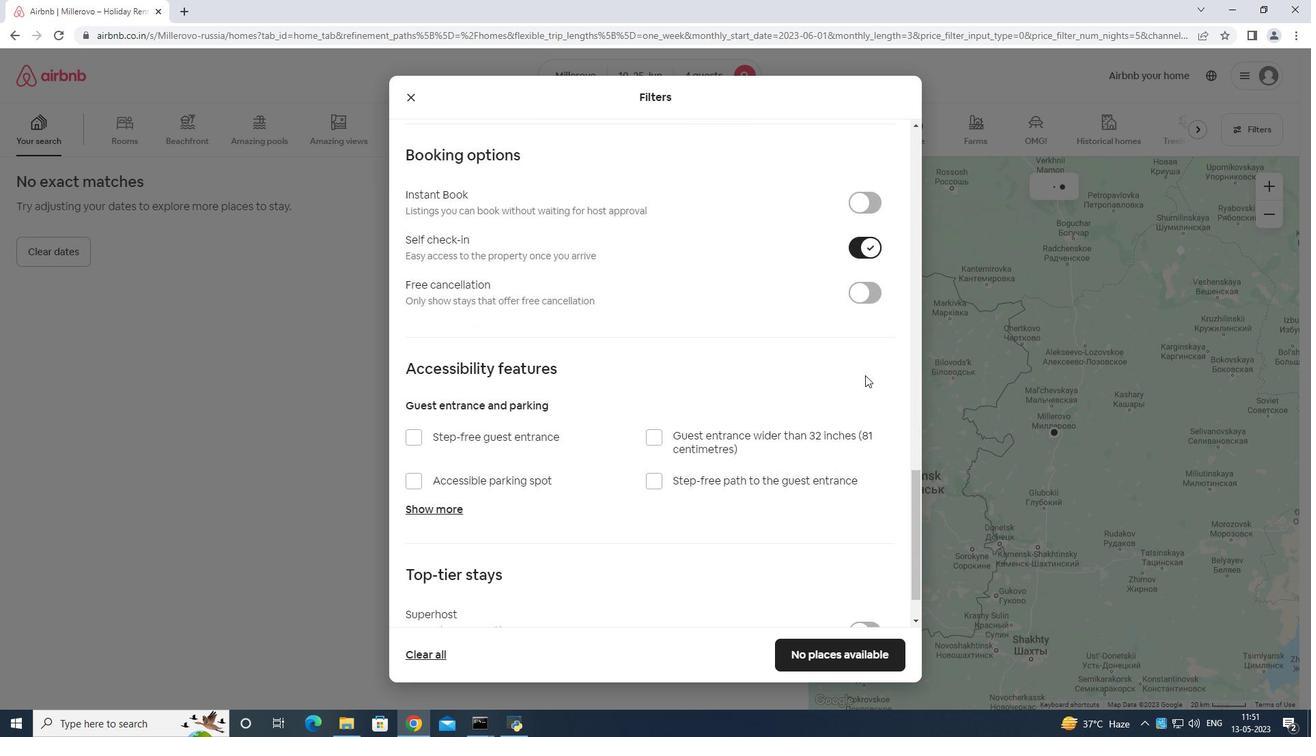 
Action: Mouse moved to (822, 379)
Screenshot: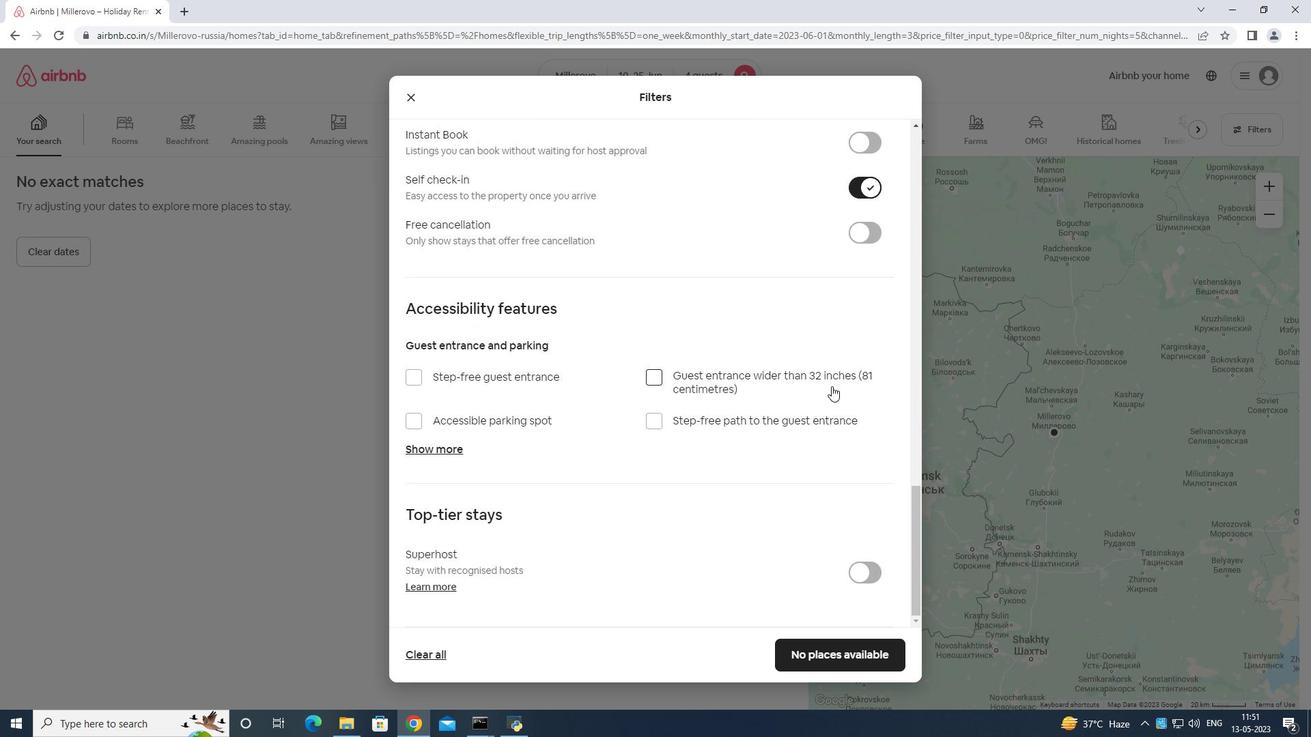
Action: Mouse scrolled (822, 379) with delta (0, 0)
Screenshot: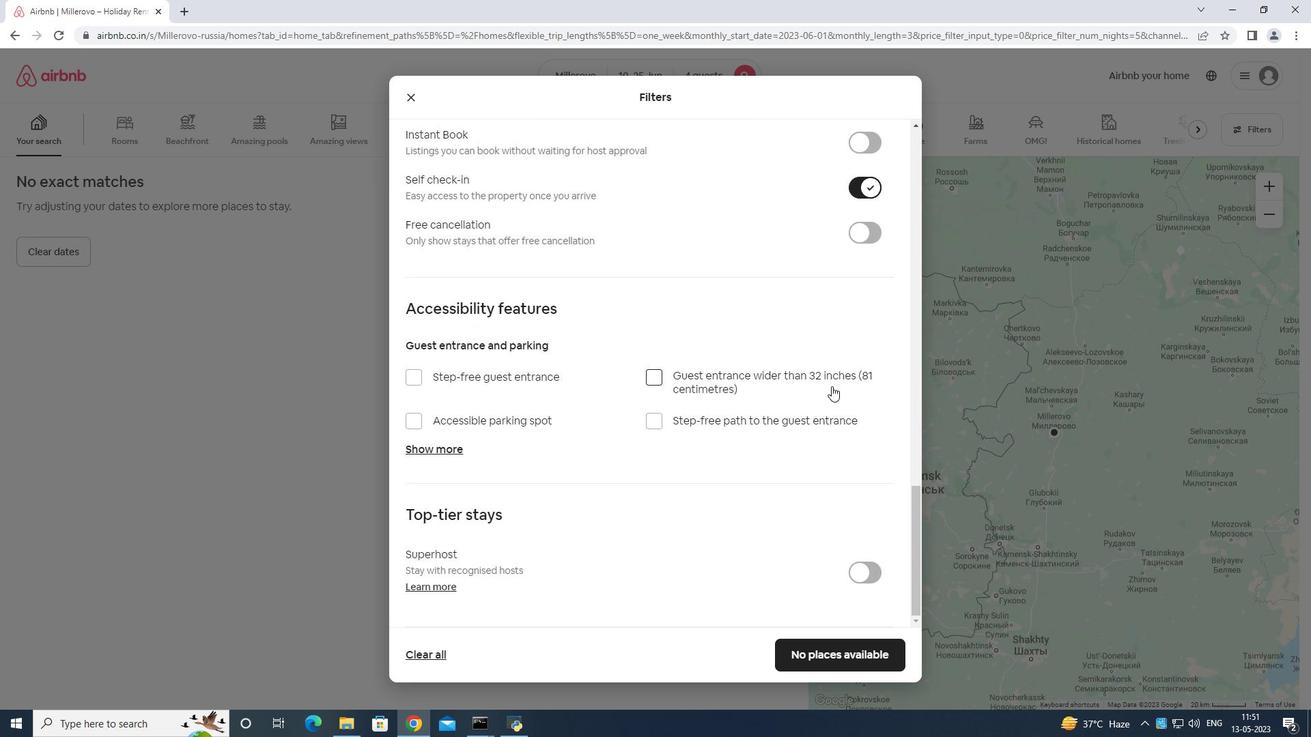 
Action: Mouse moved to (816, 386)
Screenshot: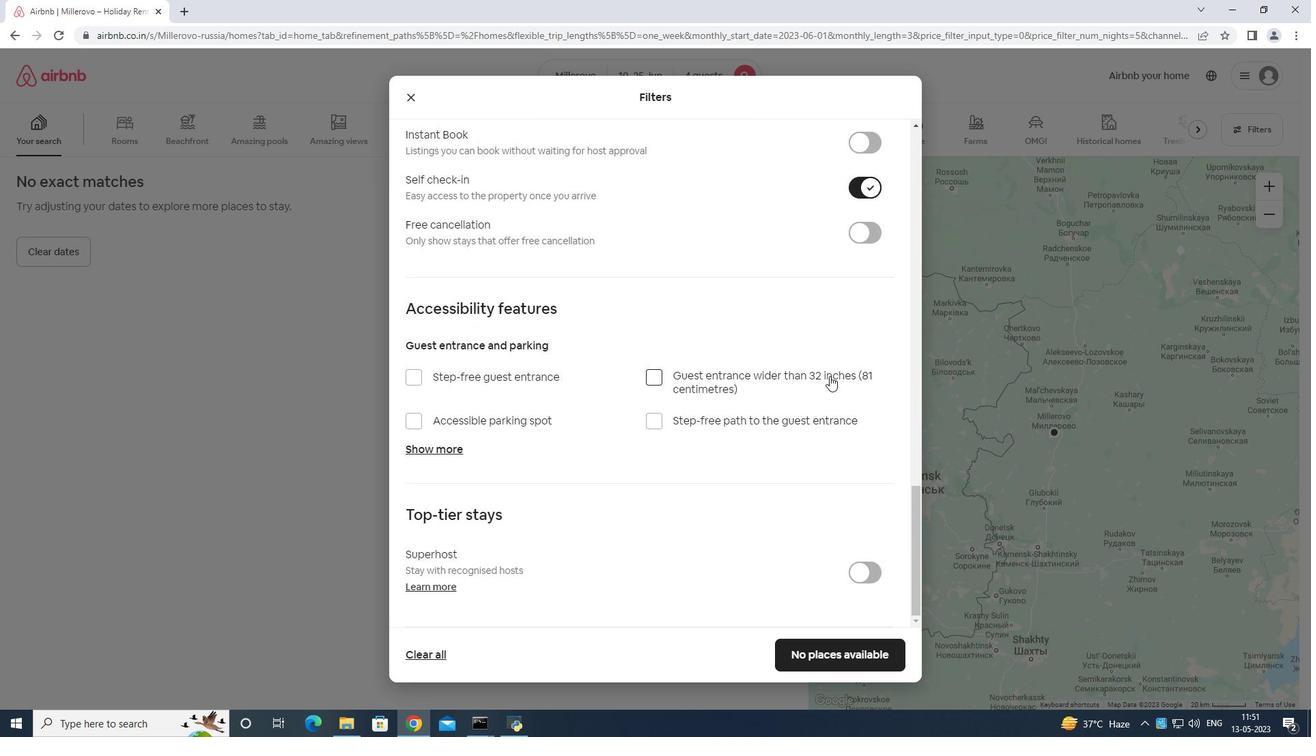 
Action: Mouse scrolled (816, 385) with delta (0, 0)
Screenshot: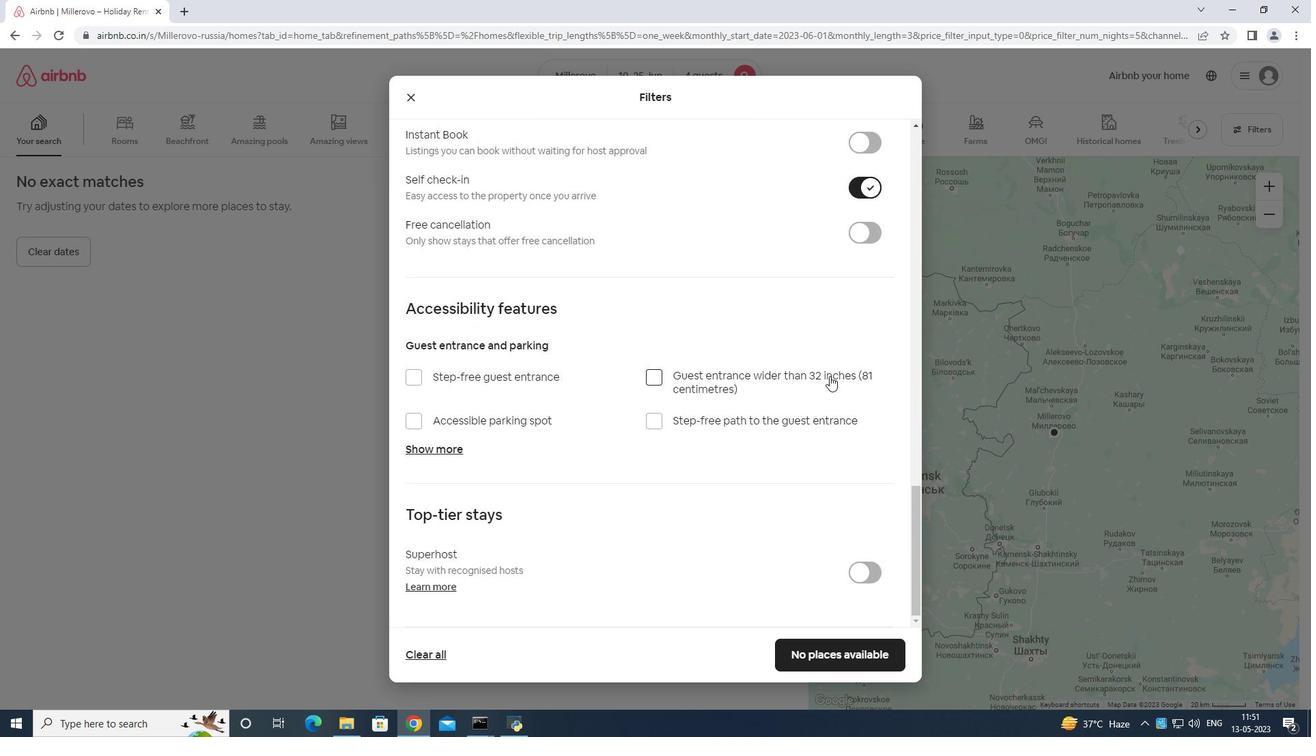 
Action: Mouse moved to (797, 394)
Screenshot: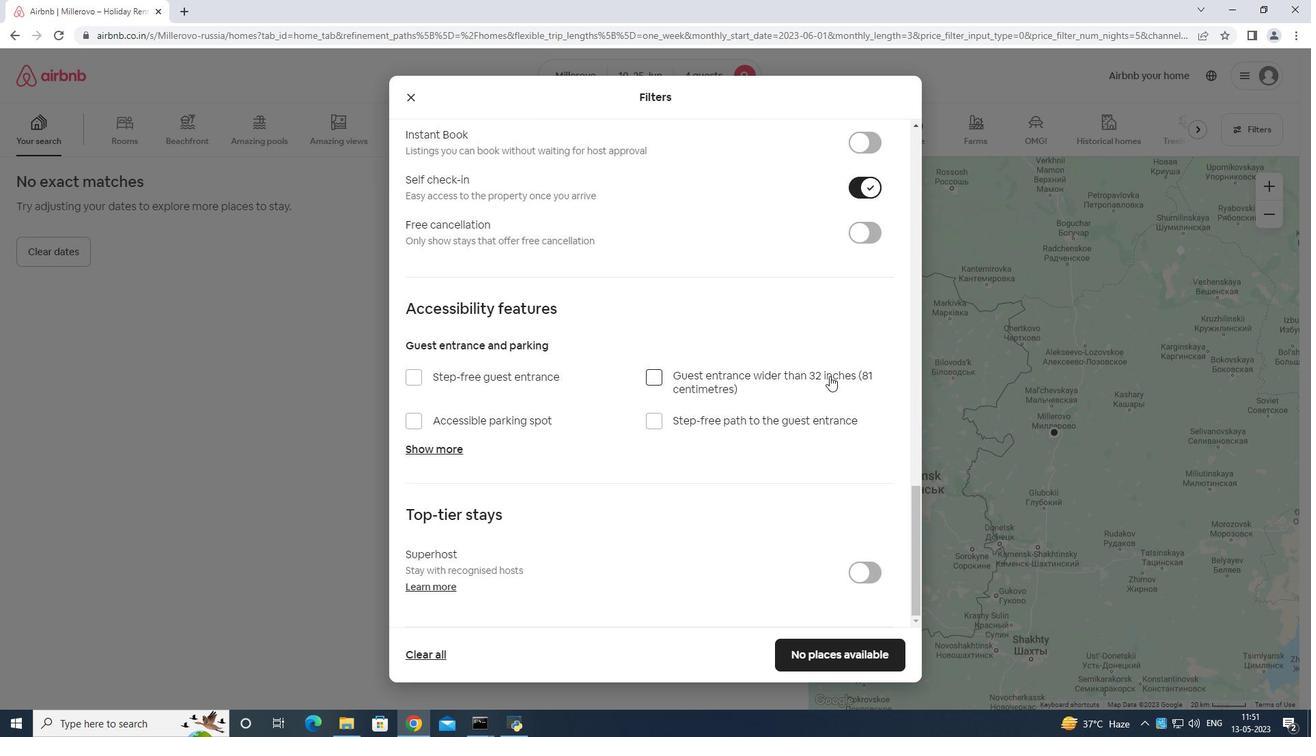 
Action: Mouse scrolled (797, 393) with delta (0, 0)
Screenshot: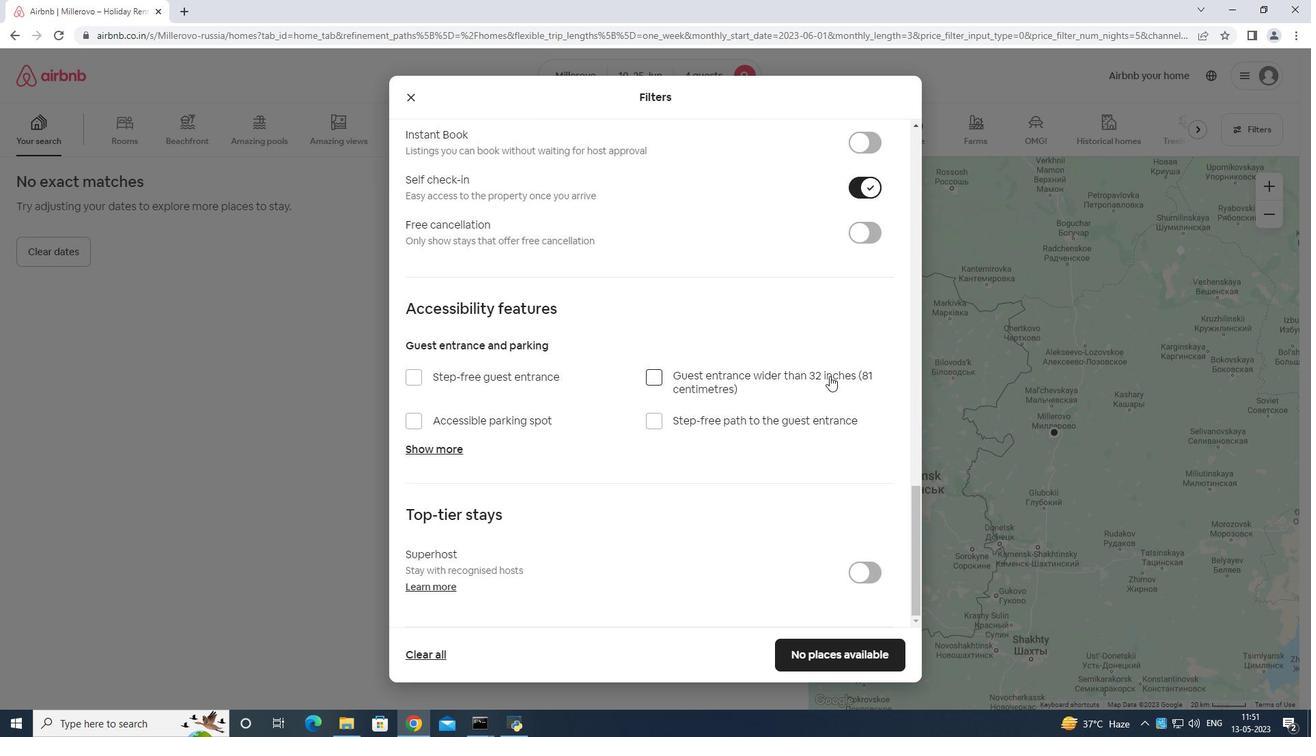 
Action: Mouse moved to (795, 379)
Screenshot: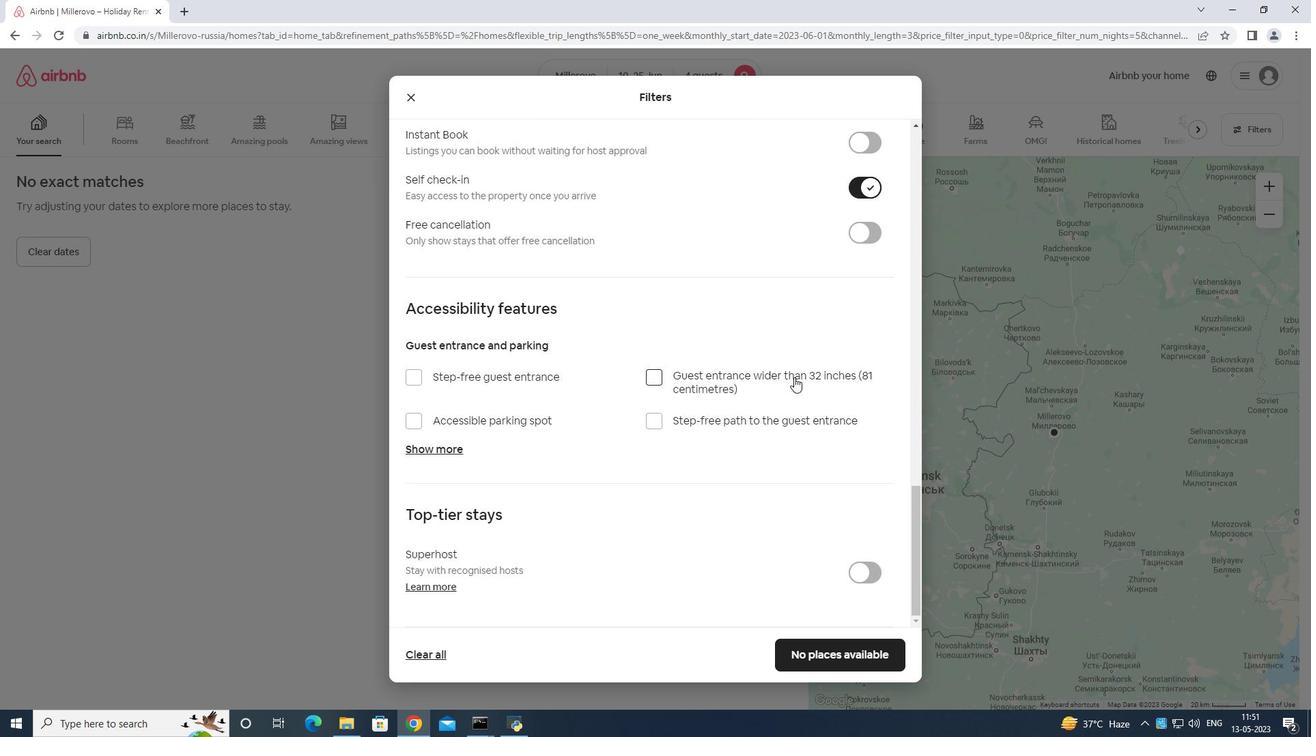 
Action: Mouse scrolled (795, 378) with delta (0, 0)
Screenshot: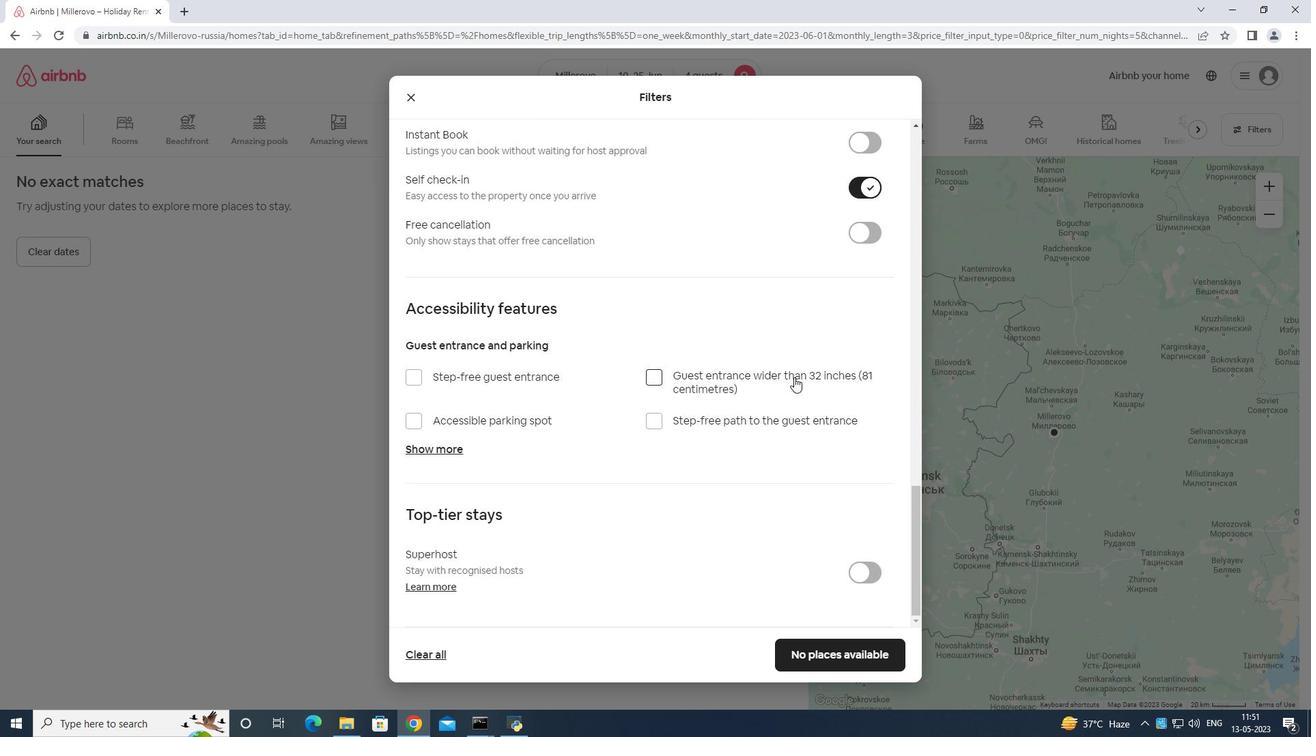 
Action: Mouse moved to (798, 385)
Screenshot: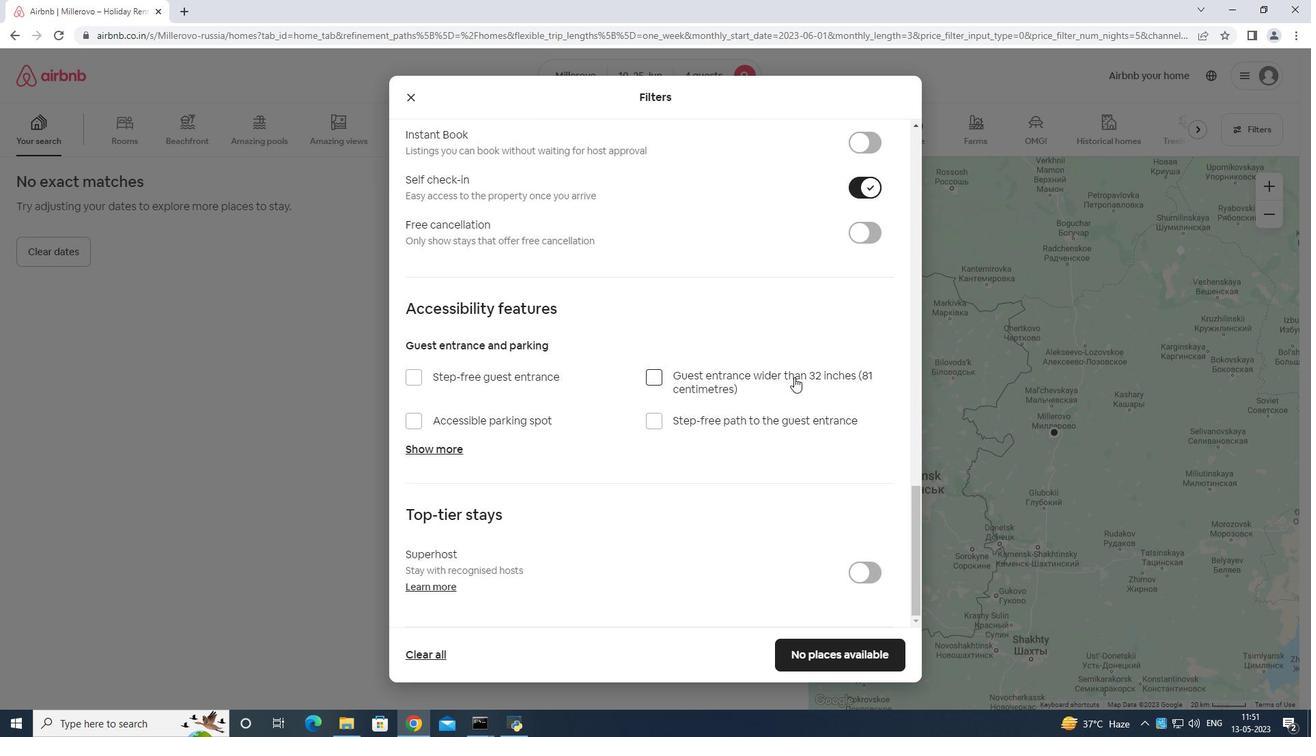 
Action: Mouse scrolled (798, 385) with delta (0, 0)
Screenshot: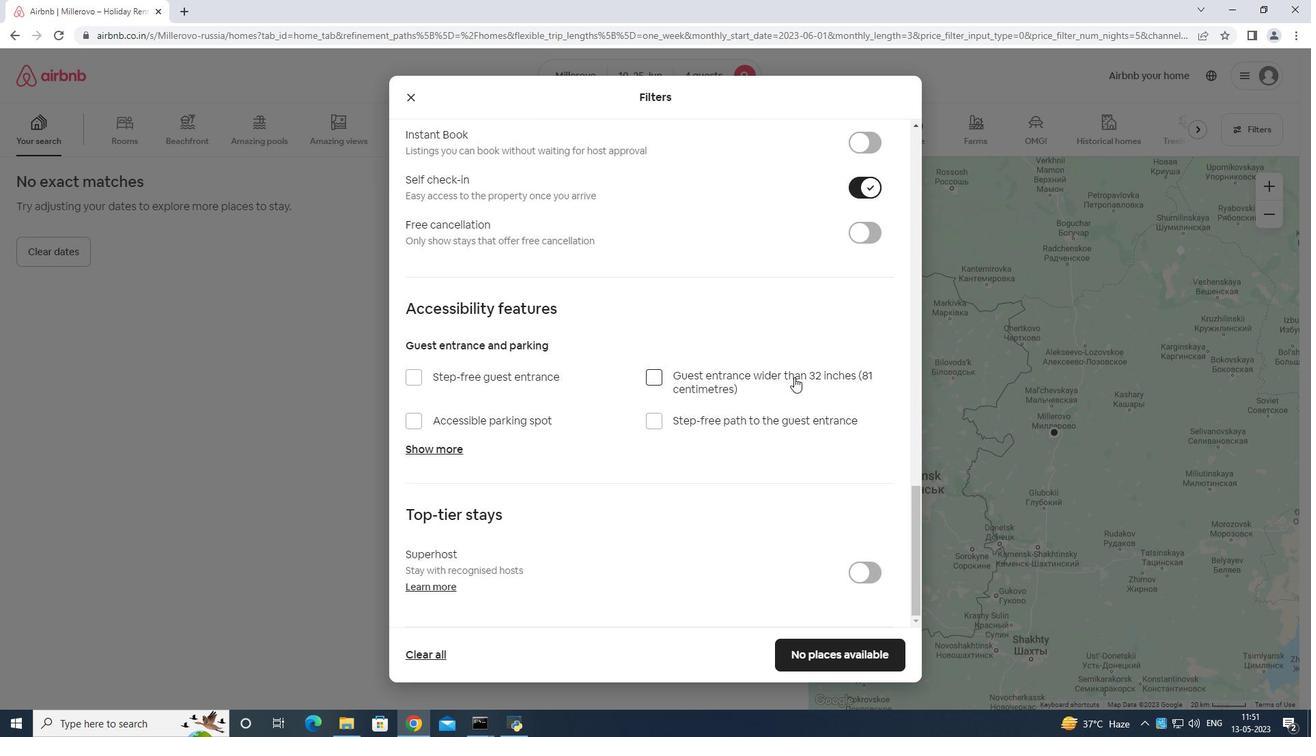 
Action: Mouse moved to (804, 389)
Screenshot: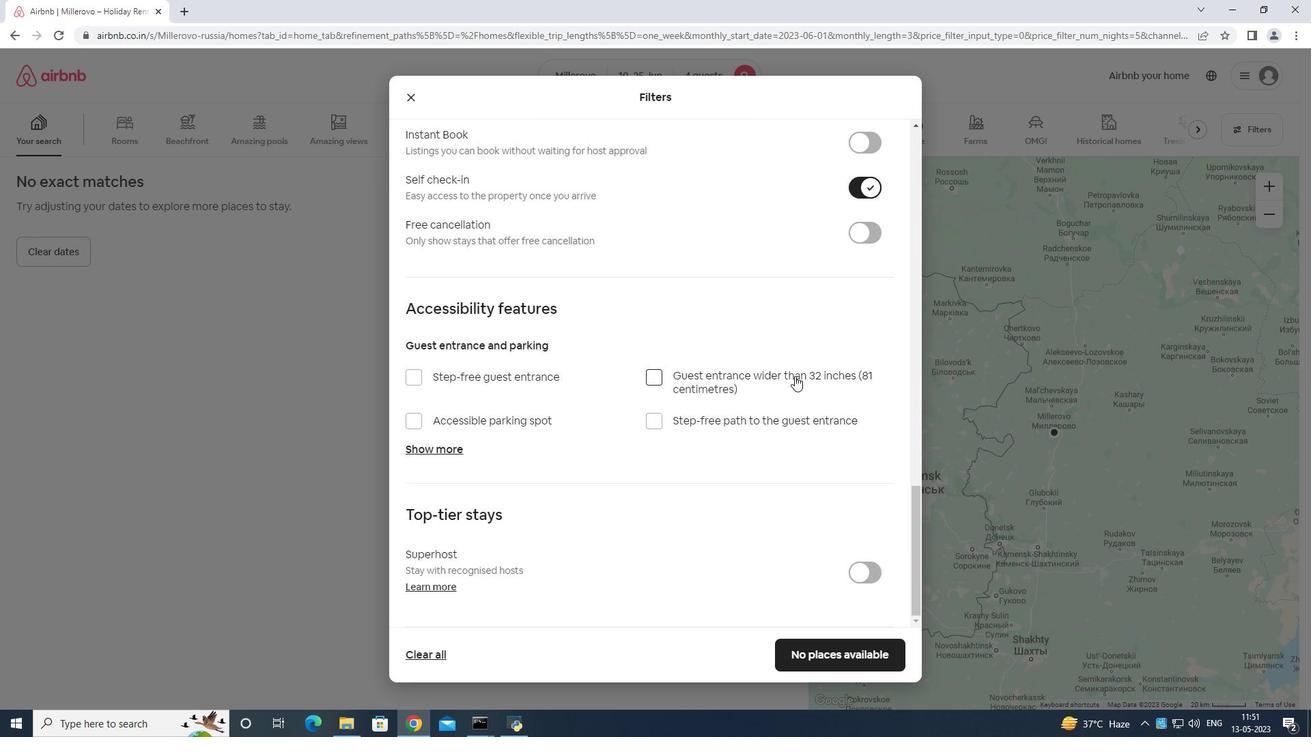 
Action: Mouse scrolled (804, 388) with delta (0, 0)
Screenshot: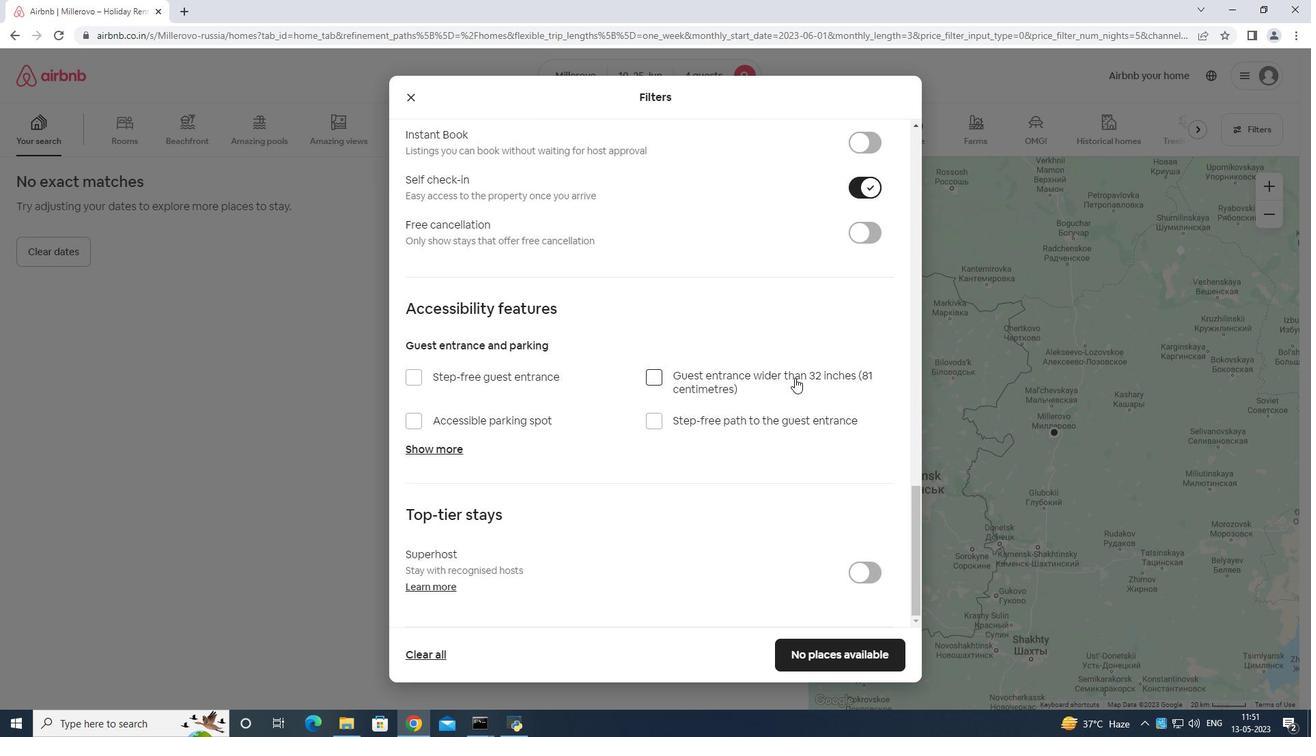 
Action: Mouse moved to (835, 646)
Screenshot: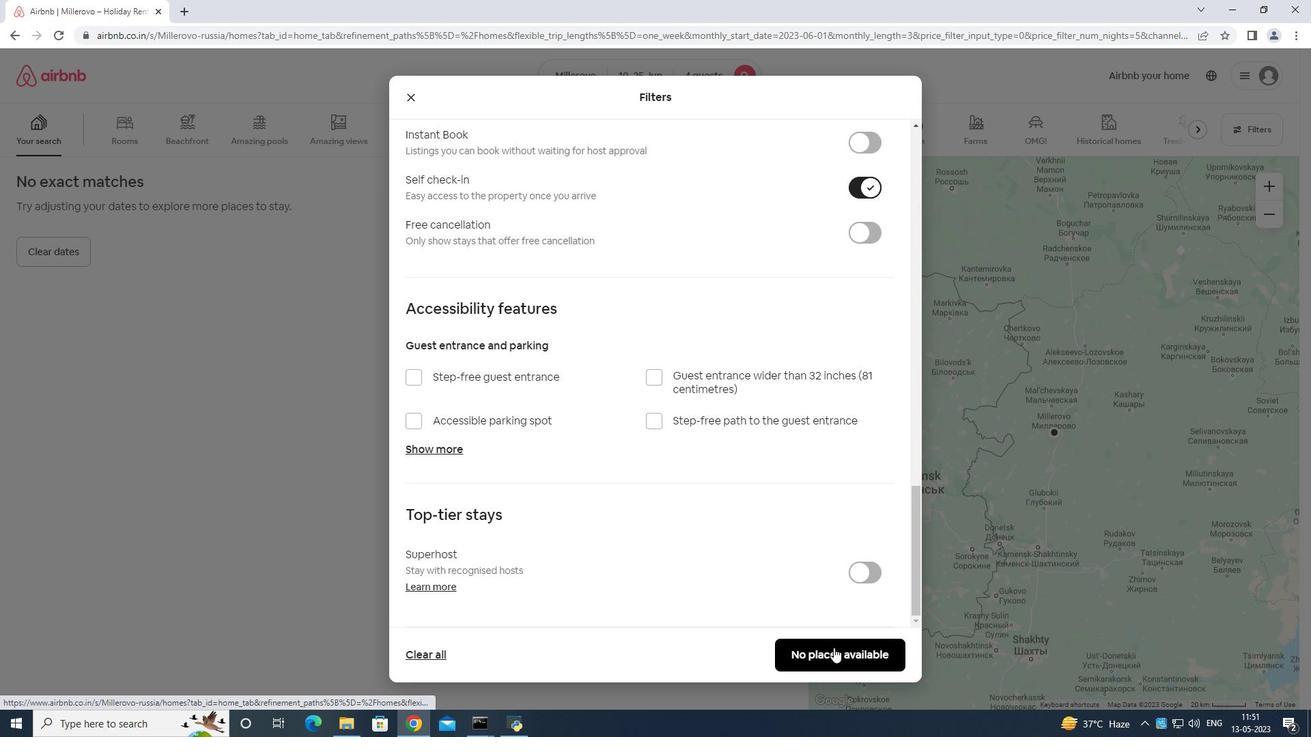 
Action: Mouse pressed left at (835, 646)
Screenshot: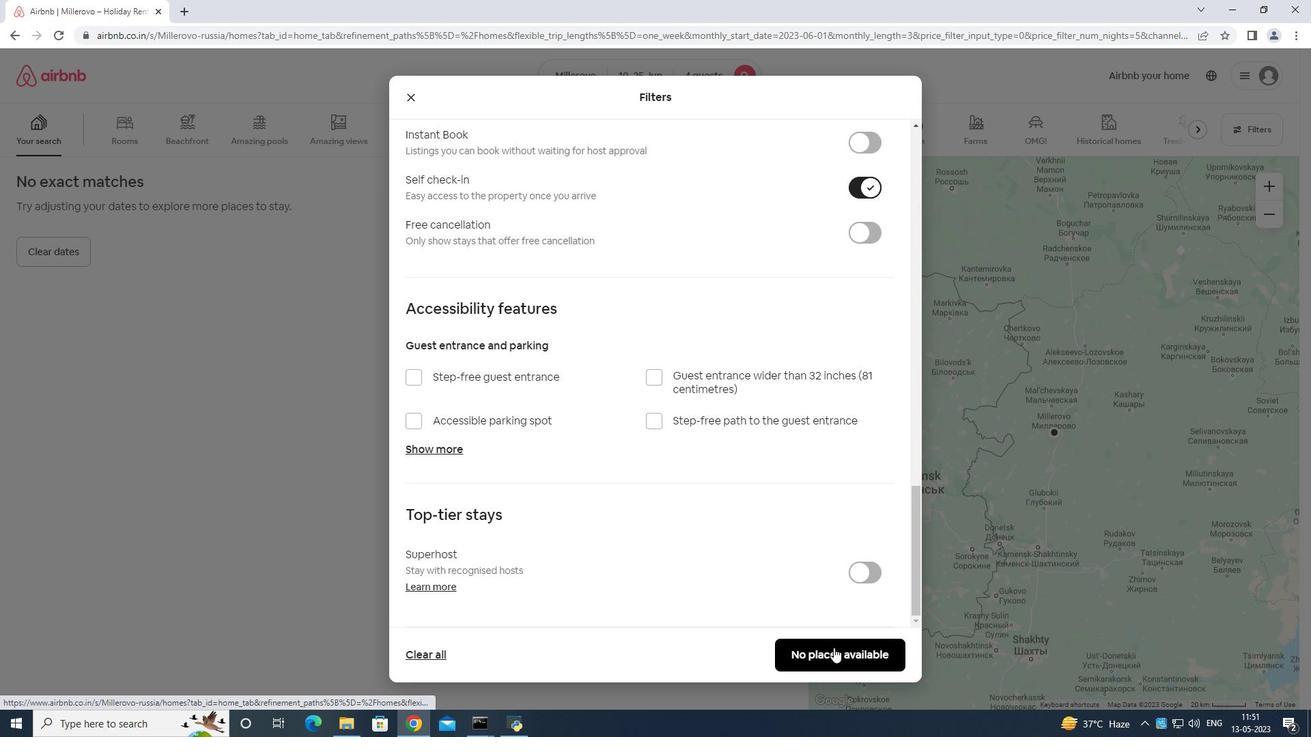 
Action: Mouse moved to (840, 646)
Screenshot: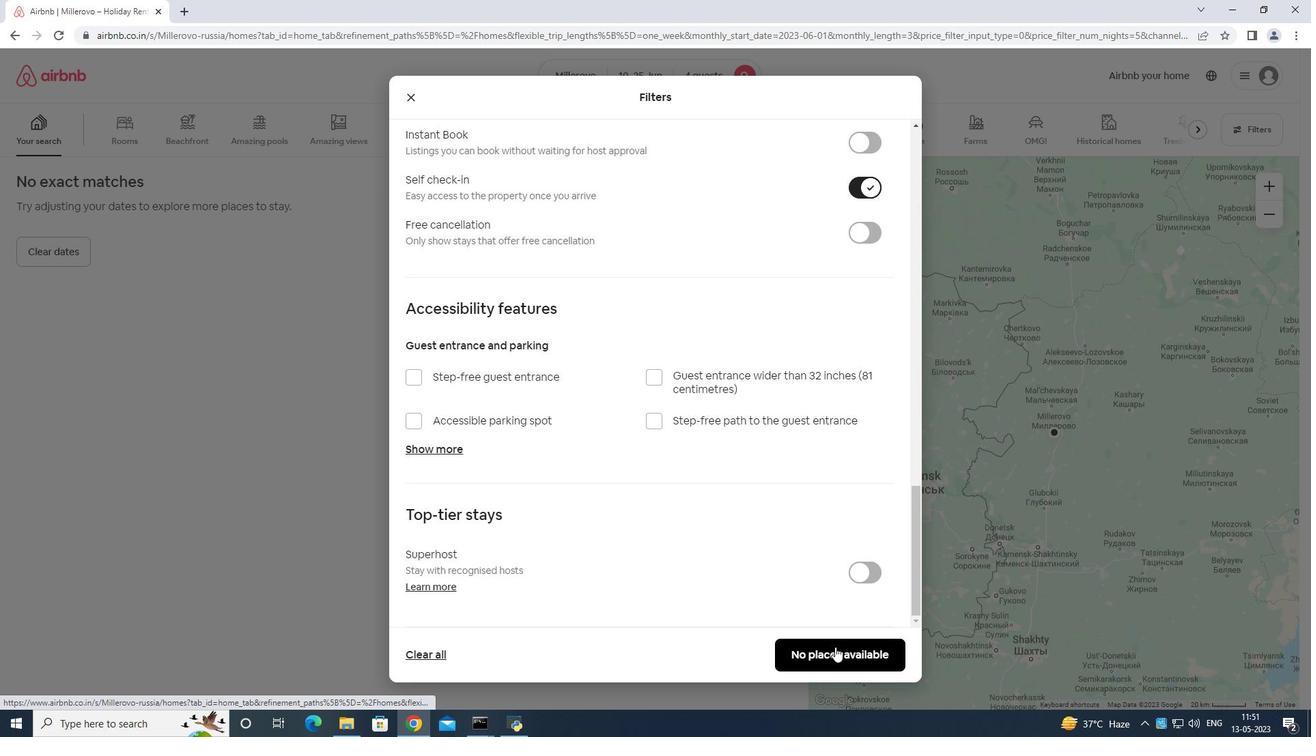 
